 Task: Look for space in Banyo, Cameroon from 1st June, 2023 to 9th June, 2023 for 6 adults in price range Rs.6000 to Rs.12000. Place can be entire place with 3 bedrooms having 3 beds and 3 bathrooms. Property type can be house, flat, guest house. Booking option can be shelf check-in. Required host language is English.
Action: Mouse moved to (278, 204)
Screenshot: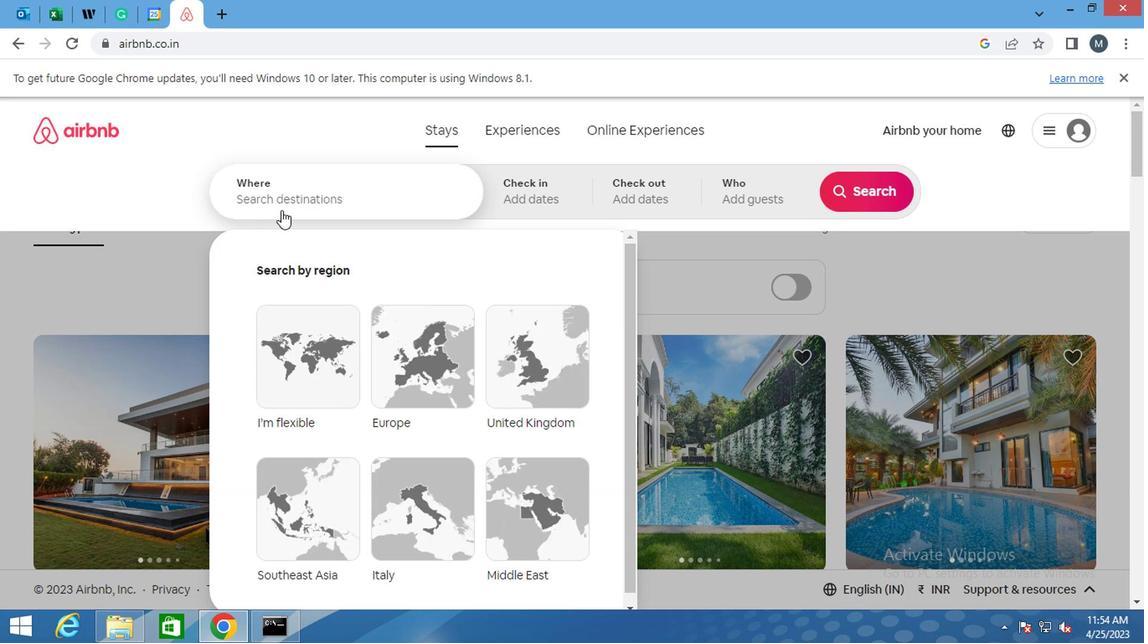 
Action: Mouse pressed left at (278, 204)
Screenshot: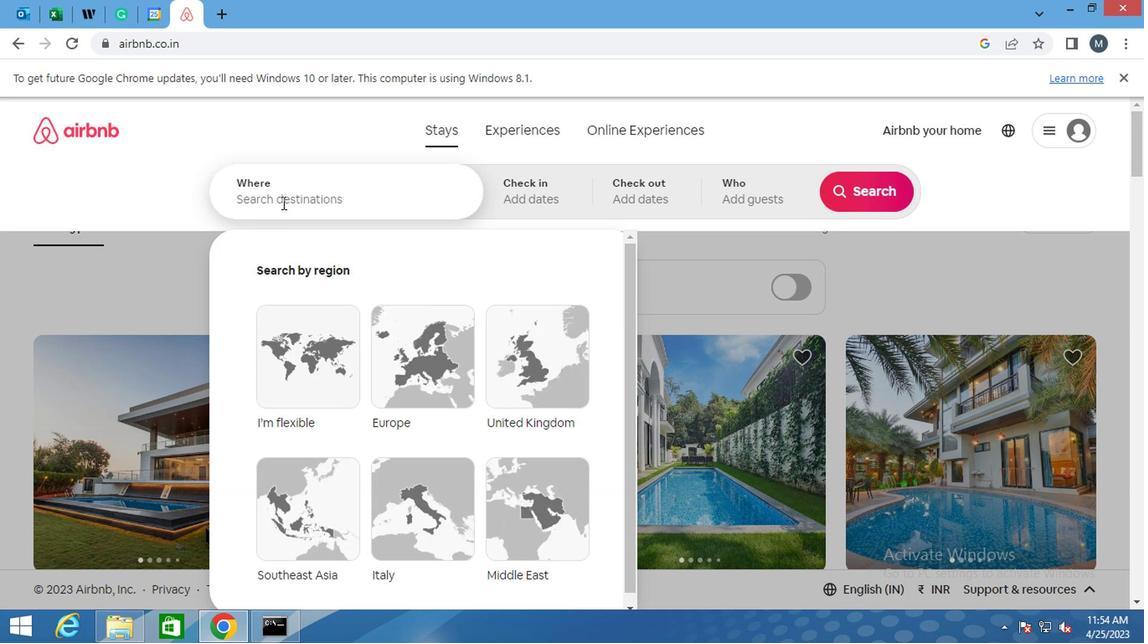 
Action: Mouse moved to (277, 202)
Screenshot: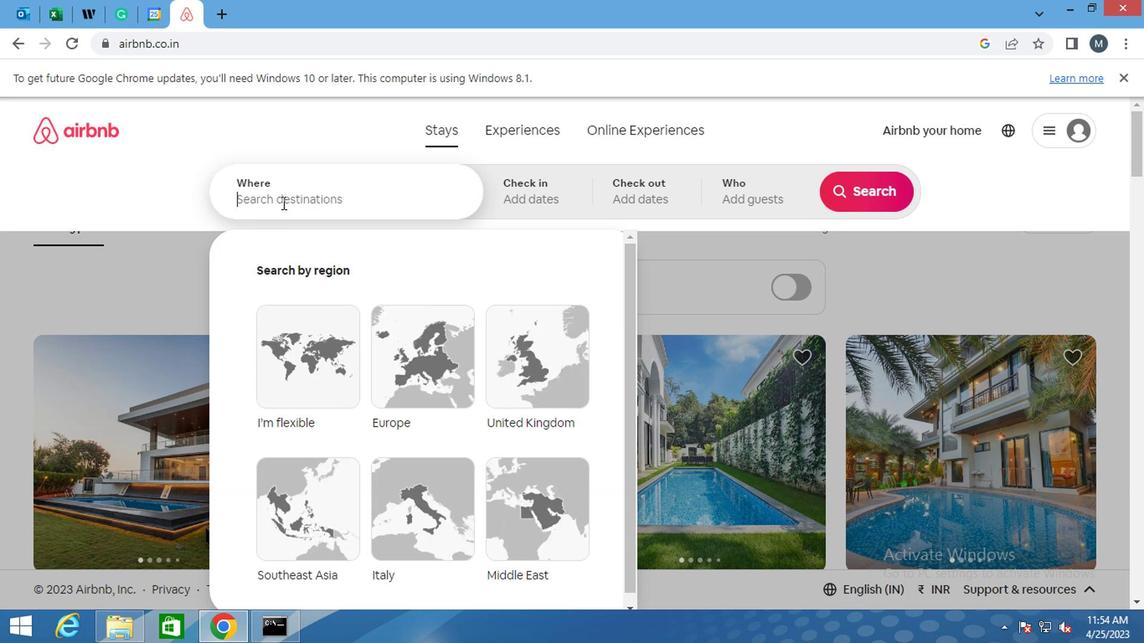 
Action: Key pressed <Key.shift>BANYO,<Key.shift>V<Key.backspace><Key.shift><Key.shift><Key.shift><Key.shift><Key.shift><Key.shift>CAMEROON
Screenshot: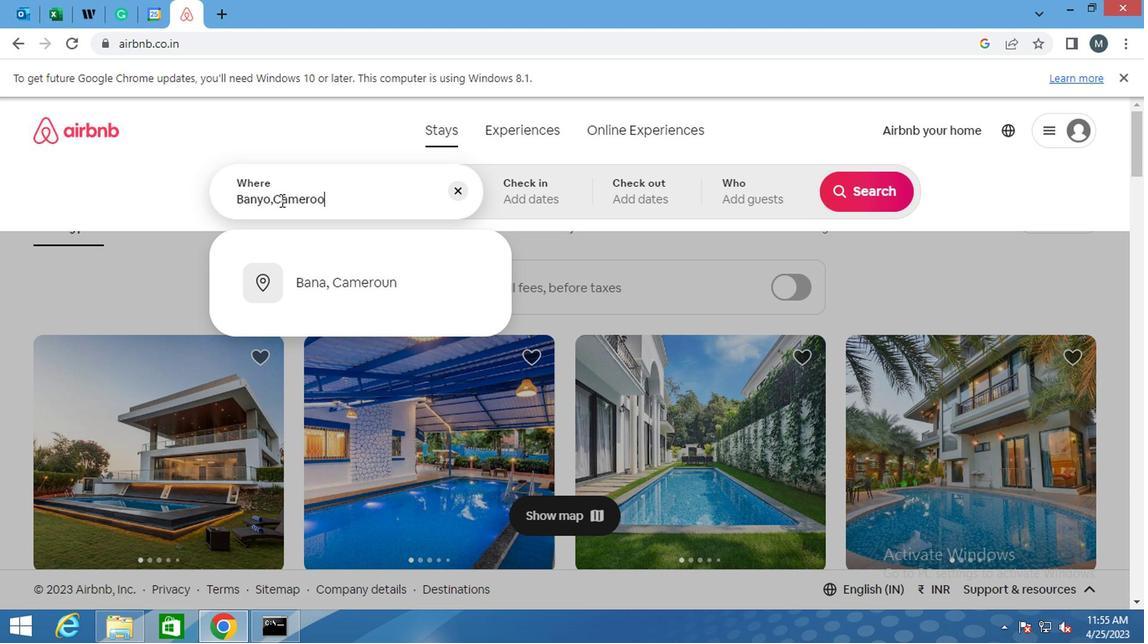 
Action: Mouse moved to (336, 299)
Screenshot: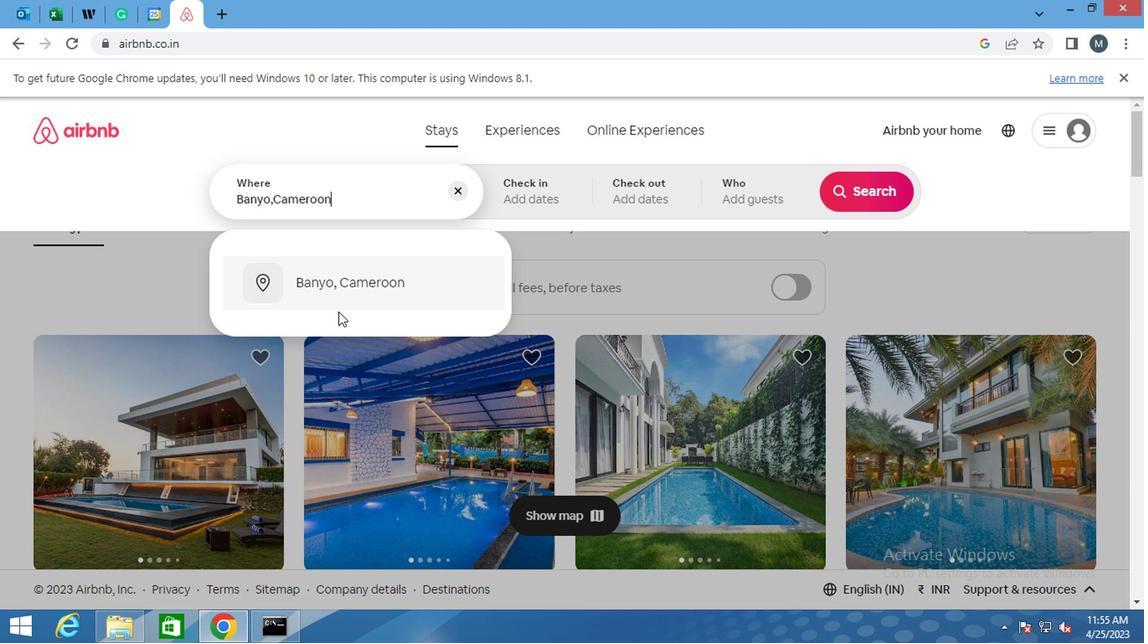 
Action: Mouse pressed left at (336, 299)
Screenshot: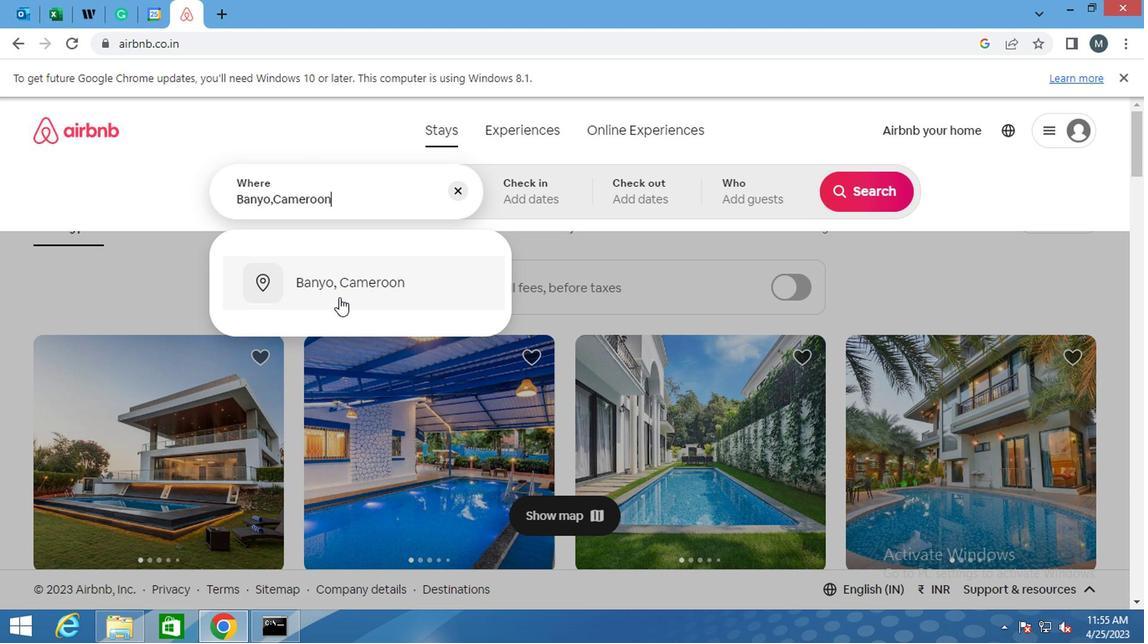
Action: Mouse moved to (851, 328)
Screenshot: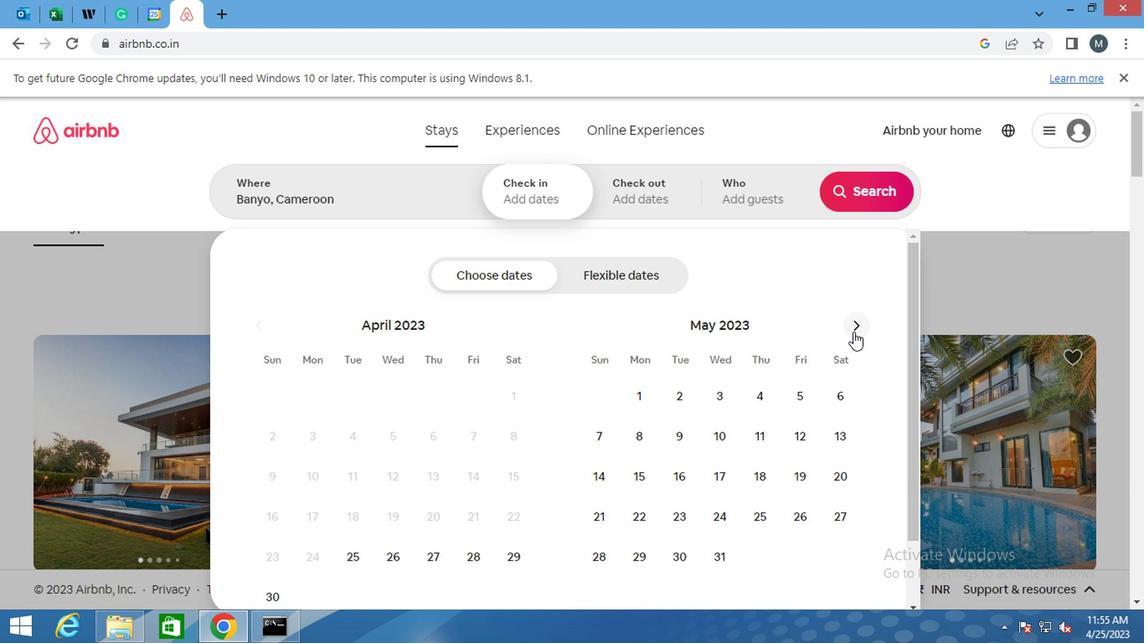 
Action: Mouse pressed left at (851, 328)
Screenshot: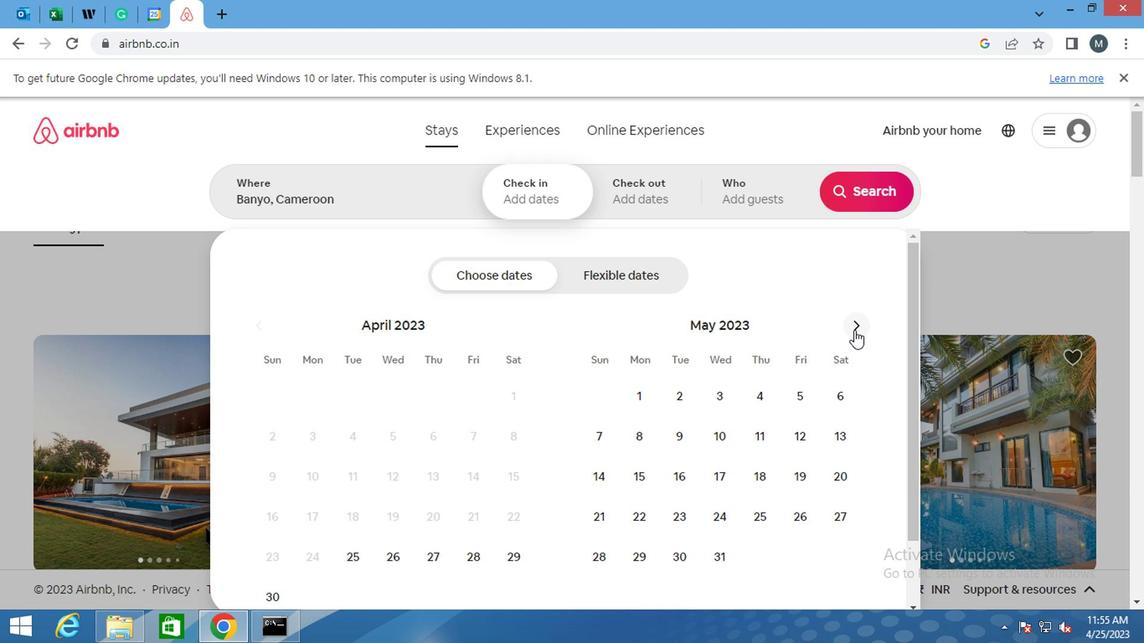 
Action: Mouse moved to (851, 328)
Screenshot: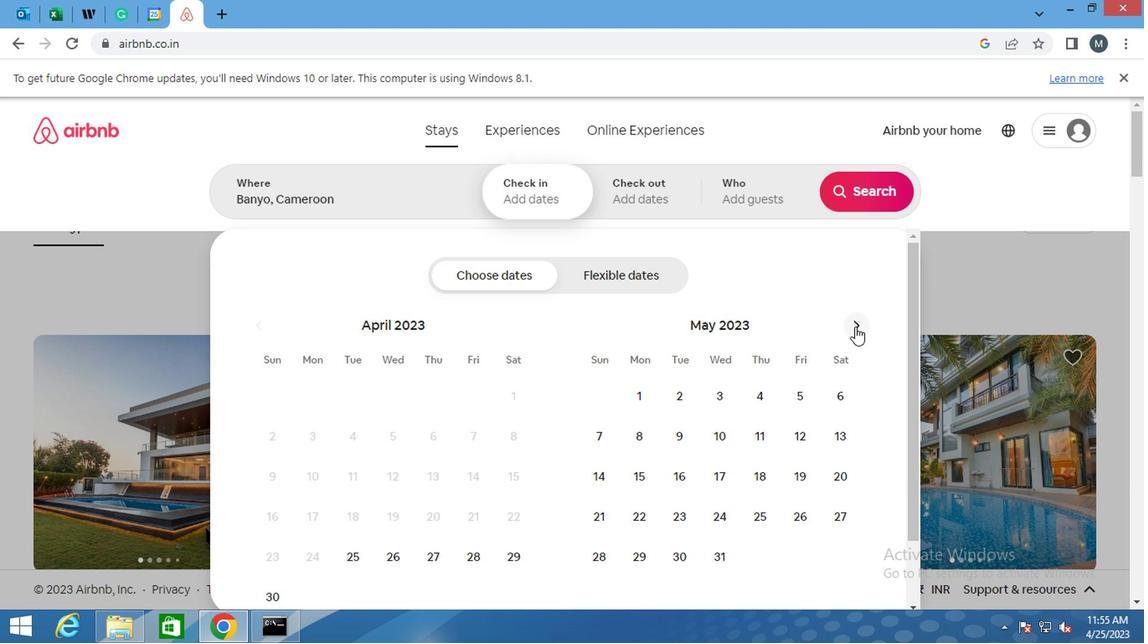 
Action: Mouse pressed left at (851, 328)
Screenshot: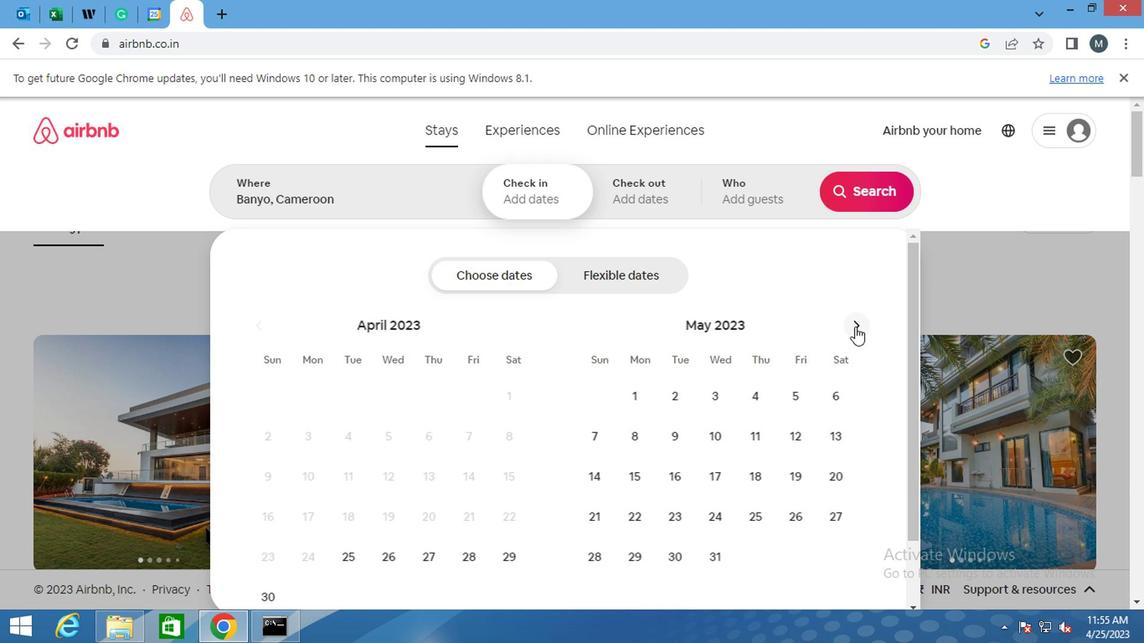 
Action: Mouse moved to (436, 394)
Screenshot: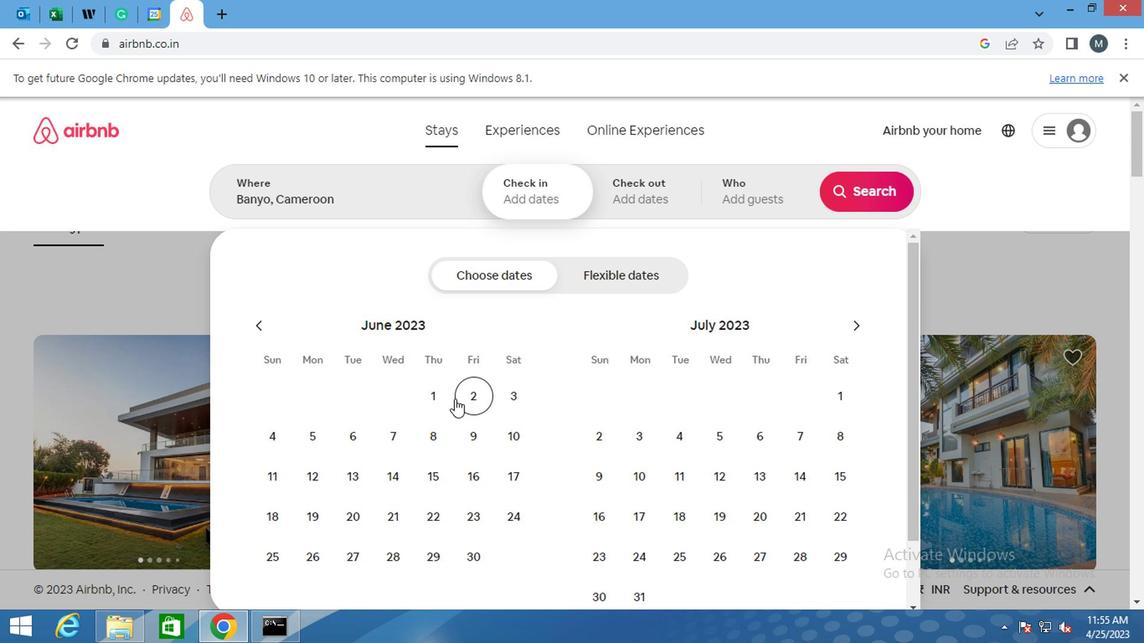 
Action: Mouse pressed left at (436, 394)
Screenshot: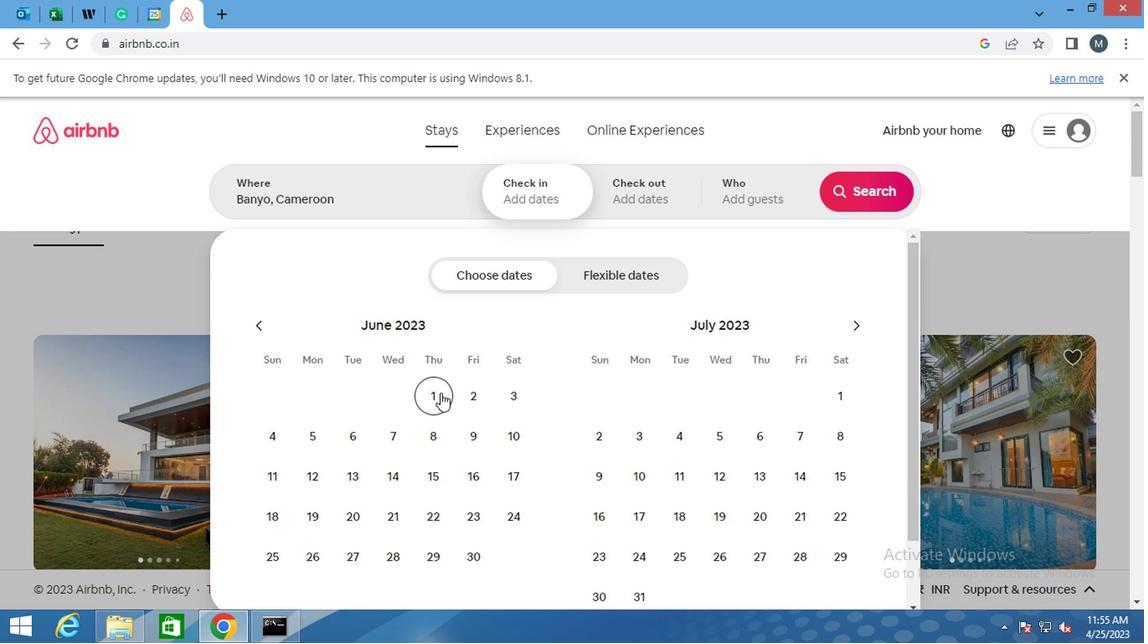 
Action: Mouse moved to (473, 444)
Screenshot: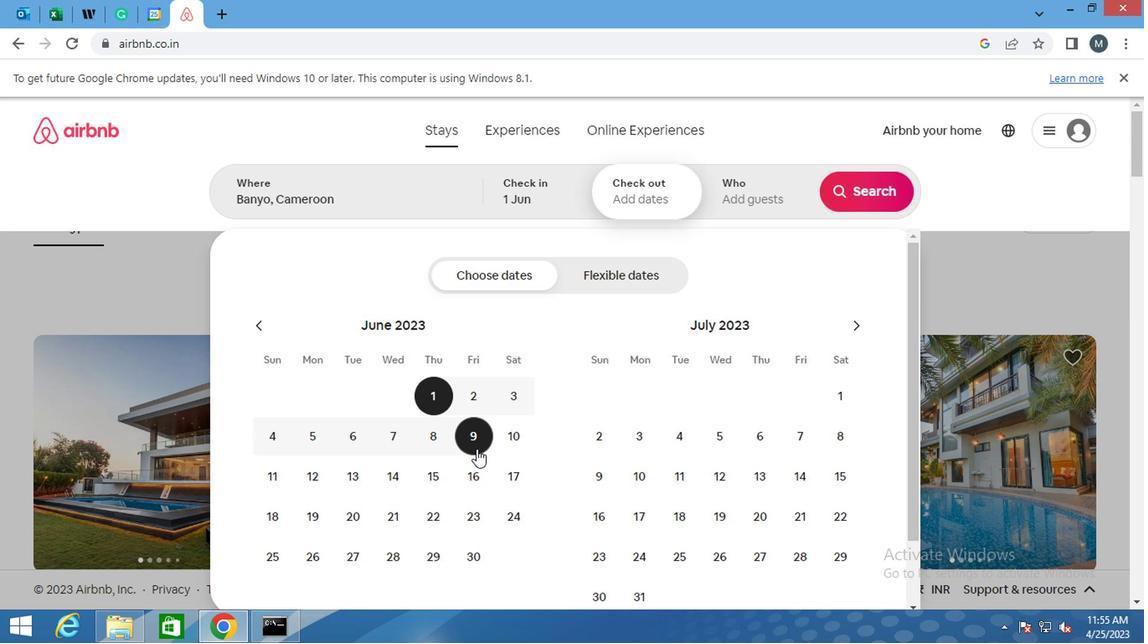 
Action: Mouse pressed left at (473, 444)
Screenshot: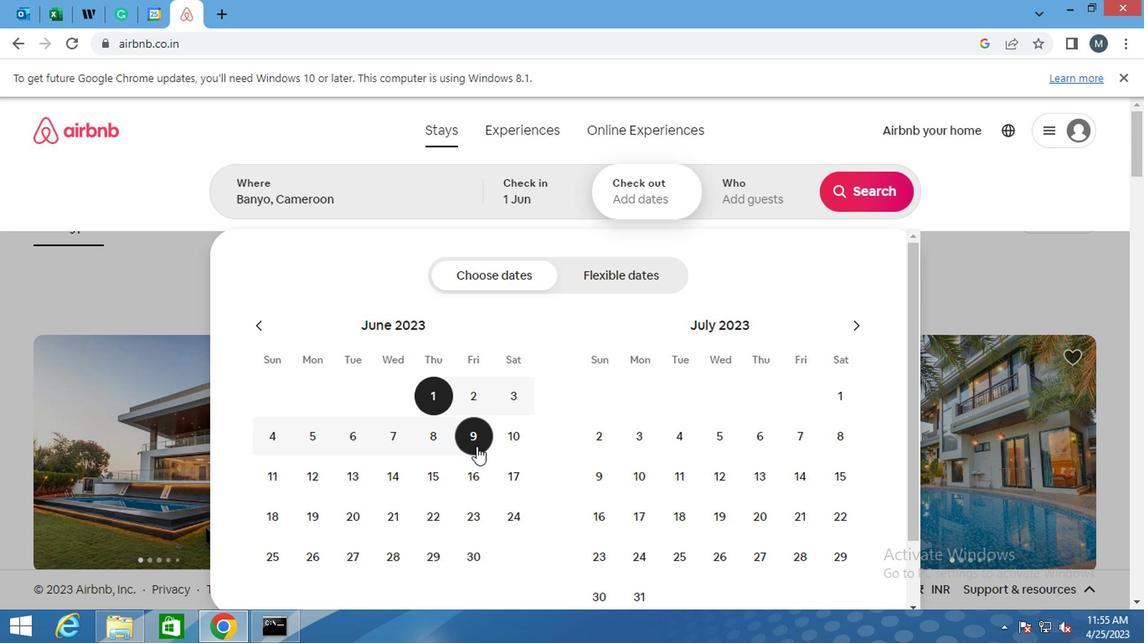 
Action: Mouse moved to (735, 202)
Screenshot: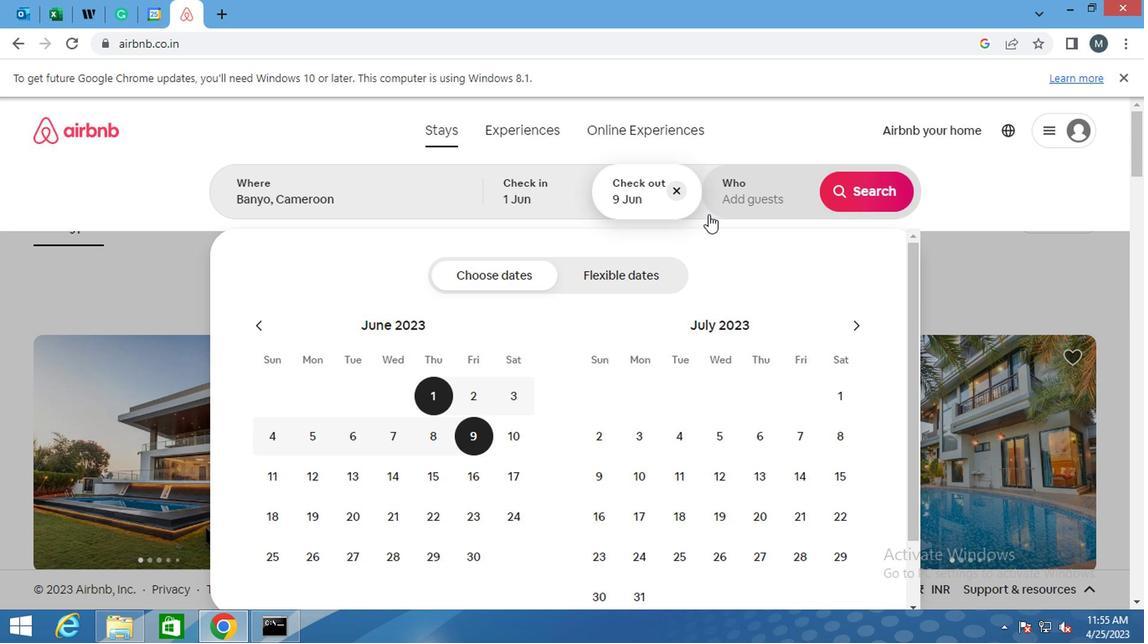
Action: Mouse pressed left at (735, 202)
Screenshot: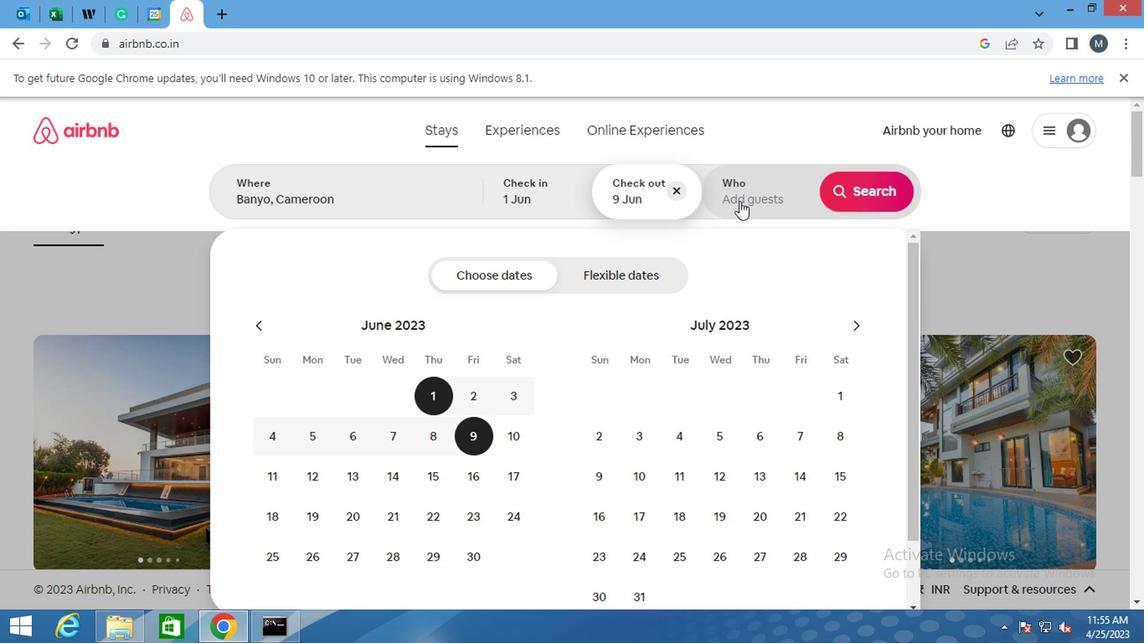 
Action: Mouse moved to (874, 285)
Screenshot: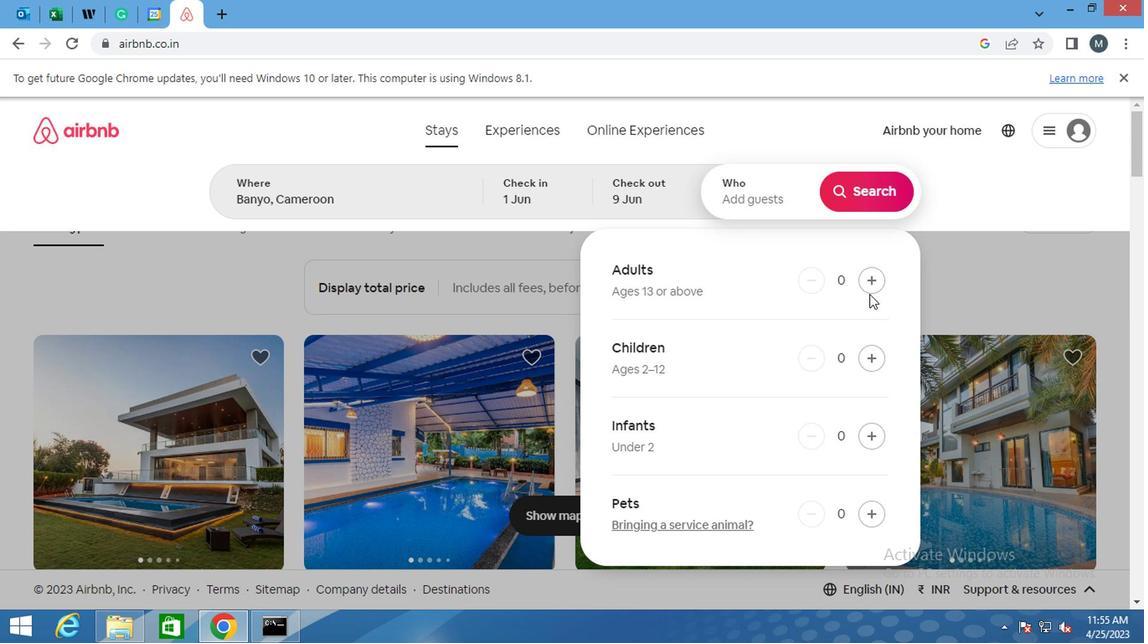 
Action: Mouse pressed left at (874, 285)
Screenshot: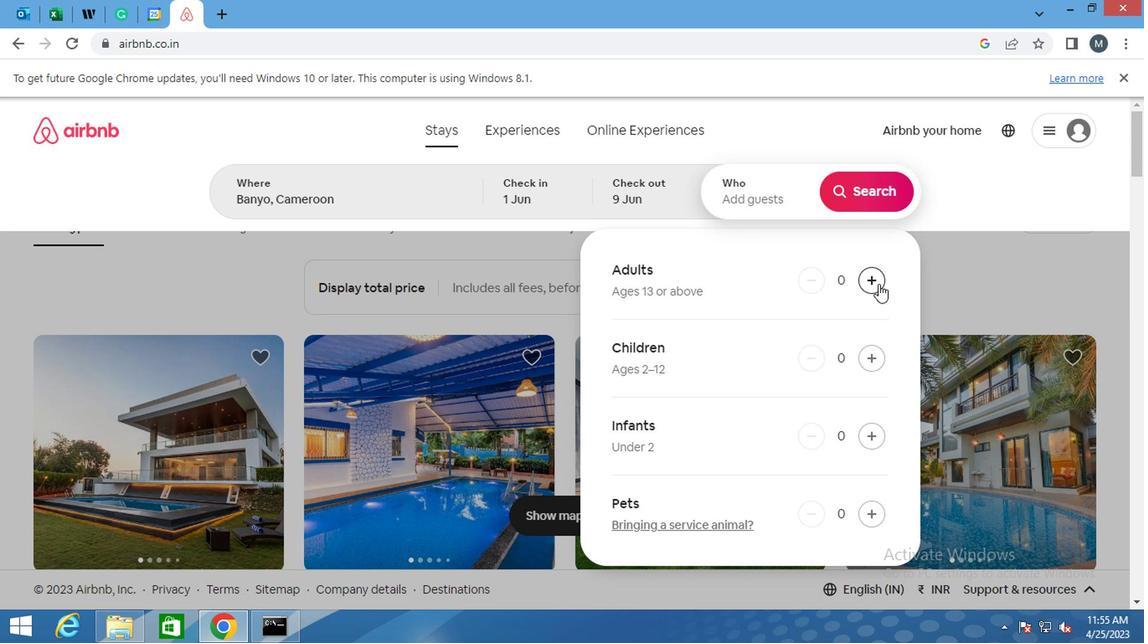 
Action: Mouse pressed left at (874, 285)
Screenshot: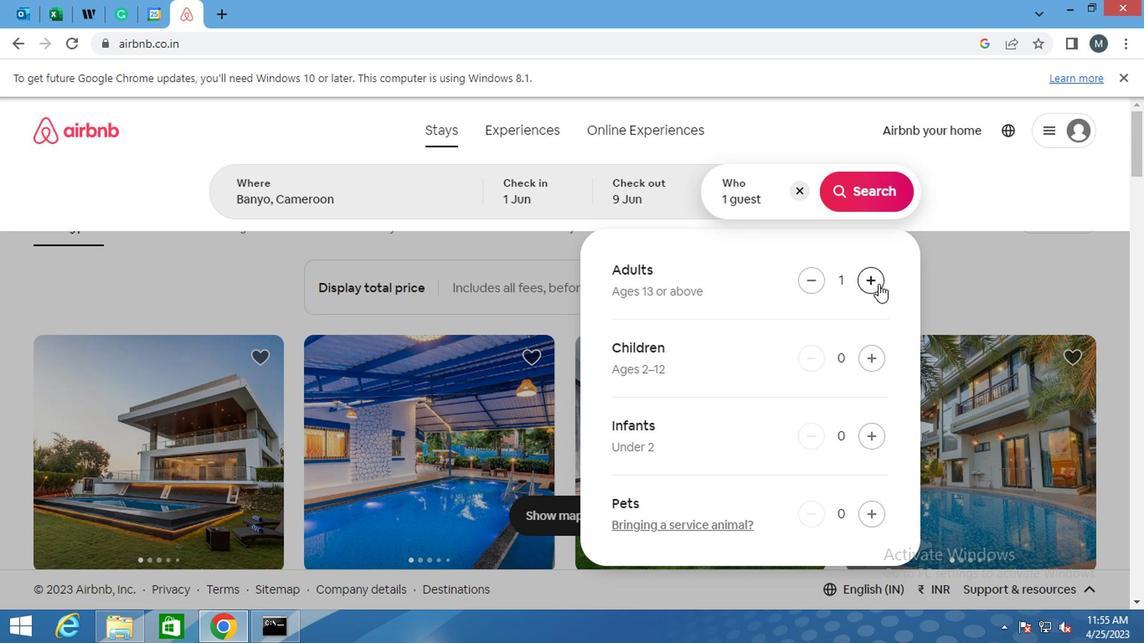 
Action: Mouse pressed left at (874, 285)
Screenshot: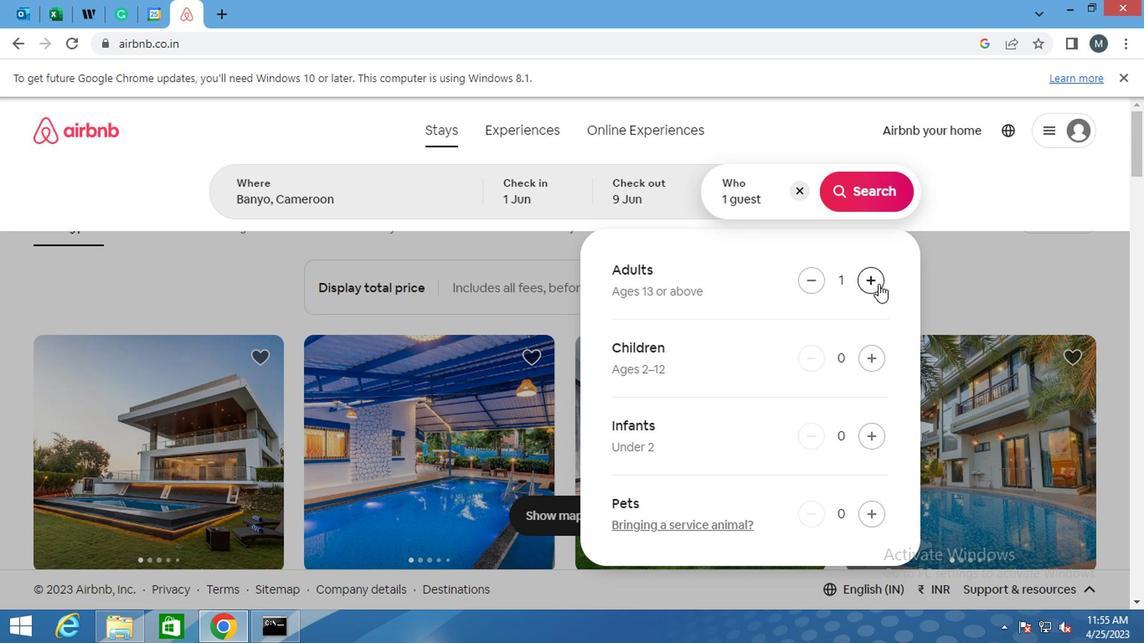 
Action: Mouse pressed left at (874, 285)
Screenshot: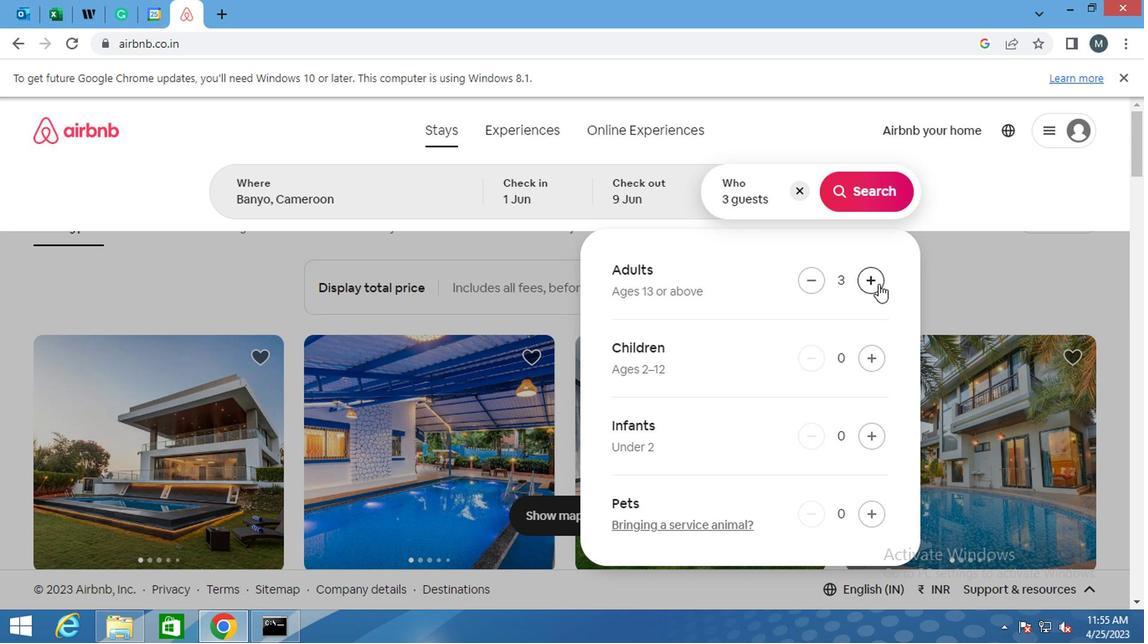 
Action: Mouse pressed left at (874, 285)
Screenshot: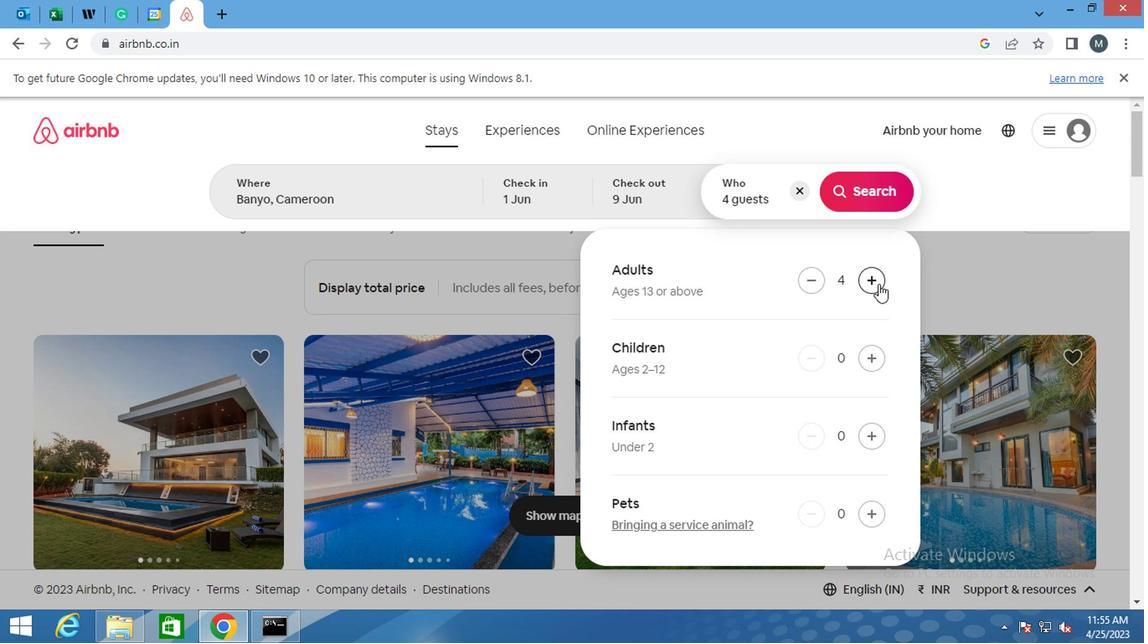 
Action: Mouse moved to (874, 283)
Screenshot: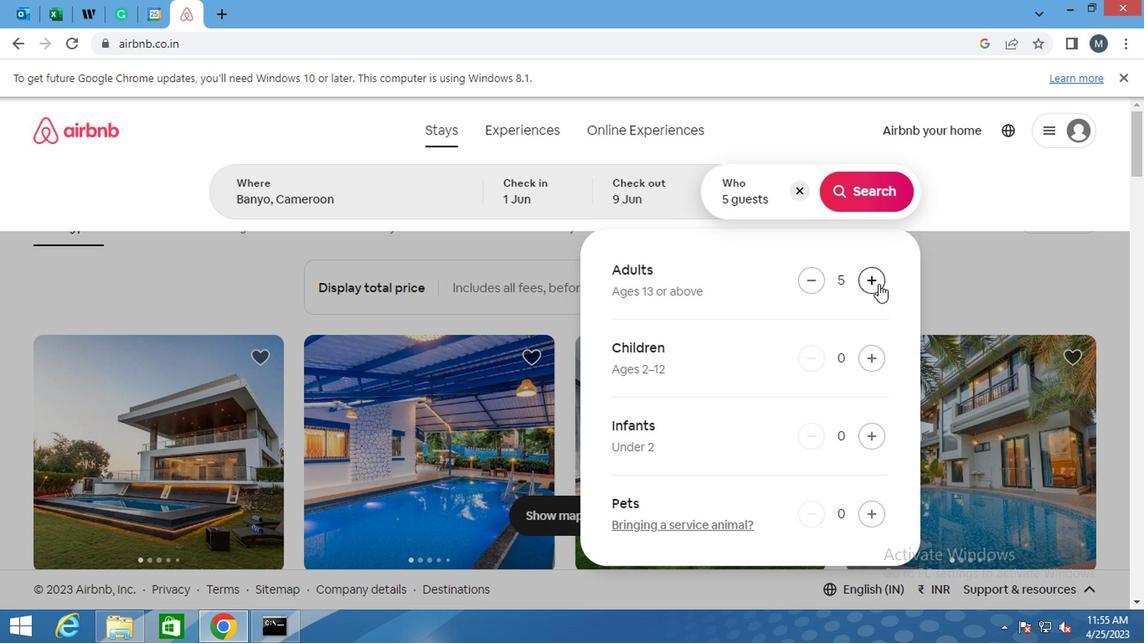 
Action: Mouse pressed left at (874, 283)
Screenshot: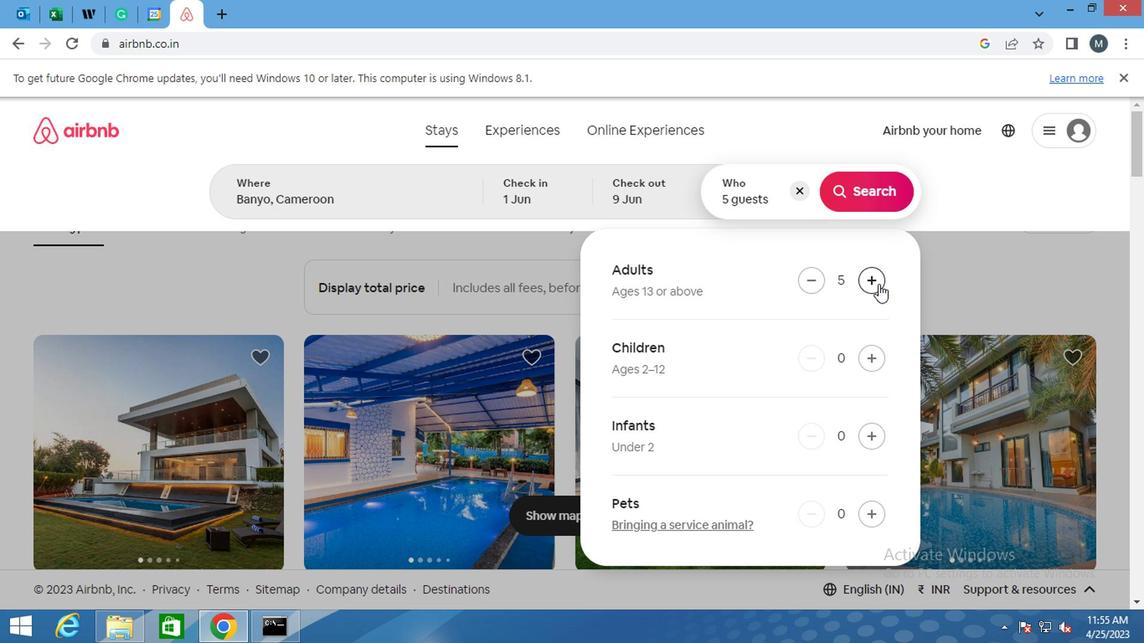 
Action: Mouse moved to (866, 196)
Screenshot: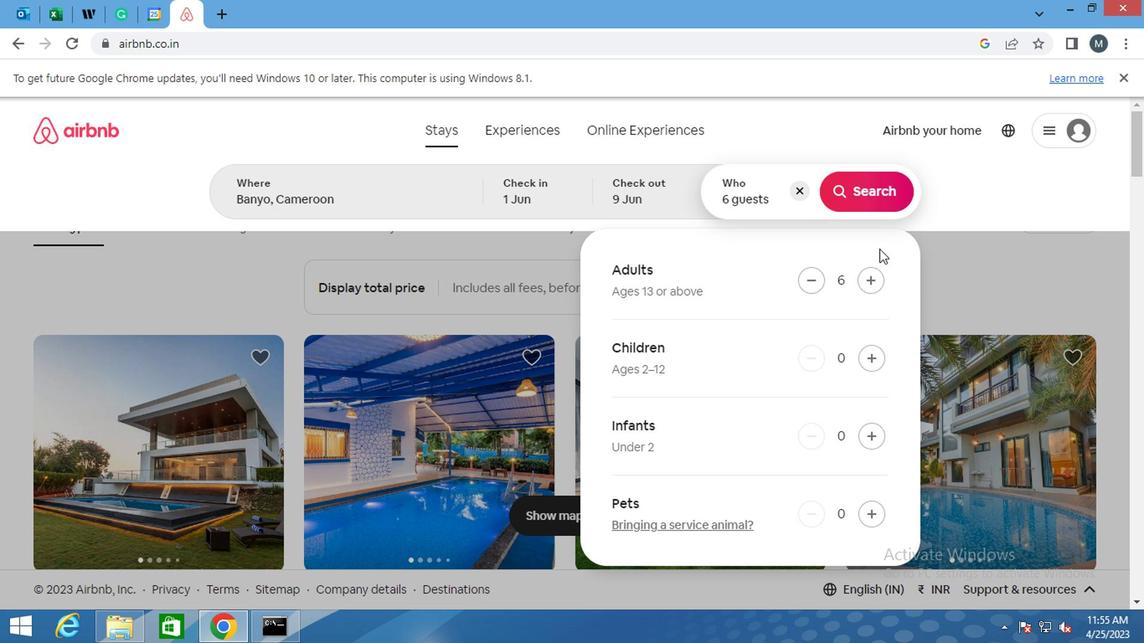 
Action: Mouse pressed left at (866, 196)
Screenshot: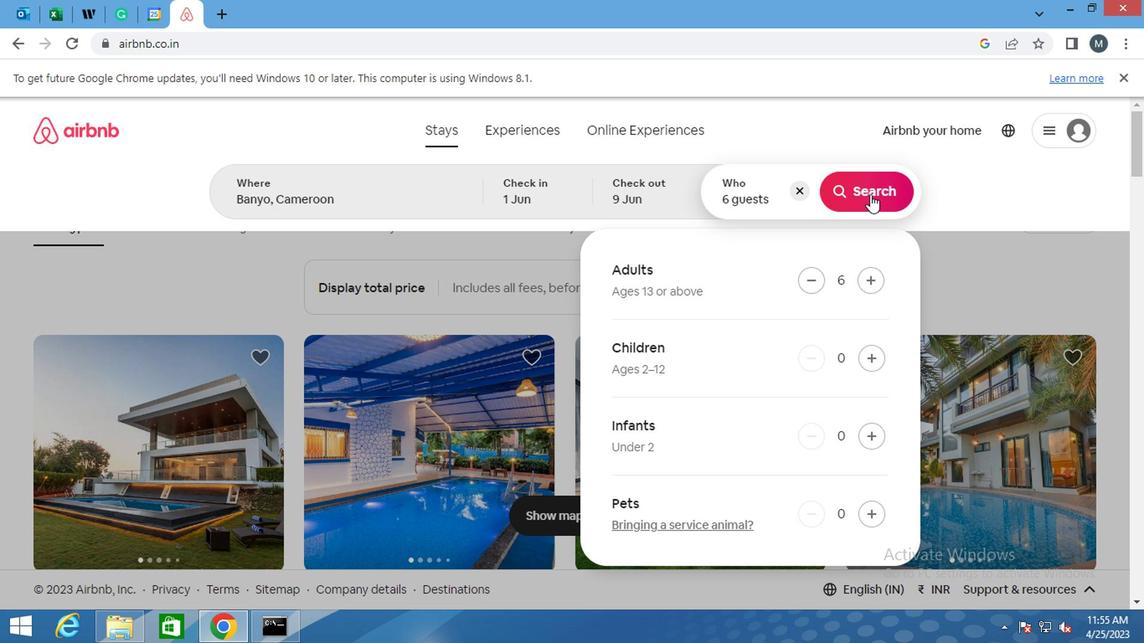 
Action: Mouse moved to (1045, 203)
Screenshot: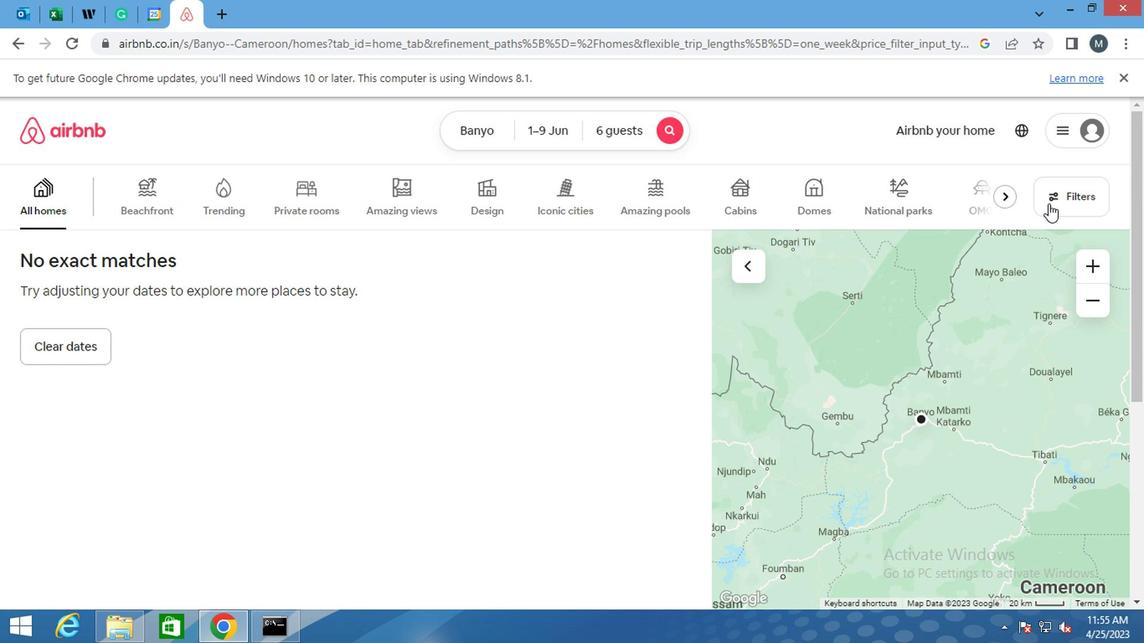 
Action: Mouse pressed left at (1045, 203)
Screenshot: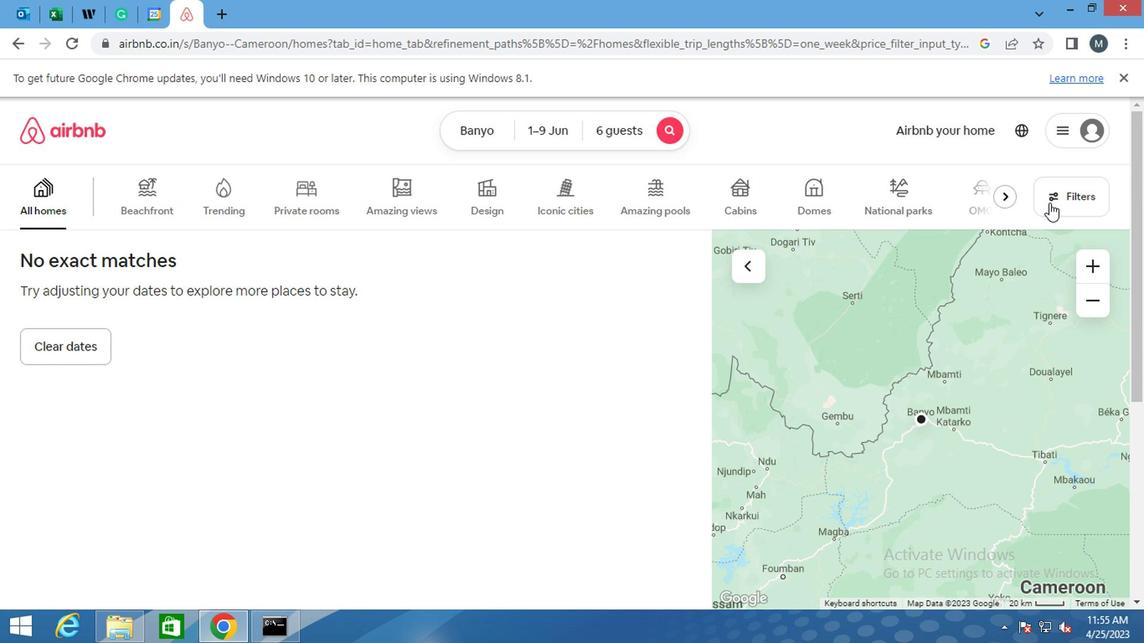 
Action: Mouse moved to (386, 303)
Screenshot: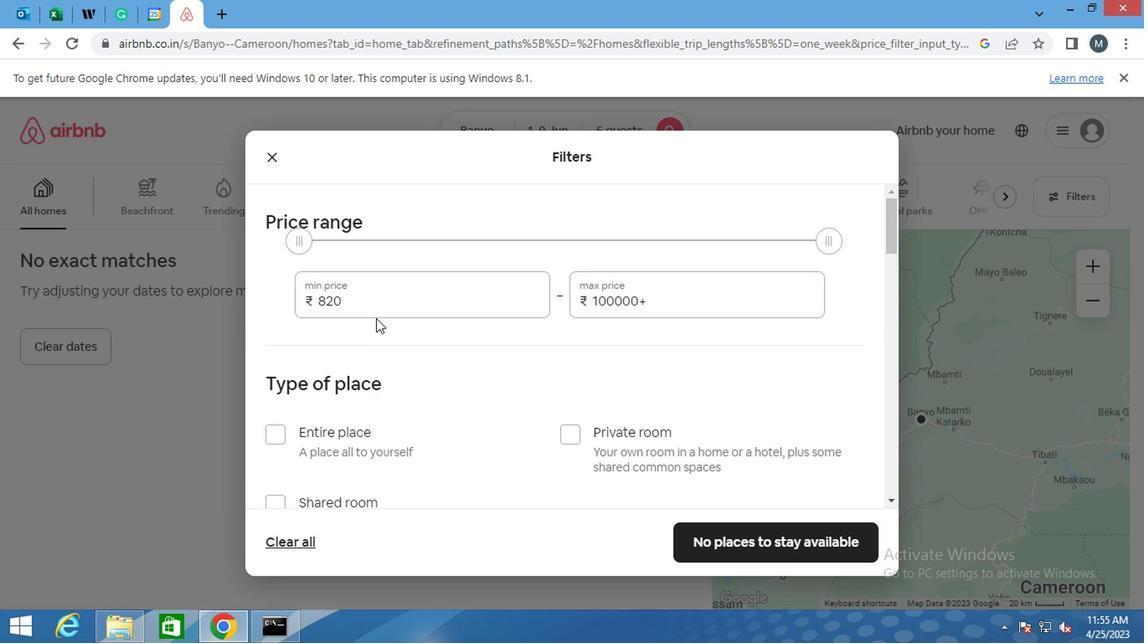 
Action: Mouse pressed left at (386, 303)
Screenshot: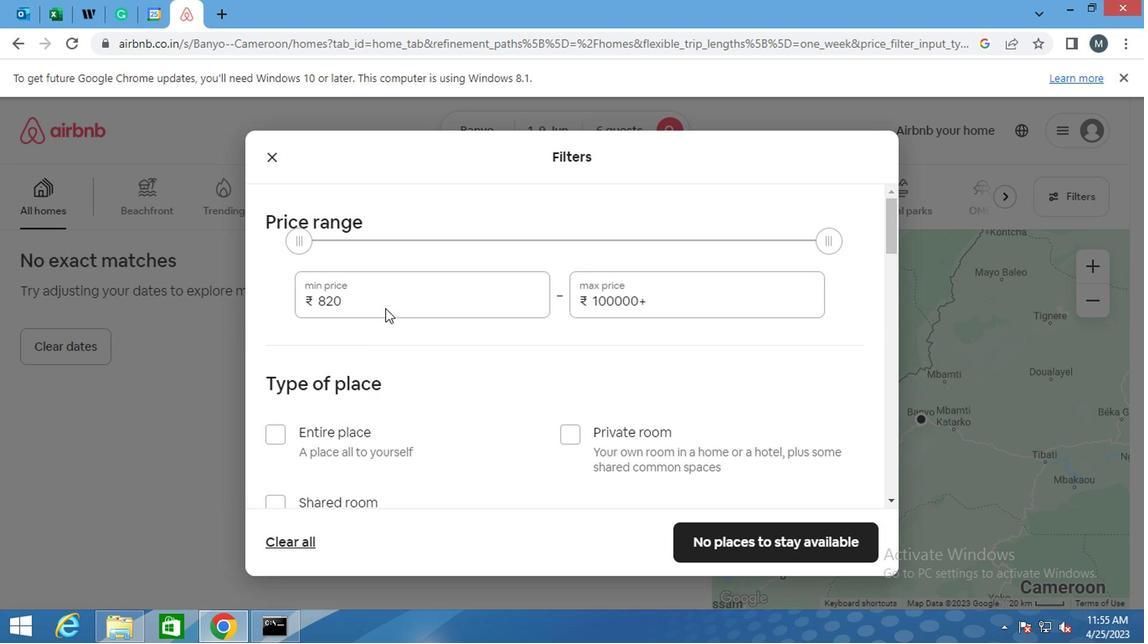 
Action: Mouse pressed left at (386, 303)
Screenshot: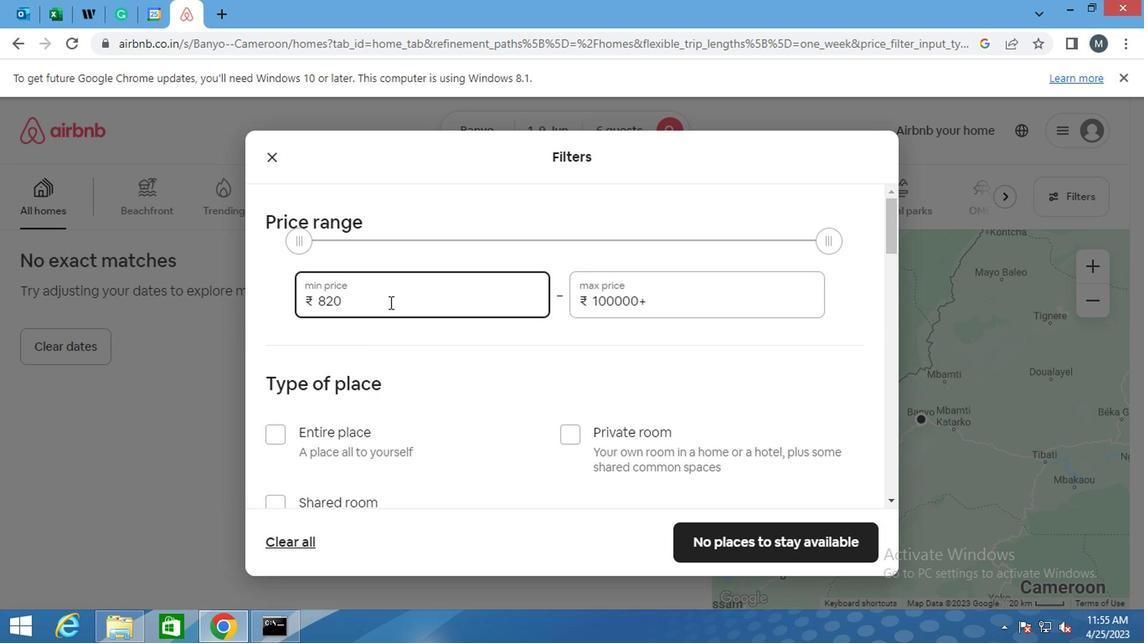 
Action: Mouse pressed left at (386, 303)
Screenshot: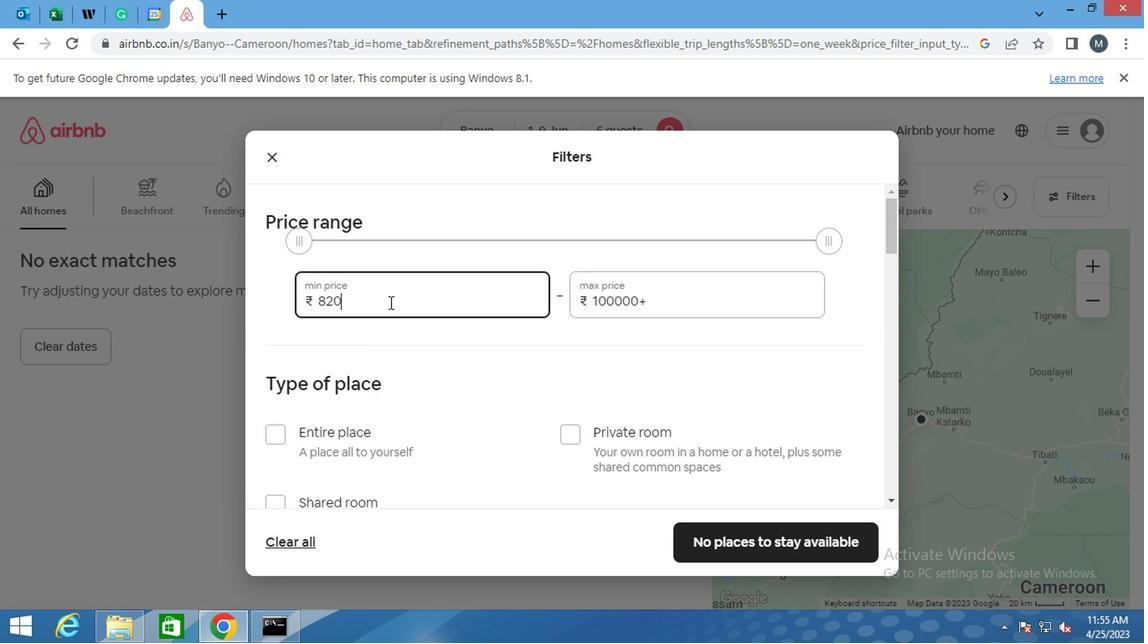 
Action: Key pressed <Key.backspace>6000
Screenshot: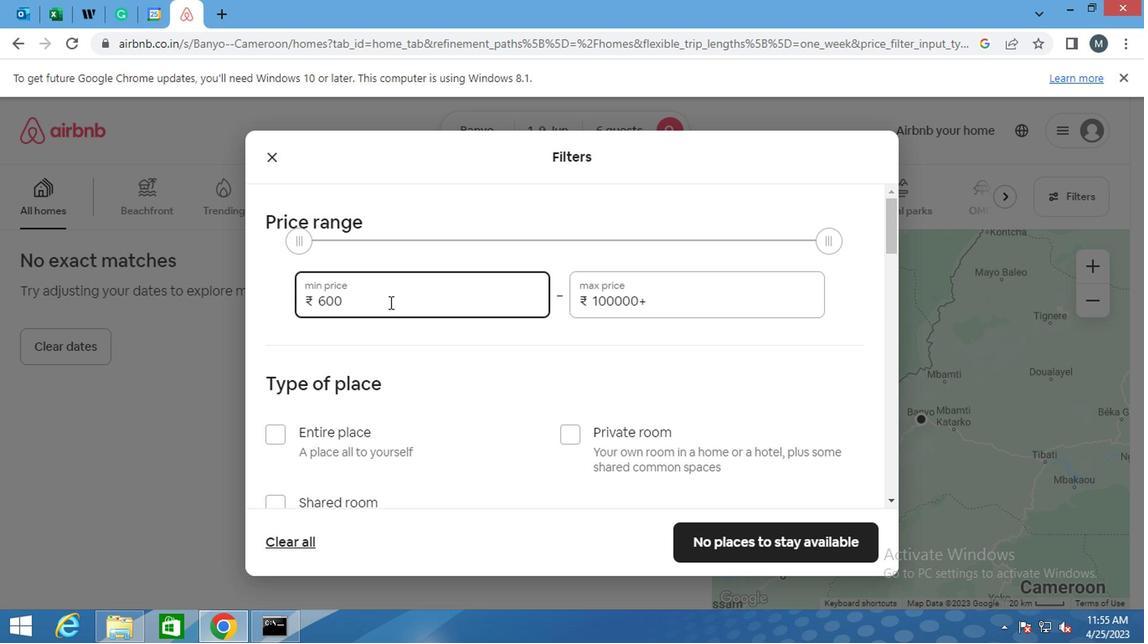 
Action: Mouse moved to (670, 309)
Screenshot: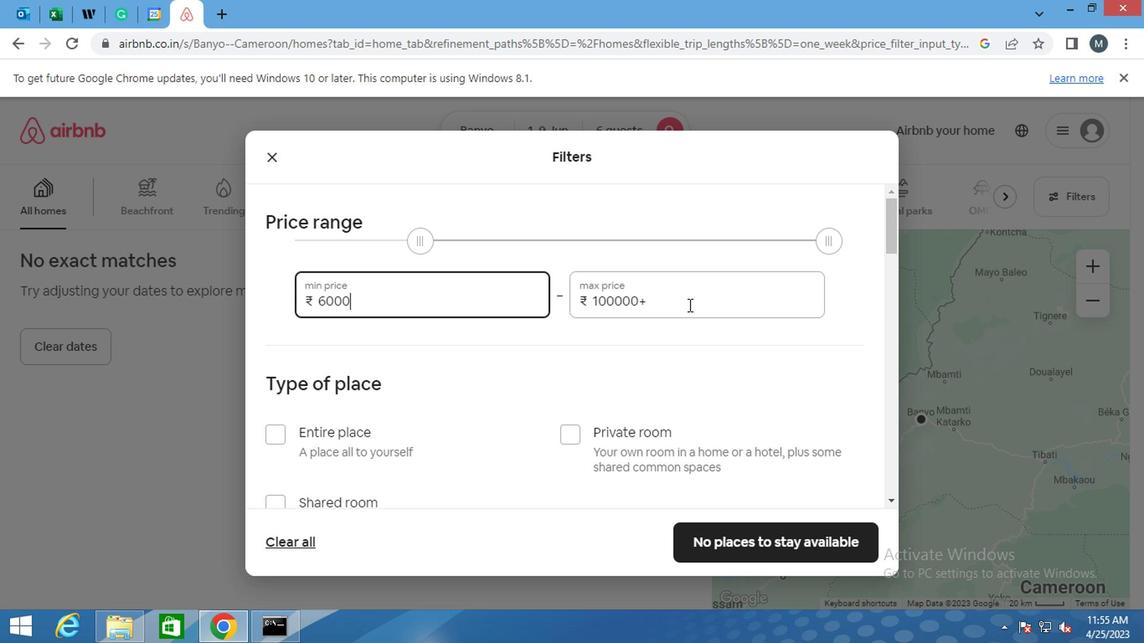 
Action: Mouse pressed left at (670, 309)
Screenshot: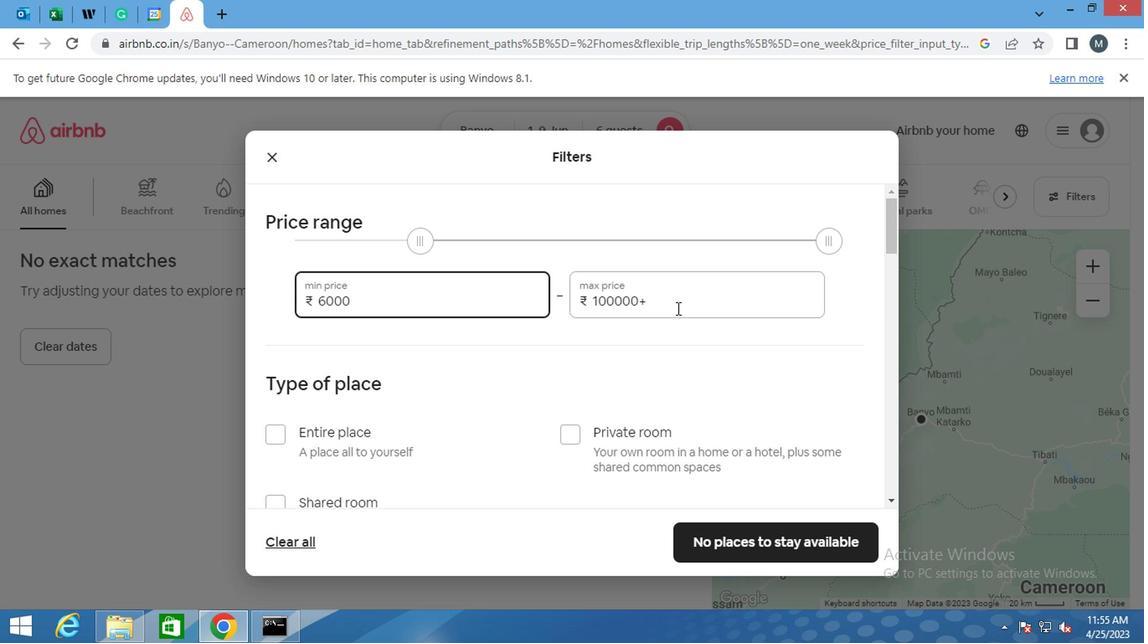
Action: Mouse pressed left at (670, 309)
Screenshot: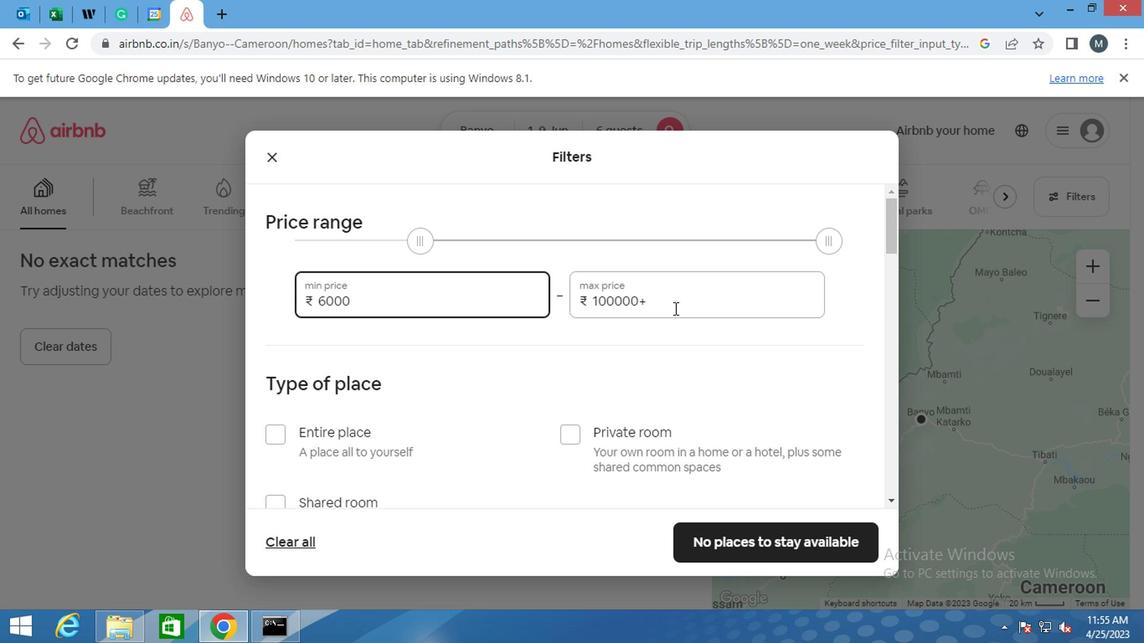 
Action: Mouse pressed left at (670, 309)
Screenshot: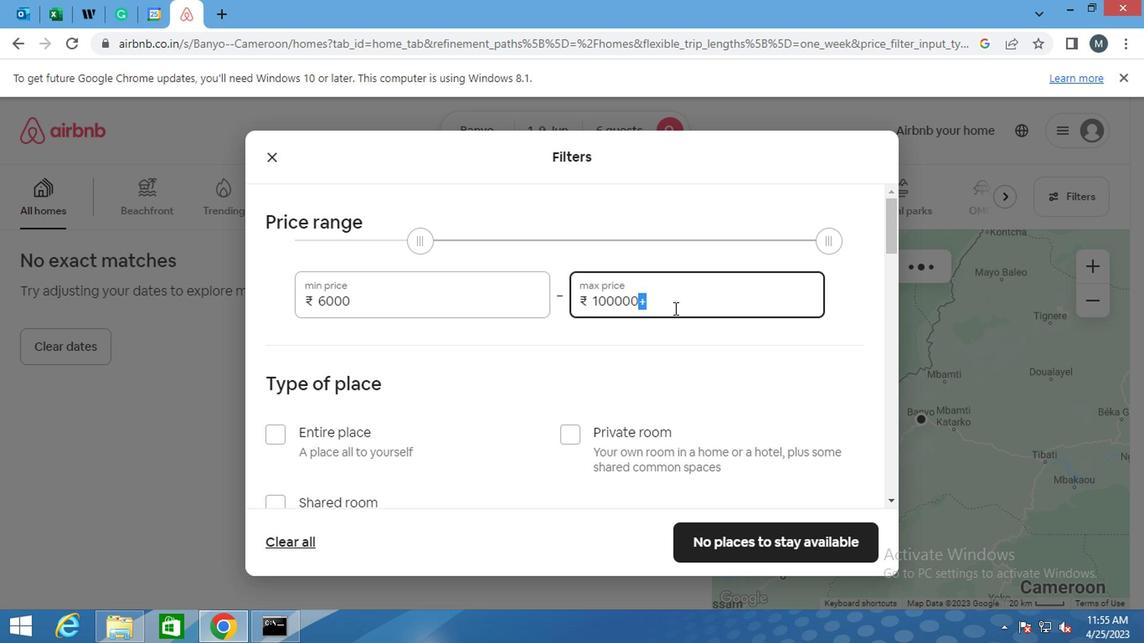 
Action: Key pressed 12000
Screenshot: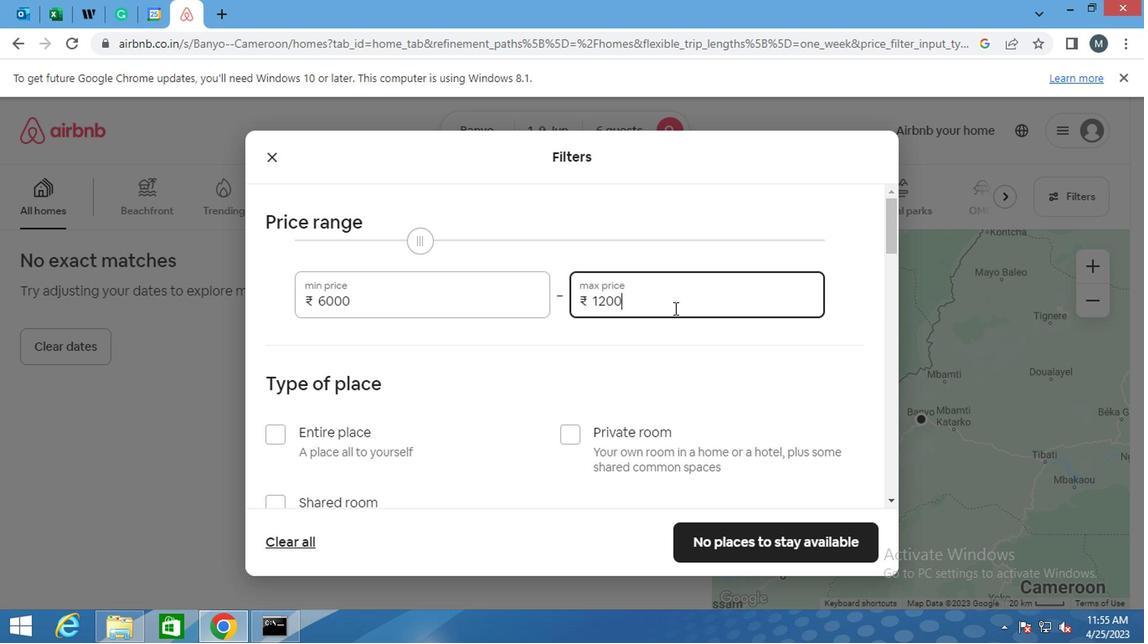 
Action: Mouse moved to (610, 303)
Screenshot: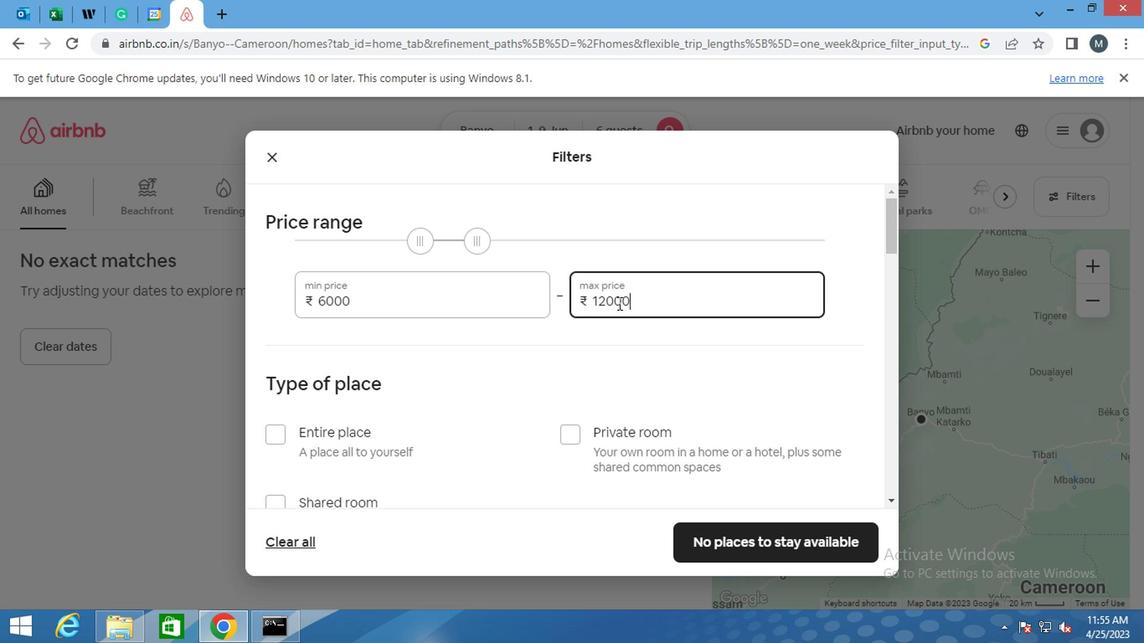 
Action: Mouse scrolled (610, 302) with delta (0, -1)
Screenshot: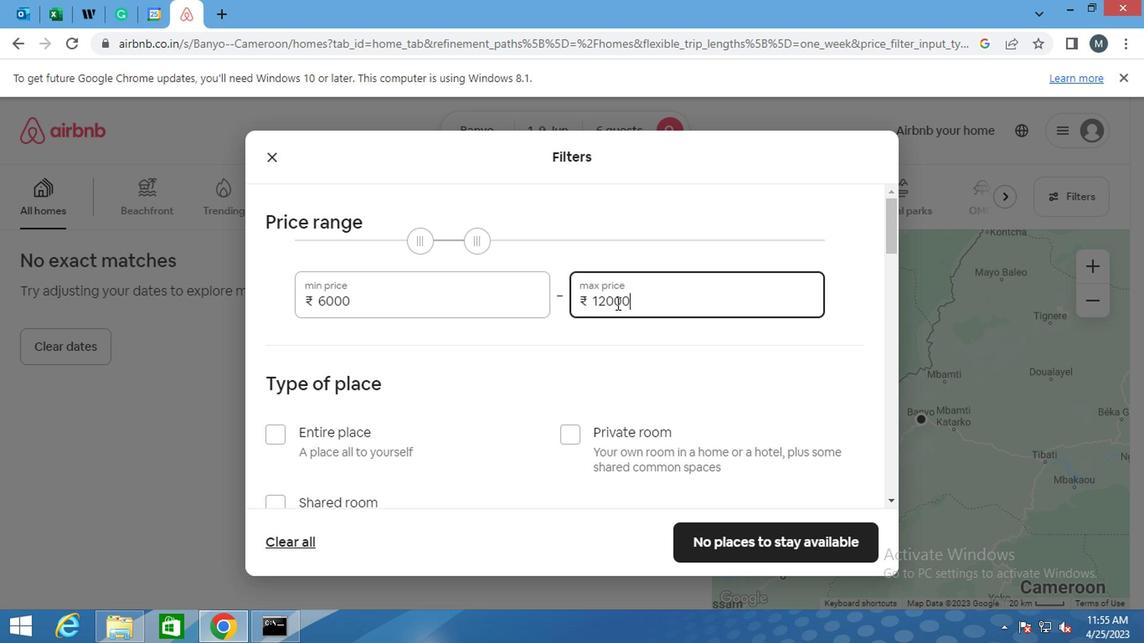 
Action: Mouse moved to (340, 363)
Screenshot: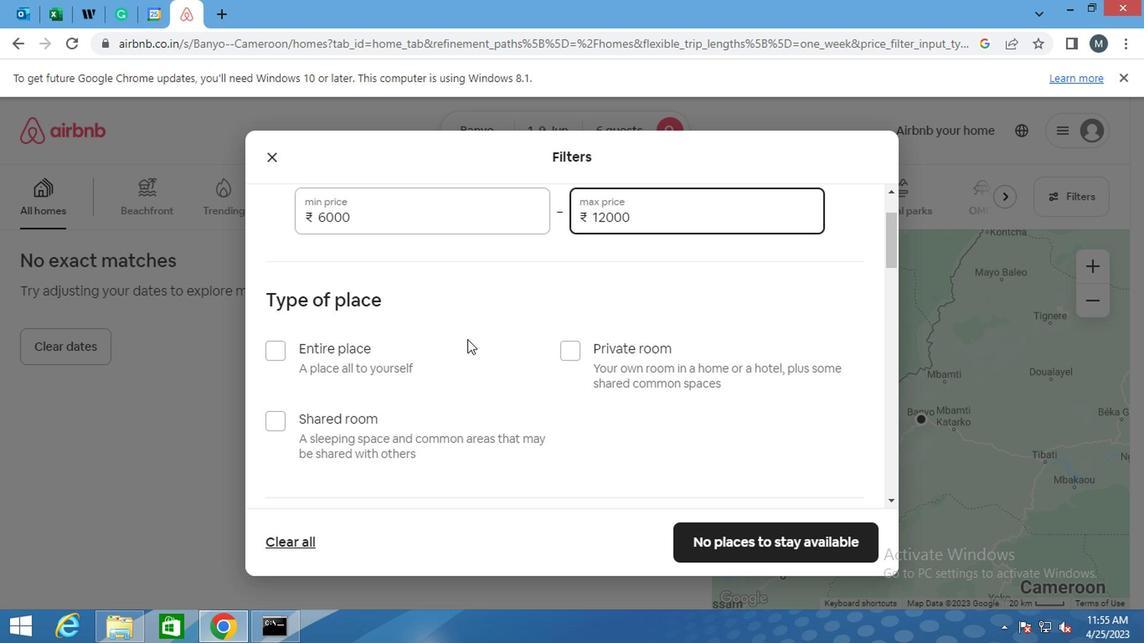 
Action: Mouse scrolled (340, 362) with delta (0, -1)
Screenshot: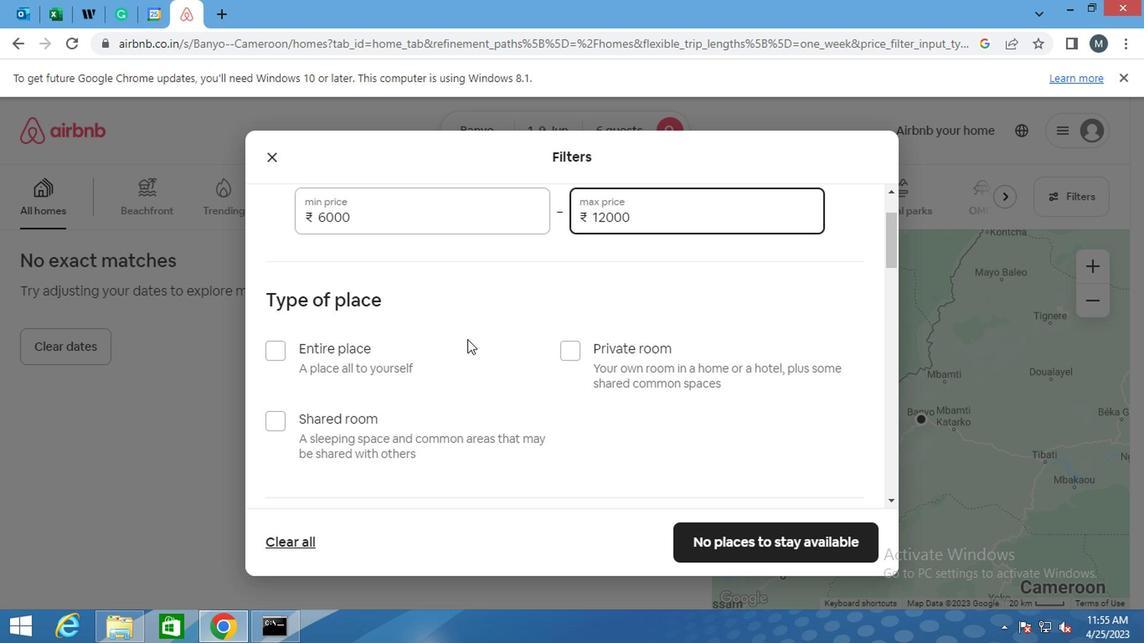 
Action: Mouse moved to (272, 269)
Screenshot: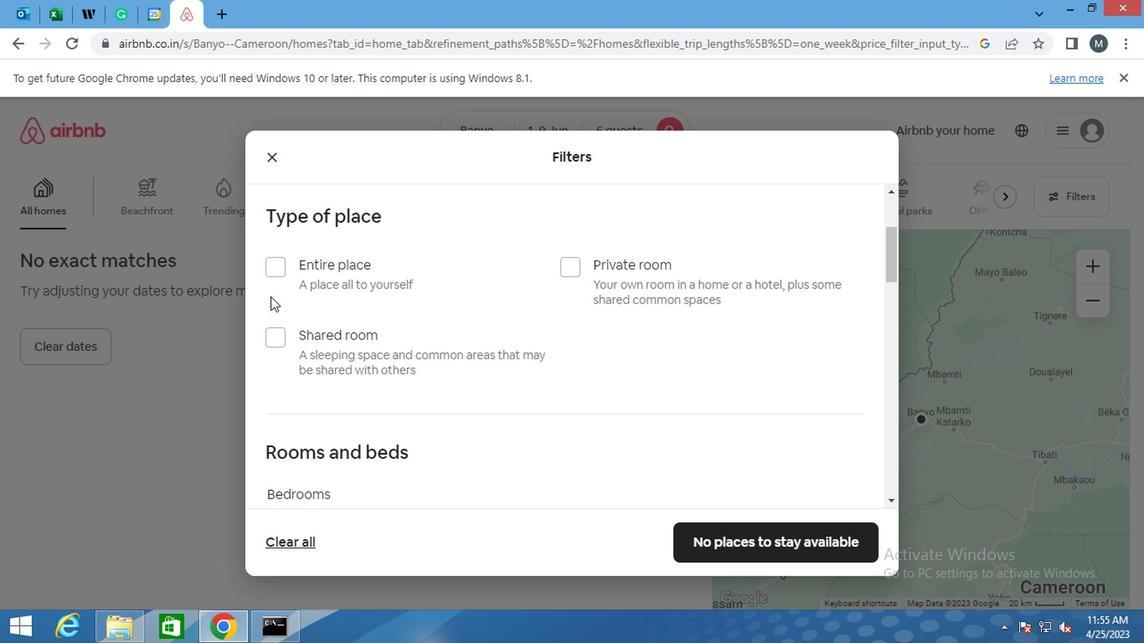 
Action: Mouse pressed left at (272, 269)
Screenshot: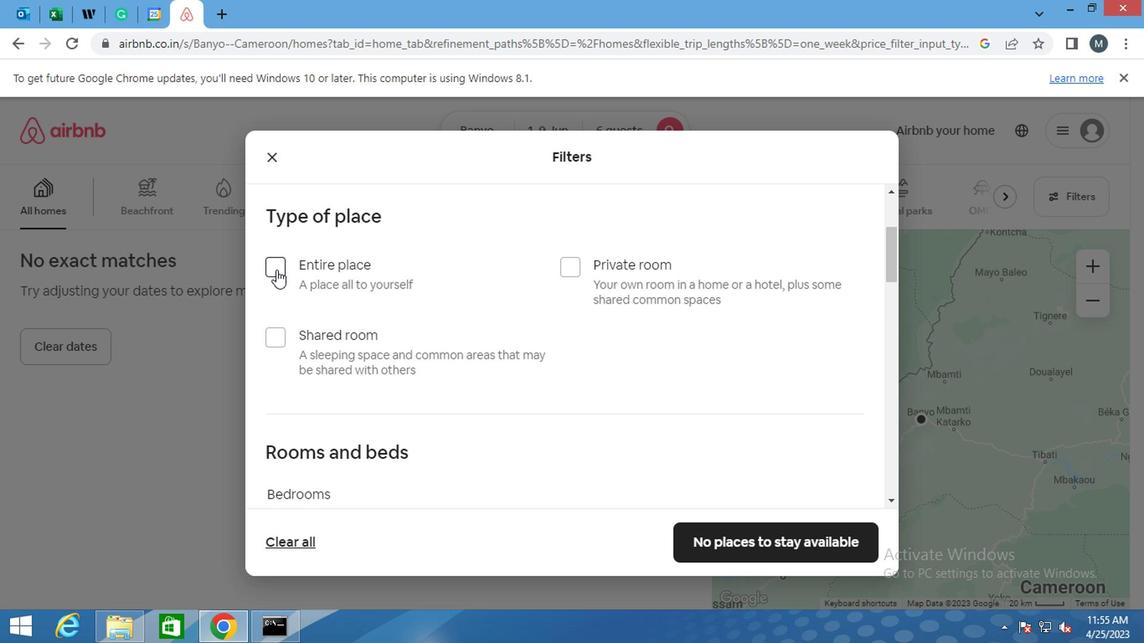 
Action: Mouse moved to (467, 312)
Screenshot: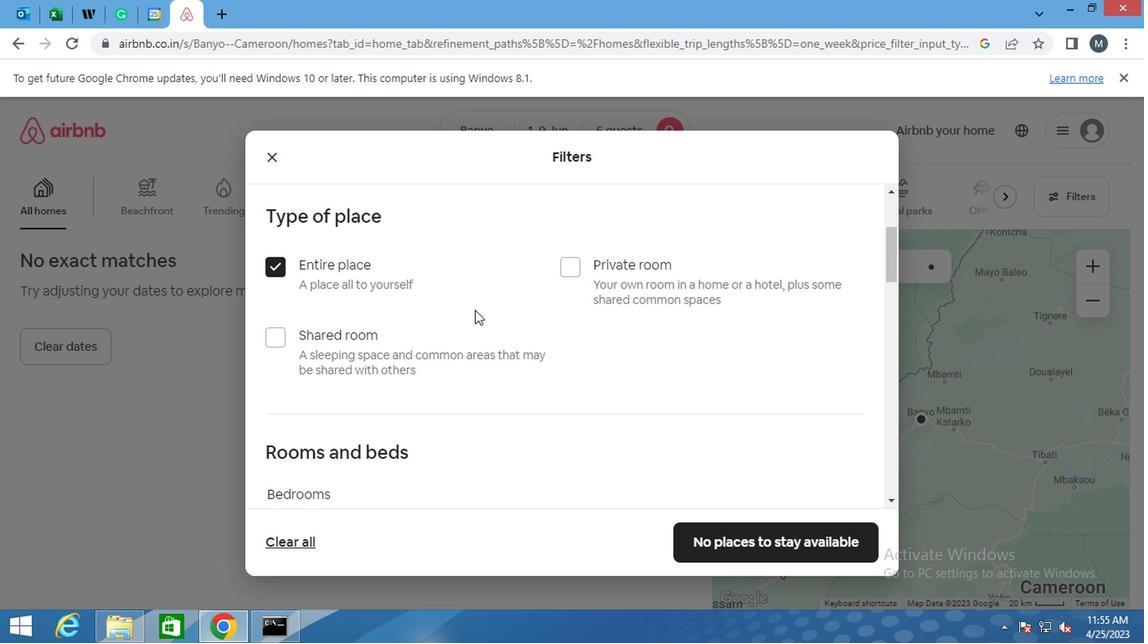 
Action: Mouse scrolled (467, 312) with delta (0, 0)
Screenshot: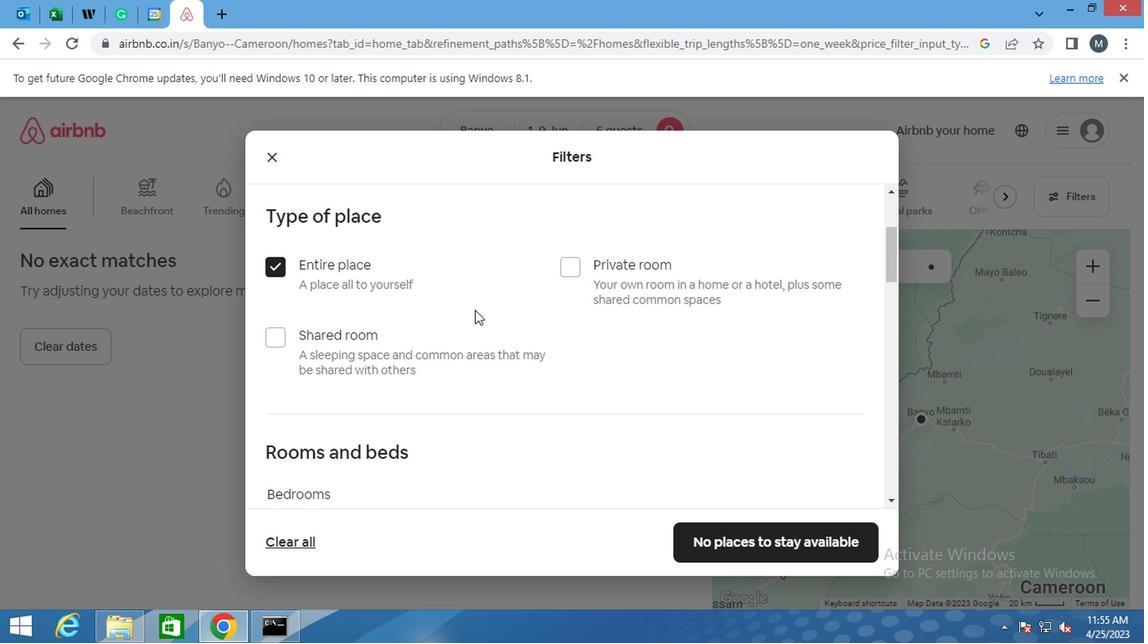 
Action: Mouse moved to (463, 314)
Screenshot: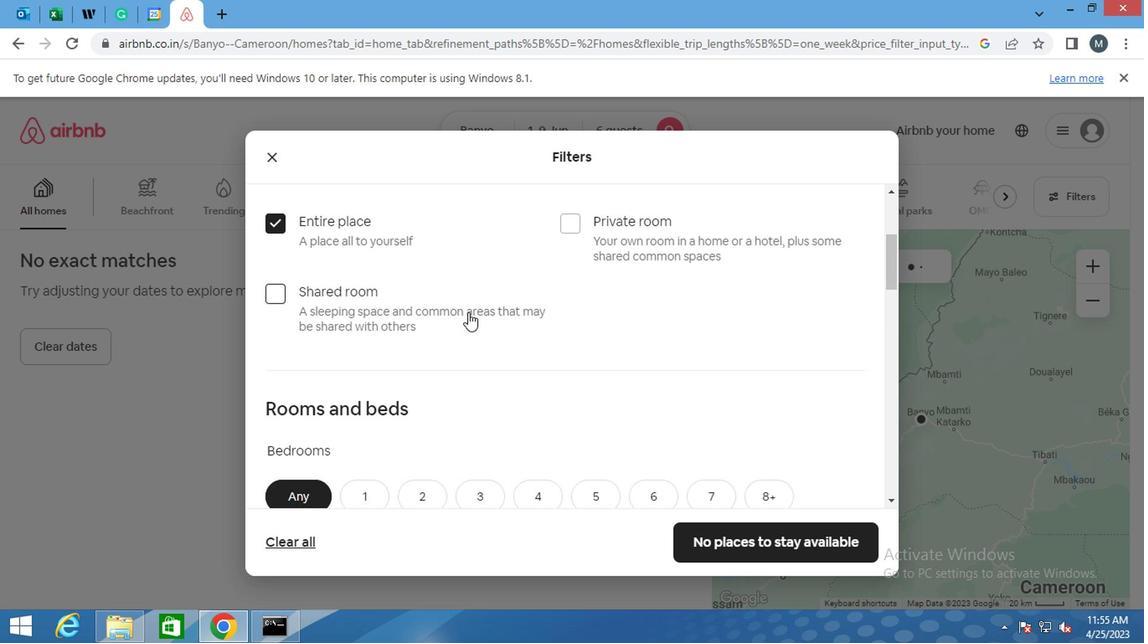 
Action: Mouse scrolled (463, 314) with delta (0, 0)
Screenshot: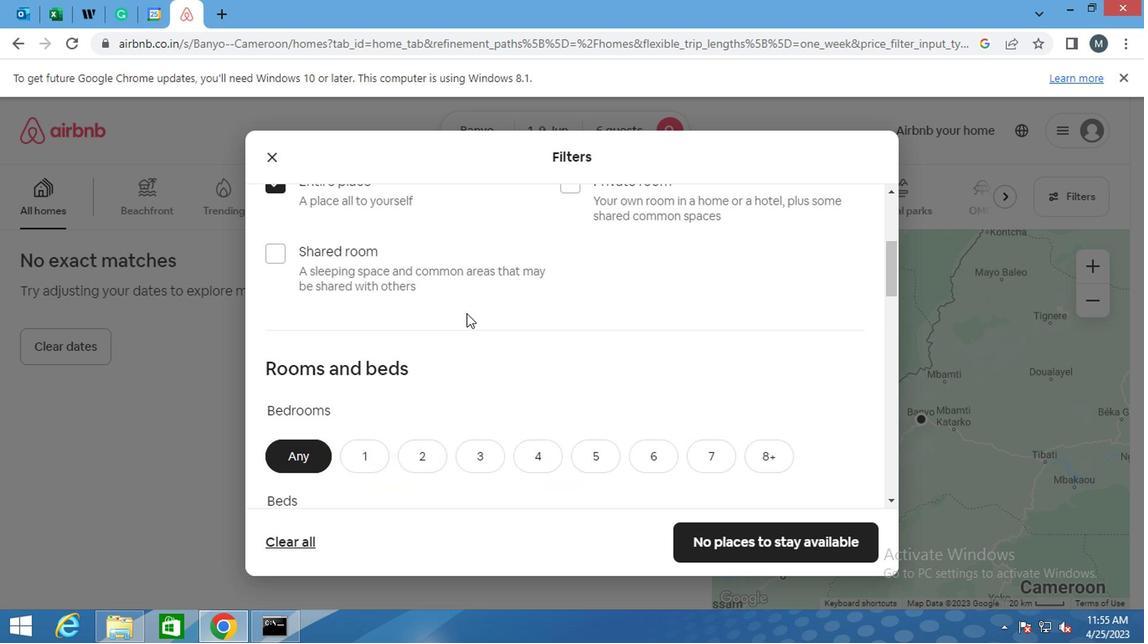 
Action: Mouse moved to (439, 338)
Screenshot: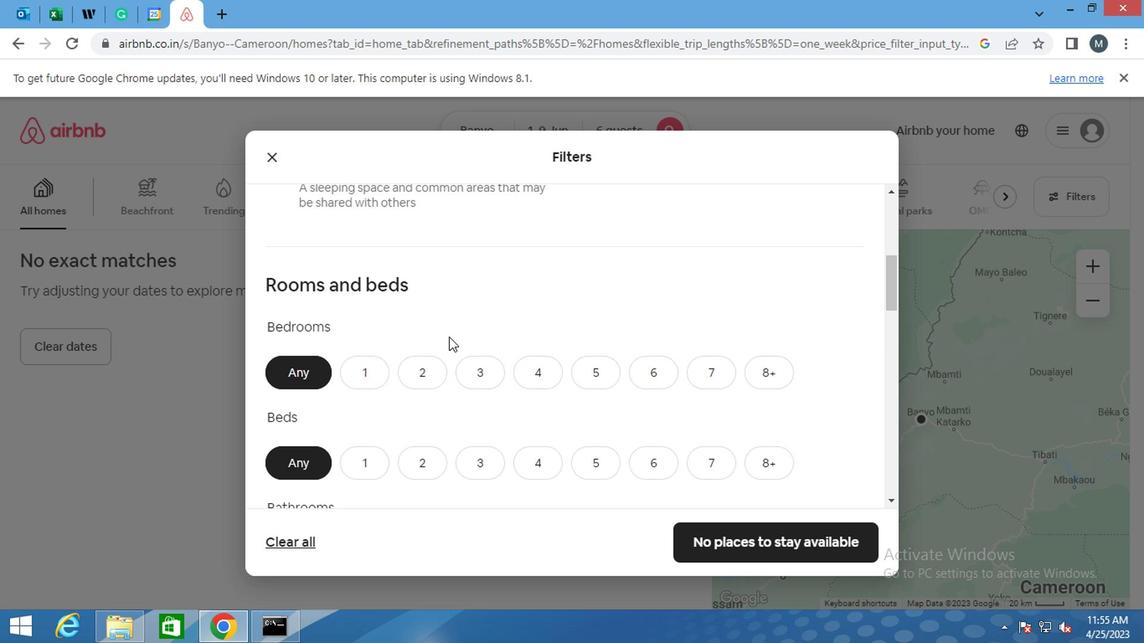 
Action: Mouse scrolled (439, 337) with delta (0, -1)
Screenshot: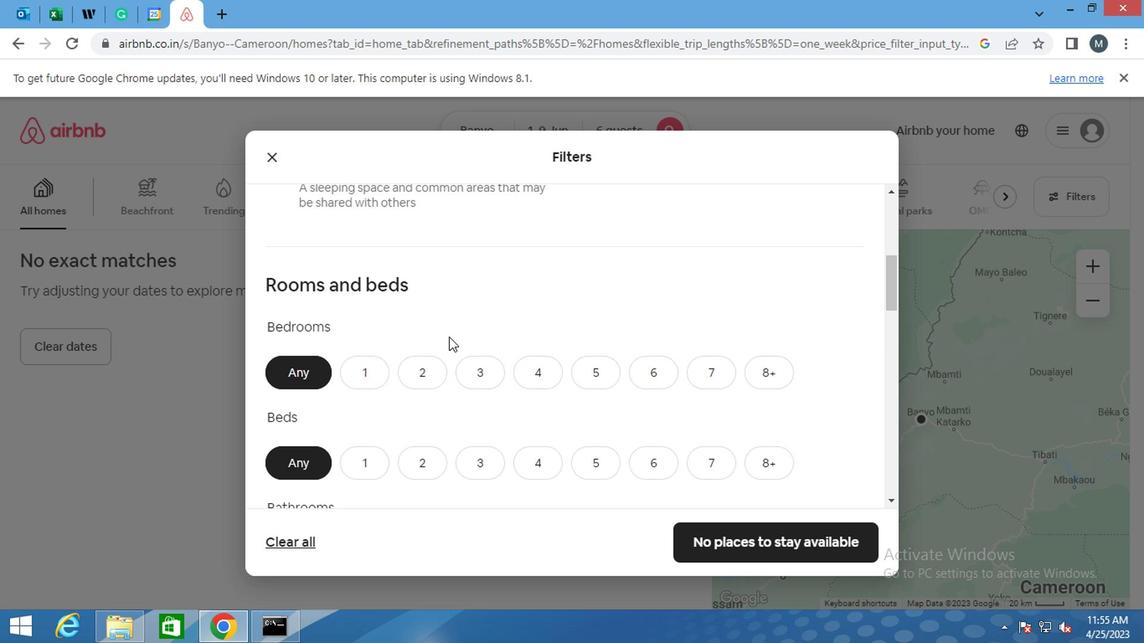 
Action: Mouse moved to (427, 346)
Screenshot: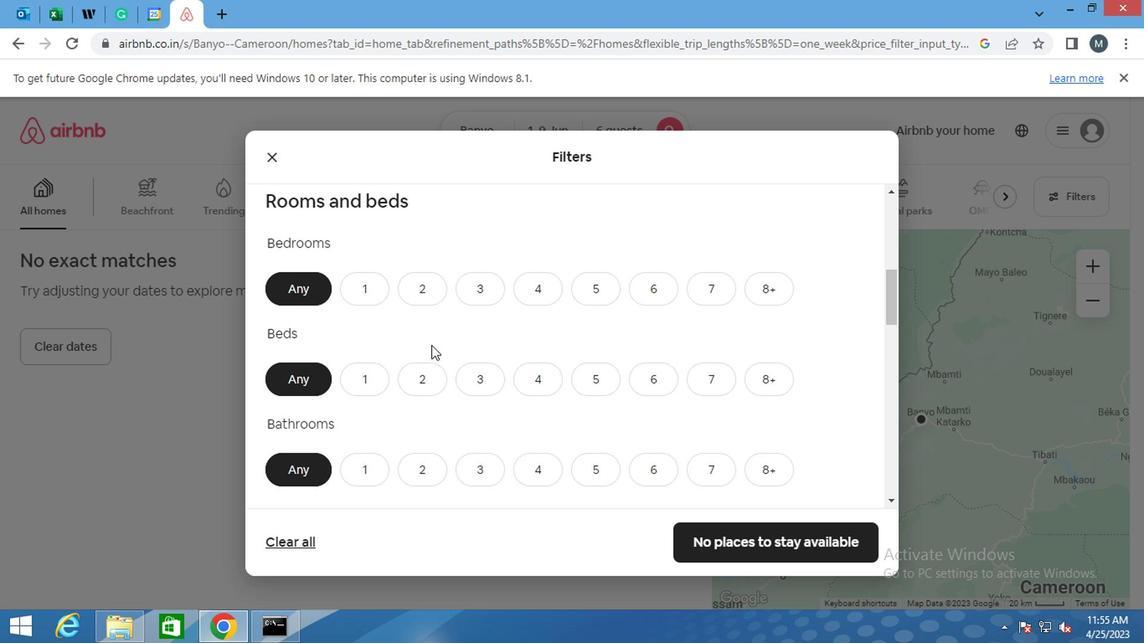 
Action: Mouse scrolled (427, 345) with delta (0, -1)
Screenshot: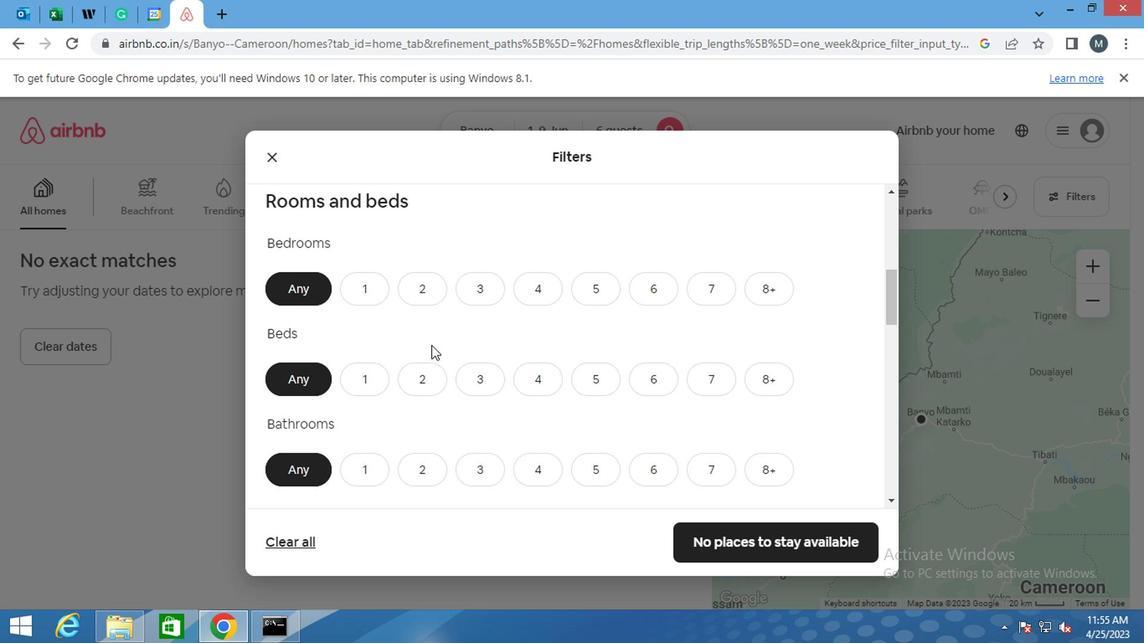 
Action: Mouse moved to (464, 212)
Screenshot: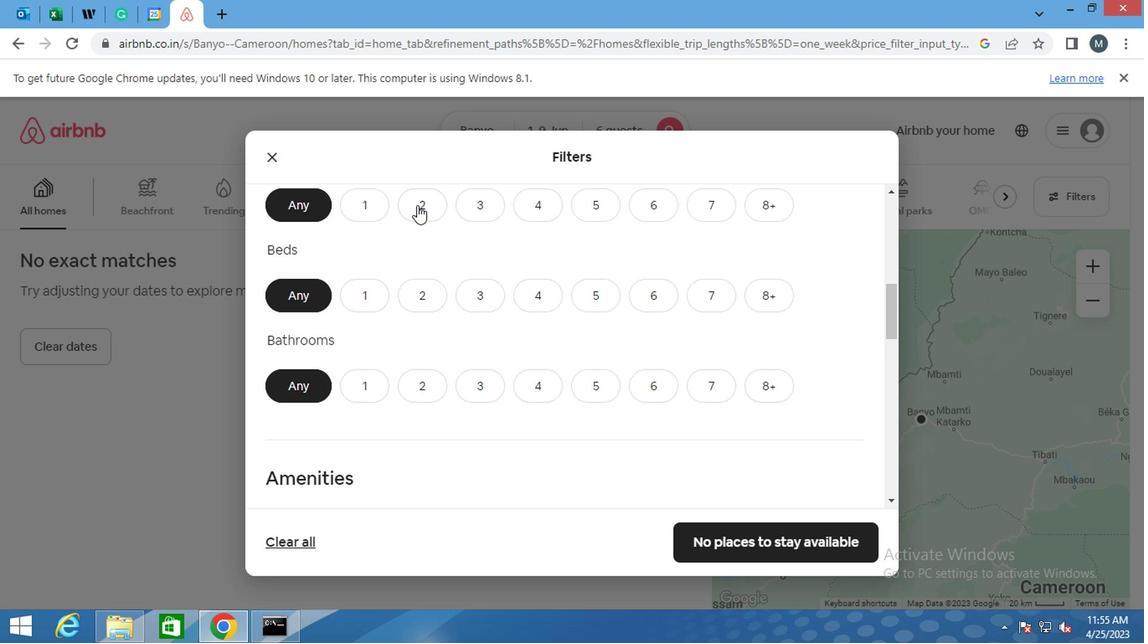 
Action: Mouse pressed left at (464, 212)
Screenshot: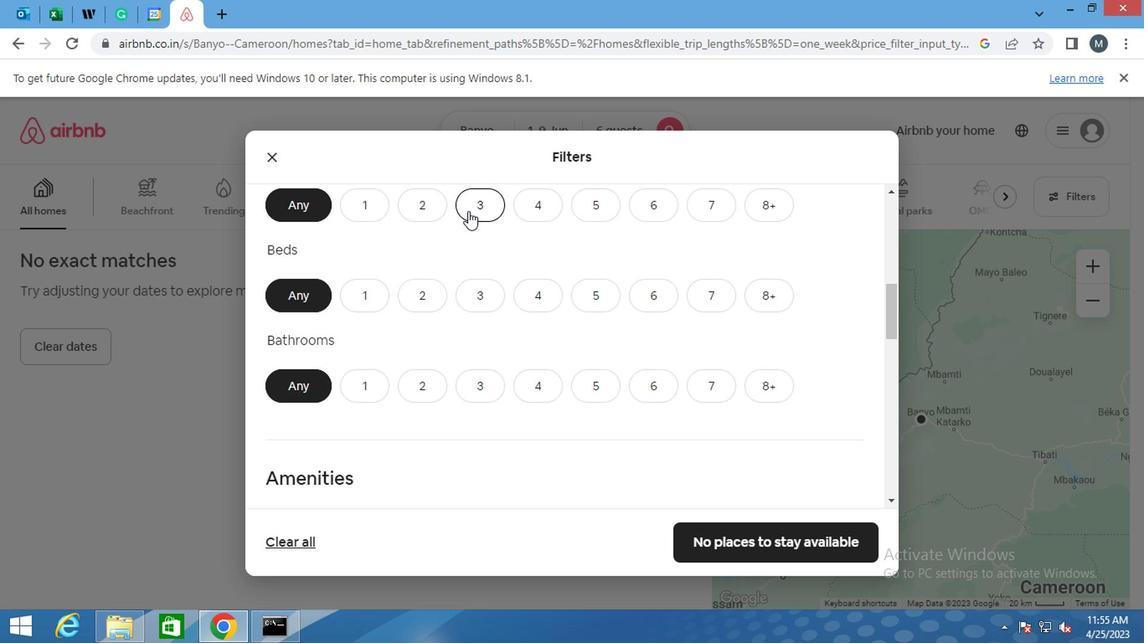 
Action: Mouse moved to (474, 303)
Screenshot: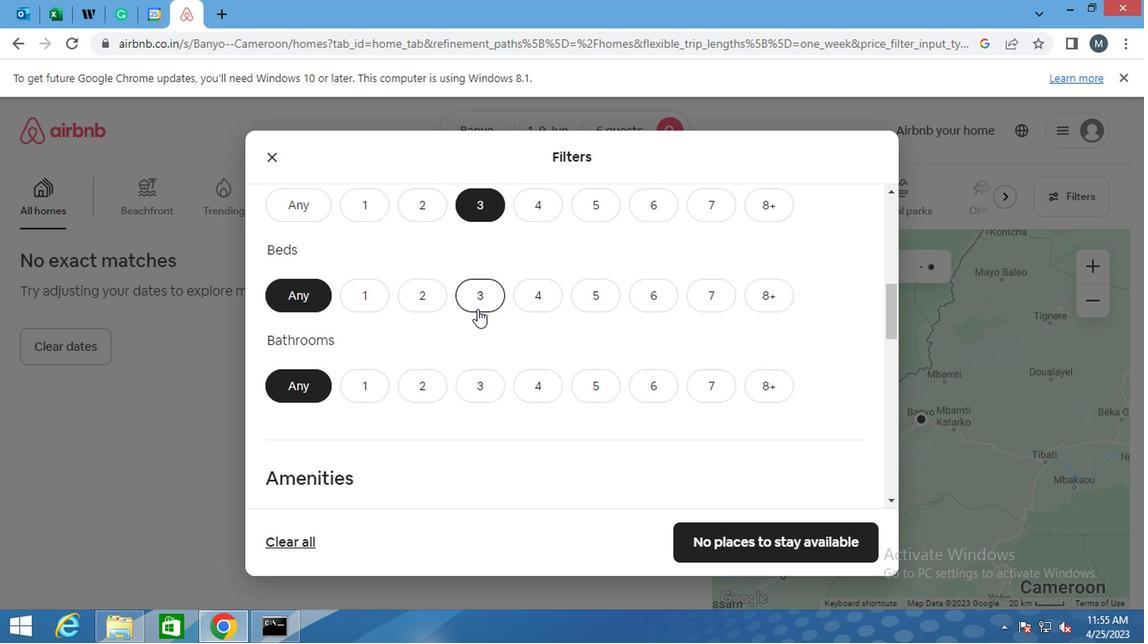 
Action: Mouse pressed left at (474, 303)
Screenshot: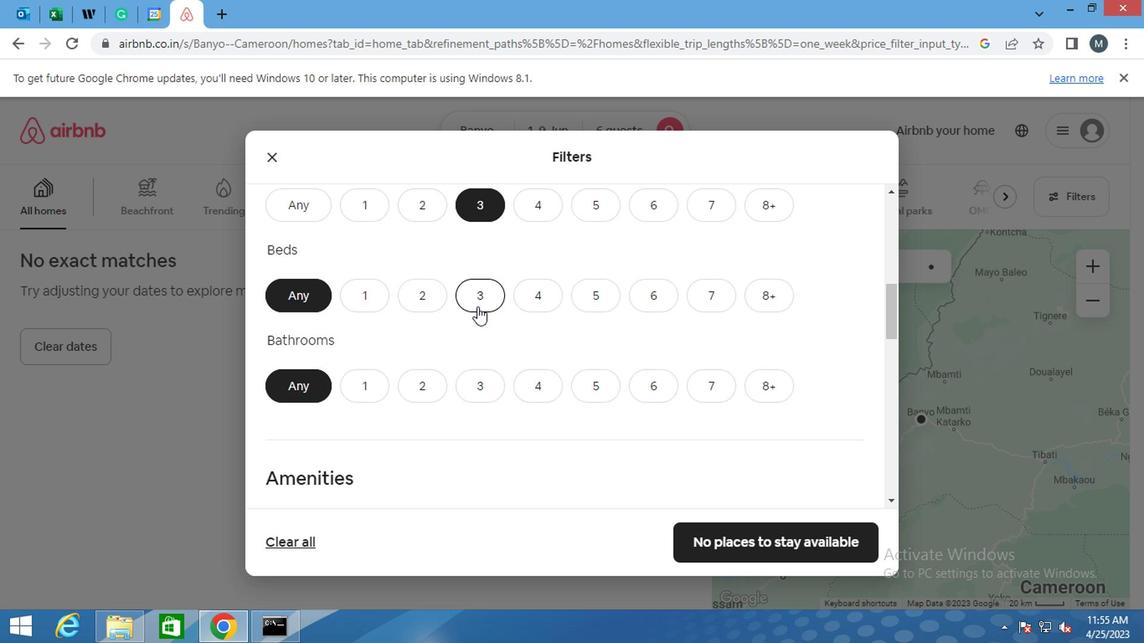 
Action: Mouse moved to (464, 384)
Screenshot: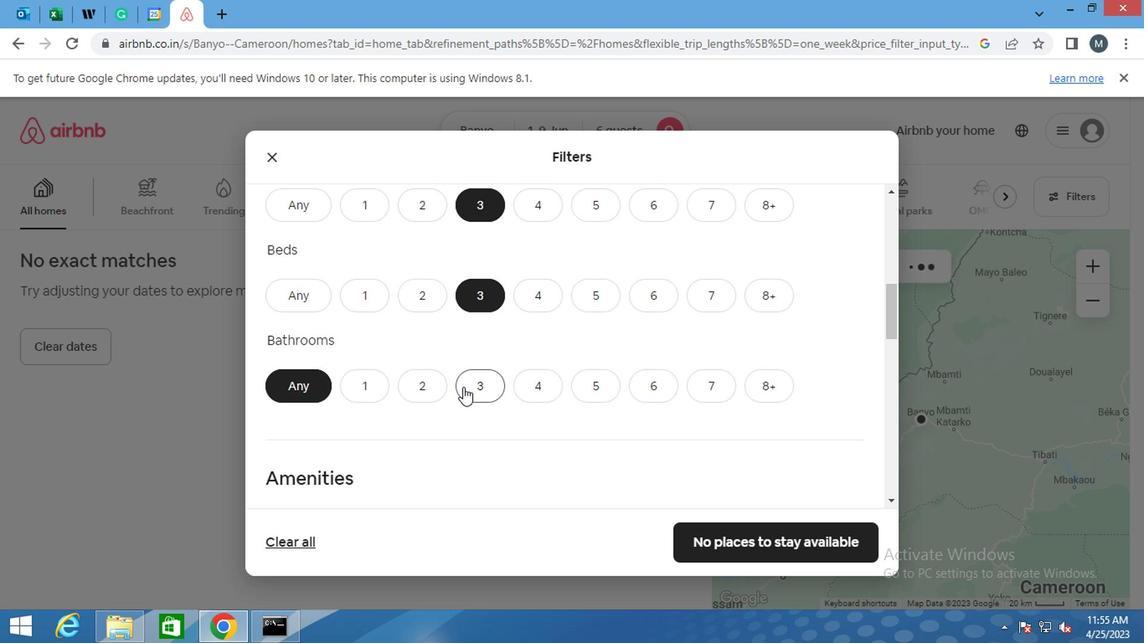 
Action: Mouse pressed left at (464, 384)
Screenshot: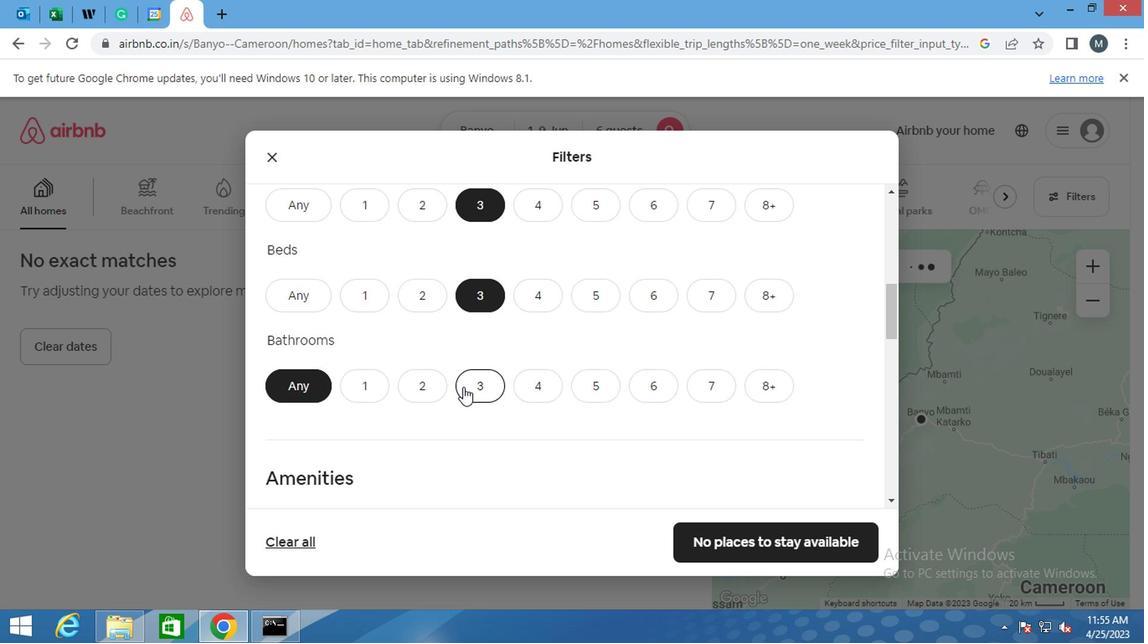 
Action: Mouse moved to (382, 384)
Screenshot: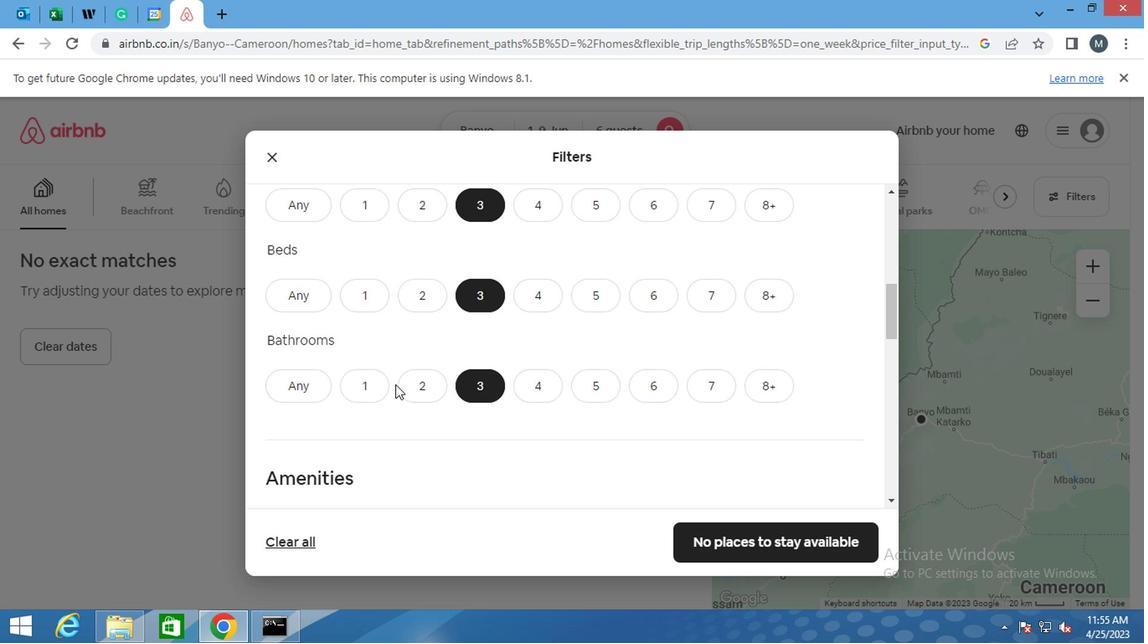 
Action: Mouse scrolled (382, 384) with delta (0, 0)
Screenshot: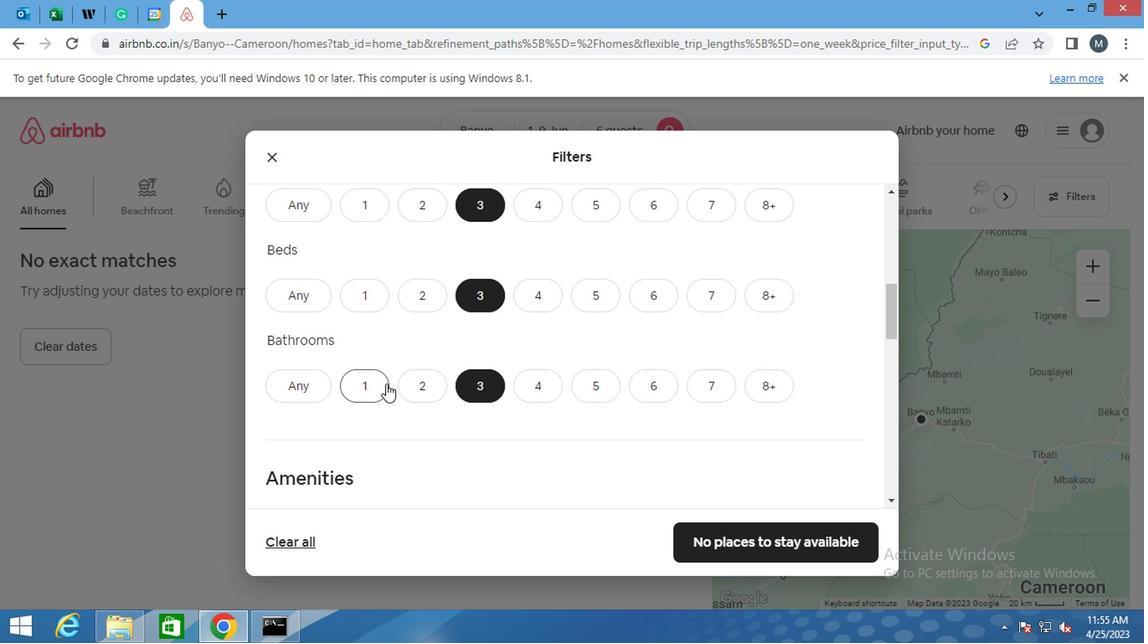 
Action: Mouse moved to (382, 390)
Screenshot: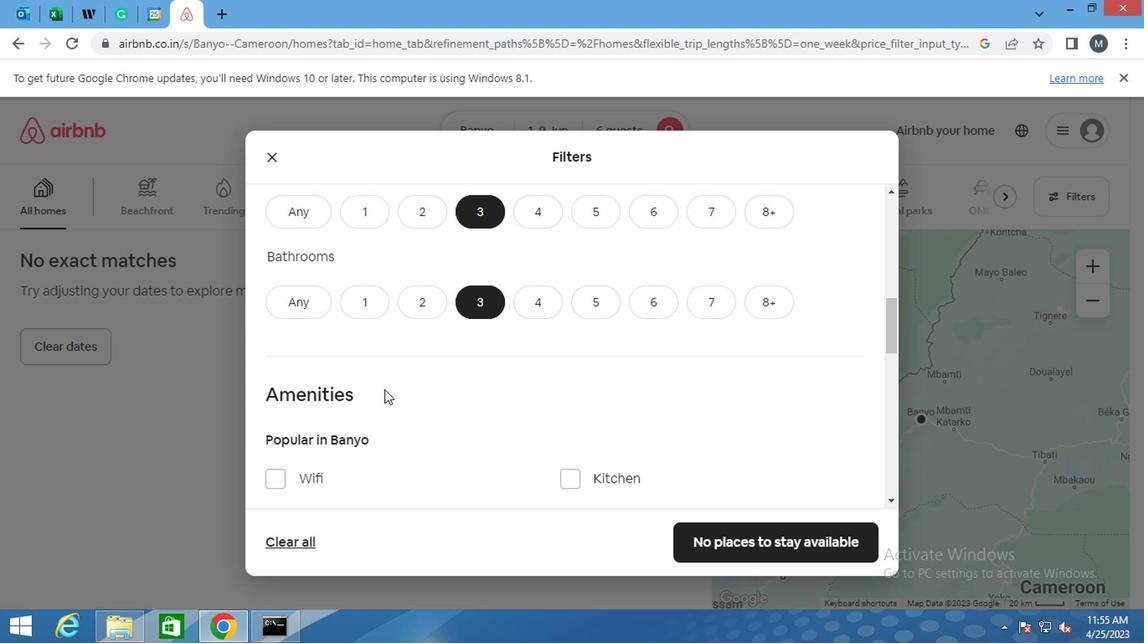
Action: Mouse scrolled (382, 390) with delta (0, 0)
Screenshot: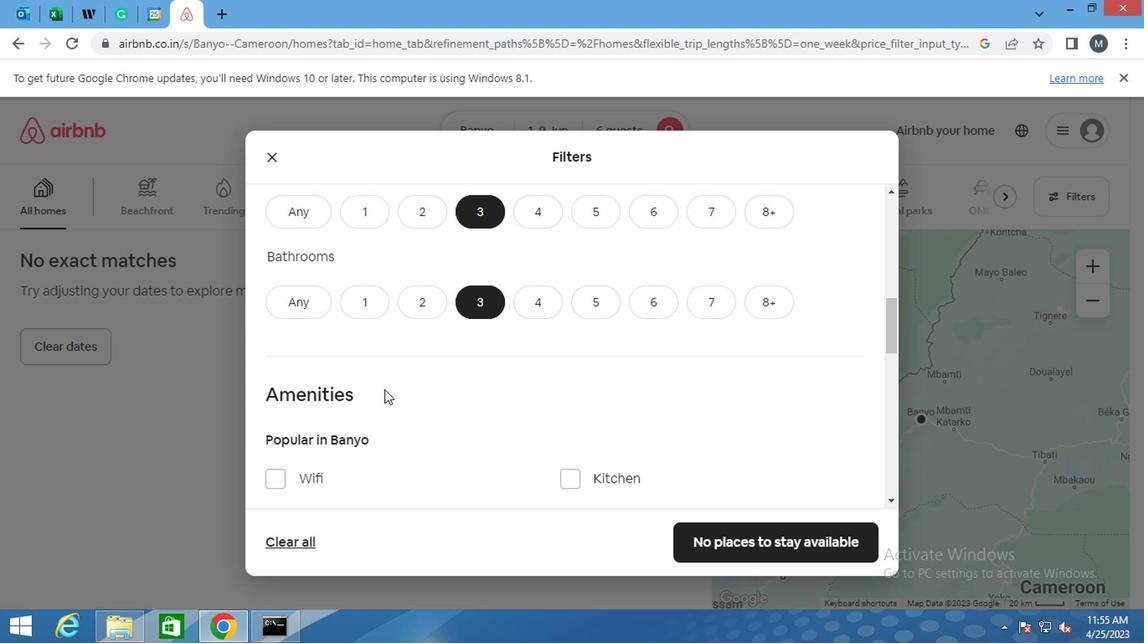 
Action: Mouse moved to (297, 334)
Screenshot: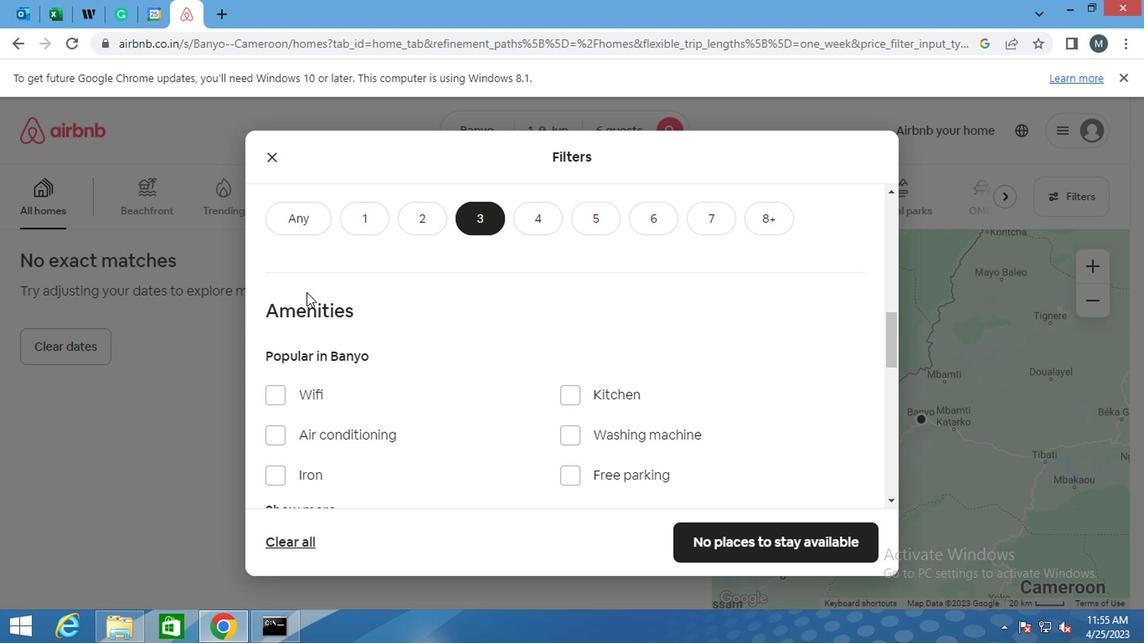 
Action: Mouse scrolled (297, 334) with delta (0, 0)
Screenshot: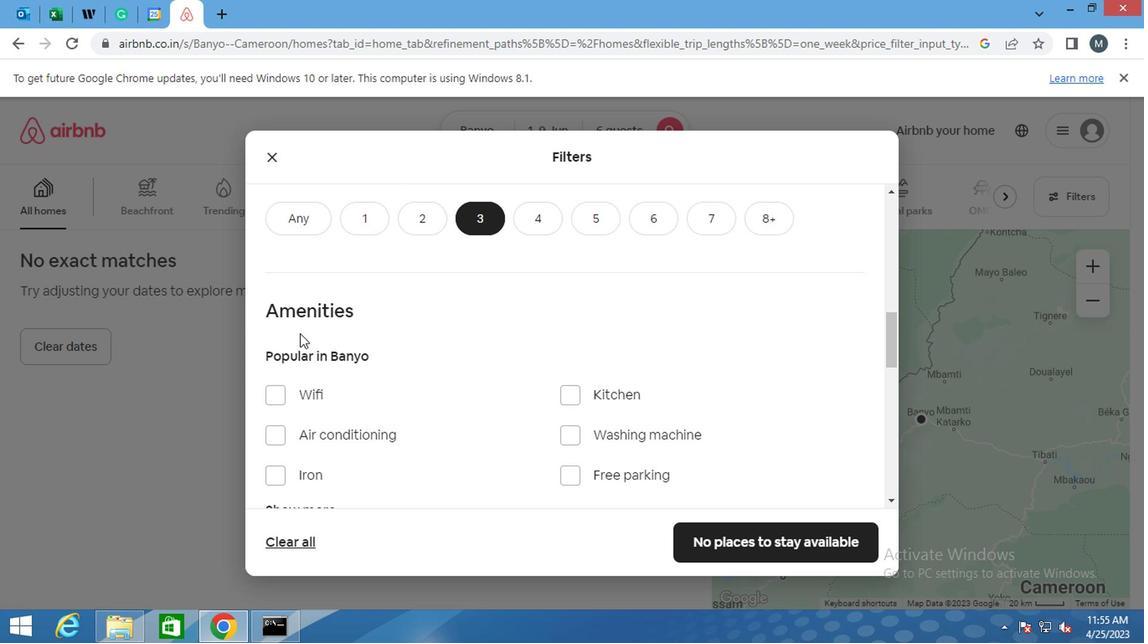 
Action: Mouse moved to (299, 336)
Screenshot: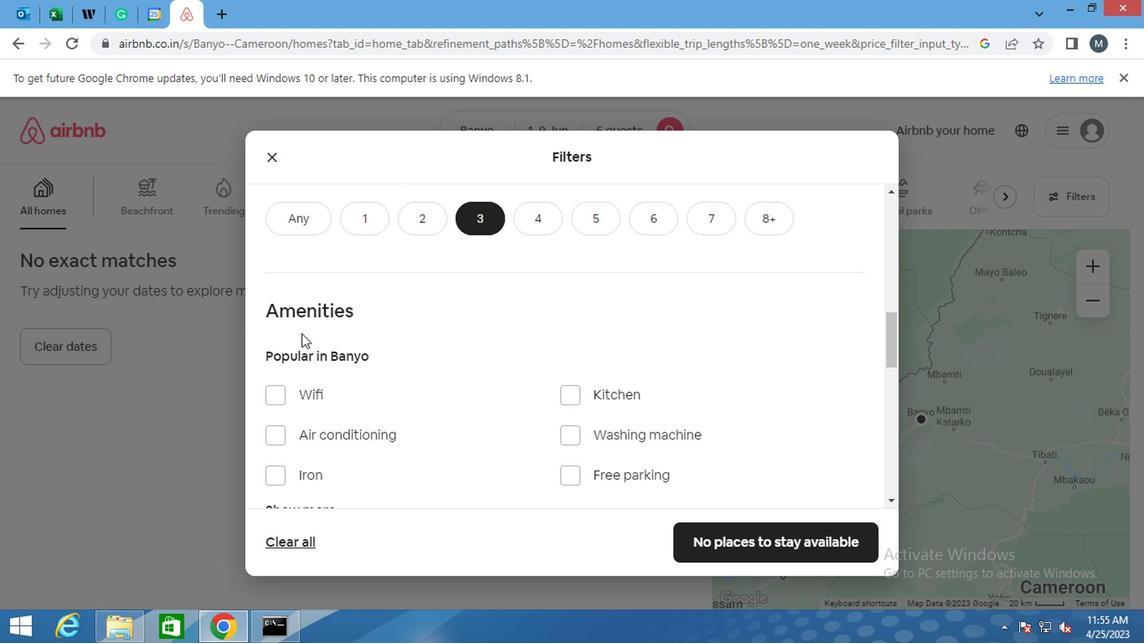 
Action: Mouse scrolled (299, 335) with delta (0, -1)
Screenshot: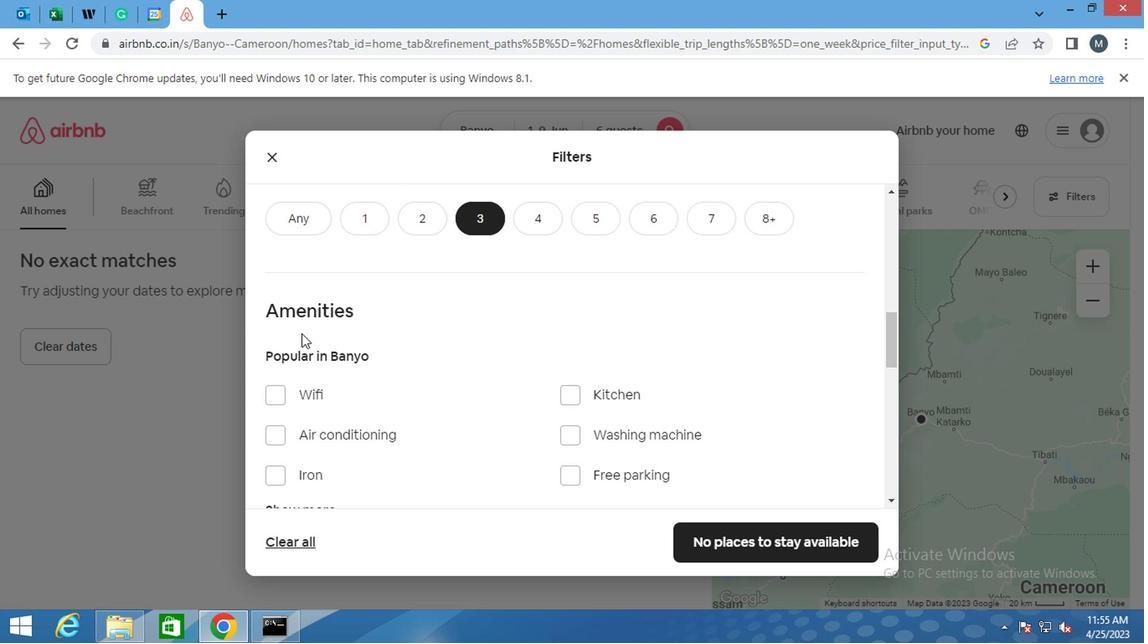 
Action: Mouse moved to (311, 361)
Screenshot: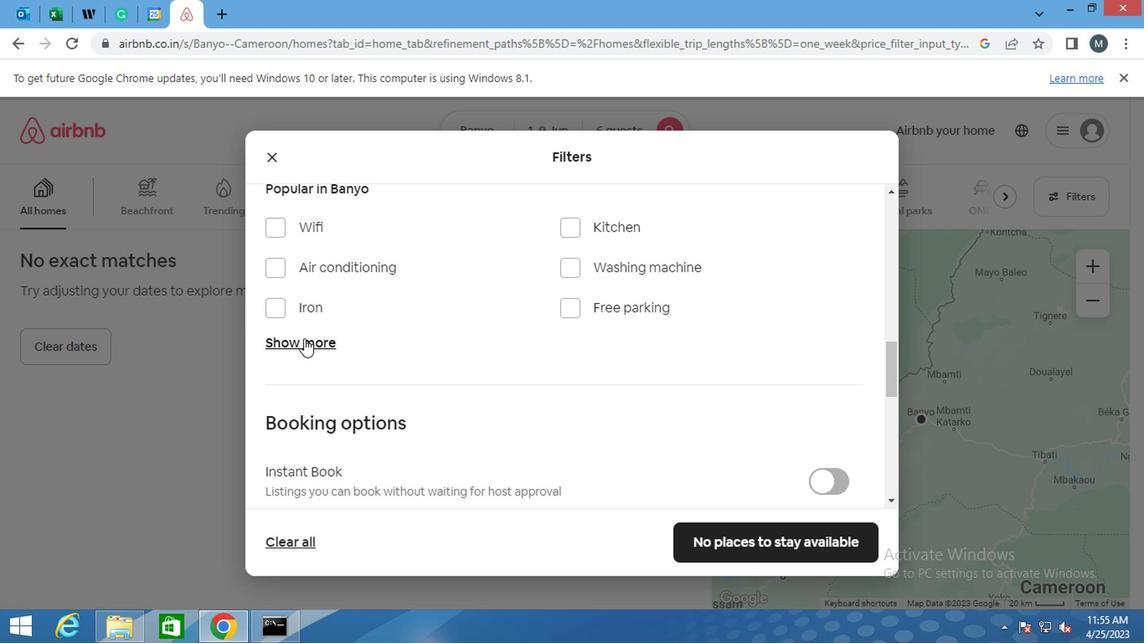 
Action: Mouse scrolled (311, 362) with delta (0, 0)
Screenshot: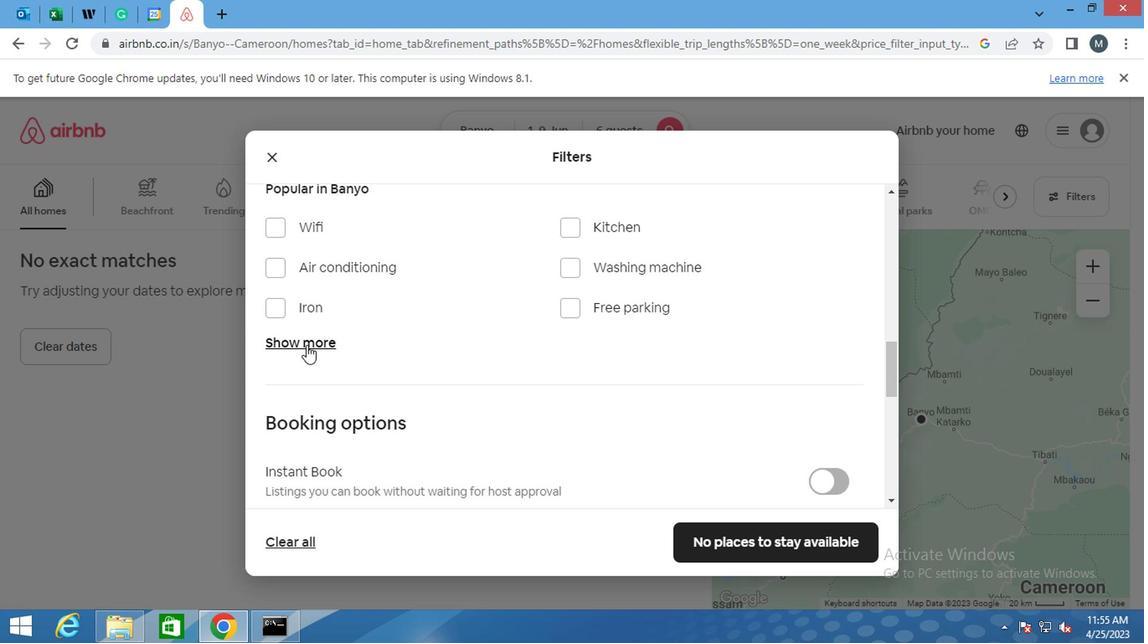 
Action: Mouse scrolled (311, 362) with delta (0, 0)
Screenshot: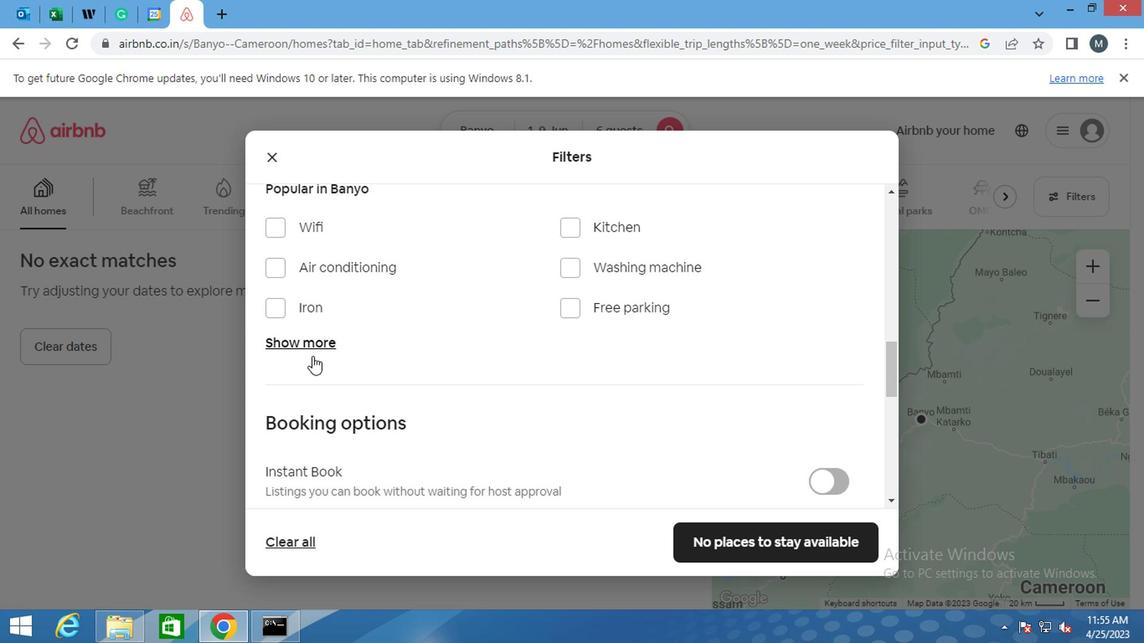 
Action: Mouse moved to (328, 360)
Screenshot: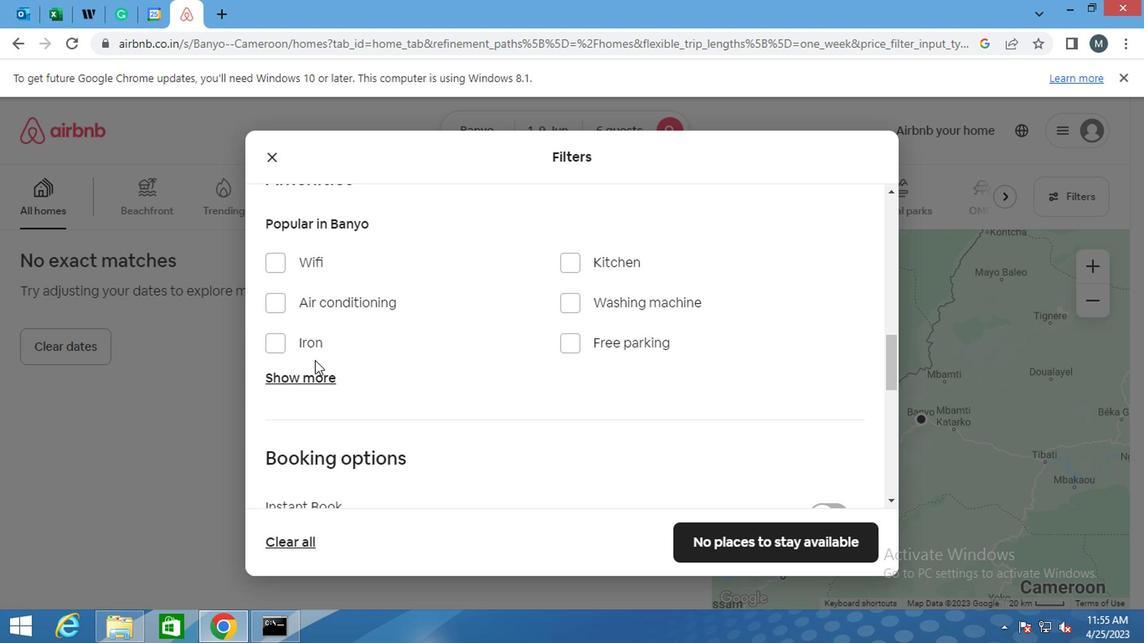 
Action: Mouse scrolled (328, 361) with delta (0, 1)
Screenshot: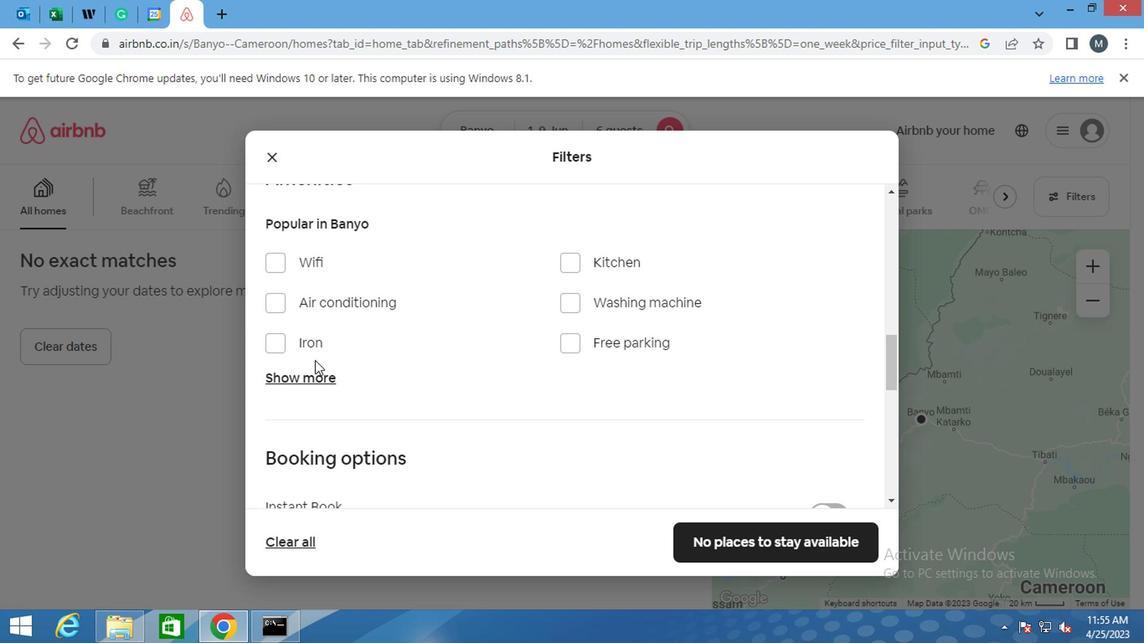 
Action: Mouse moved to (330, 360)
Screenshot: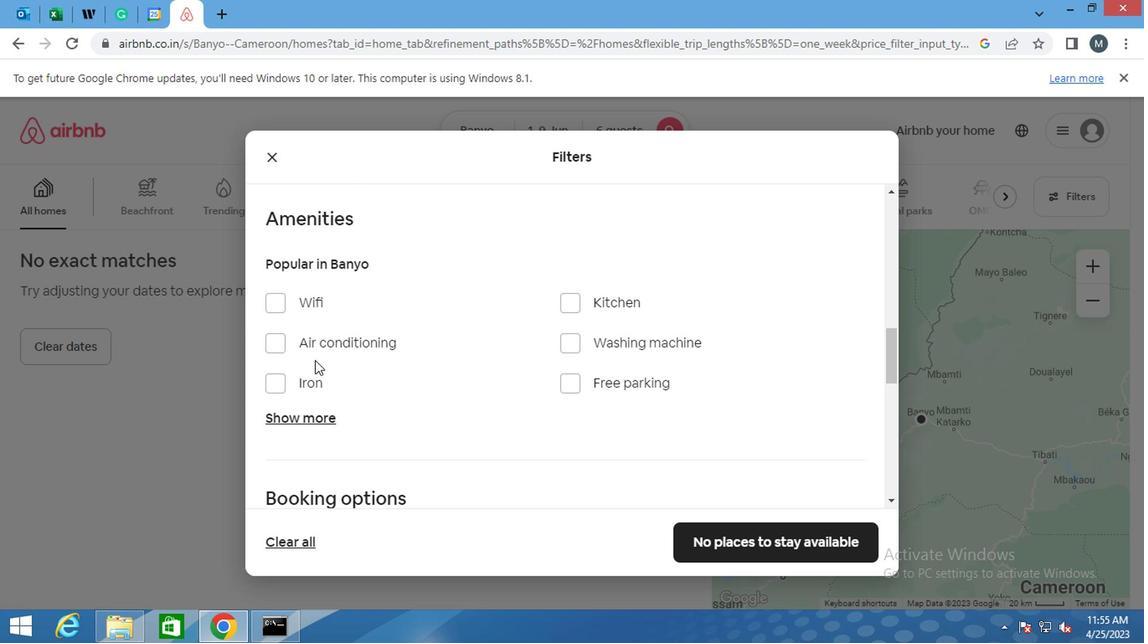 
Action: Mouse scrolled (330, 361) with delta (0, 1)
Screenshot: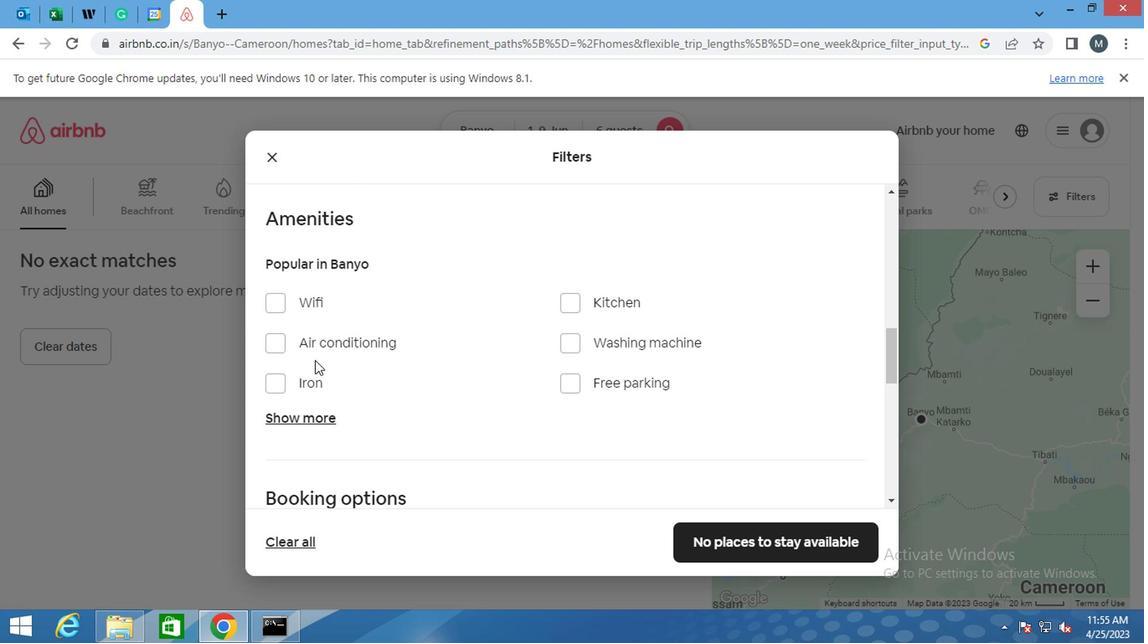 
Action: Mouse moved to (330, 360)
Screenshot: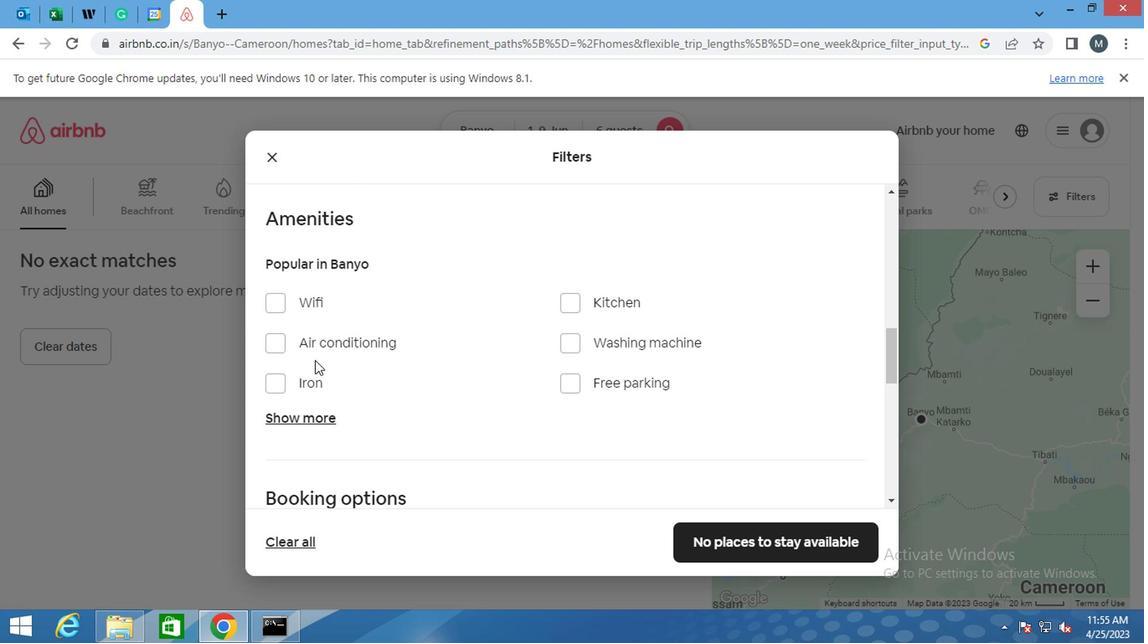 
Action: Mouse scrolled (330, 361) with delta (0, 1)
Screenshot: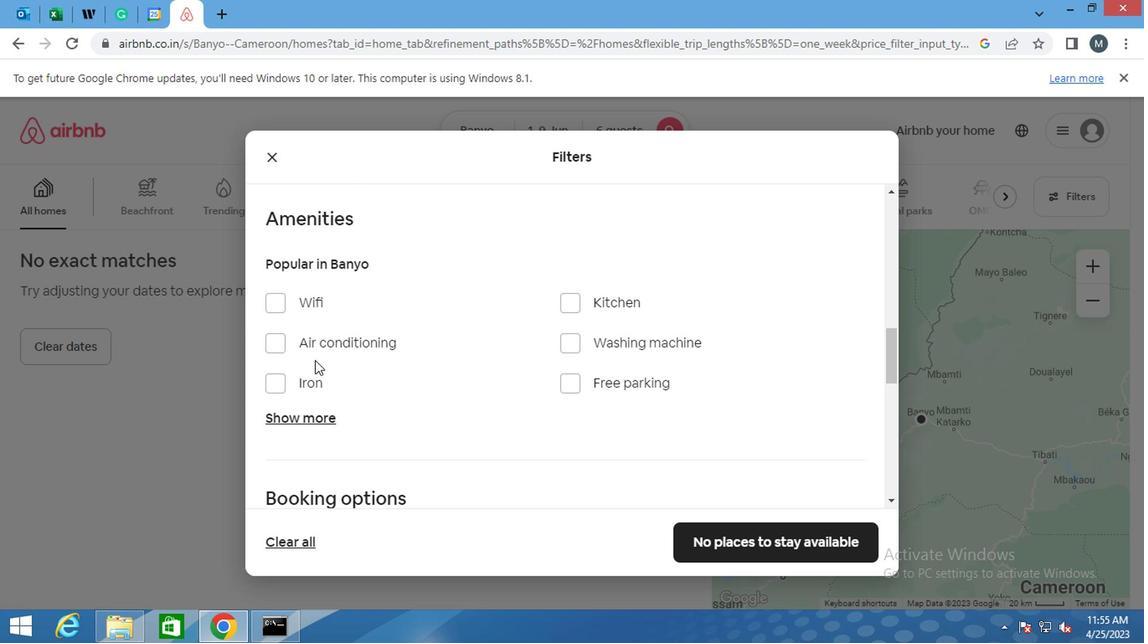 
Action: Mouse moved to (334, 355)
Screenshot: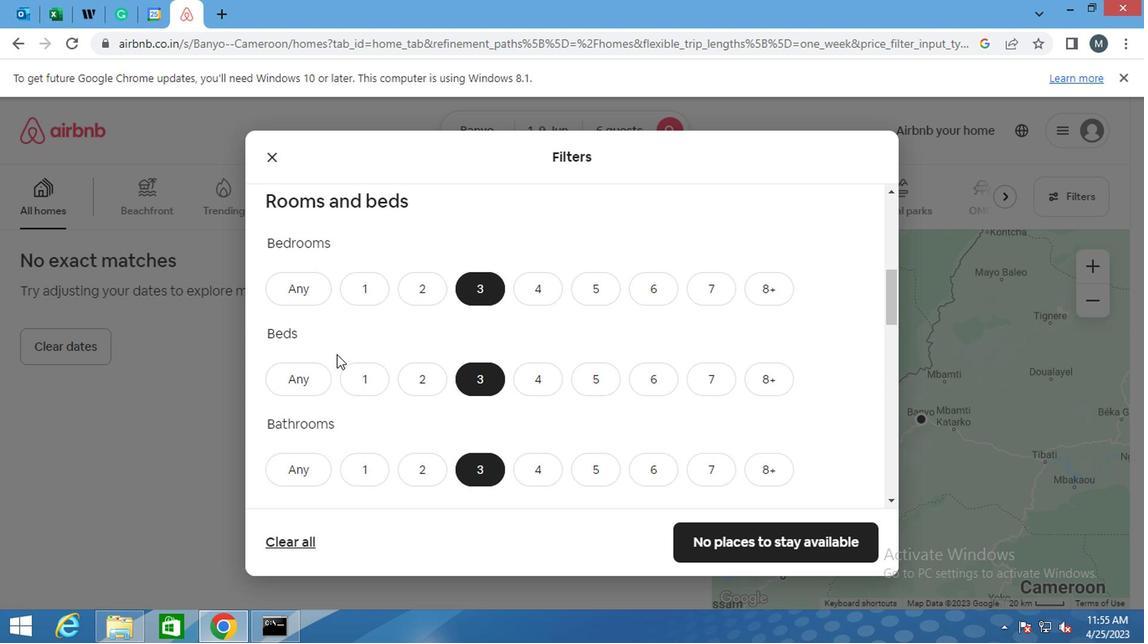 
Action: Mouse scrolled (334, 353) with delta (0, -1)
Screenshot: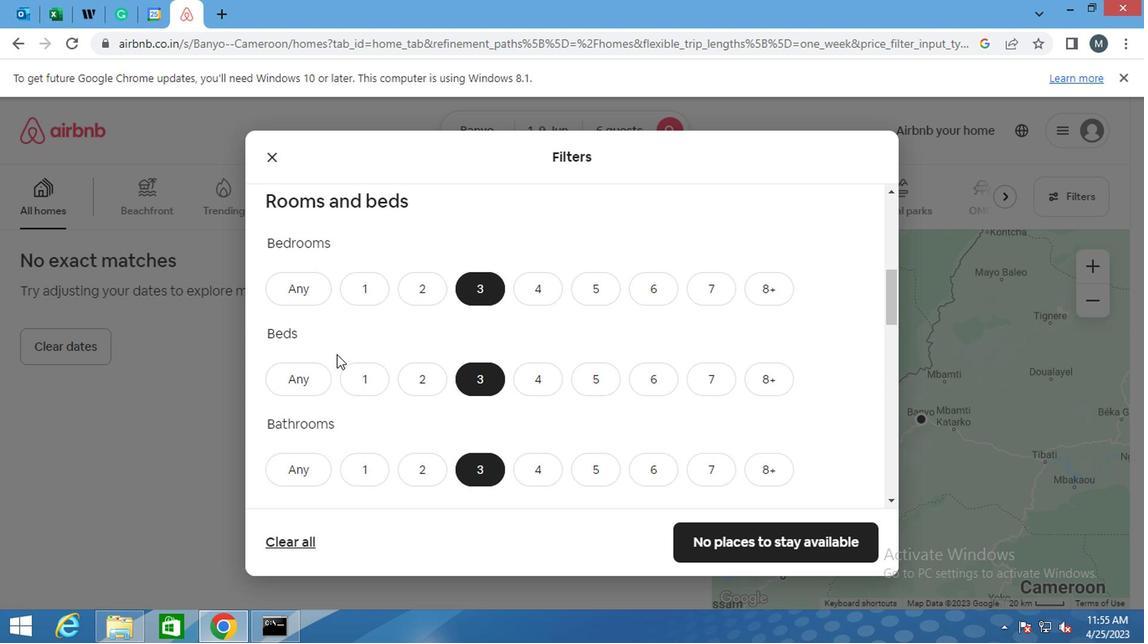 
Action: Mouse moved to (336, 355)
Screenshot: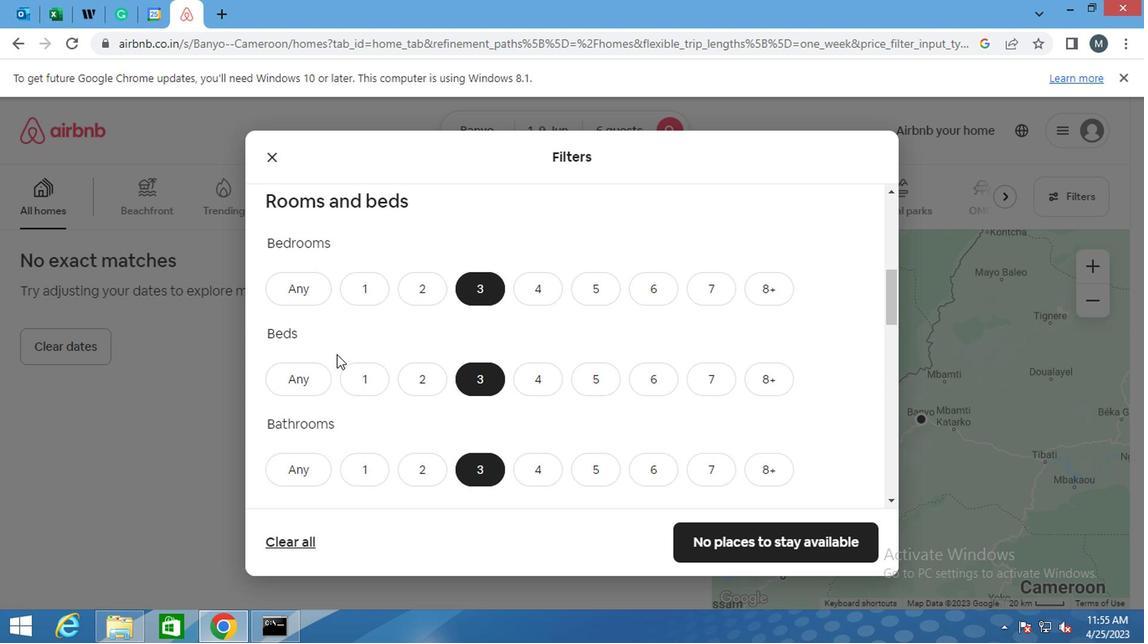 
Action: Mouse scrolled (336, 353) with delta (0, -1)
Screenshot: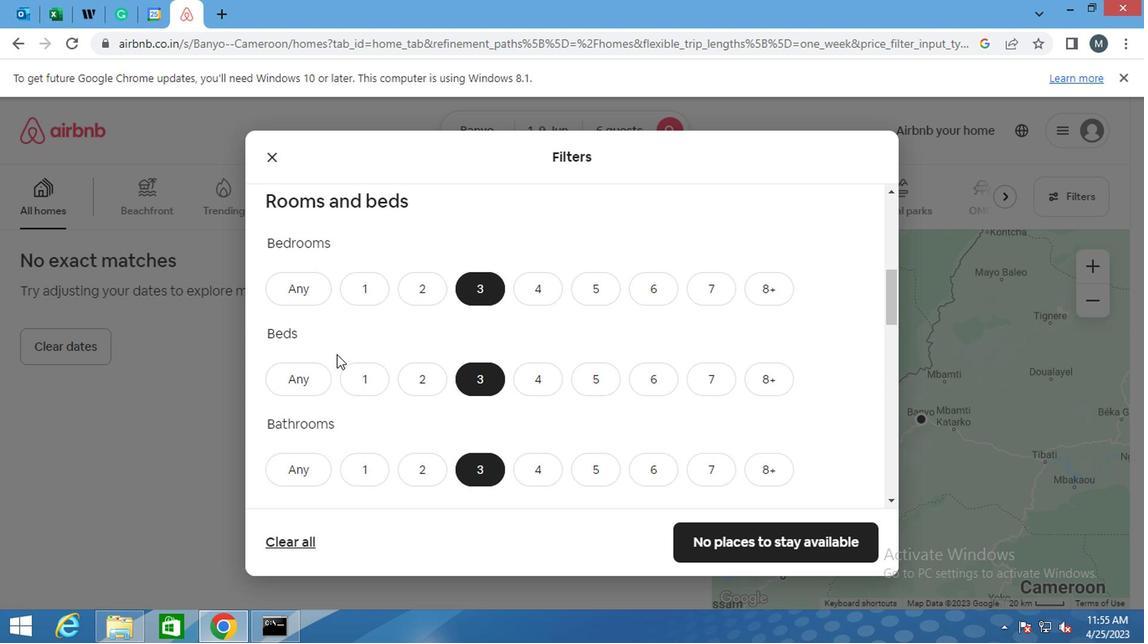 
Action: Mouse moved to (336, 355)
Screenshot: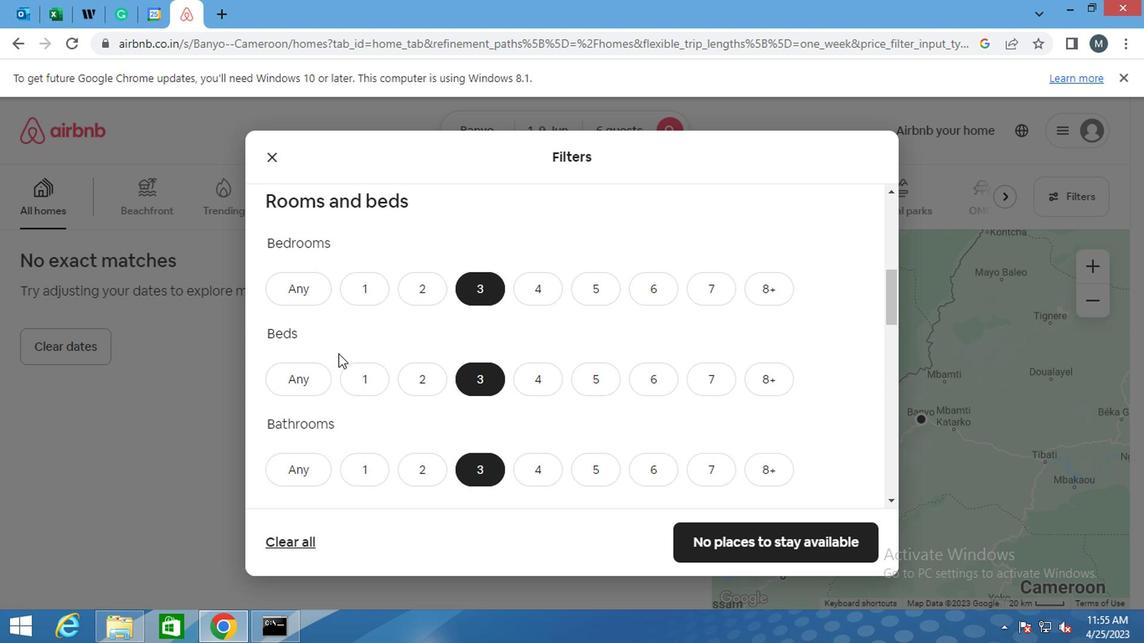 
Action: Mouse scrolled (336, 355) with delta (0, 0)
Screenshot: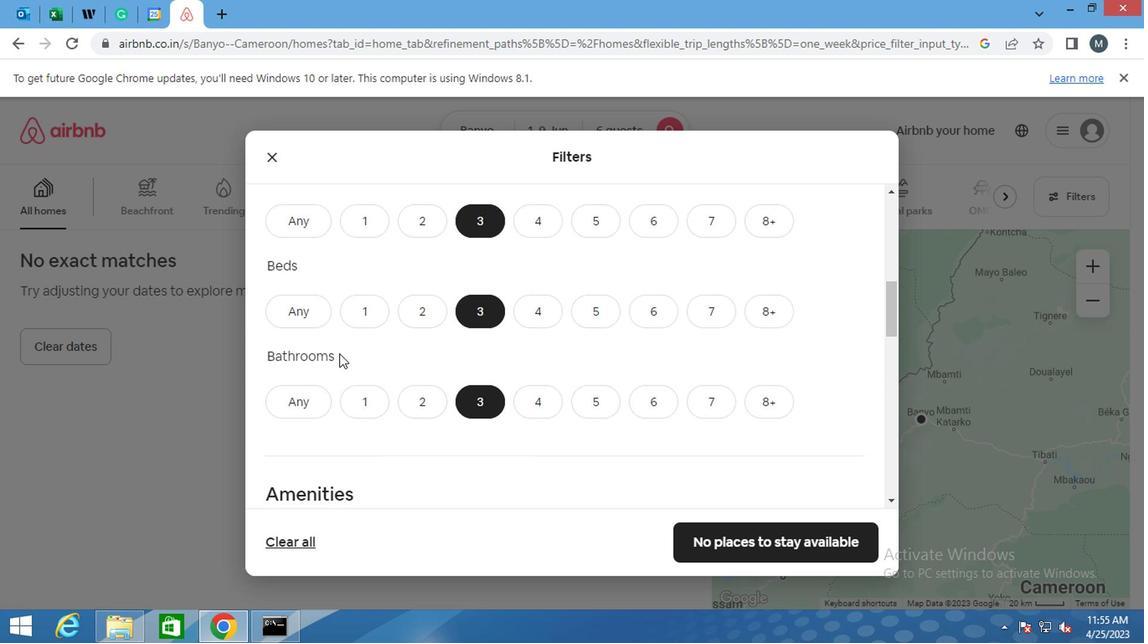 
Action: Mouse scrolled (336, 355) with delta (0, 0)
Screenshot: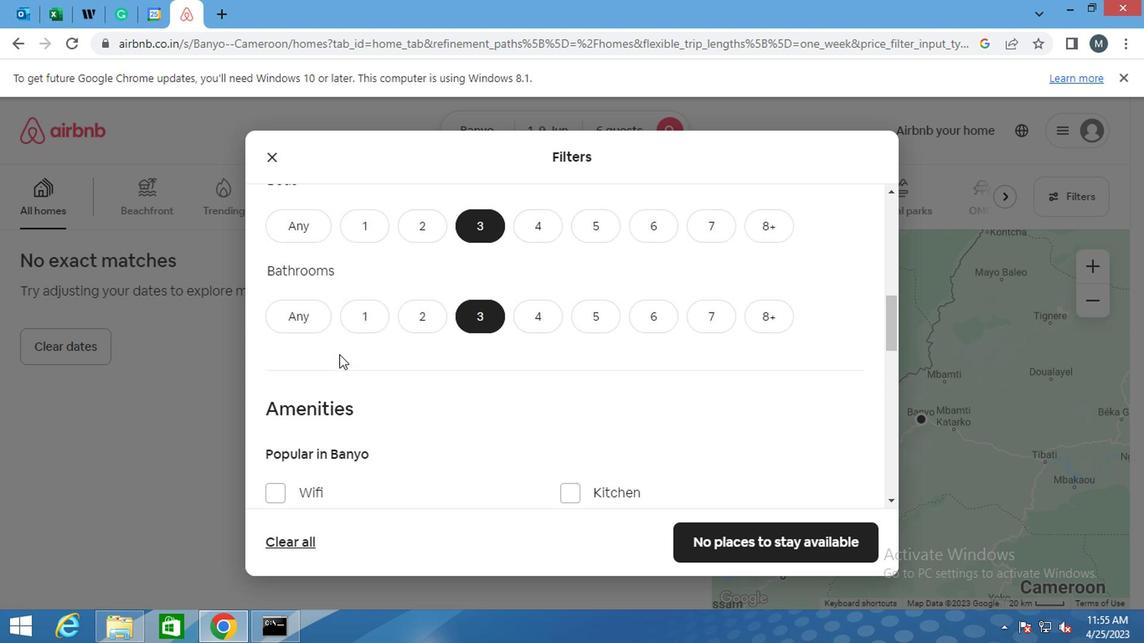 
Action: Mouse moved to (359, 339)
Screenshot: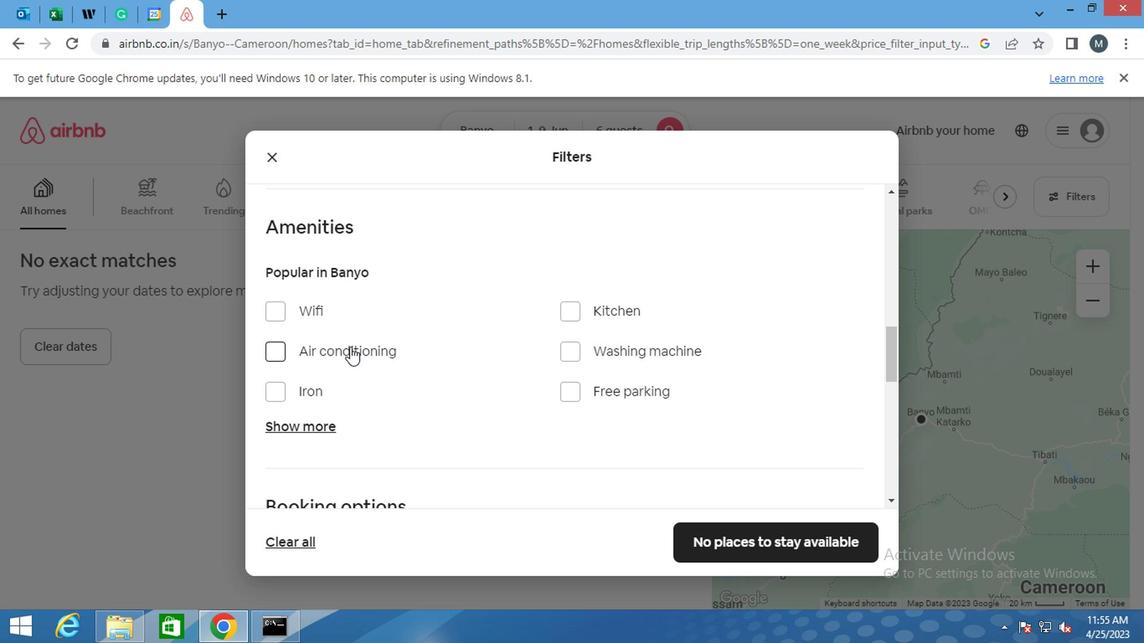 
Action: Mouse scrolled (359, 338) with delta (0, 0)
Screenshot: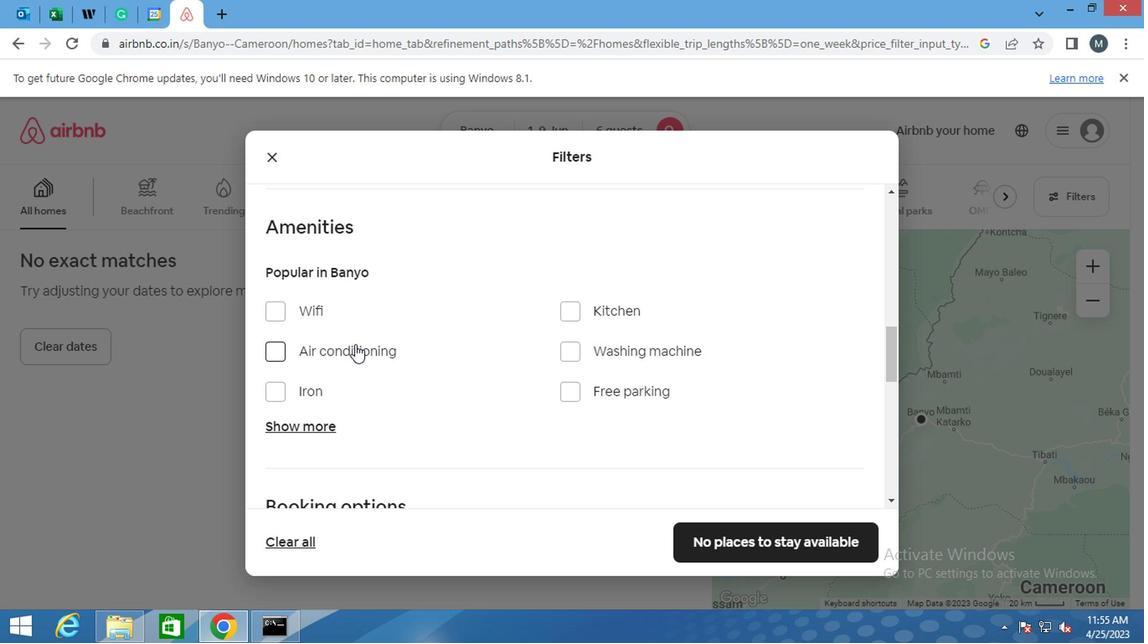 
Action: Mouse scrolled (359, 338) with delta (0, 0)
Screenshot: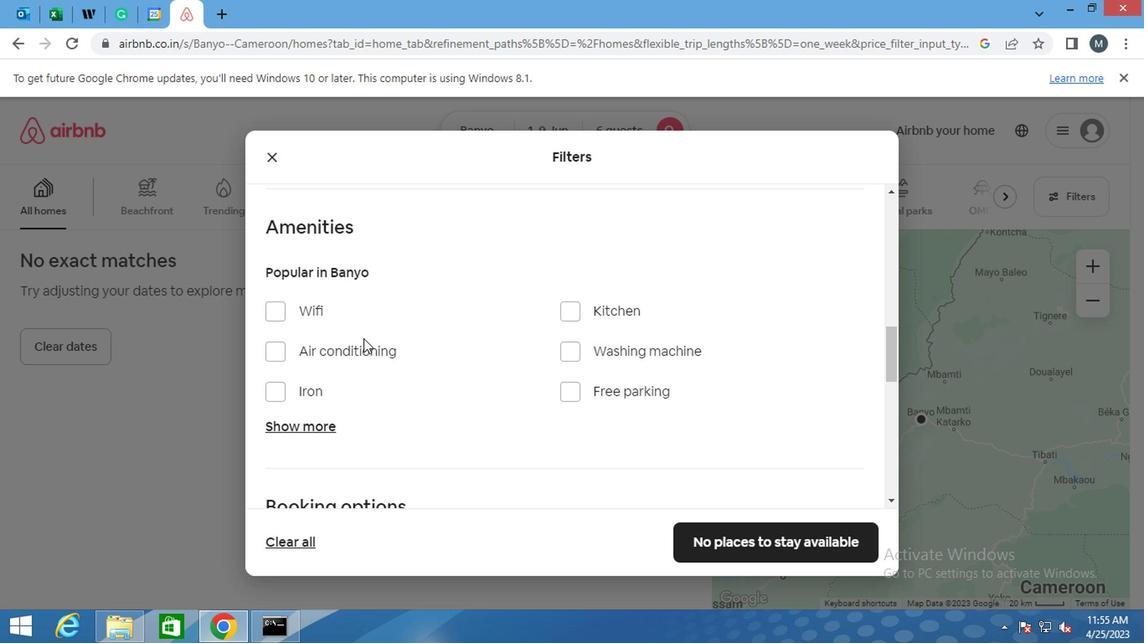 
Action: Mouse moved to (363, 345)
Screenshot: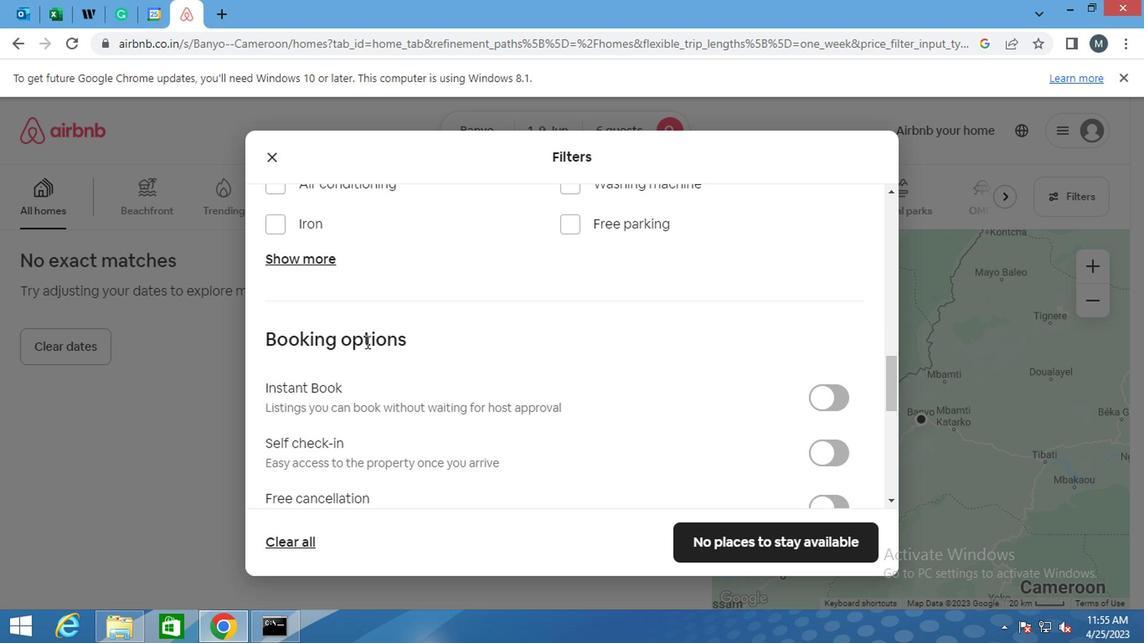 
Action: Mouse scrolled (363, 345) with delta (0, 0)
Screenshot: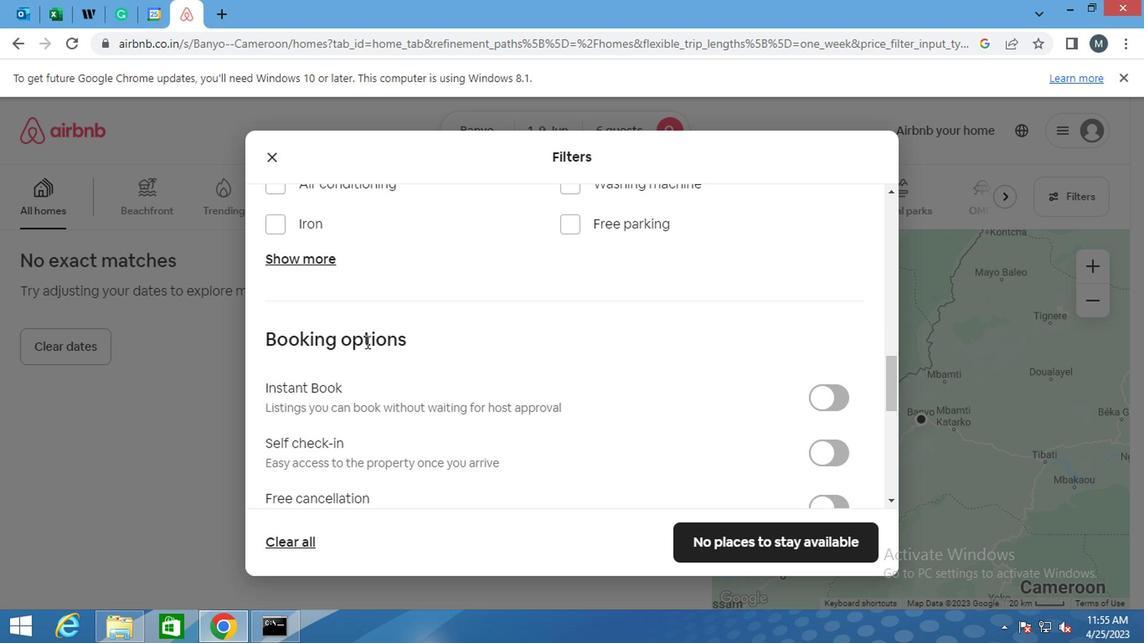 
Action: Mouse moved to (815, 368)
Screenshot: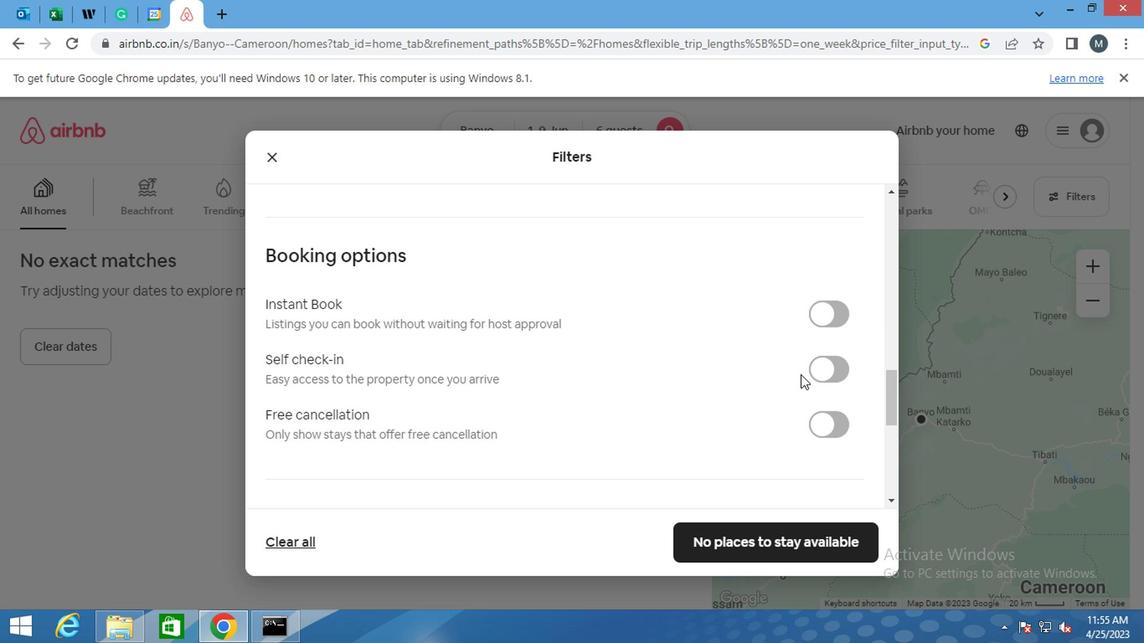 
Action: Mouse pressed left at (815, 368)
Screenshot: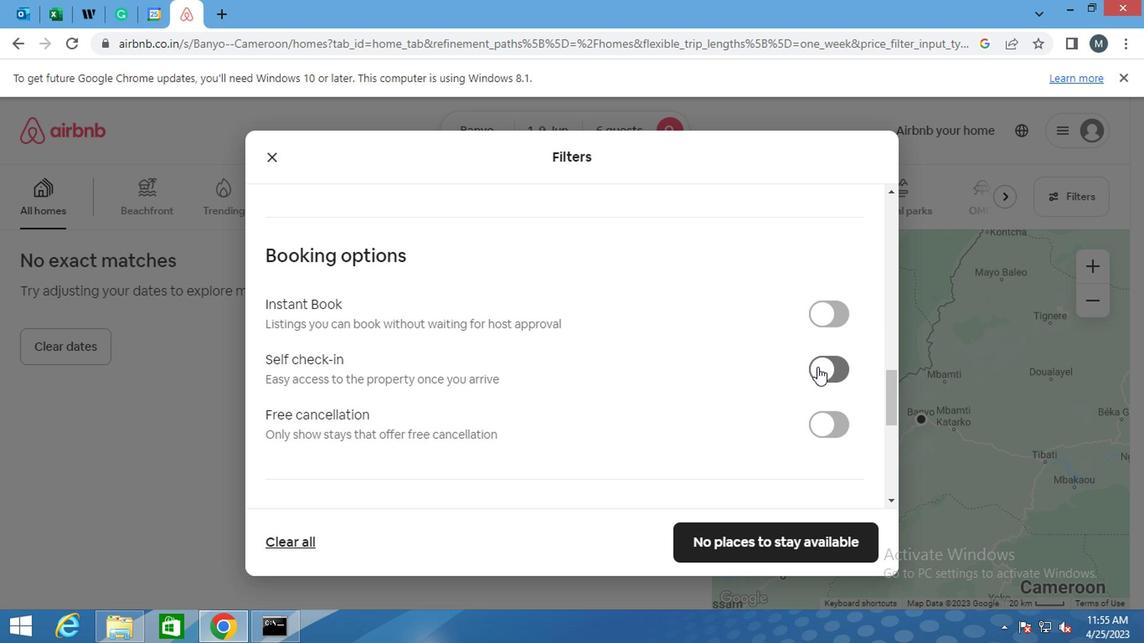 
Action: Mouse moved to (656, 355)
Screenshot: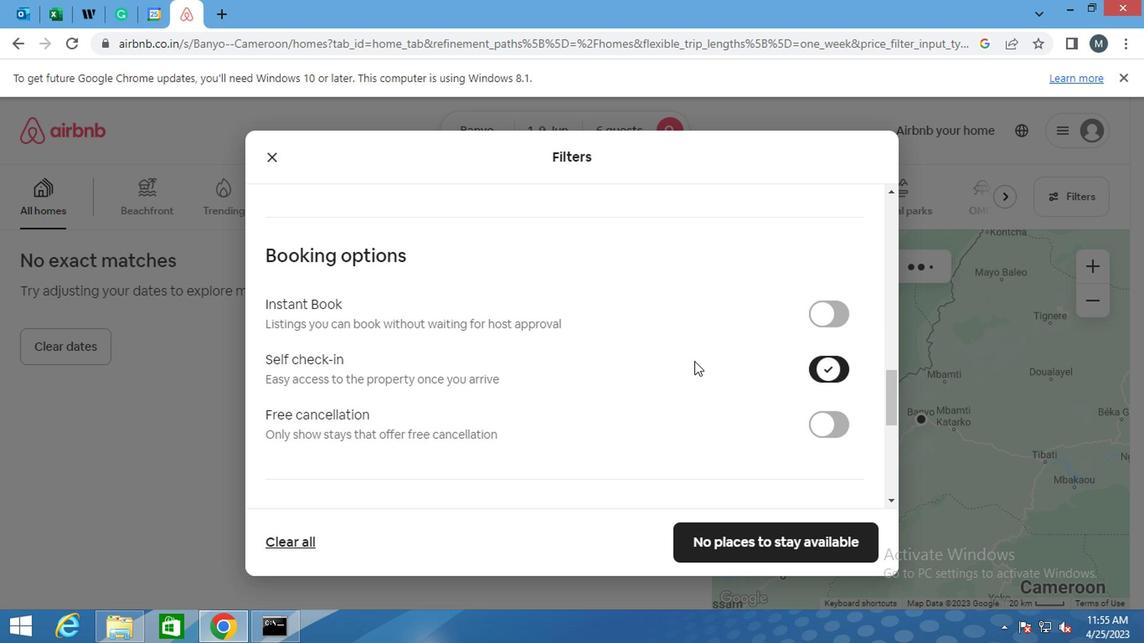 
Action: Mouse scrolled (656, 353) with delta (0, -1)
Screenshot: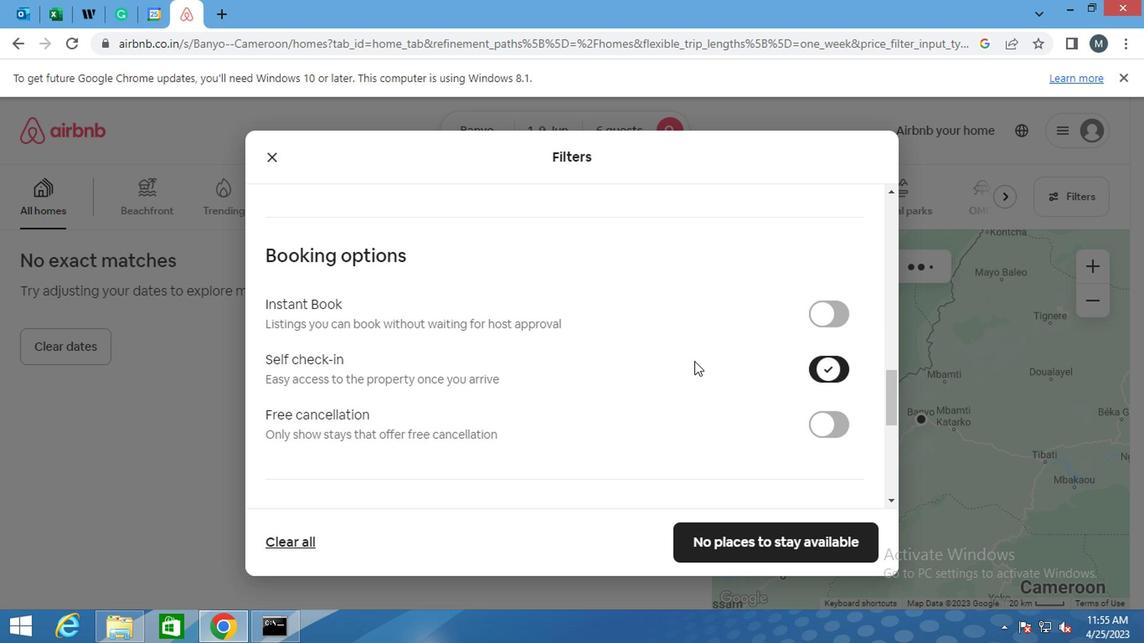 
Action: Mouse moved to (653, 356)
Screenshot: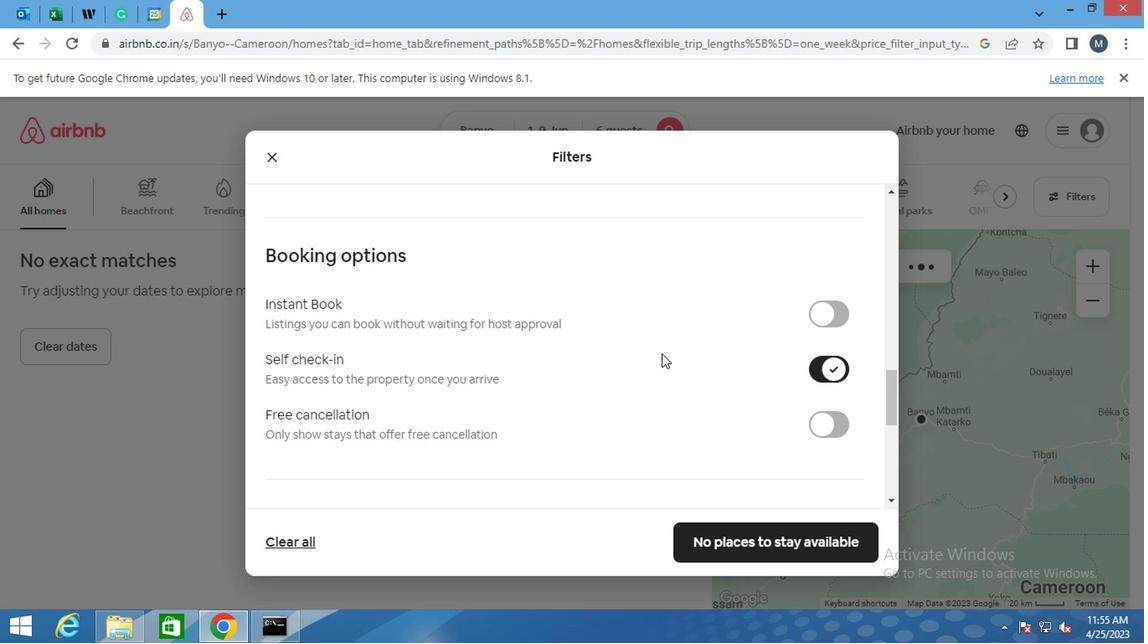 
Action: Mouse scrolled (653, 355) with delta (0, 0)
Screenshot: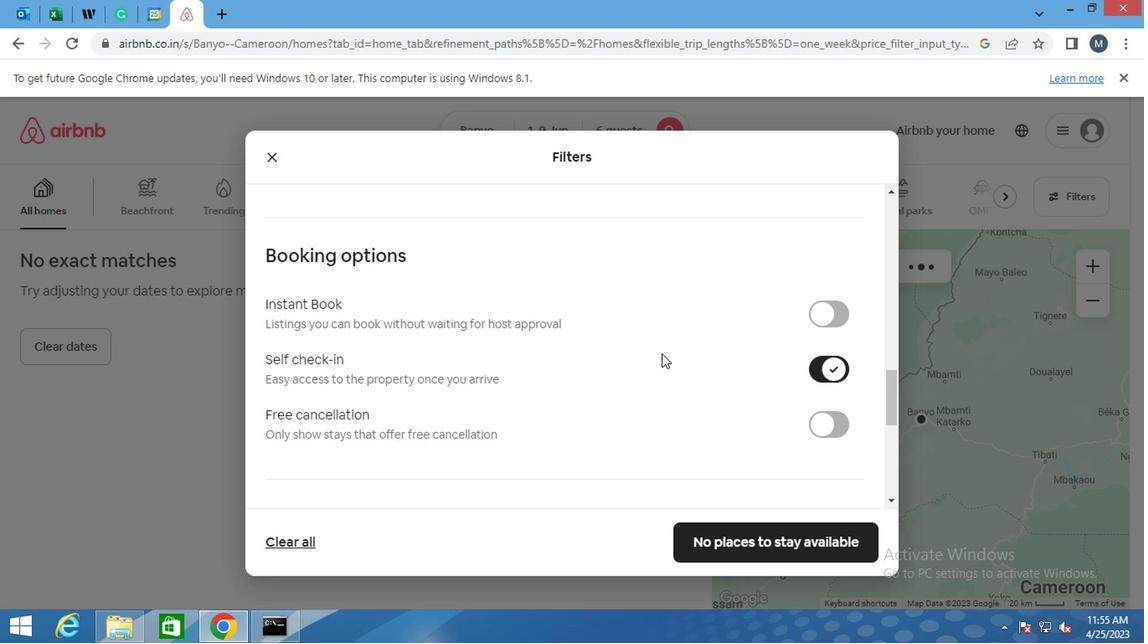 
Action: Mouse moved to (626, 368)
Screenshot: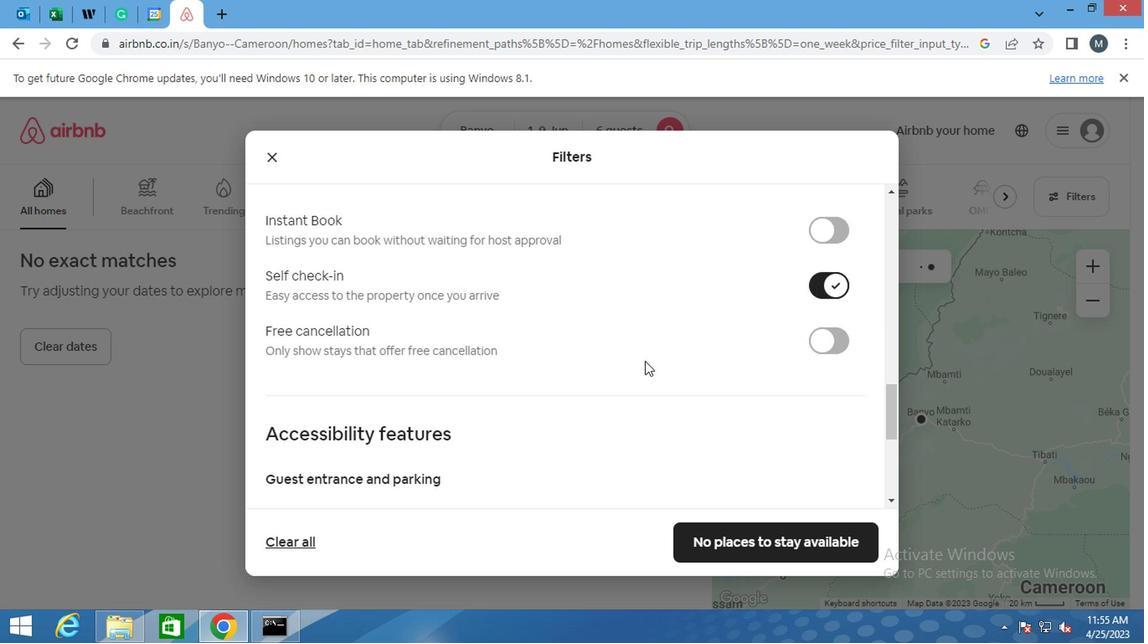 
Action: Mouse scrolled (626, 367) with delta (0, 0)
Screenshot: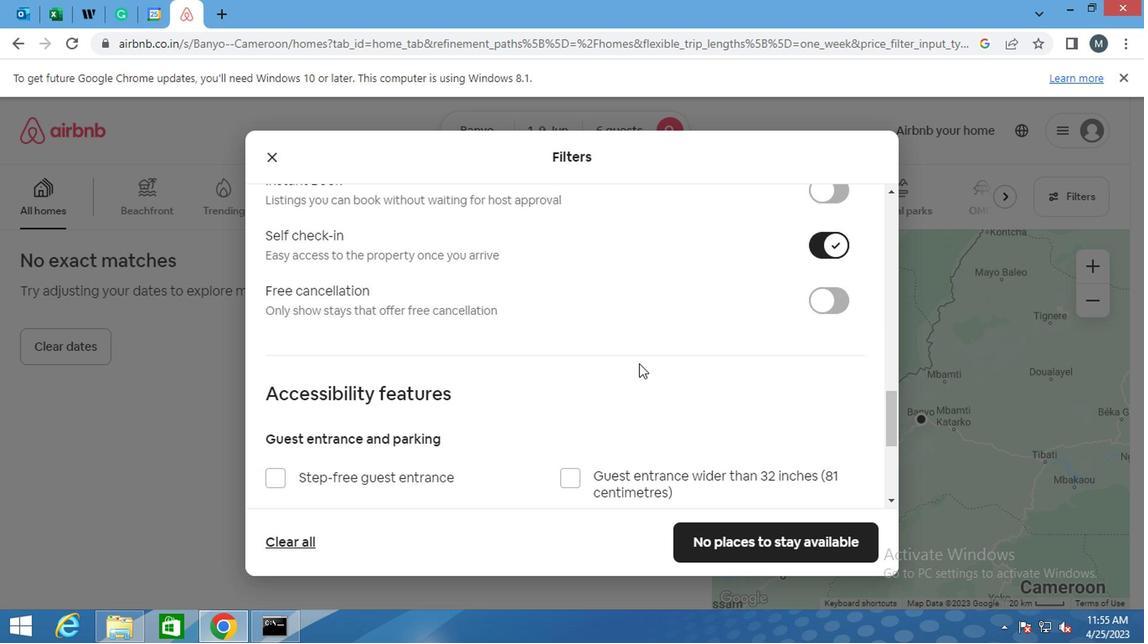 
Action: Mouse moved to (608, 361)
Screenshot: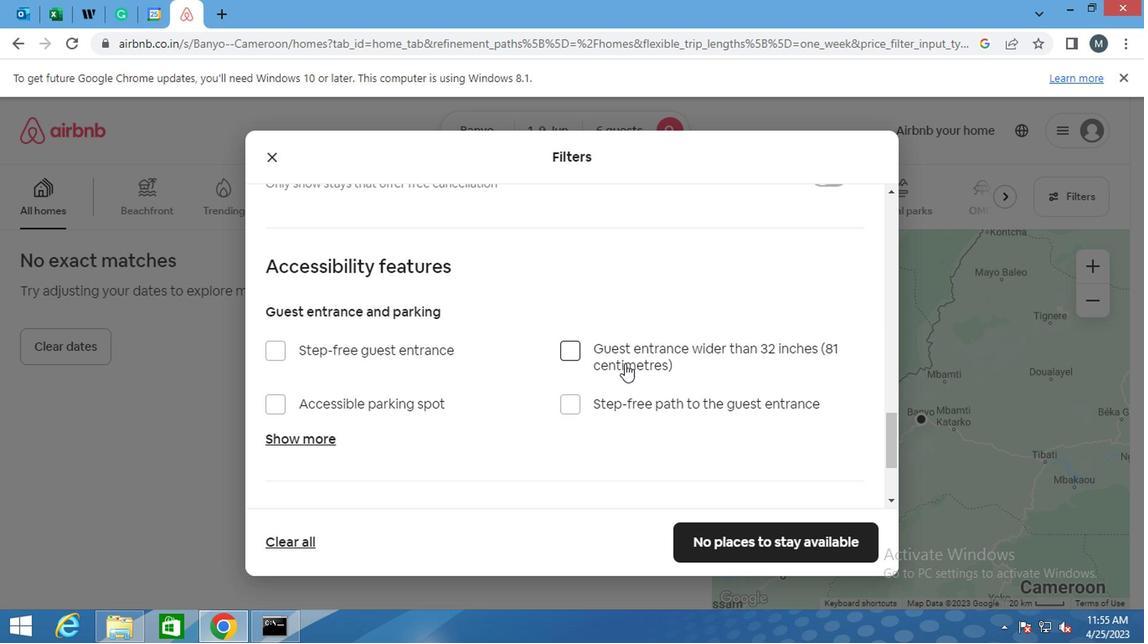 
Action: Mouse scrolled (608, 360) with delta (0, -1)
Screenshot: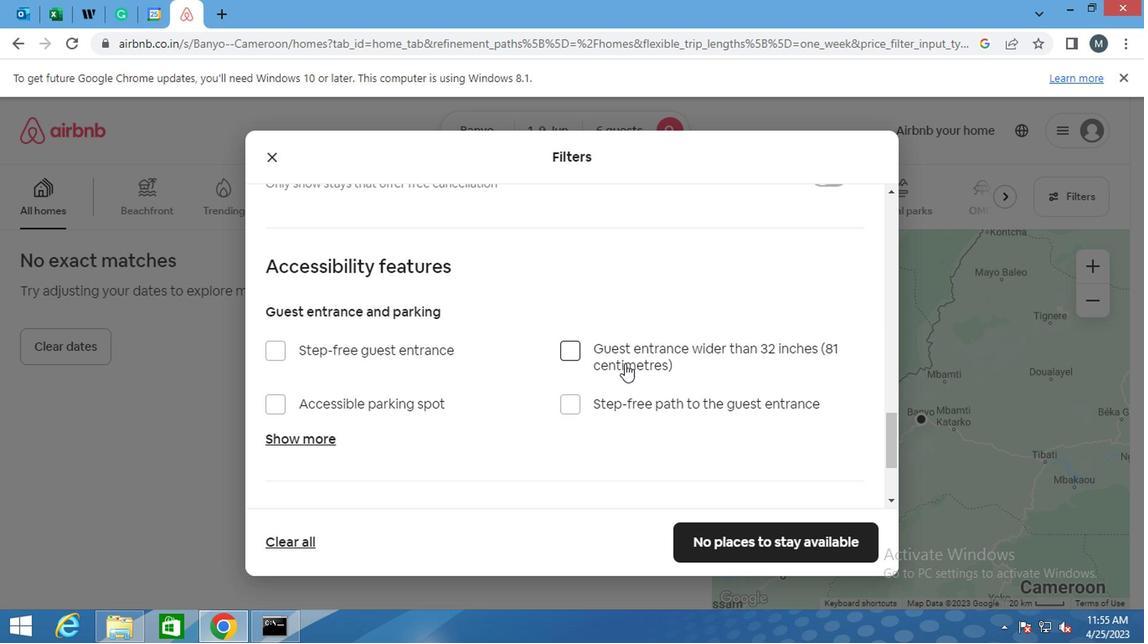 
Action: Mouse moved to (607, 361)
Screenshot: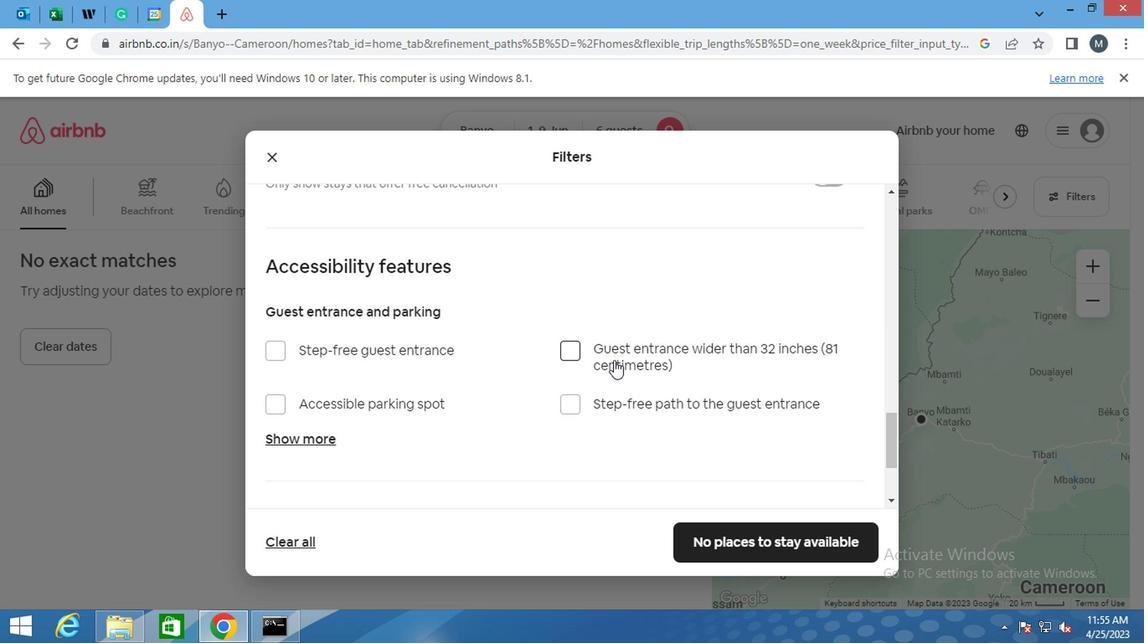 
Action: Mouse scrolled (607, 360) with delta (0, -1)
Screenshot: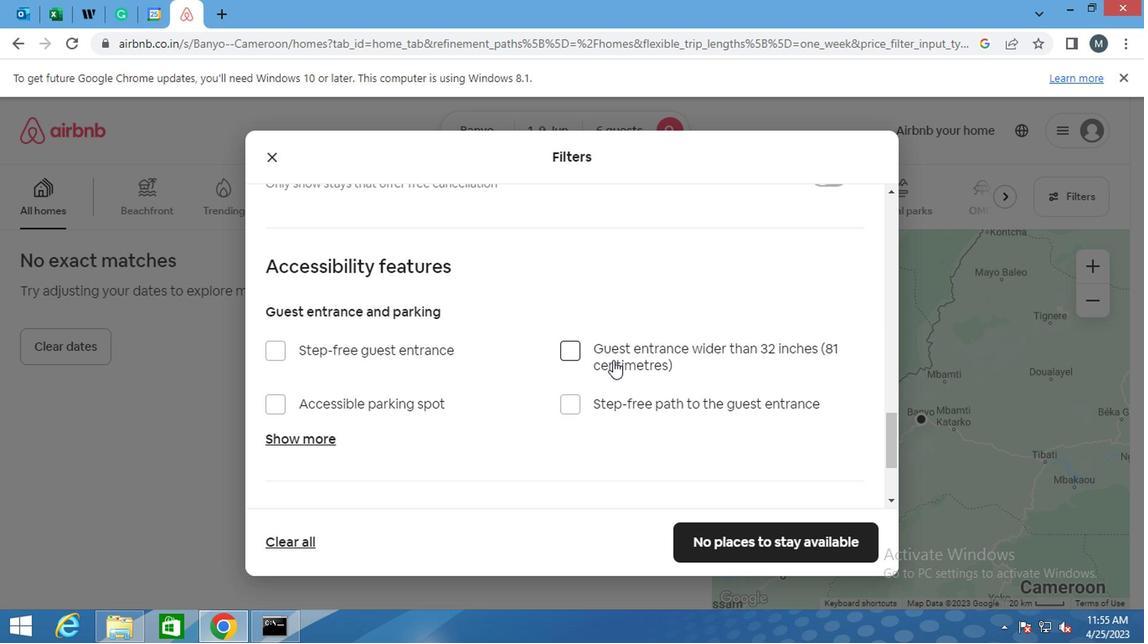 
Action: Mouse moved to (601, 362)
Screenshot: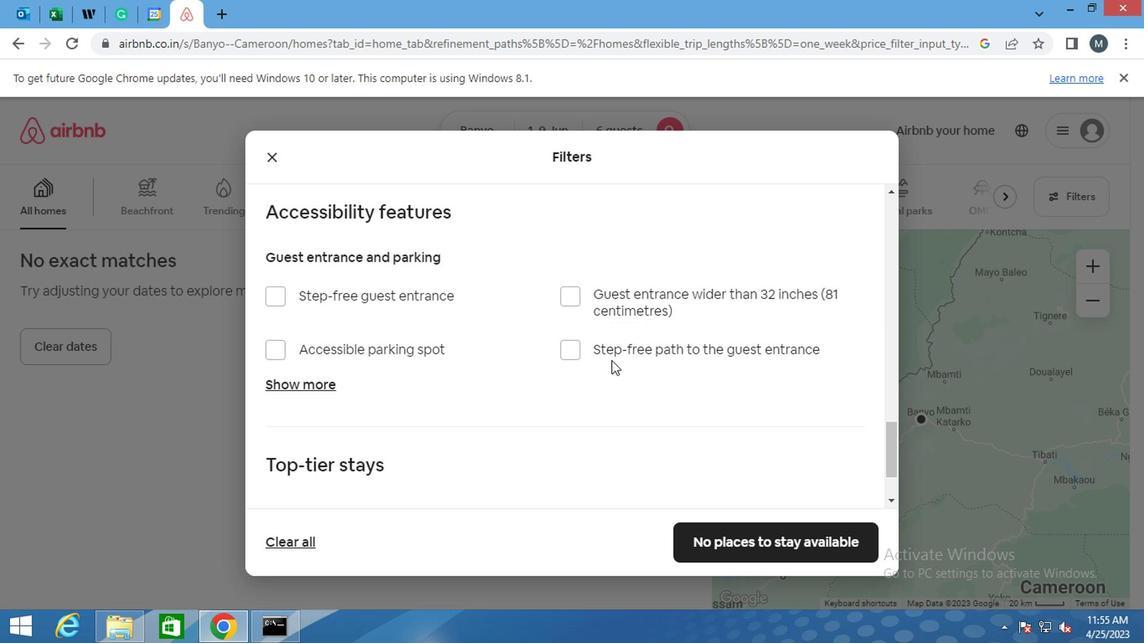 
Action: Mouse scrolled (601, 361) with delta (0, 0)
Screenshot: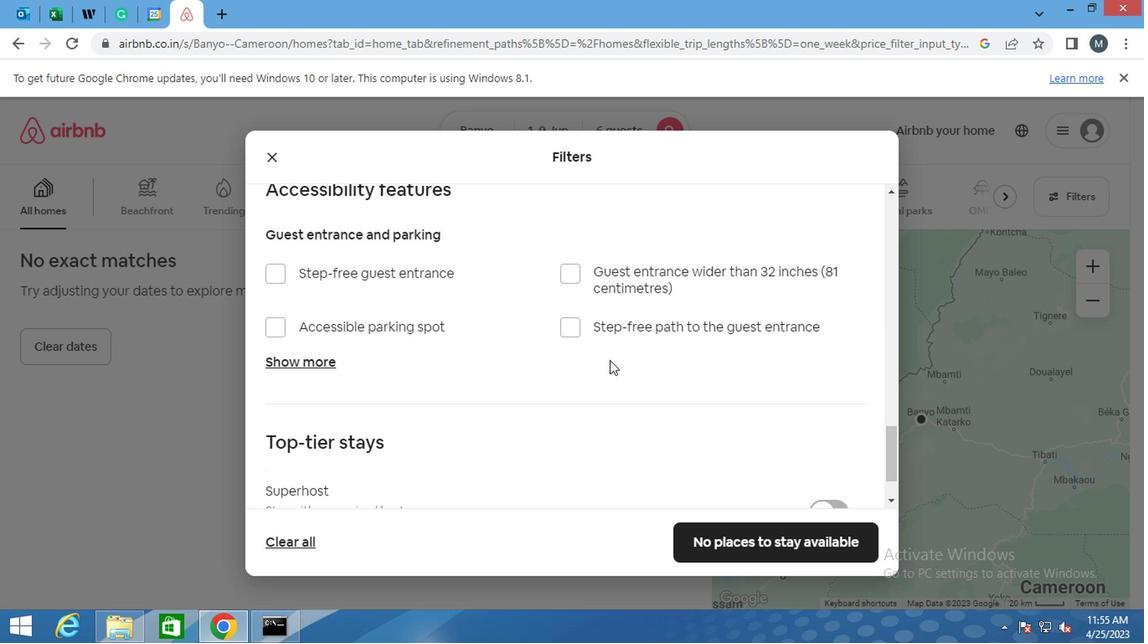 
Action: Mouse moved to (545, 380)
Screenshot: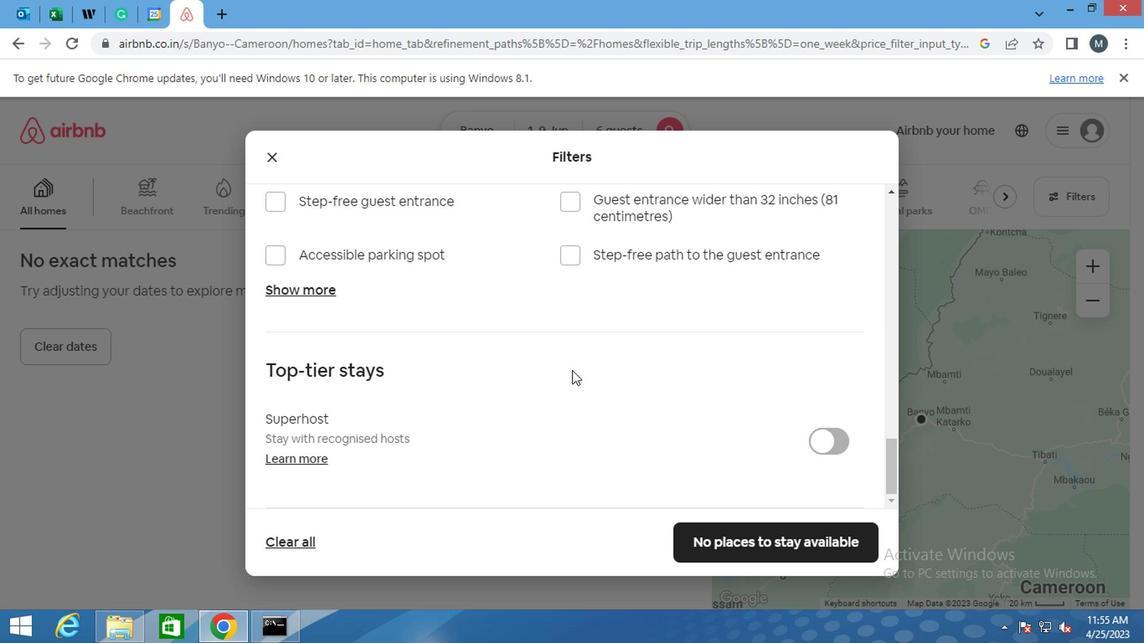 
Action: Mouse scrolled (545, 380) with delta (0, 0)
Screenshot: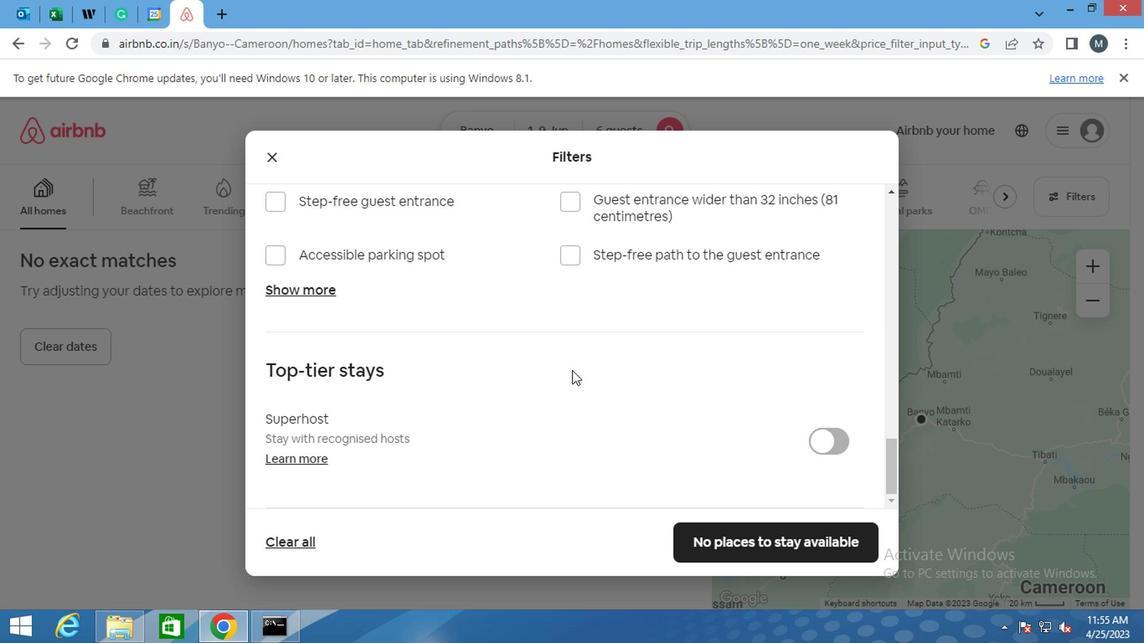 
Action: Mouse moved to (401, 414)
Screenshot: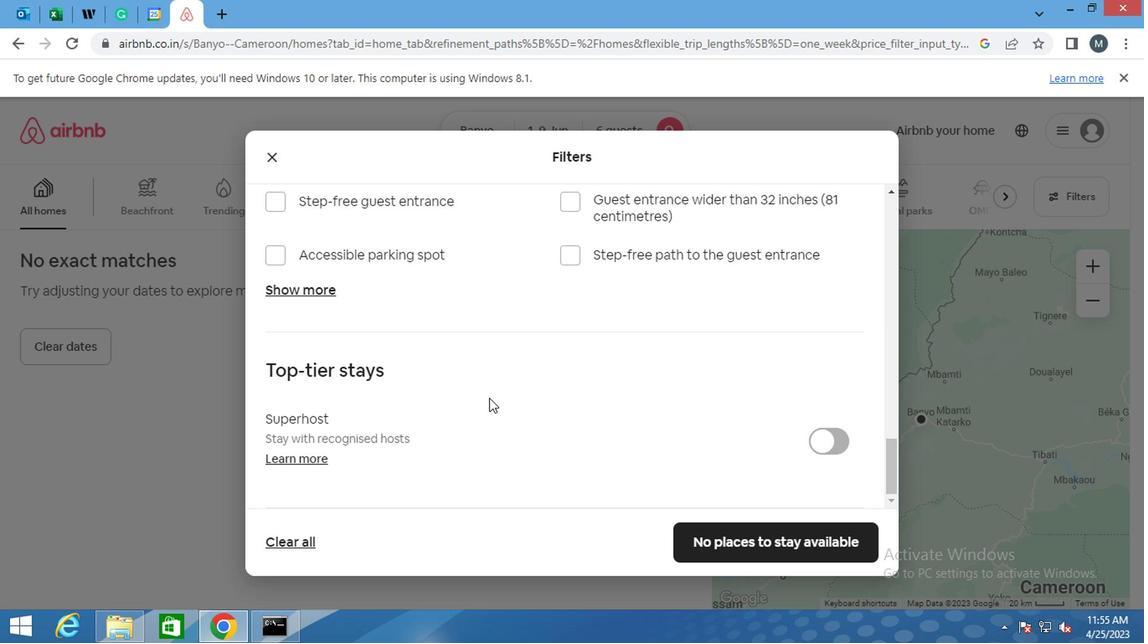 
Action: Mouse scrolled (401, 413) with delta (0, 0)
Screenshot: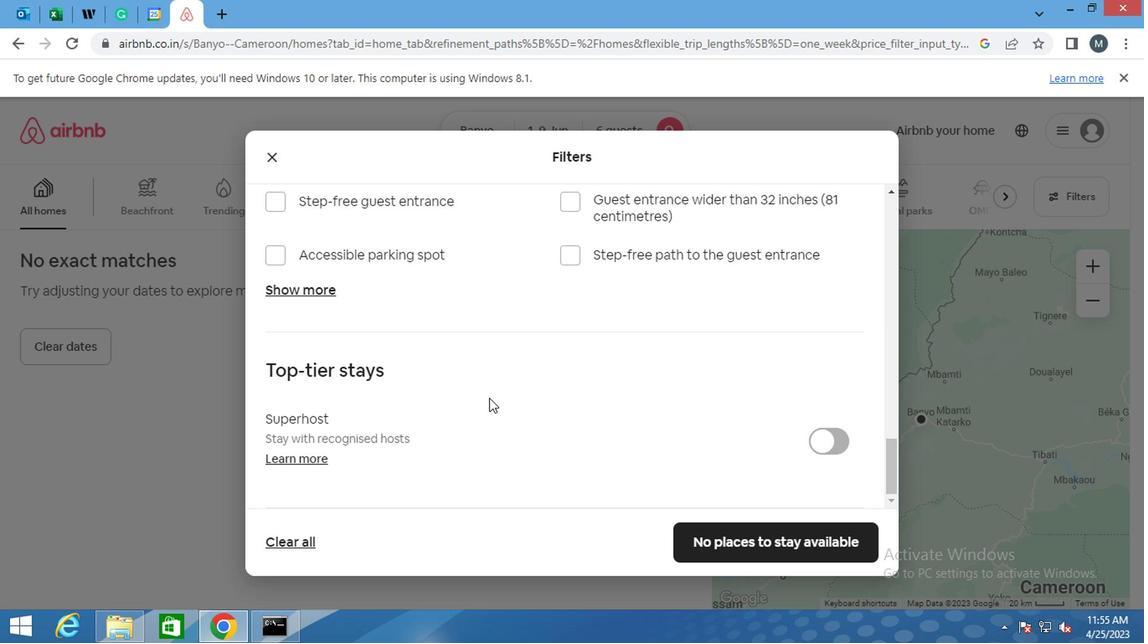 
Action: Mouse moved to (396, 423)
Screenshot: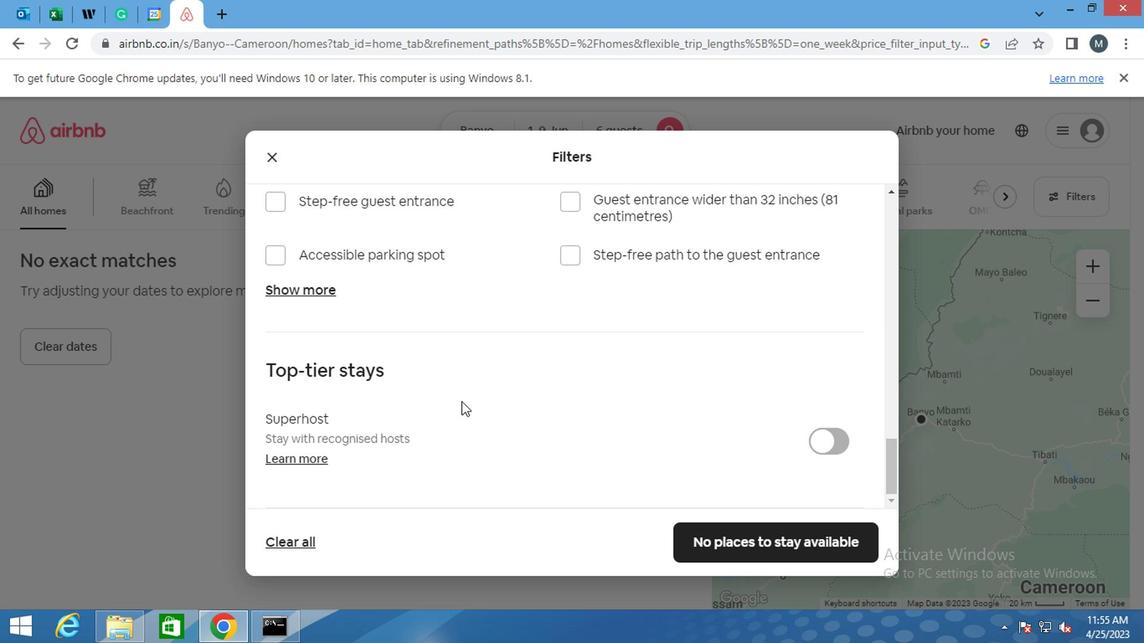 
Action: Mouse scrolled (396, 422) with delta (0, -1)
Screenshot: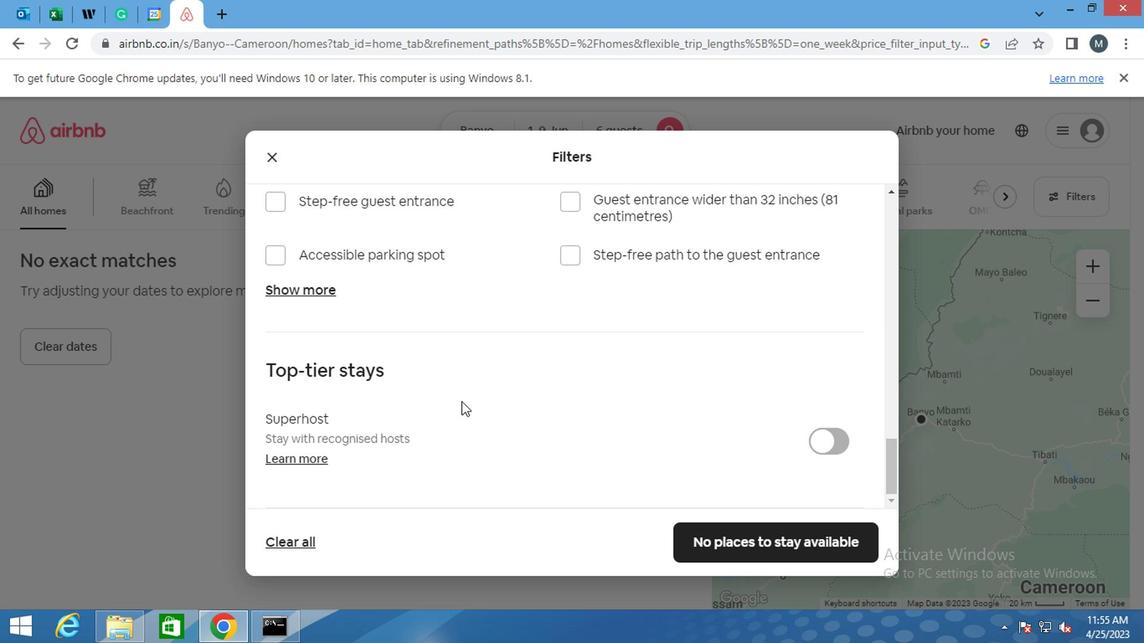 
Action: Mouse moved to (394, 426)
Screenshot: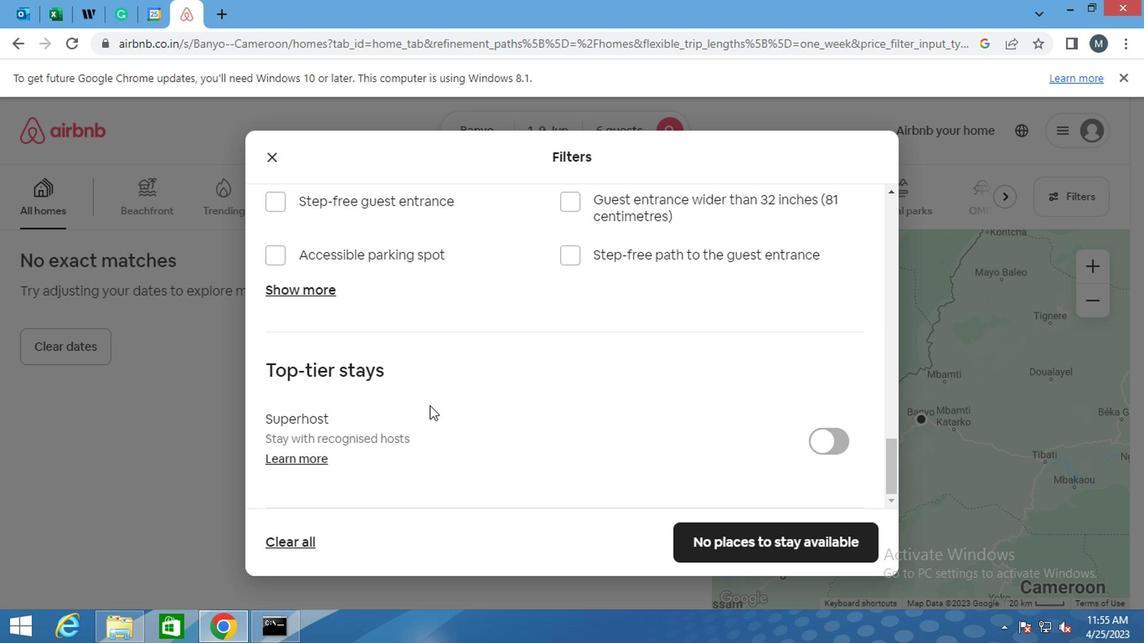 
Action: Mouse scrolled (394, 426) with delta (0, 0)
Screenshot: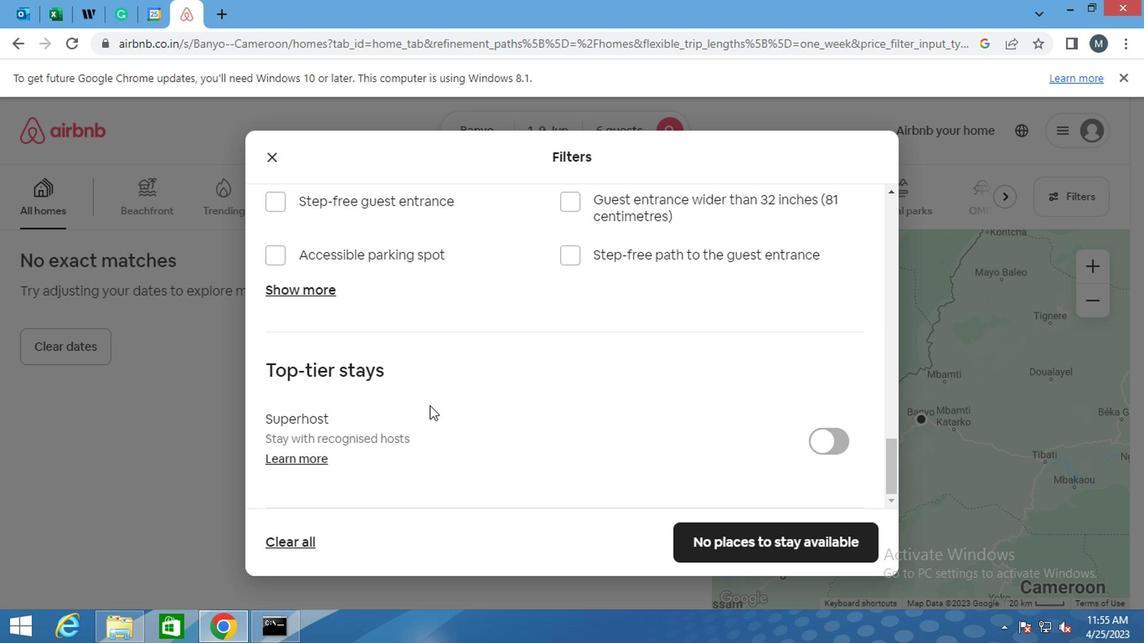 
Action: Mouse moved to (345, 387)
Screenshot: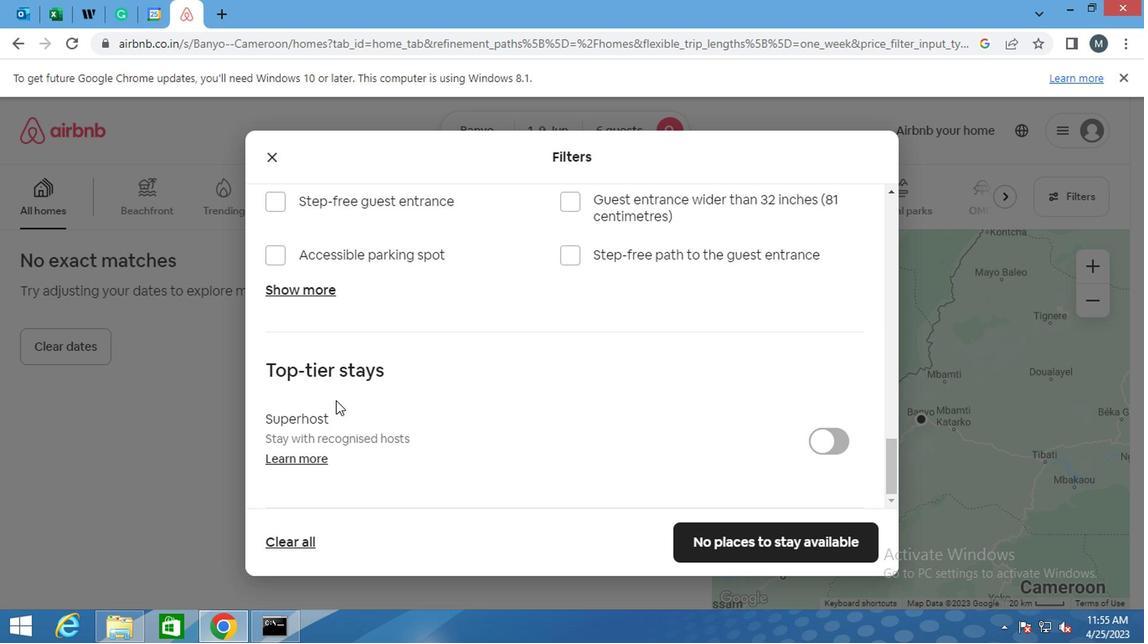 
Action: Mouse scrolled (345, 388) with delta (0, 1)
Screenshot: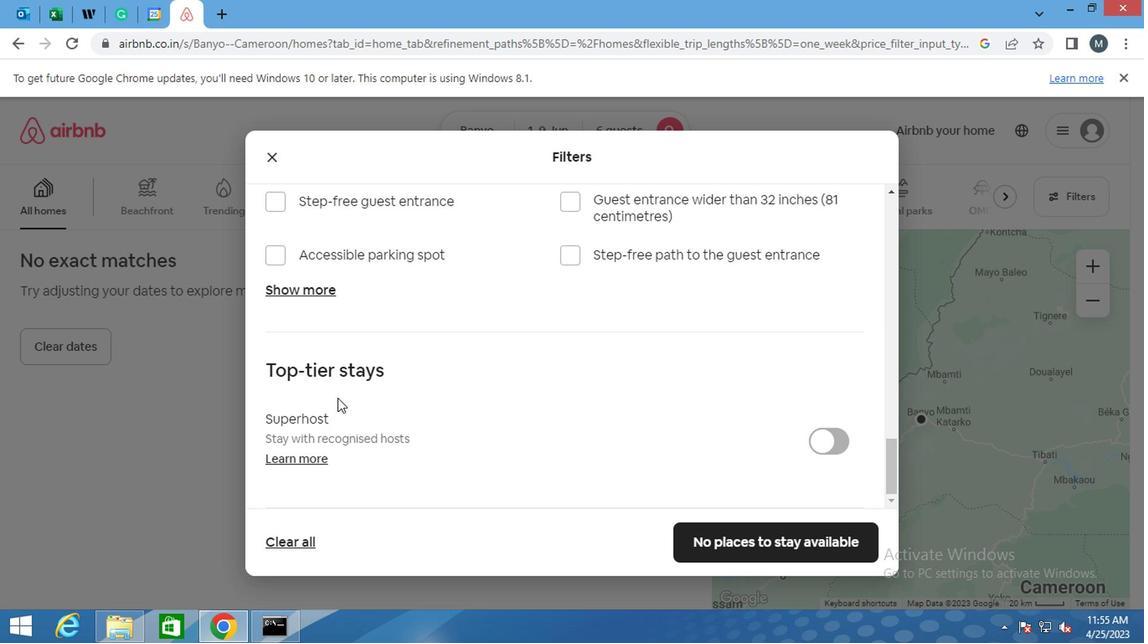
Action: Mouse moved to (346, 386)
Screenshot: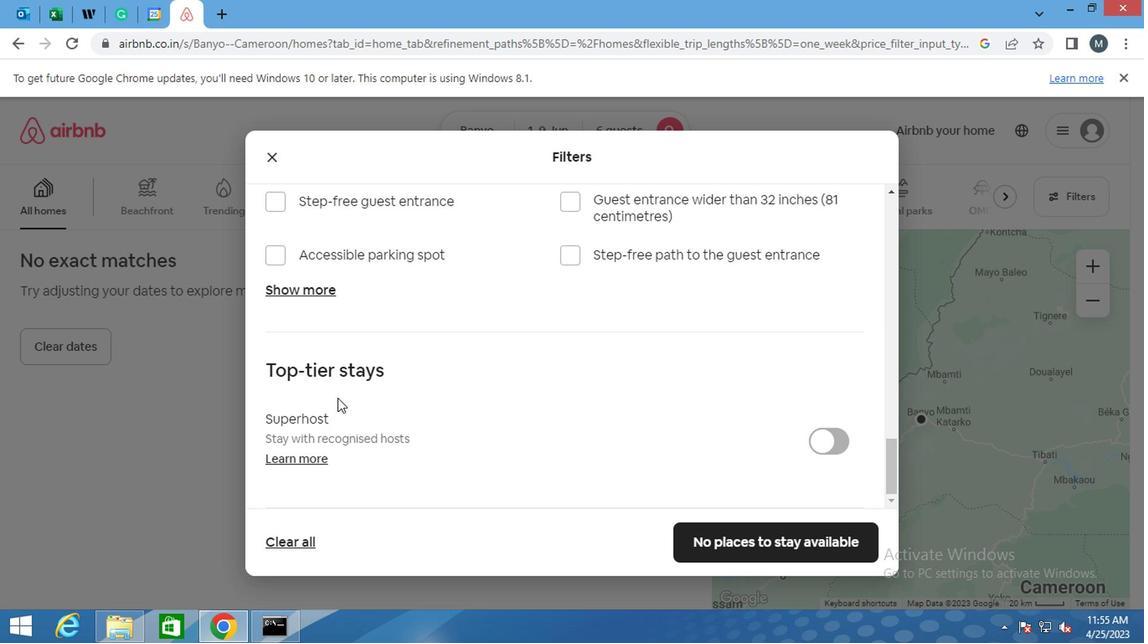 
Action: Mouse scrolled (346, 387) with delta (0, 0)
Screenshot: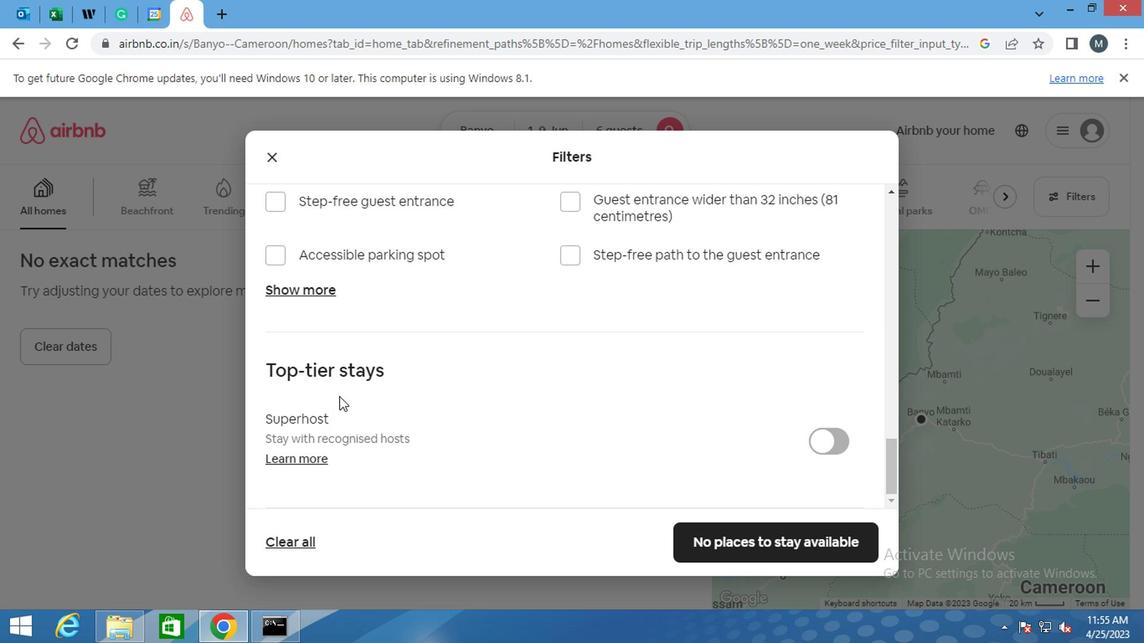 
Action: Mouse moved to (355, 384)
Screenshot: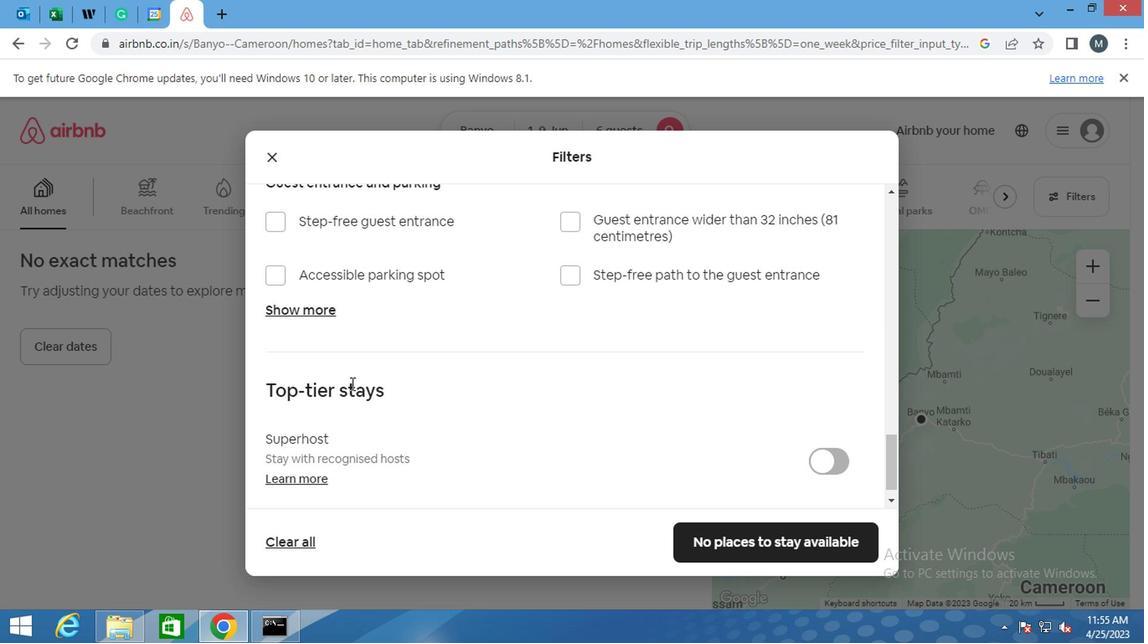 
Action: Mouse scrolled (355, 383) with delta (0, -1)
Screenshot: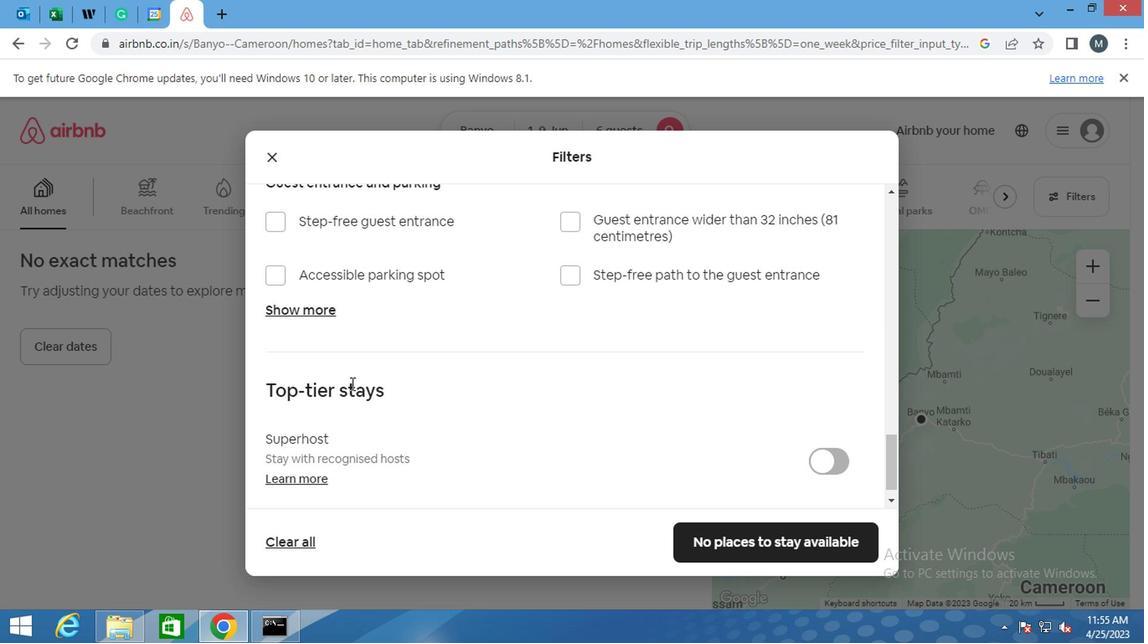 
Action: Mouse moved to (376, 376)
Screenshot: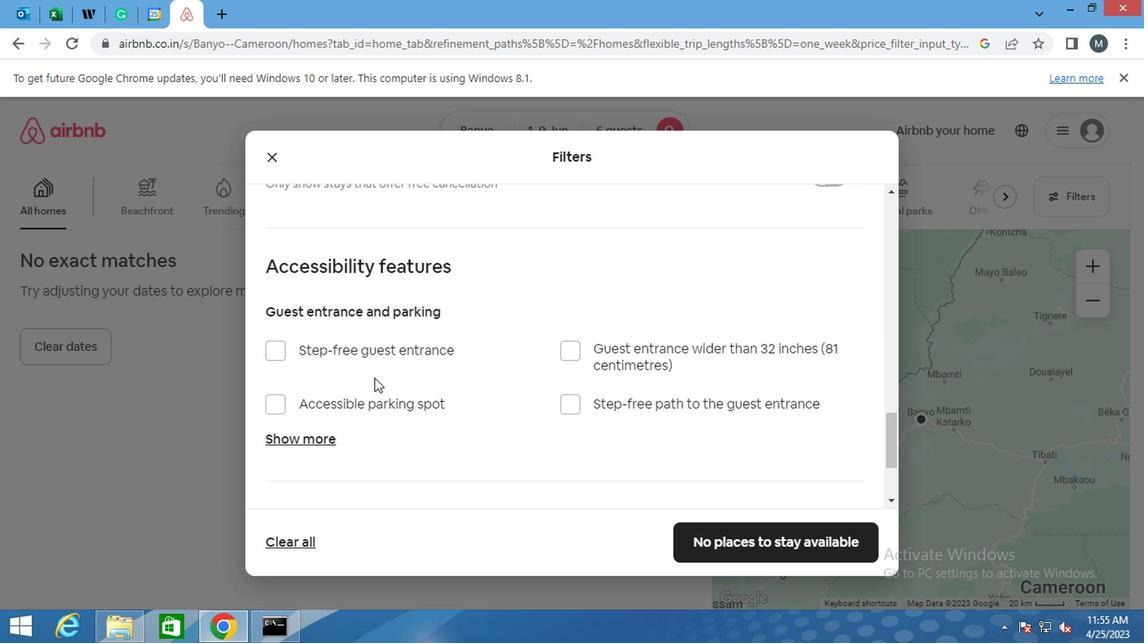 
Action: Mouse scrolled (376, 376) with delta (0, 0)
Screenshot: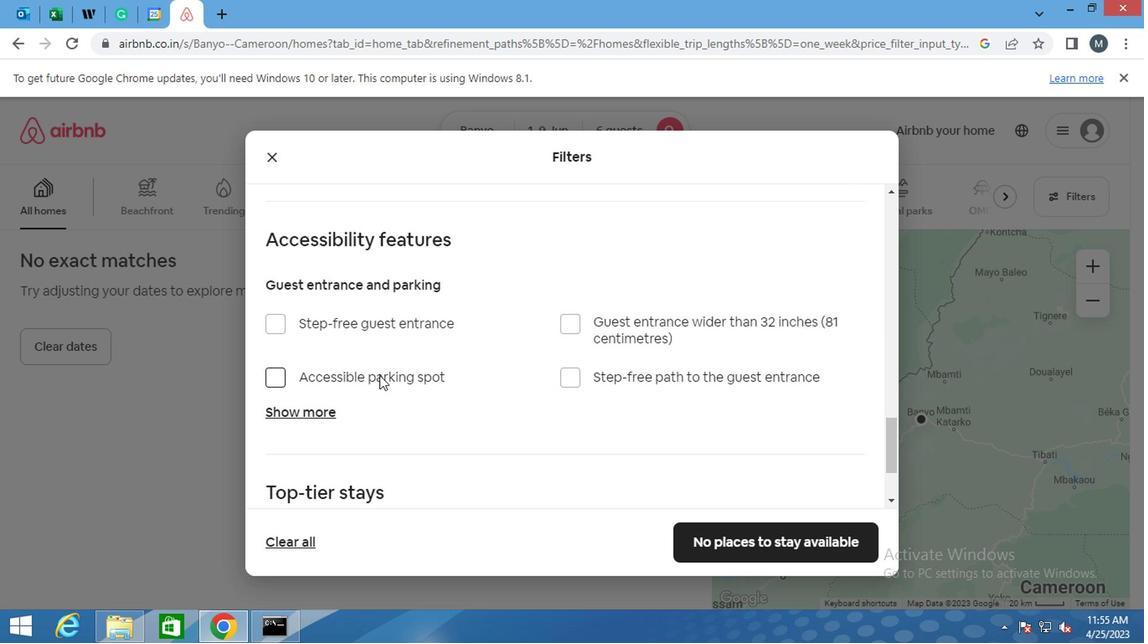 
Action: Mouse moved to (376, 379)
Screenshot: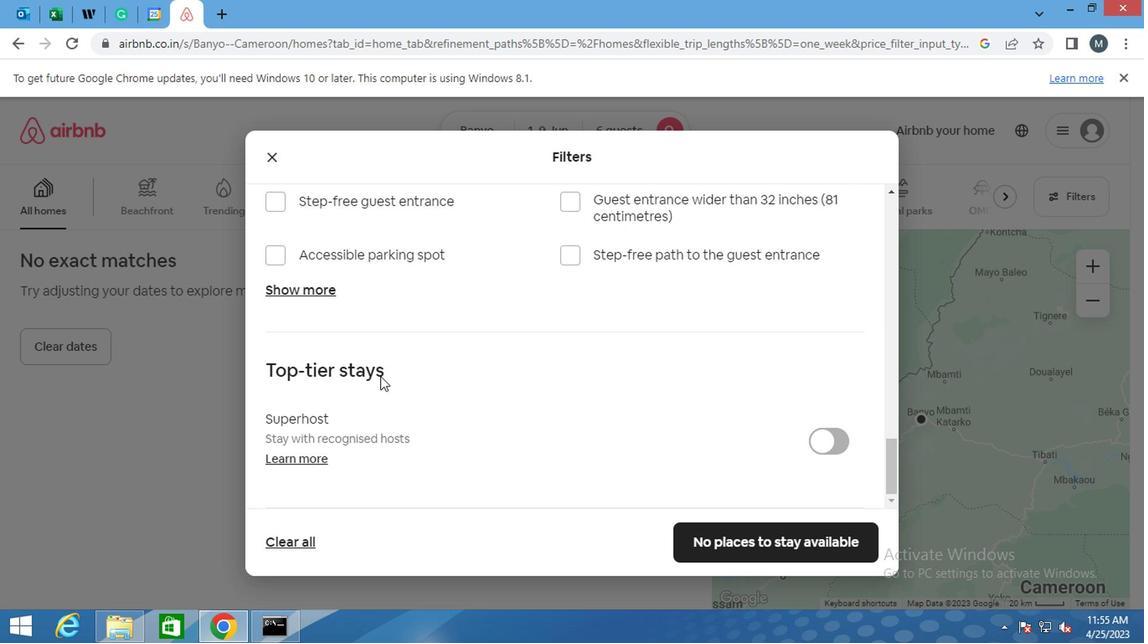 
Action: Mouse scrolled (376, 380) with delta (0, 1)
Screenshot: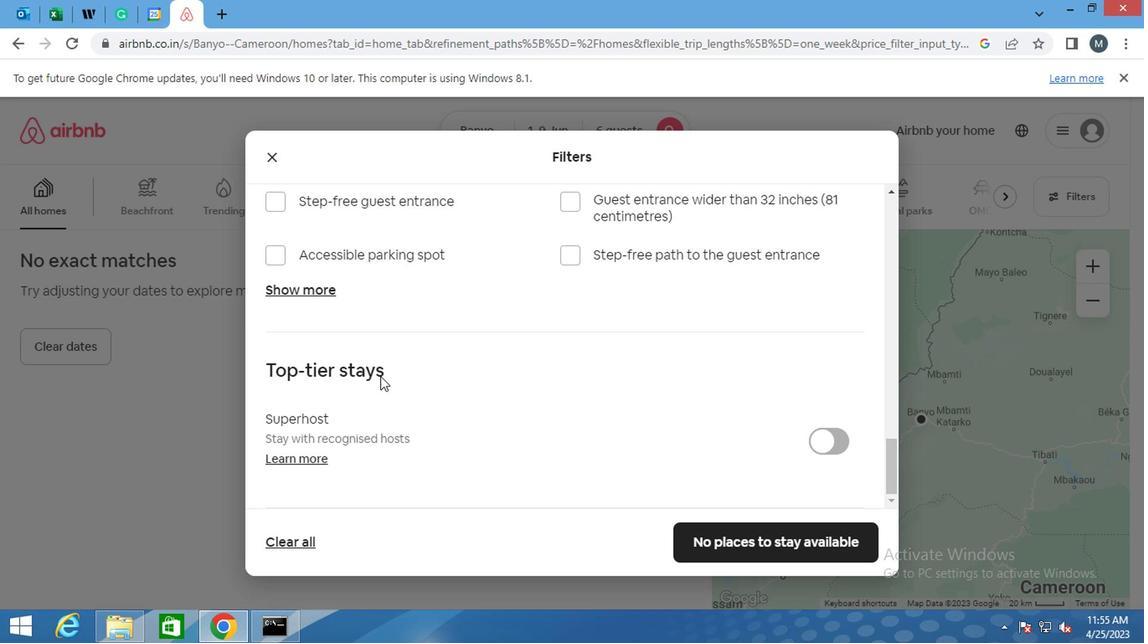 
Action: Mouse moved to (376, 379)
Screenshot: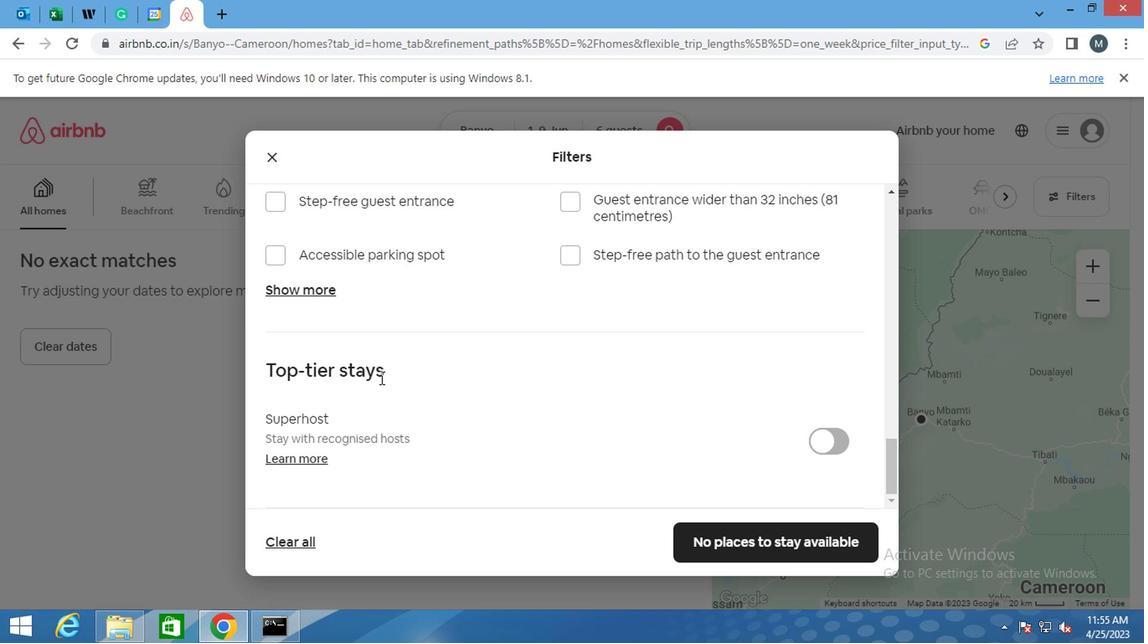 
Action: Mouse scrolled (376, 380) with delta (0, 1)
Screenshot: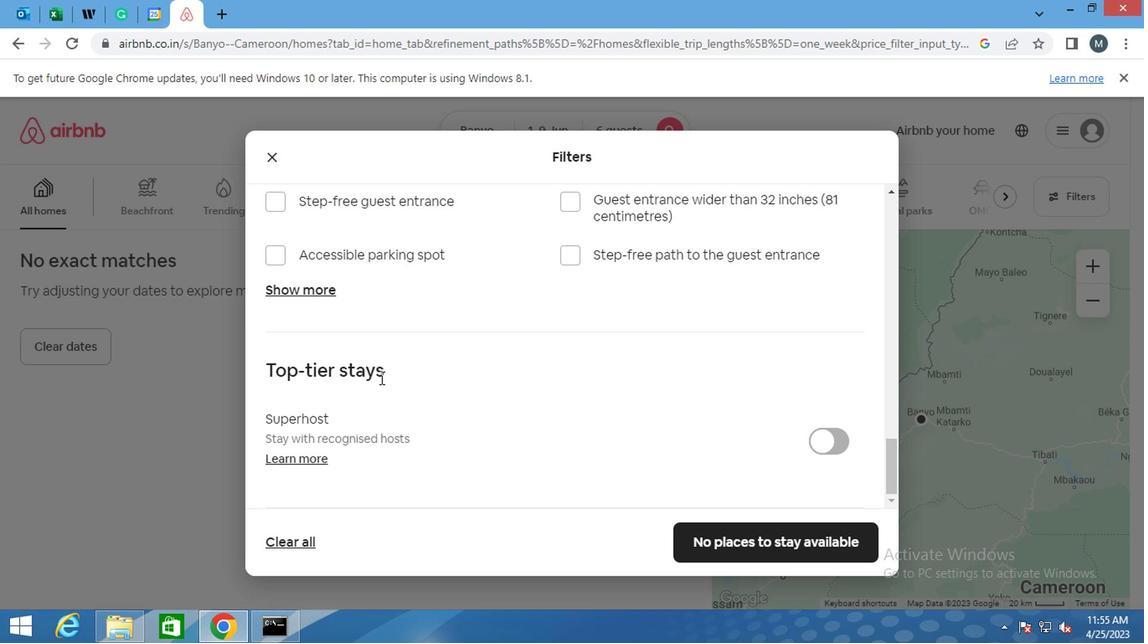
Action: Mouse moved to (376, 380)
Screenshot: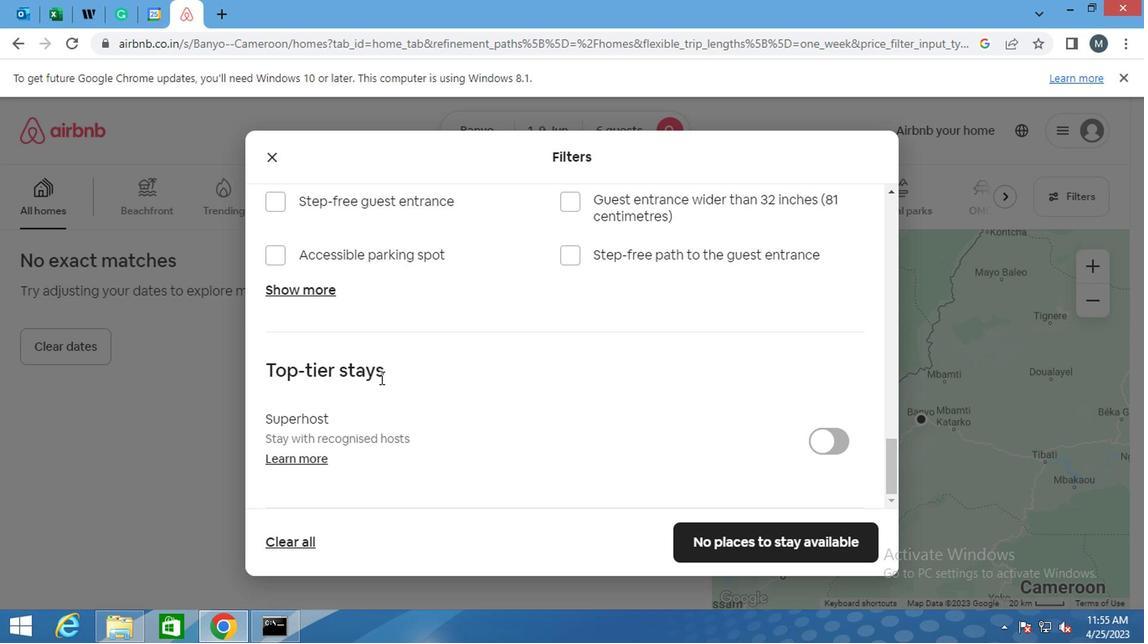 
Action: Mouse scrolled (376, 379) with delta (0, -1)
Screenshot: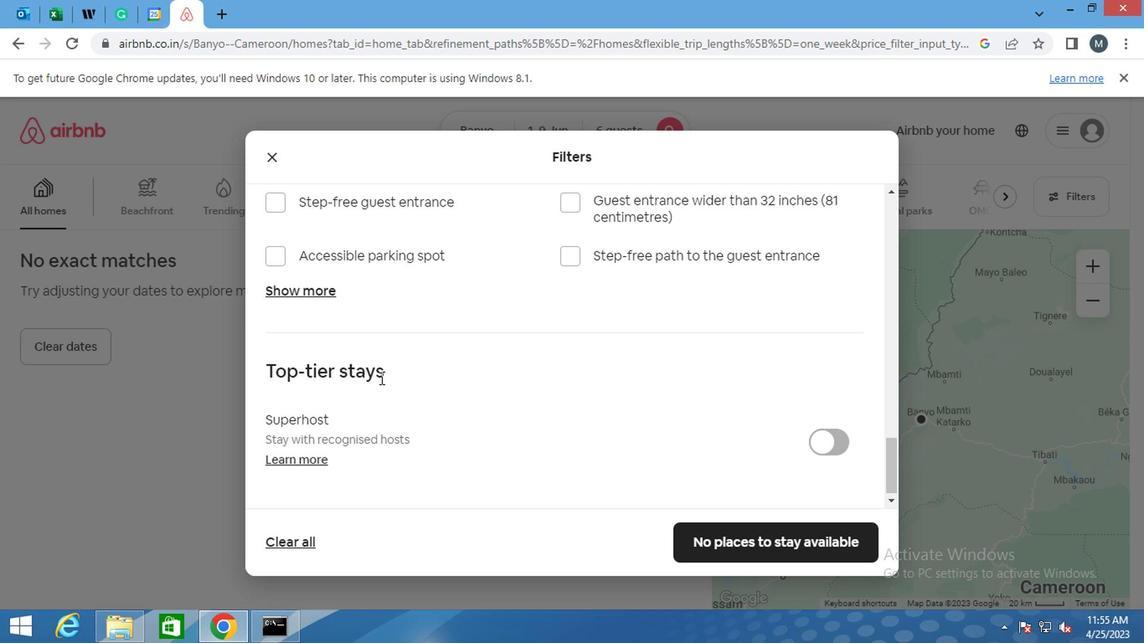 
Action: Mouse moved to (378, 380)
Screenshot: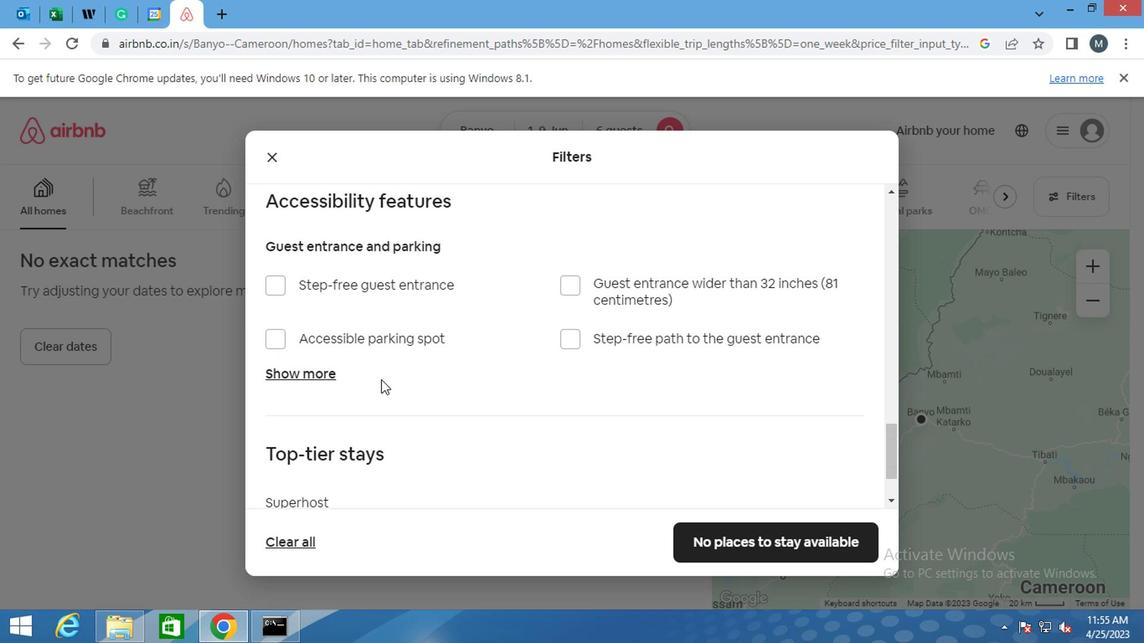 
Action: Mouse scrolled (378, 380) with delta (0, 0)
Screenshot: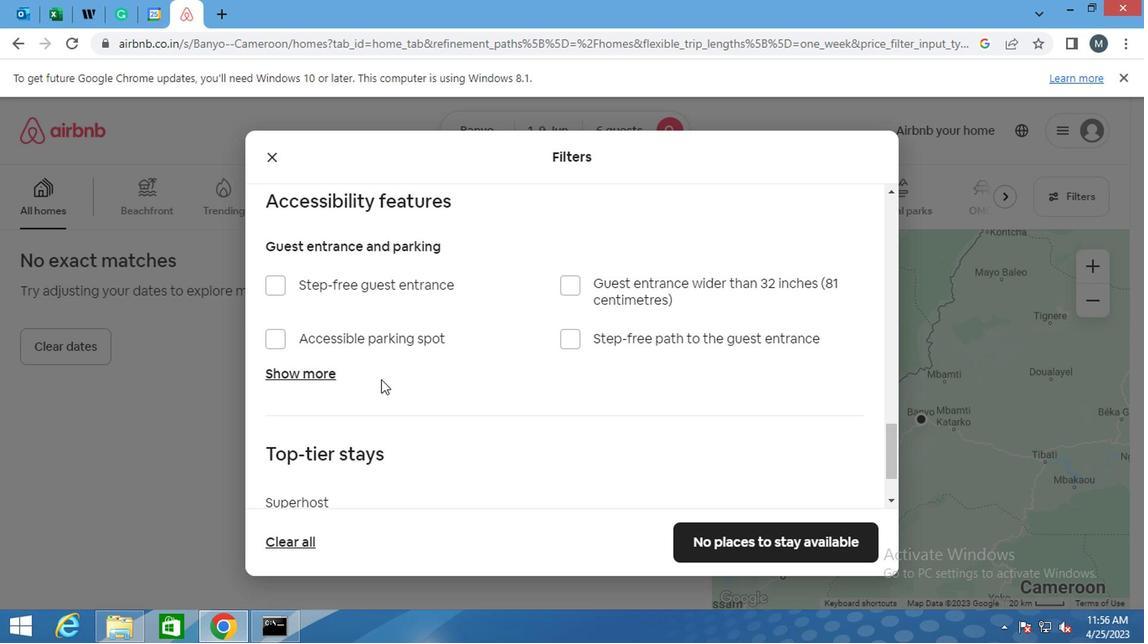 
Action: Mouse moved to (378, 384)
Screenshot: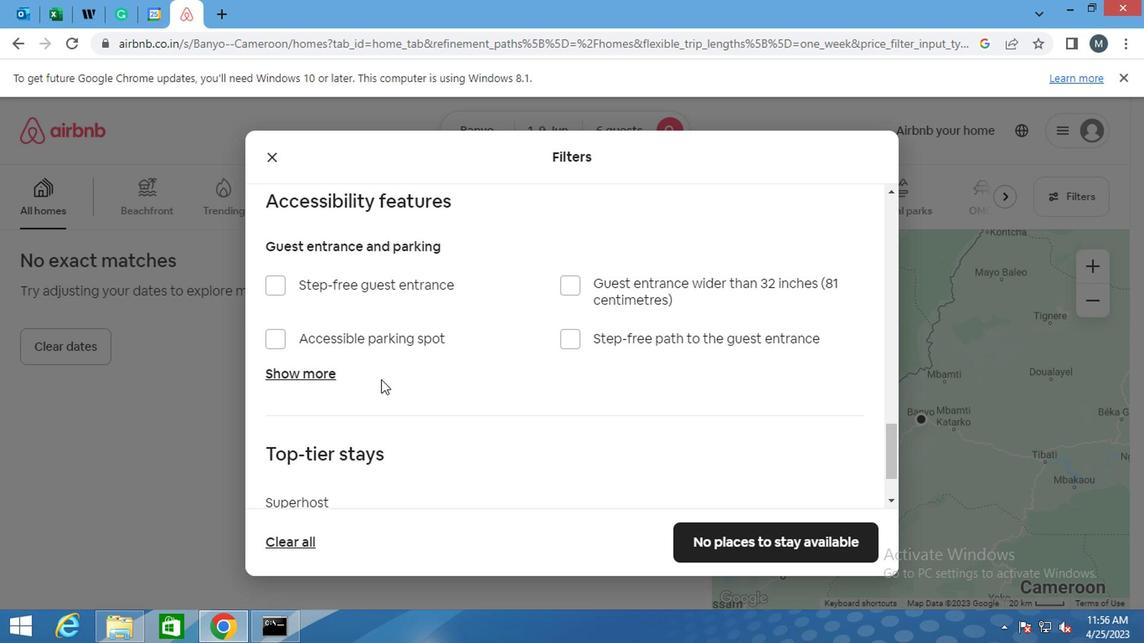 
Action: Mouse scrolled (378, 383) with delta (0, -1)
Screenshot: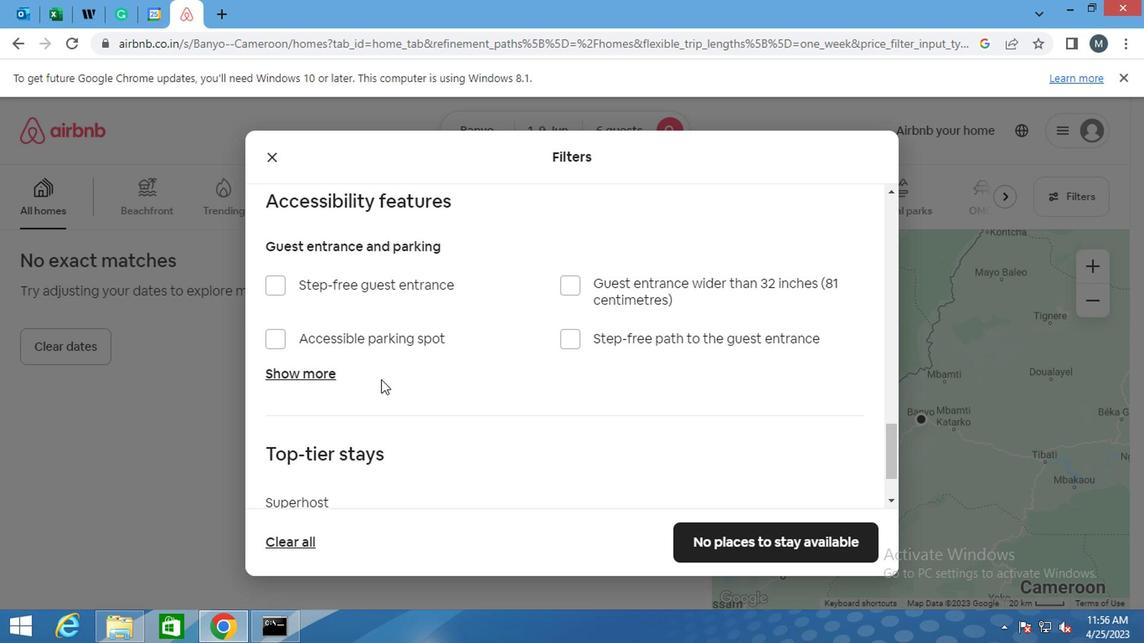 
Action: Mouse moved to (379, 387)
Screenshot: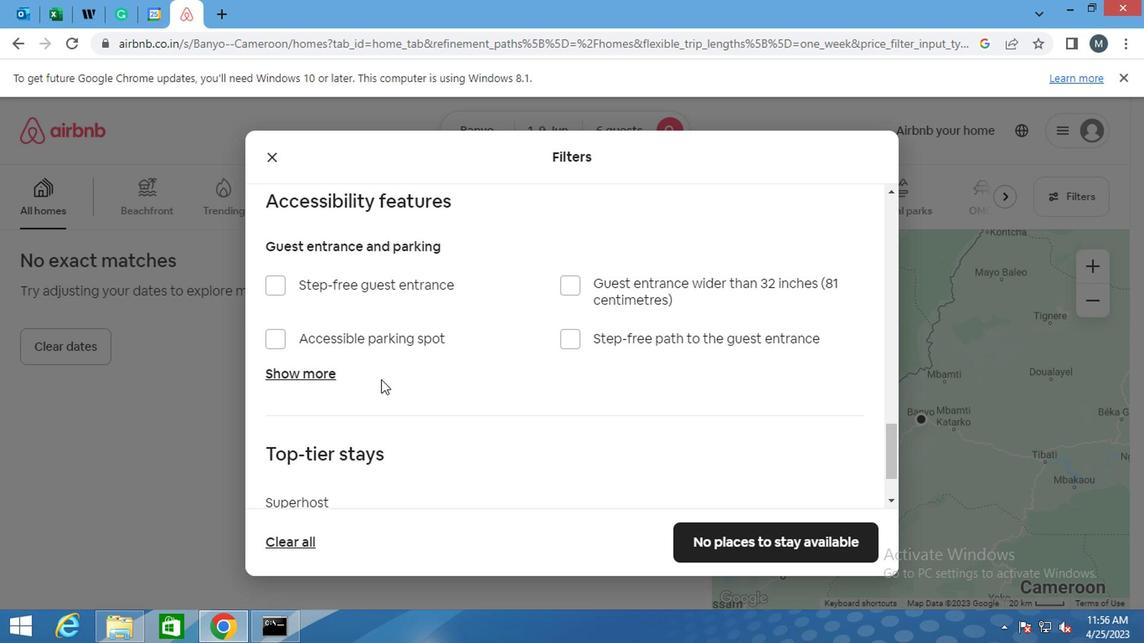 
Action: Mouse scrolled (379, 386) with delta (0, 0)
Screenshot: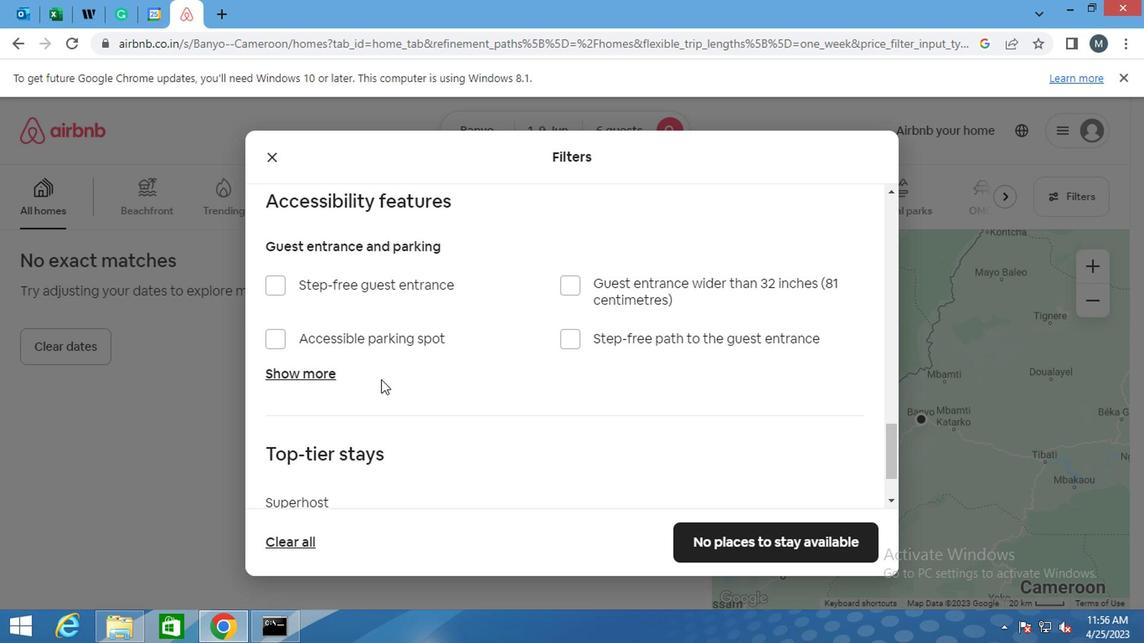 
Action: Mouse moved to (379, 389)
Screenshot: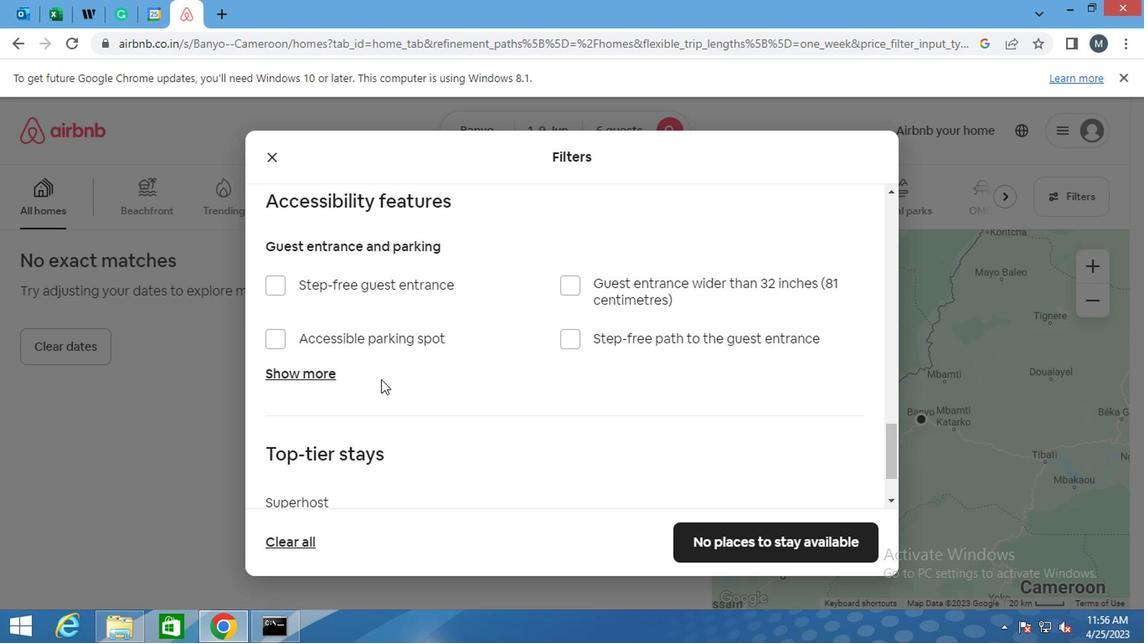 
Action: Mouse scrolled (379, 388) with delta (0, 0)
Screenshot: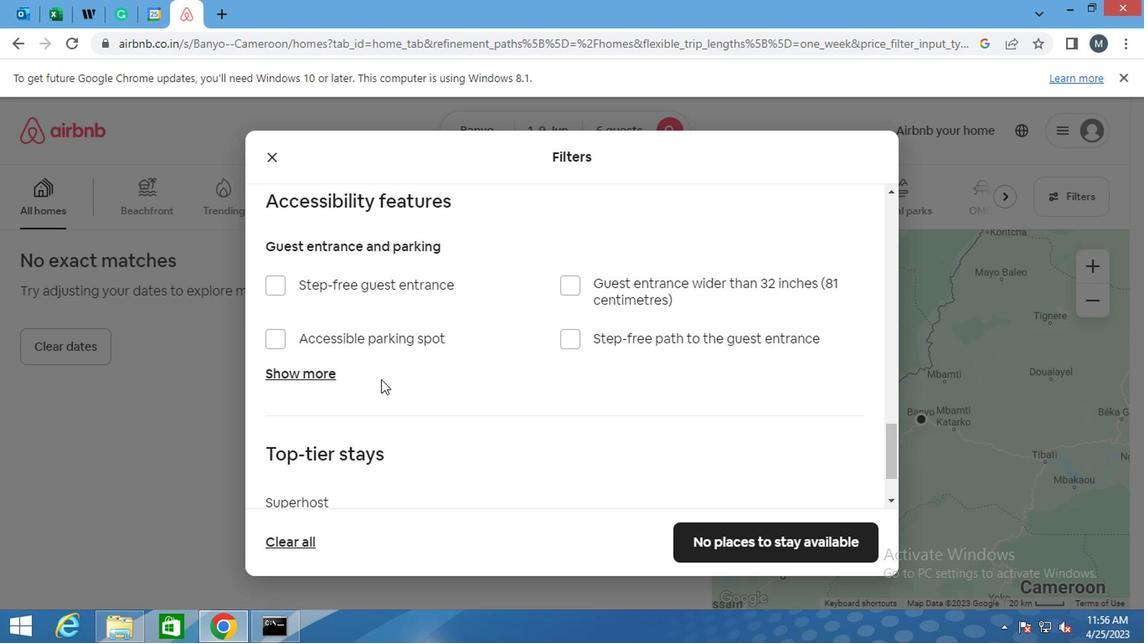 
Action: Mouse moved to (379, 393)
Screenshot: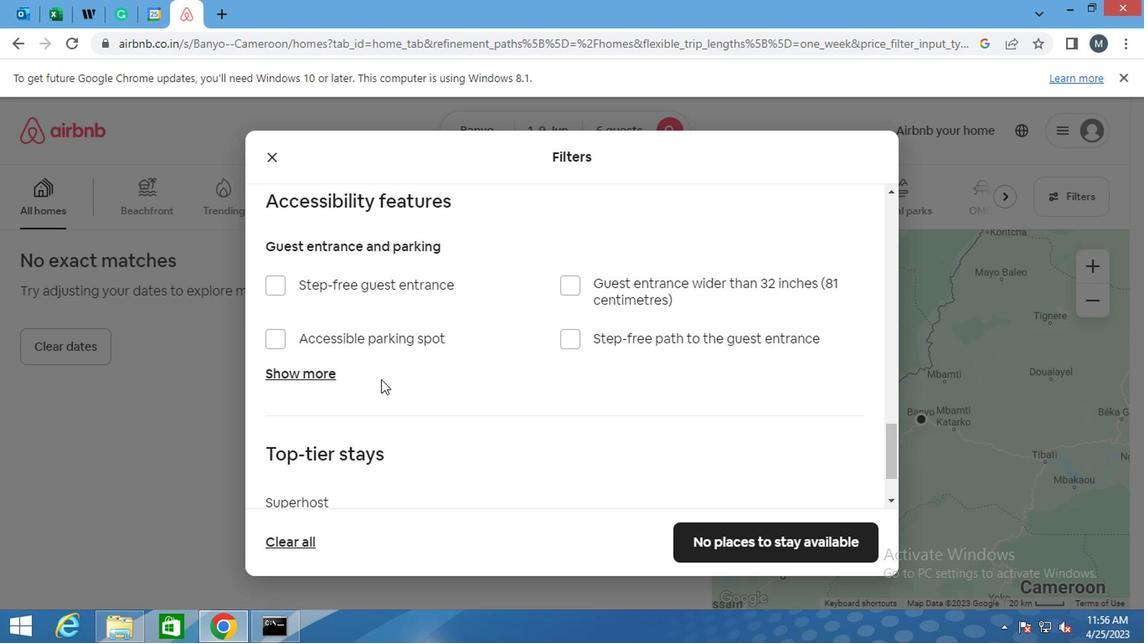 
Action: Mouse scrolled (379, 392) with delta (0, 0)
Screenshot: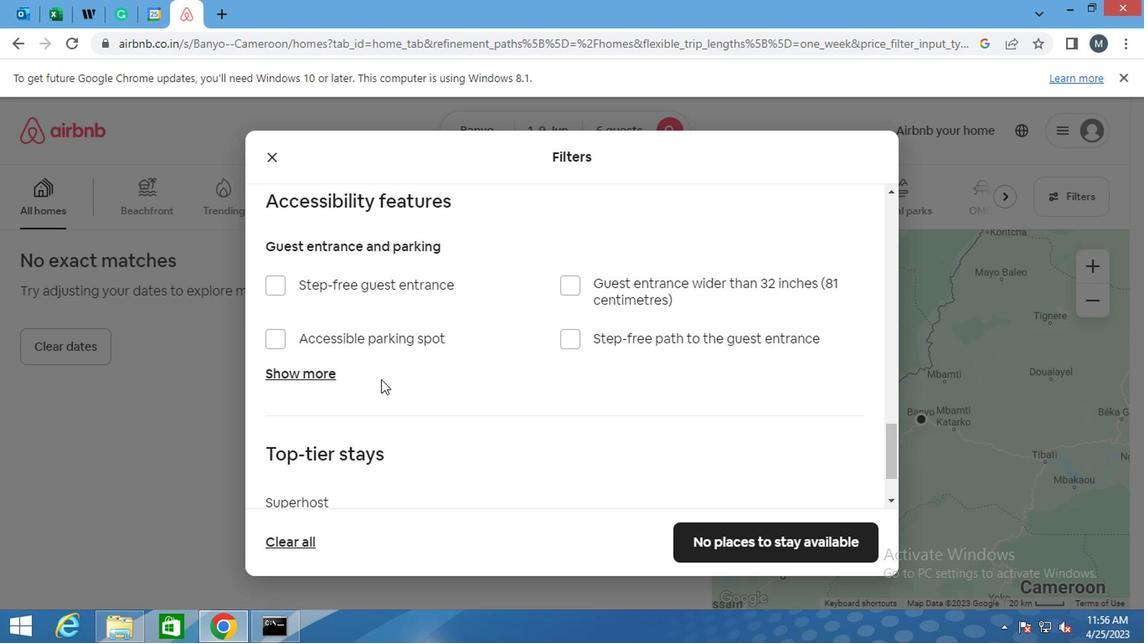 
Action: Mouse moved to (379, 408)
Screenshot: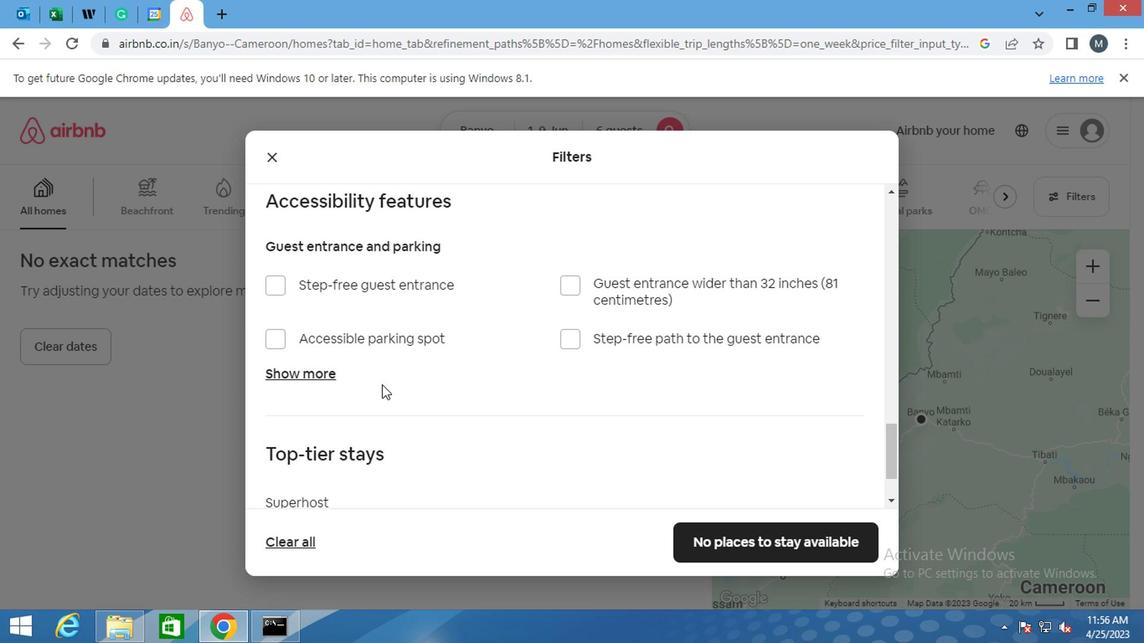 
Action: Mouse scrolled (379, 407) with delta (0, -1)
Screenshot: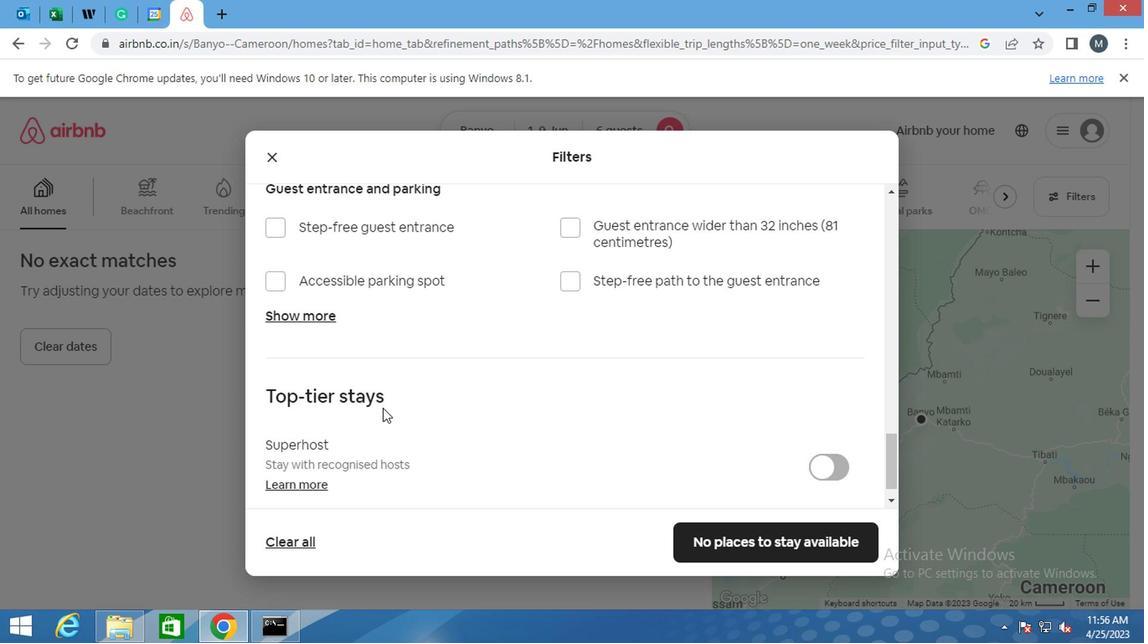 
Action: Mouse moved to (379, 409)
Screenshot: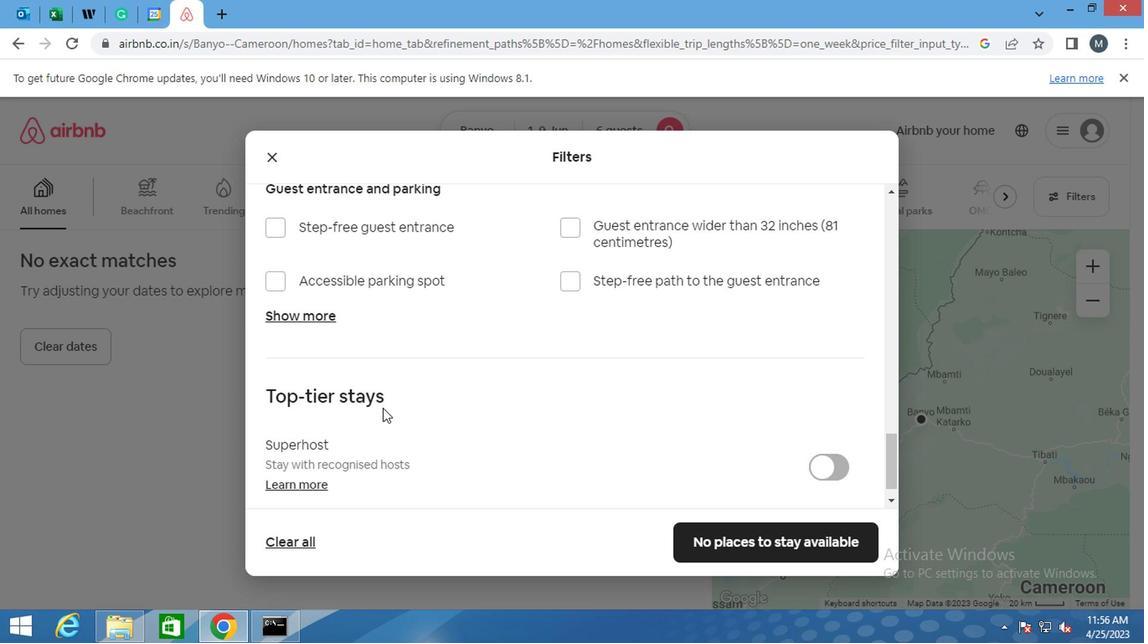 
Action: Mouse scrolled (379, 408) with delta (0, 0)
Screenshot: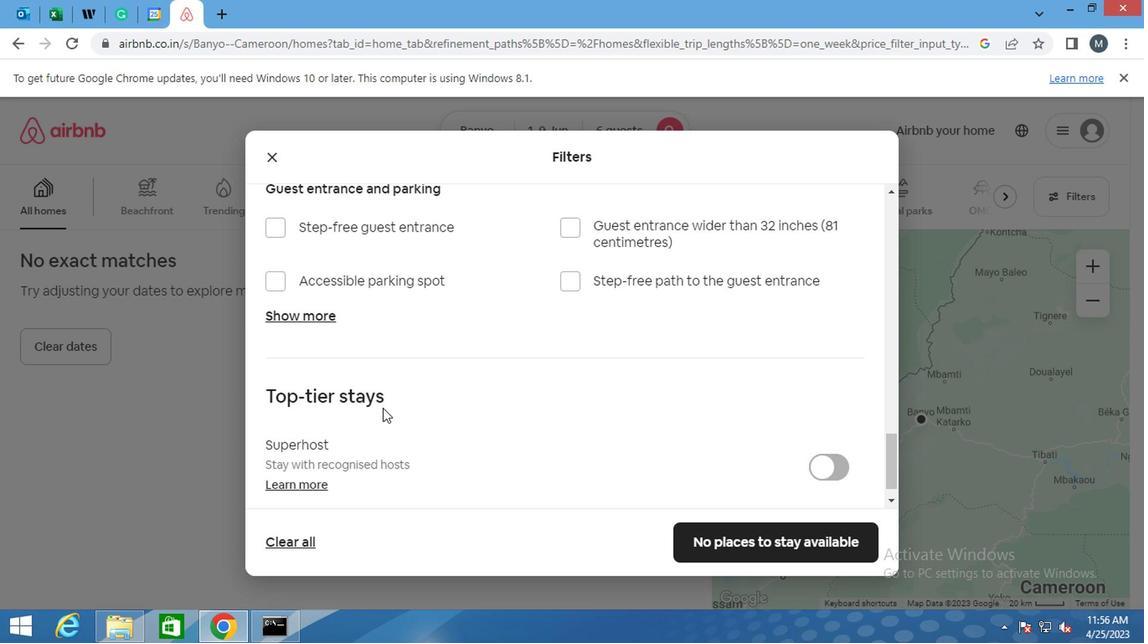 
Action: Mouse moved to (380, 413)
Screenshot: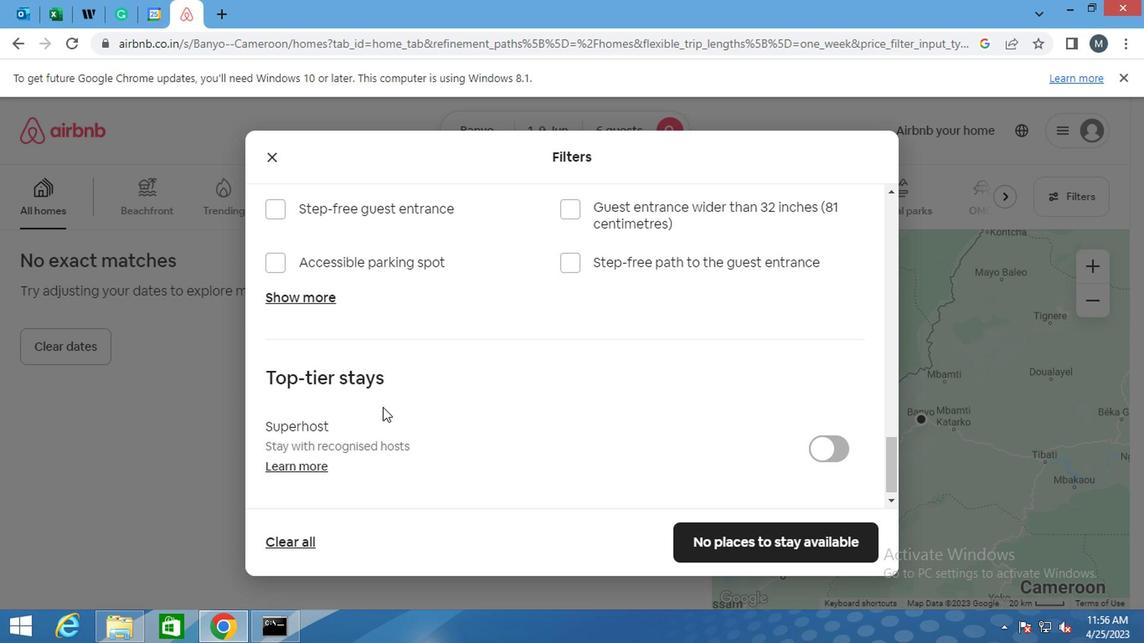 
Action: Mouse scrolled (380, 412) with delta (0, 0)
Screenshot: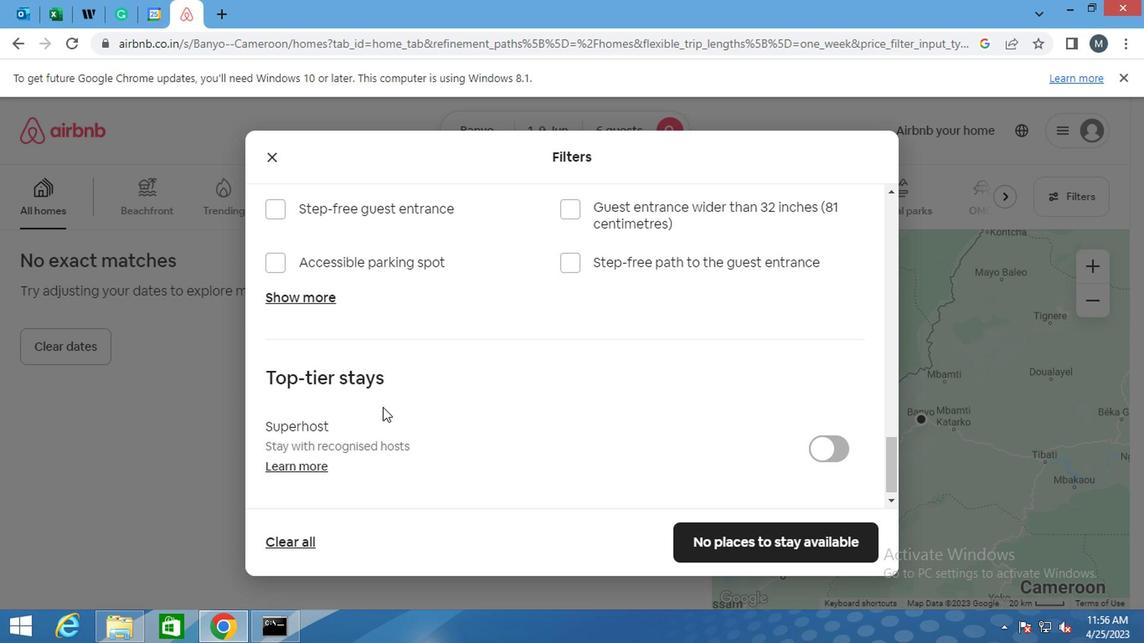 
Action: Mouse moved to (380, 414)
Screenshot: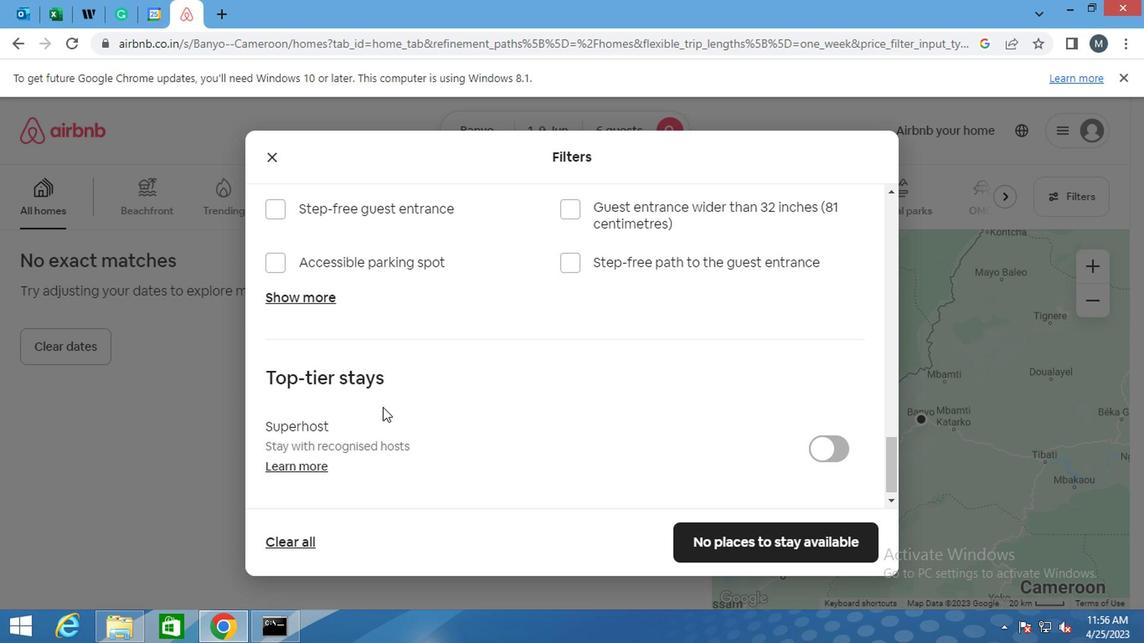 
Action: Mouse scrolled (380, 413) with delta (0, 0)
Screenshot: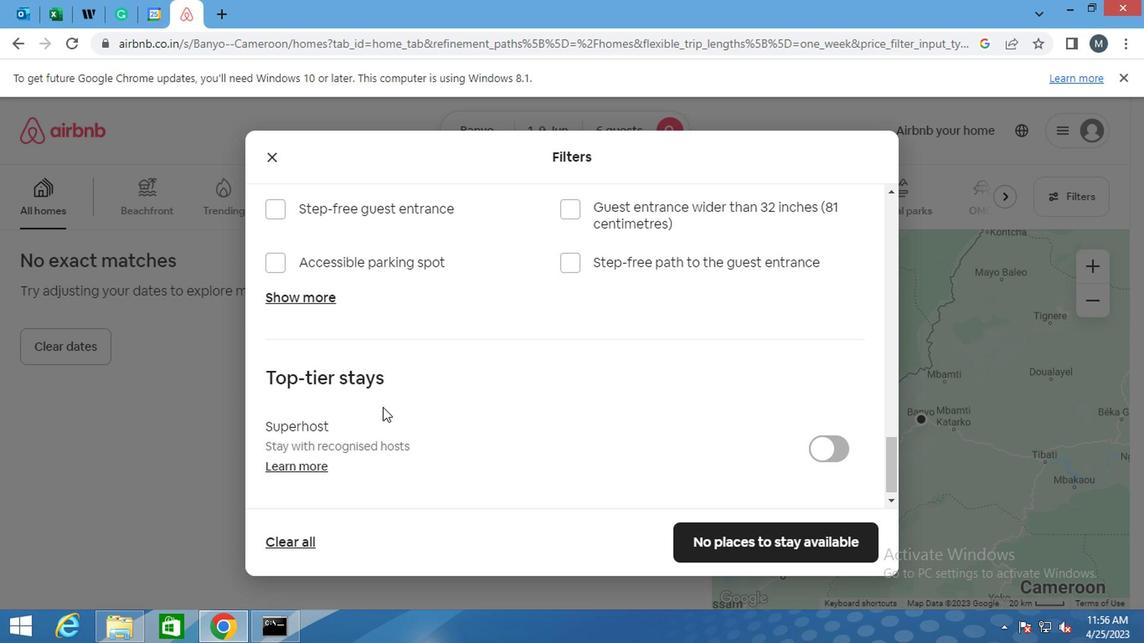 
Action: Mouse moved to (382, 420)
Screenshot: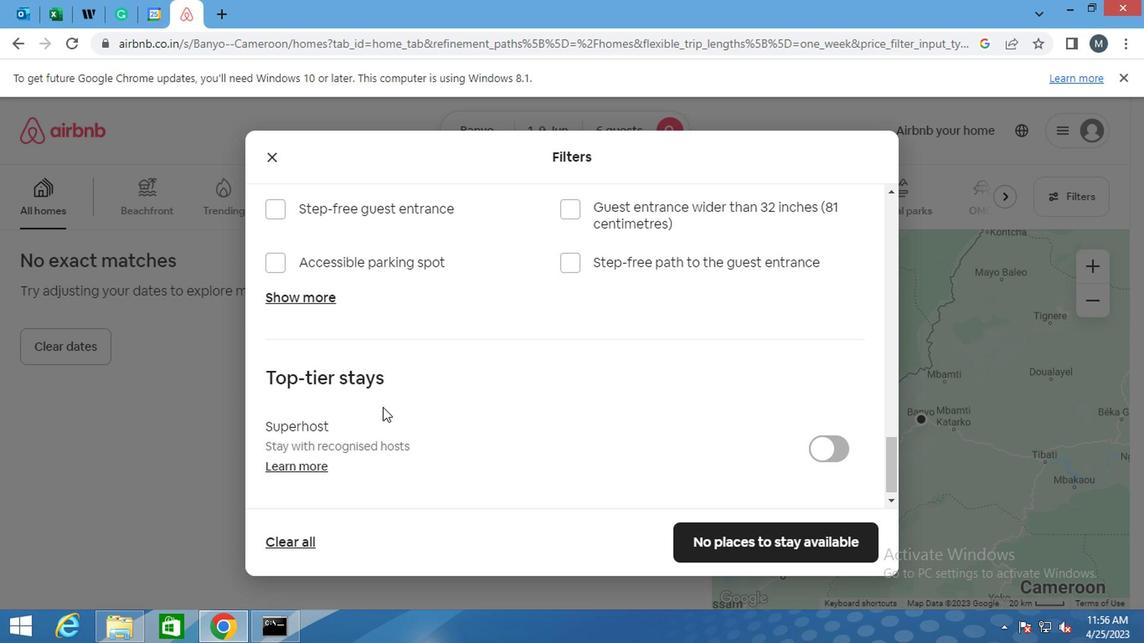
Action: Mouse scrolled (382, 419) with delta (0, 0)
Screenshot: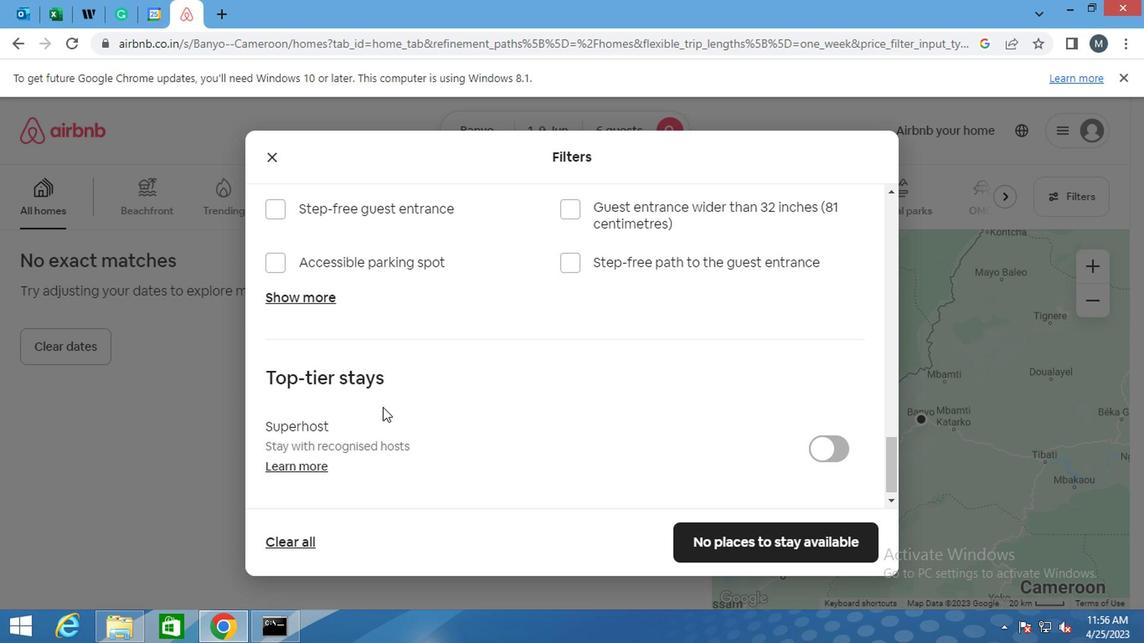
Action: Mouse moved to (371, 436)
Screenshot: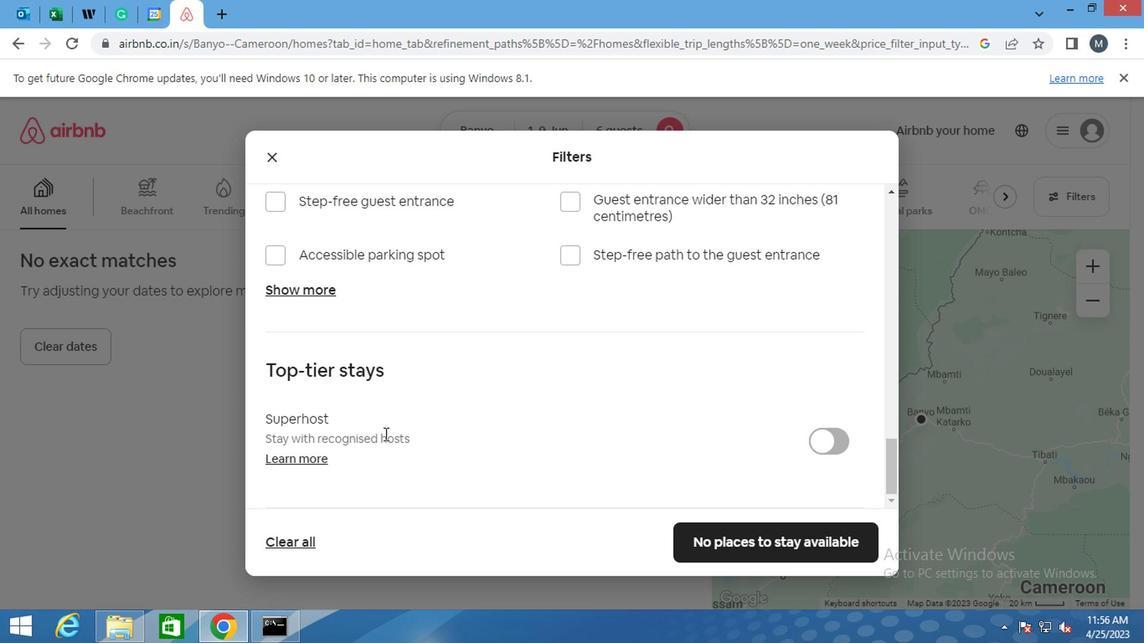 
Action: Mouse scrolled (371, 438) with delta (0, 1)
Screenshot: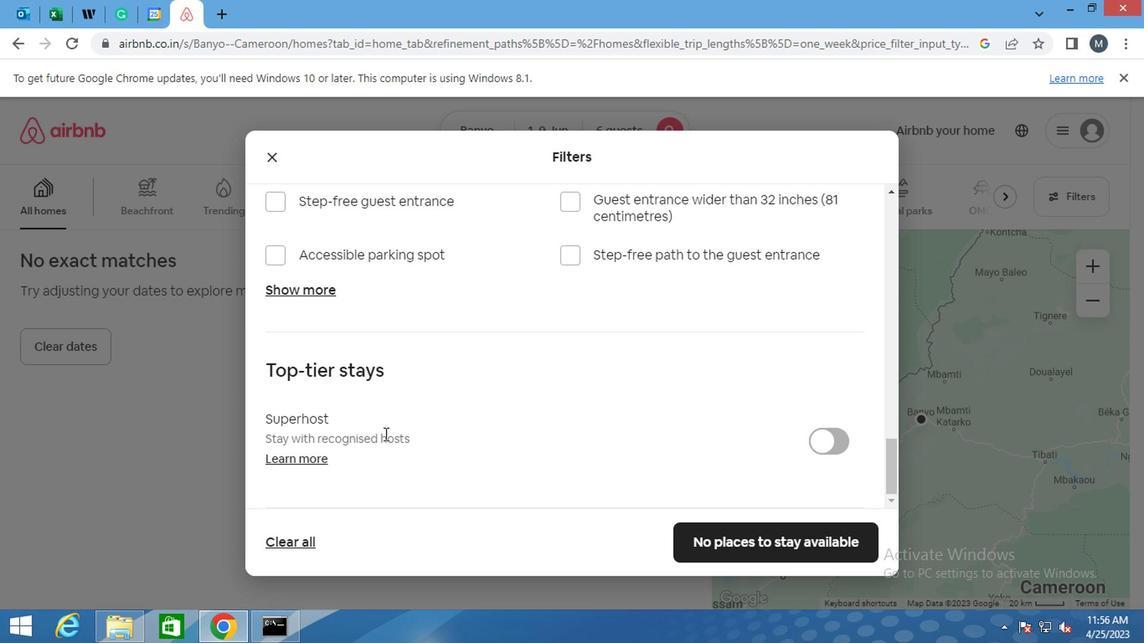 
Action: Mouse moved to (371, 432)
Screenshot: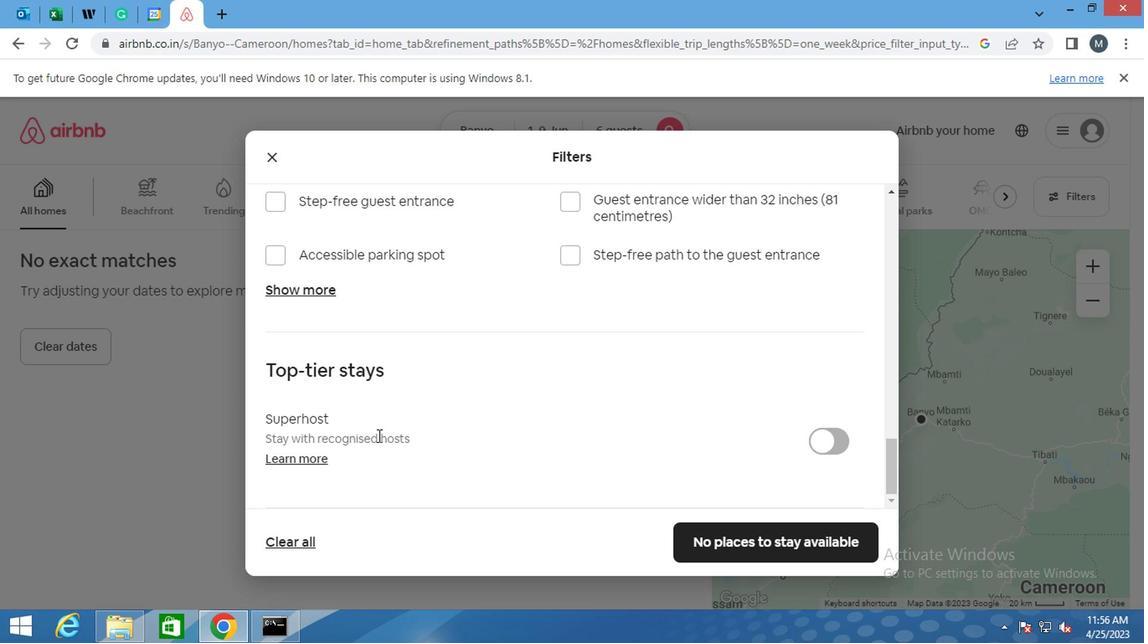 
Action: Mouse scrolled (371, 433) with delta (0, 1)
Screenshot: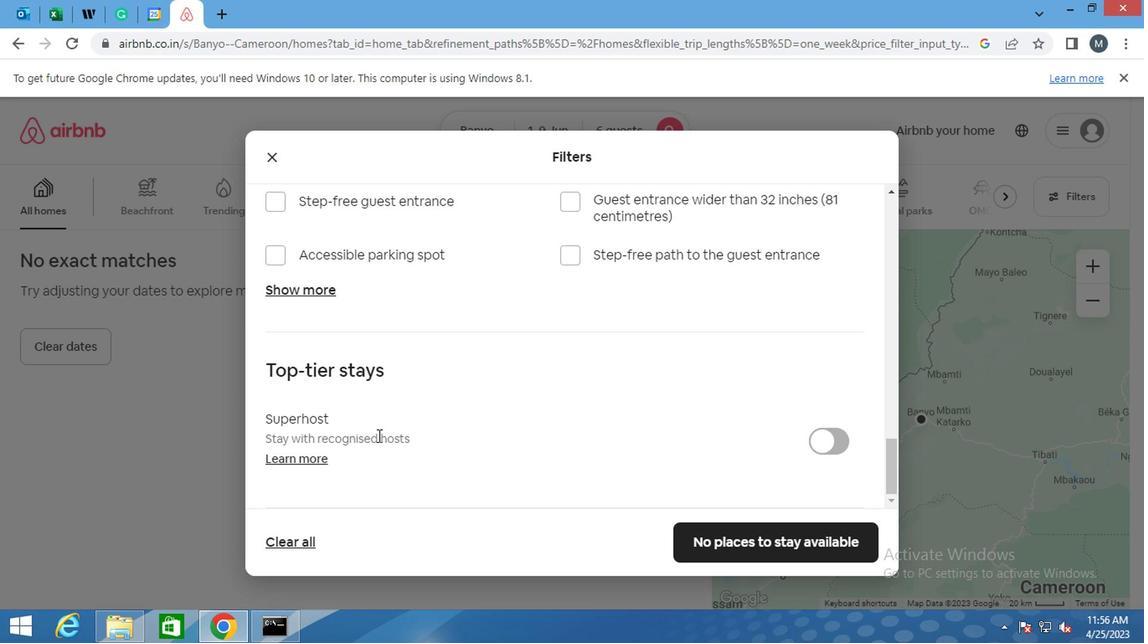 
Action: Mouse moved to (371, 430)
Screenshot: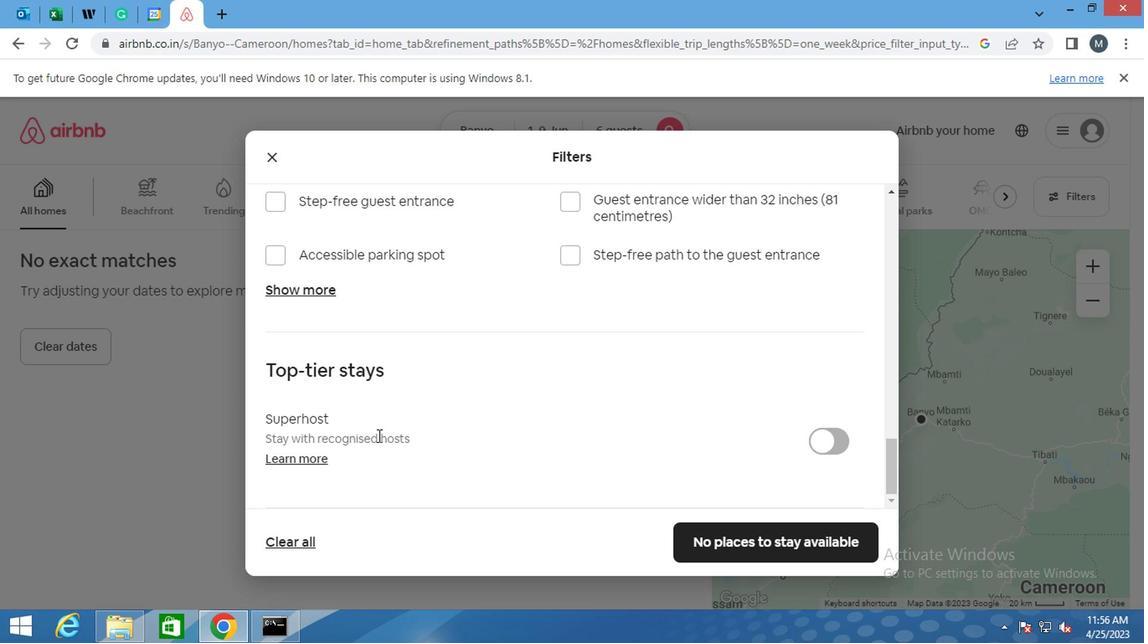 
Action: Mouse scrolled (371, 432) with delta (0, 1)
Screenshot: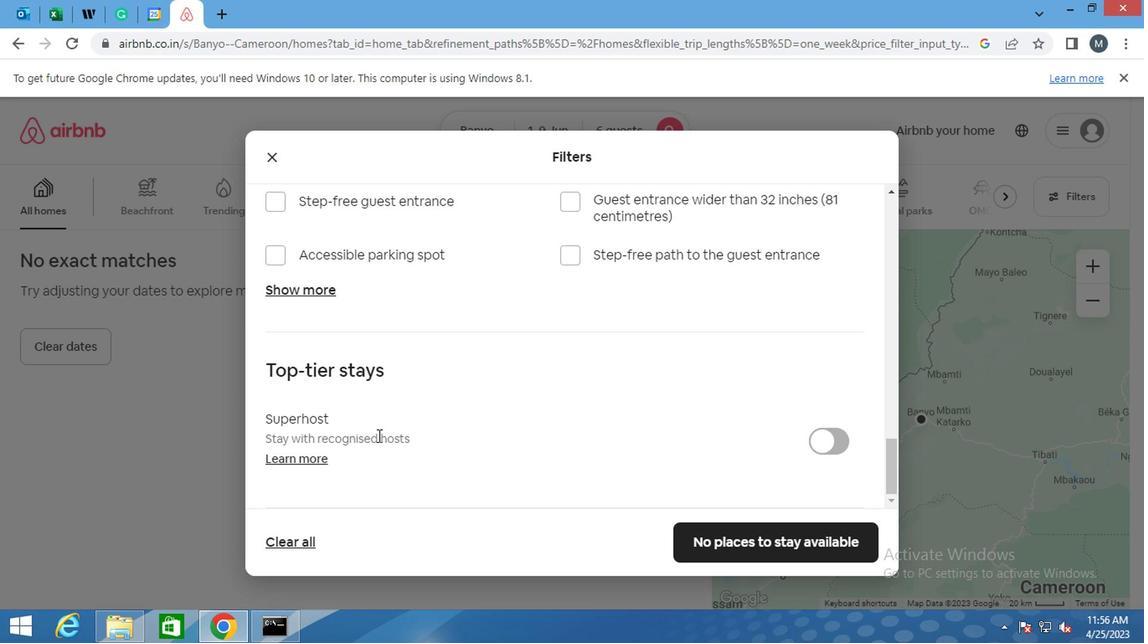 
Action: Mouse moved to (370, 426)
Screenshot: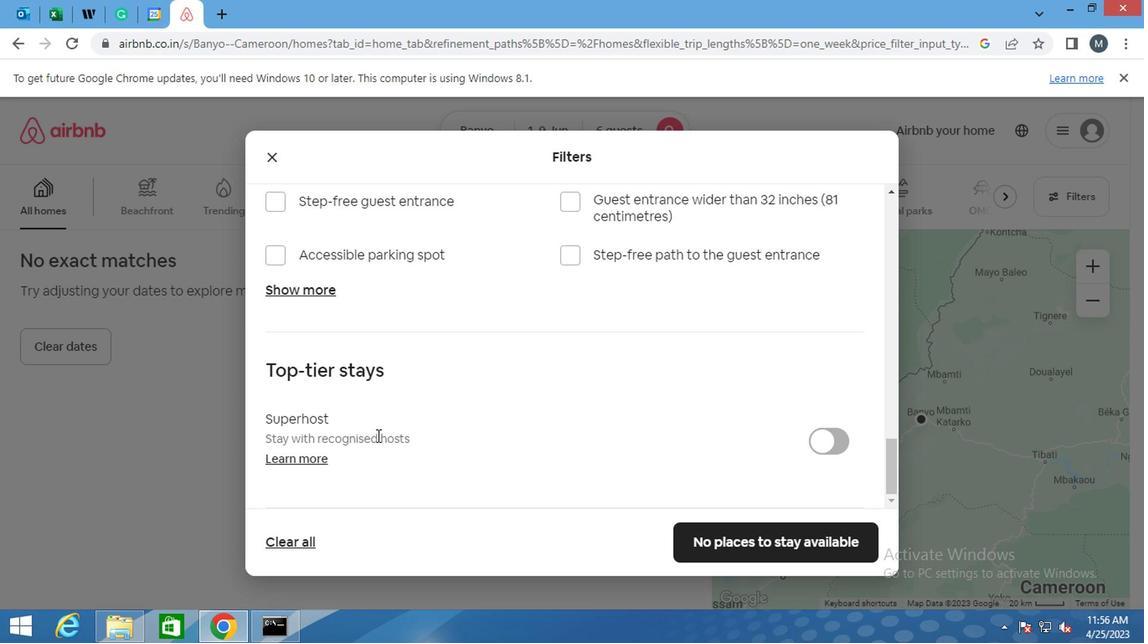 
Action: Mouse scrolled (370, 426) with delta (0, 0)
Screenshot: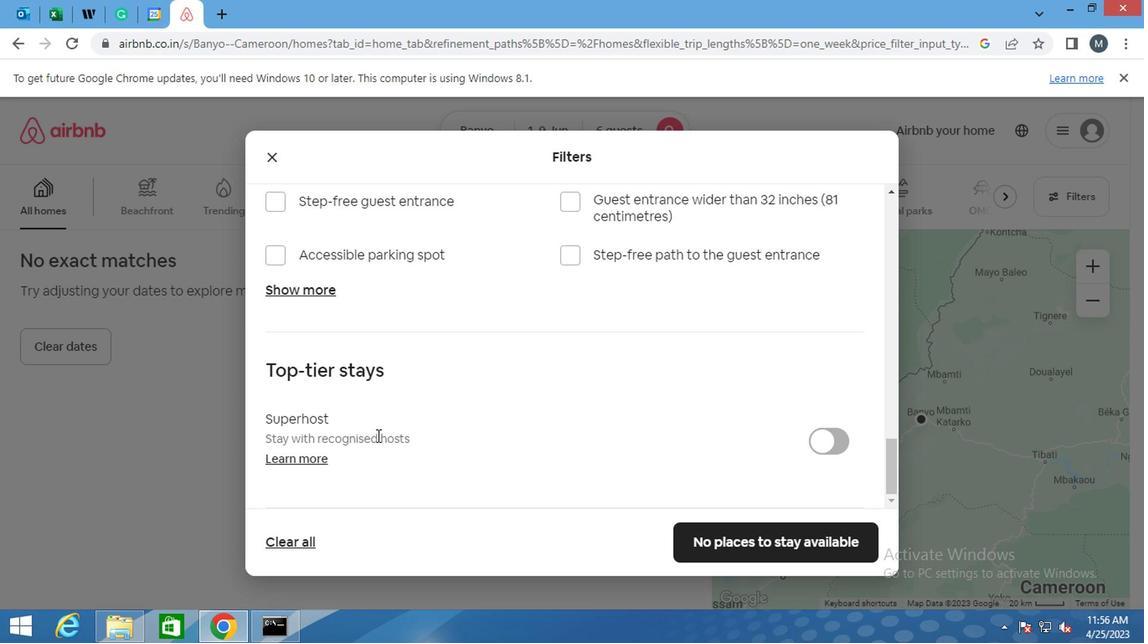 
Action: Mouse moved to (372, 420)
Screenshot: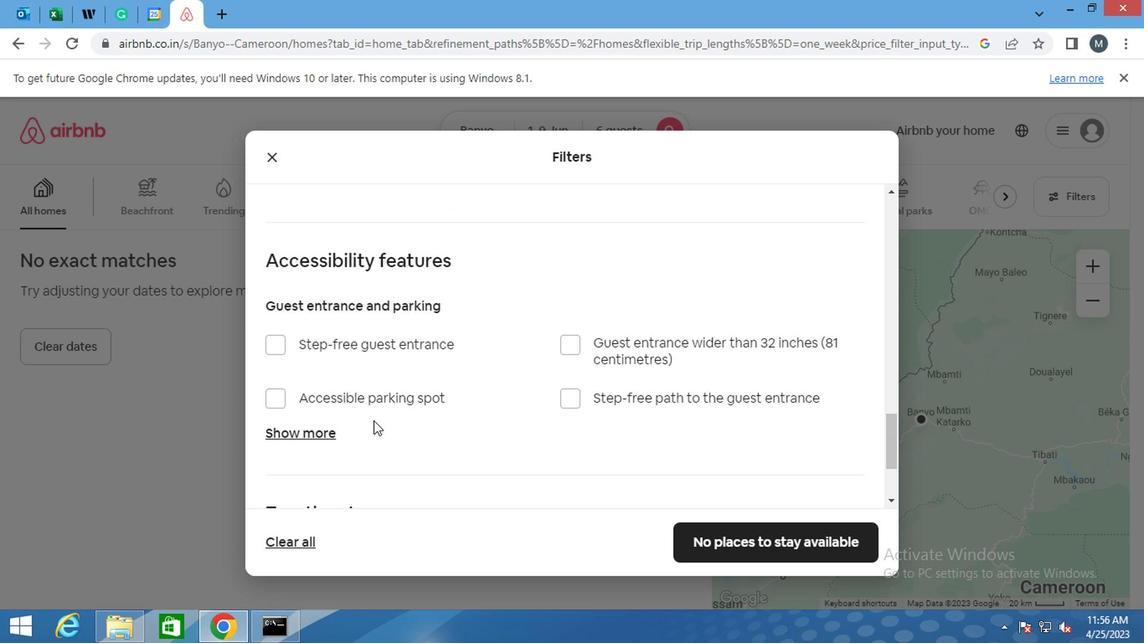 
Action: Mouse scrolled (372, 421) with delta (0, 1)
Screenshot: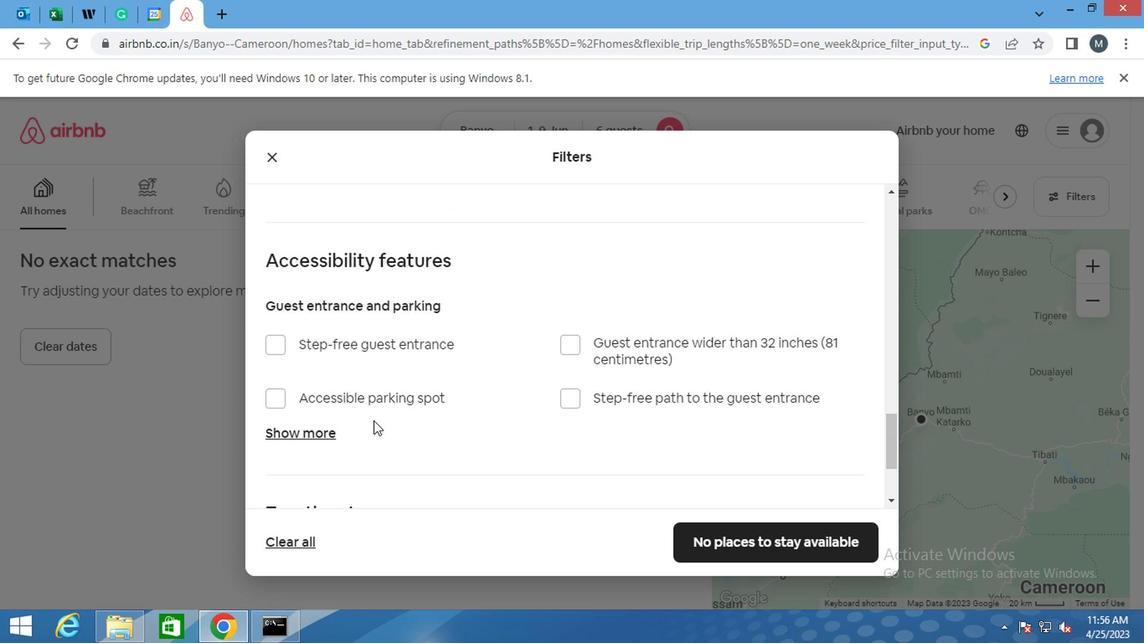 
Action: Mouse moved to (372, 418)
Screenshot: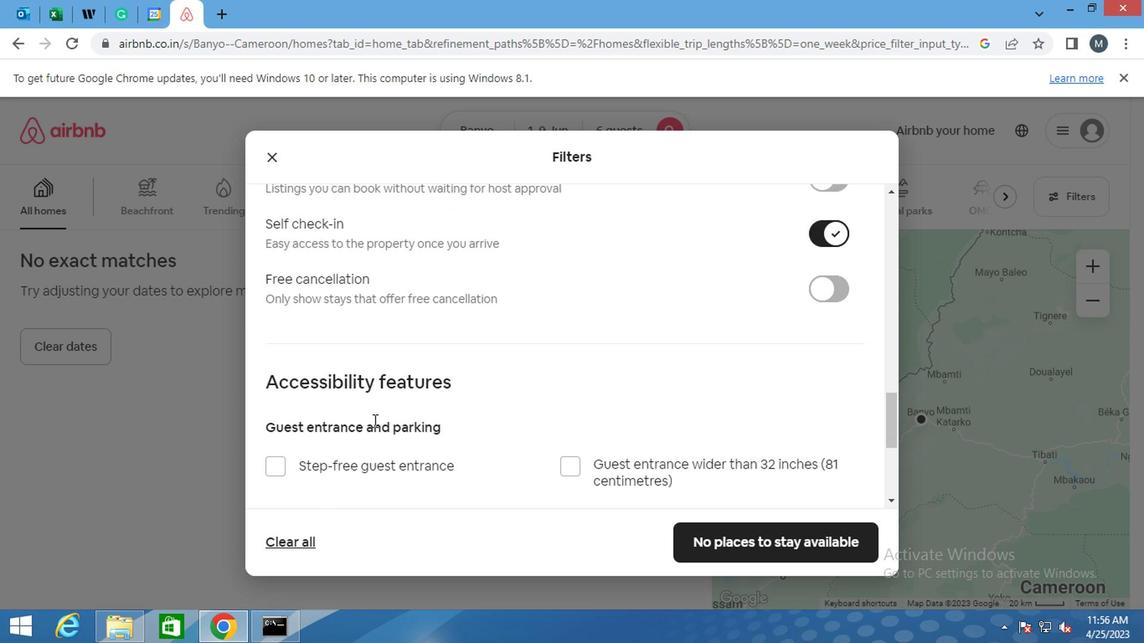 
Action: Mouse scrolled (372, 419) with delta (0, 1)
Screenshot: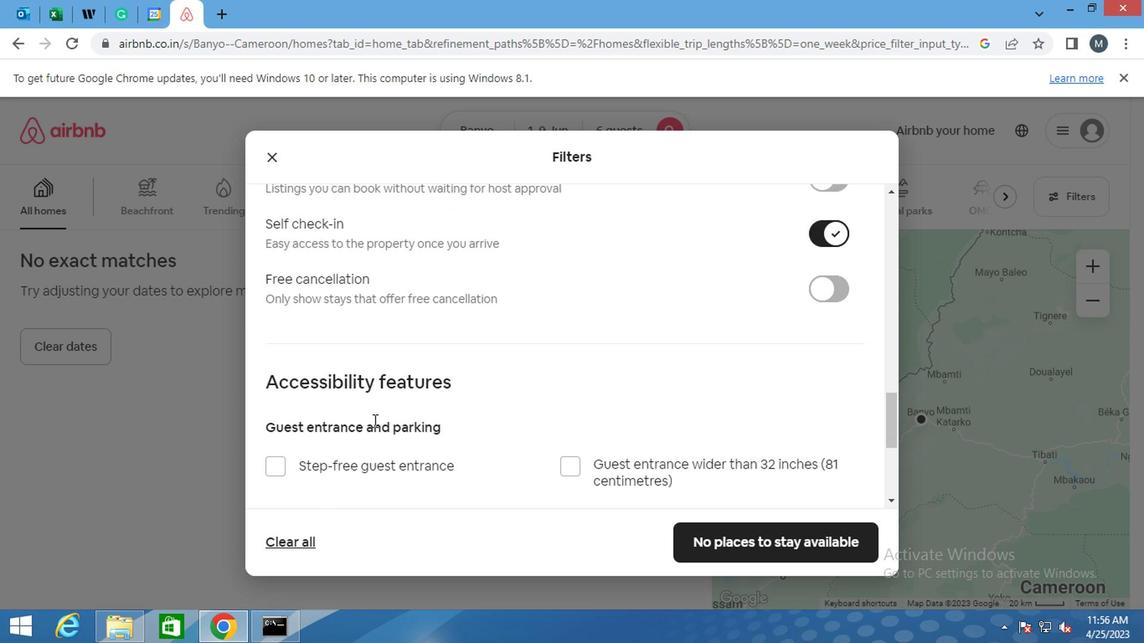 
Action: Mouse scrolled (372, 419) with delta (0, 1)
Screenshot: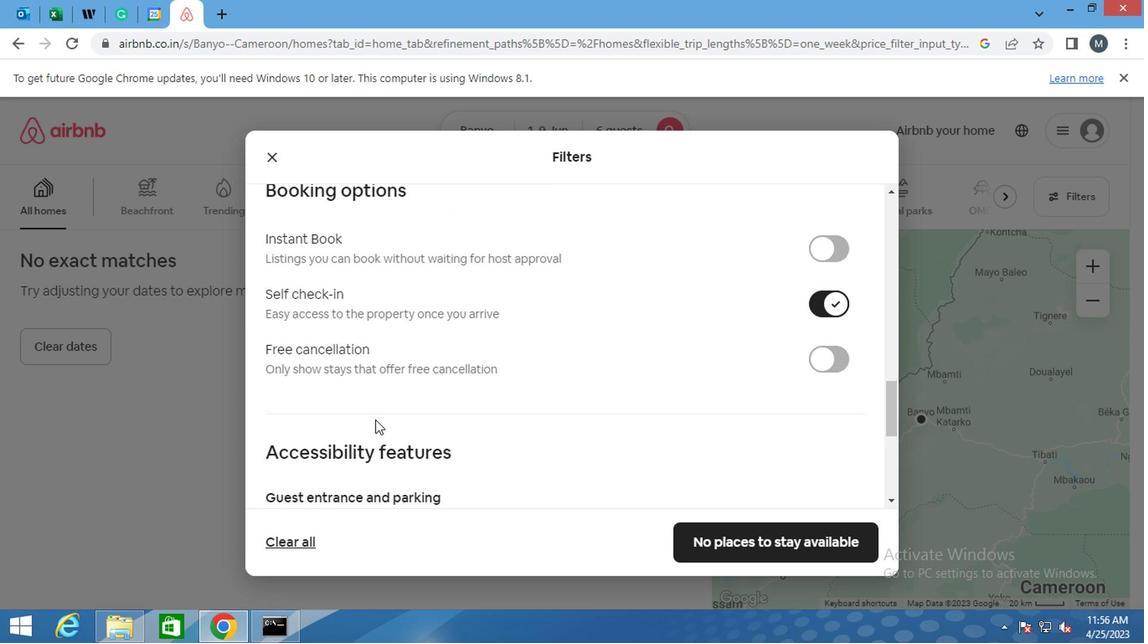 
Action: Mouse moved to (384, 417)
Screenshot: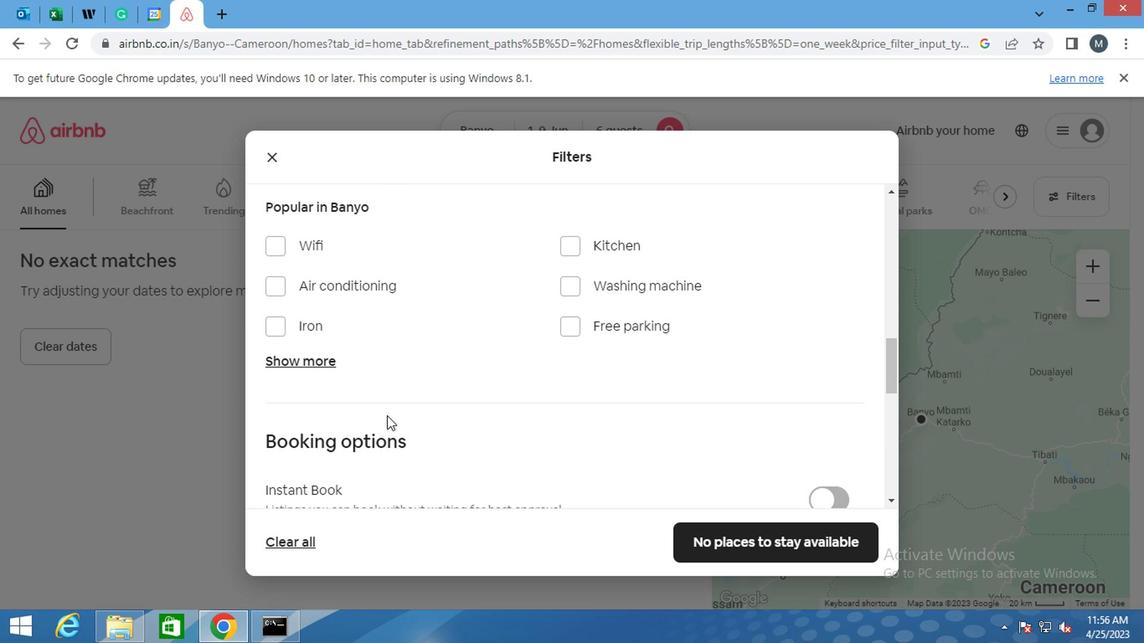 
Action: Mouse scrolled (384, 417) with delta (0, 0)
Screenshot: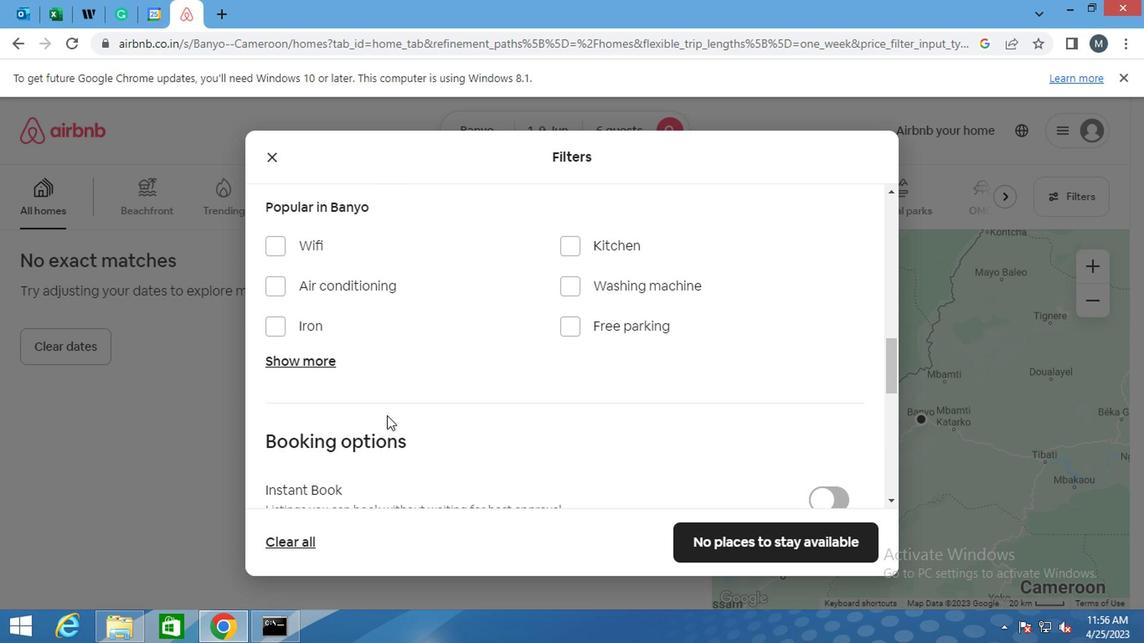 
Action: Mouse scrolled (384, 417) with delta (0, 0)
Screenshot: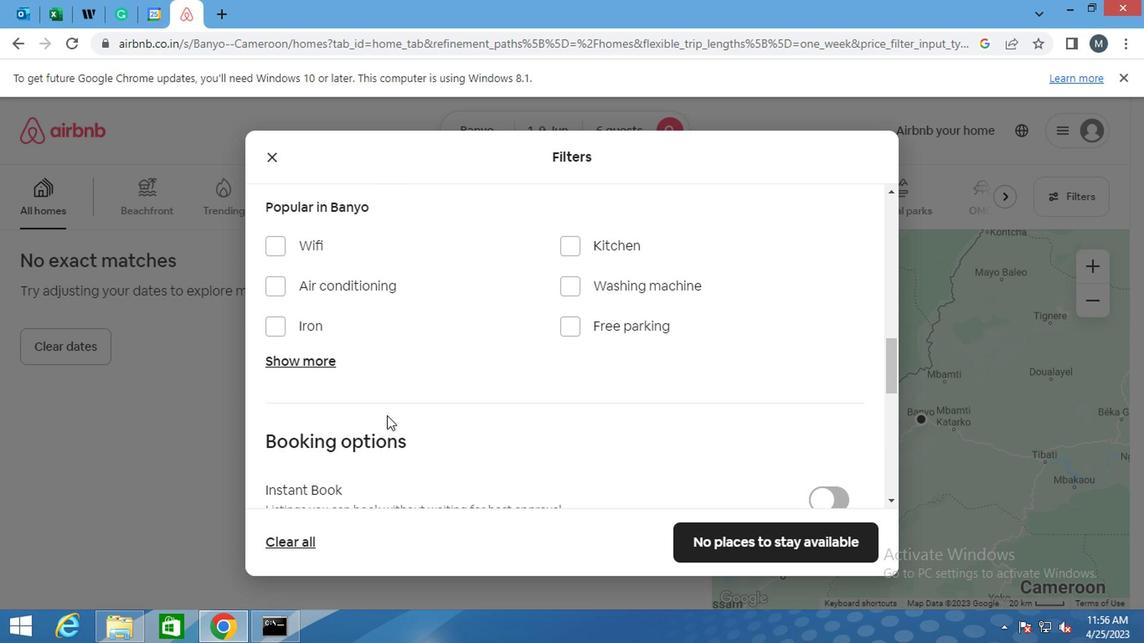 
Action: Mouse scrolled (384, 417) with delta (0, 0)
Screenshot: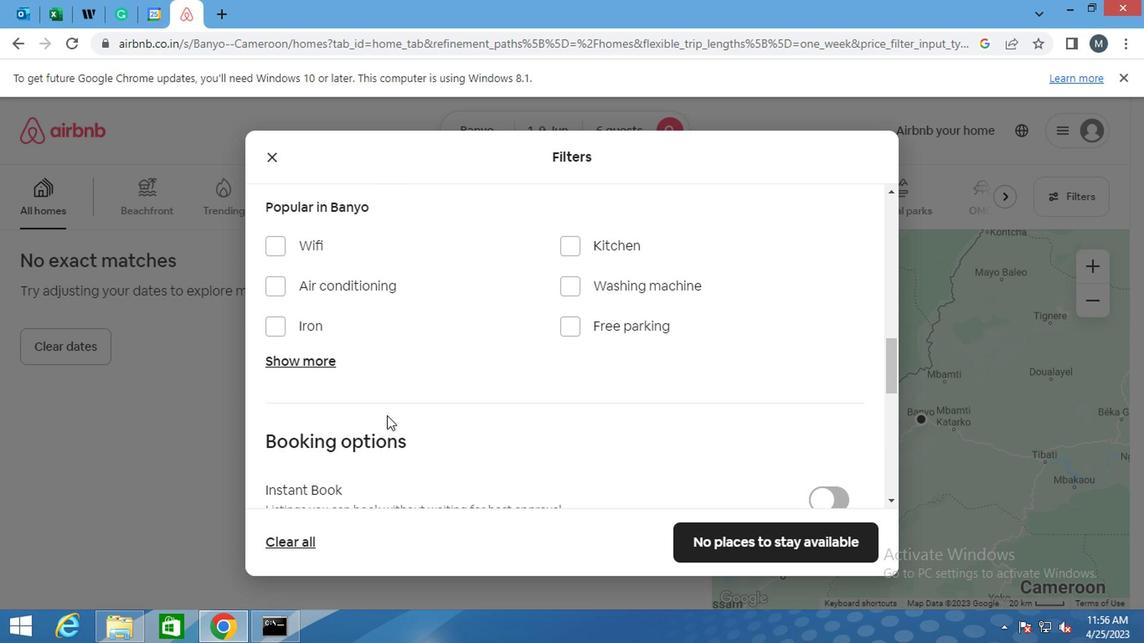 
Action: Mouse scrolled (384, 417) with delta (0, 0)
Screenshot: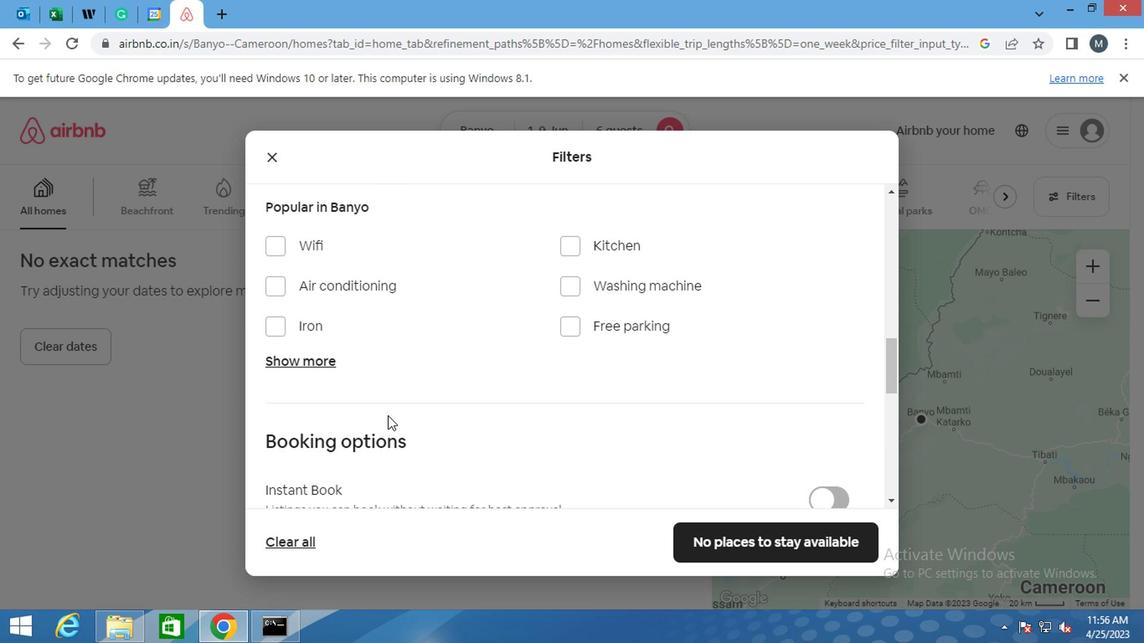 
Action: Mouse moved to (390, 414)
Screenshot: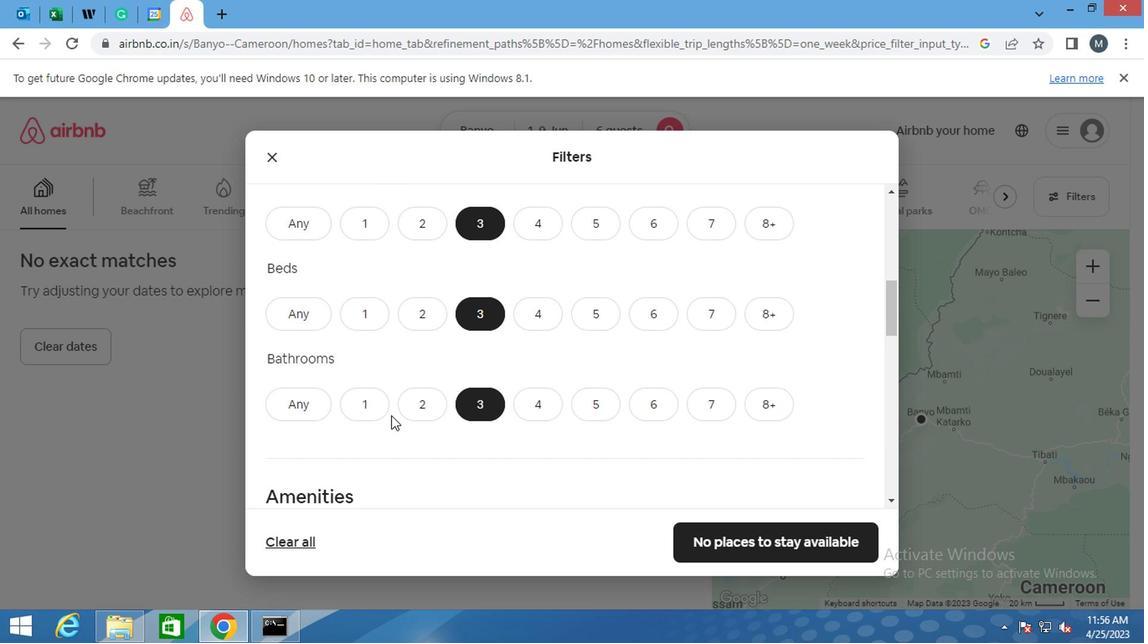 
Action: Mouse scrolled (390, 413) with delta (0, 0)
Screenshot: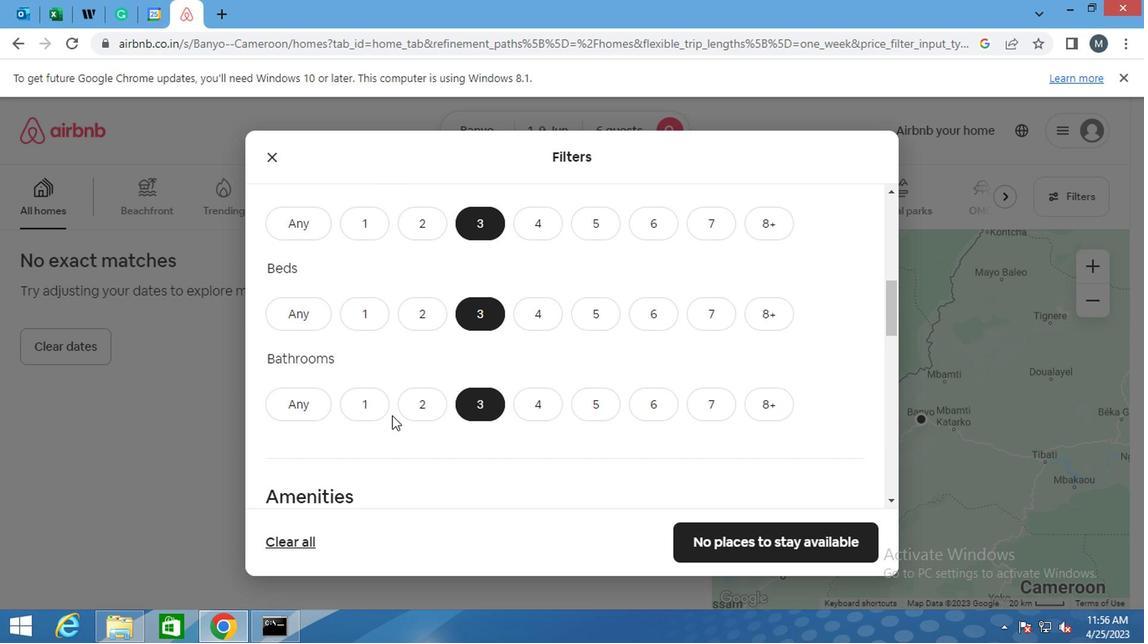 
Action: Mouse moved to (390, 414)
Screenshot: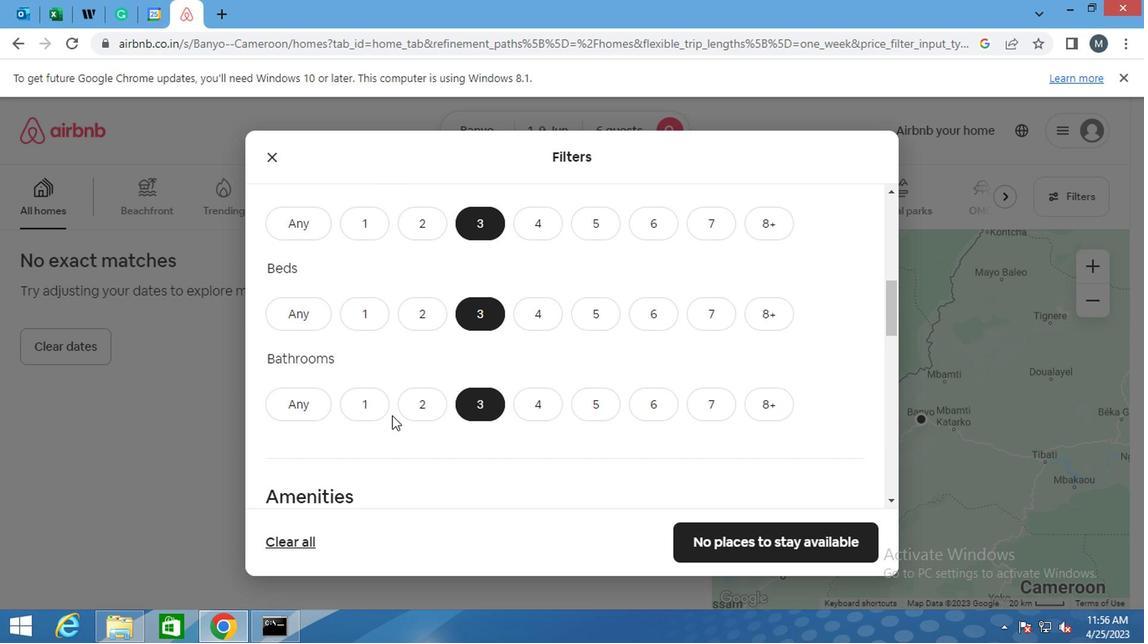 
Action: Mouse scrolled (390, 413) with delta (0, 0)
Screenshot: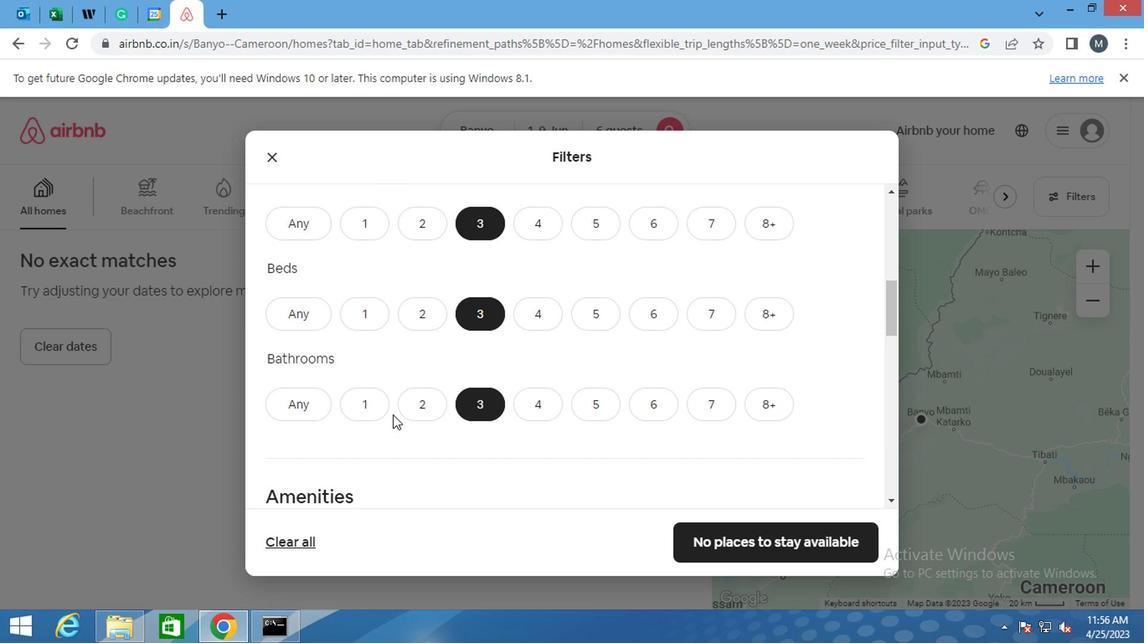 
Action: Mouse moved to (390, 415)
Screenshot: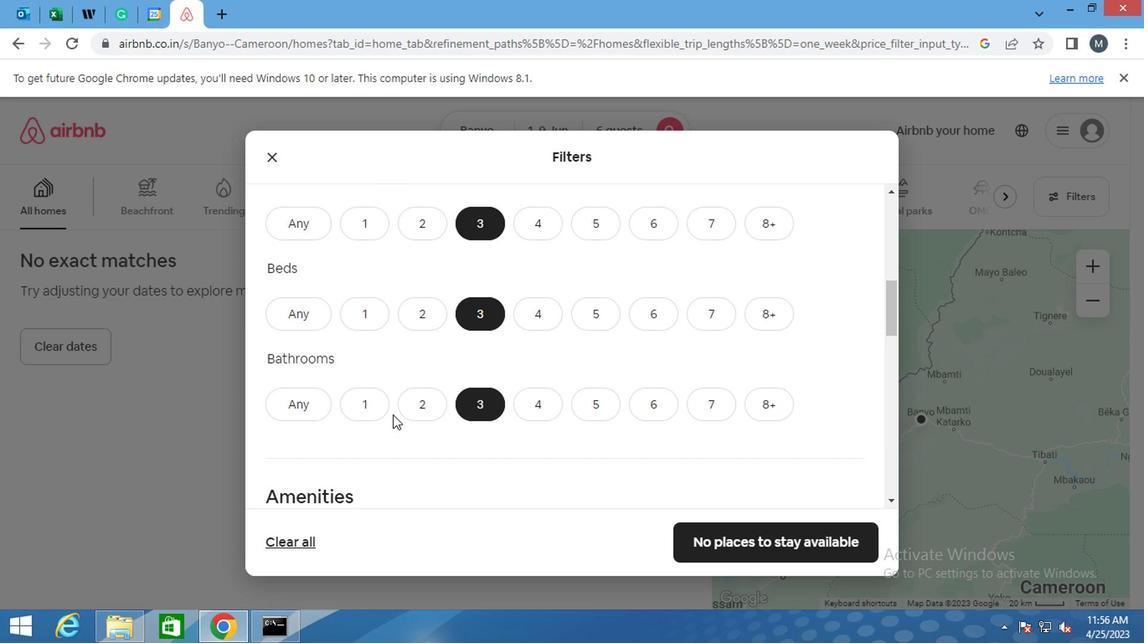 
Action: Mouse scrolled (390, 415) with delta (0, 0)
Screenshot: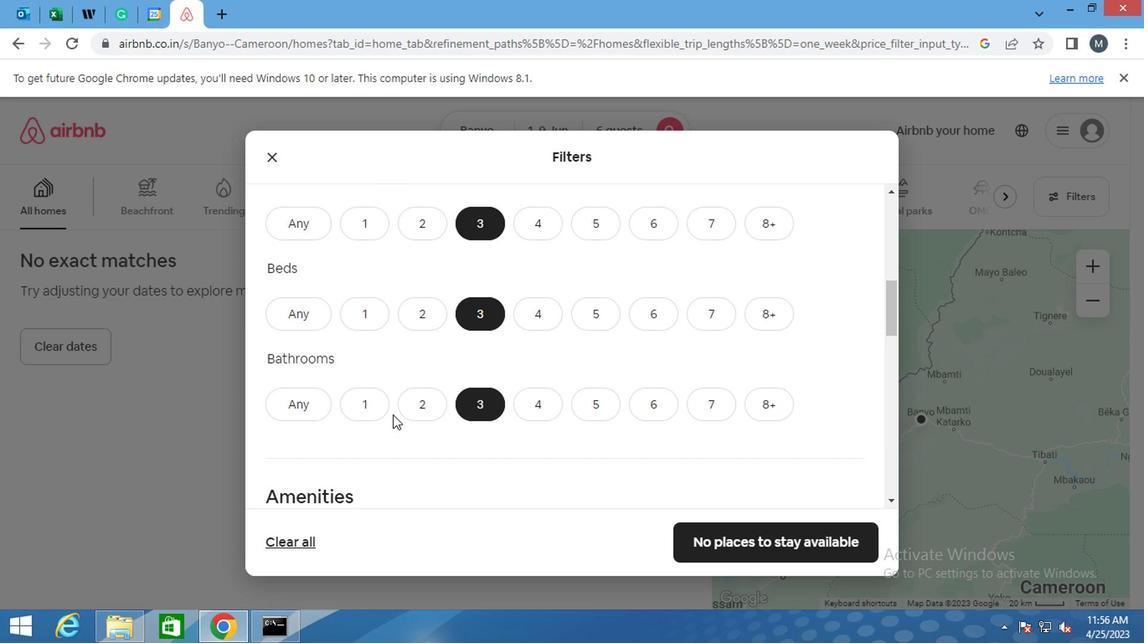 
Action: Mouse moved to (390, 417)
Screenshot: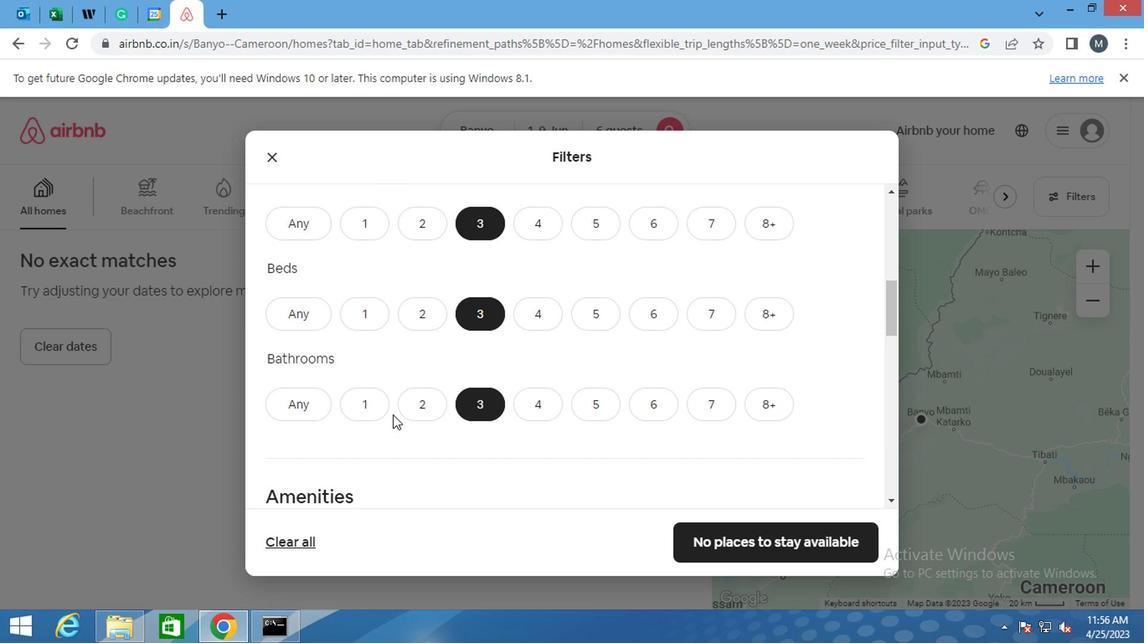 
Action: Mouse scrolled (390, 417) with delta (0, 0)
Screenshot: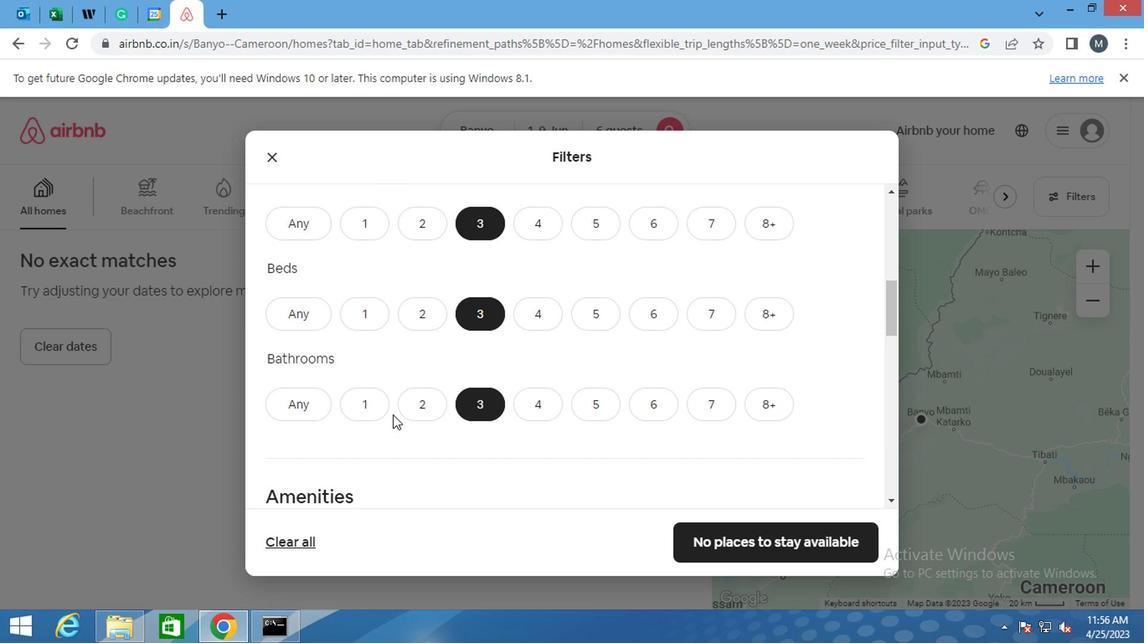 
Action: Mouse moved to (390, 420)
Screenshot: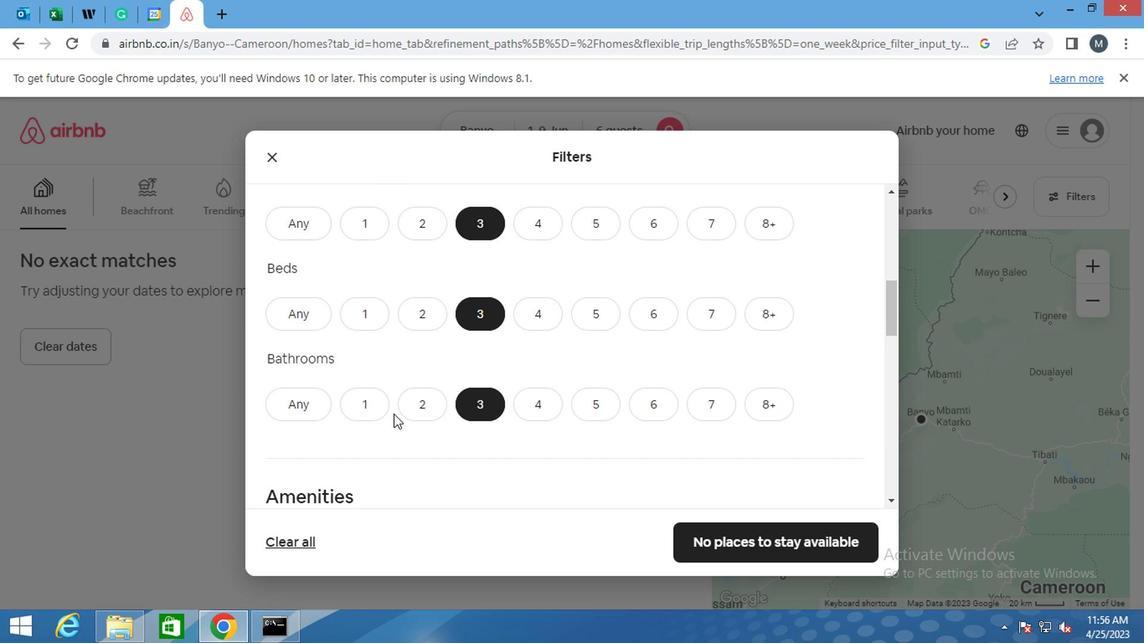 
Action: Mouse scrolled (390, 419) with delta (0, 0)
Screenshot: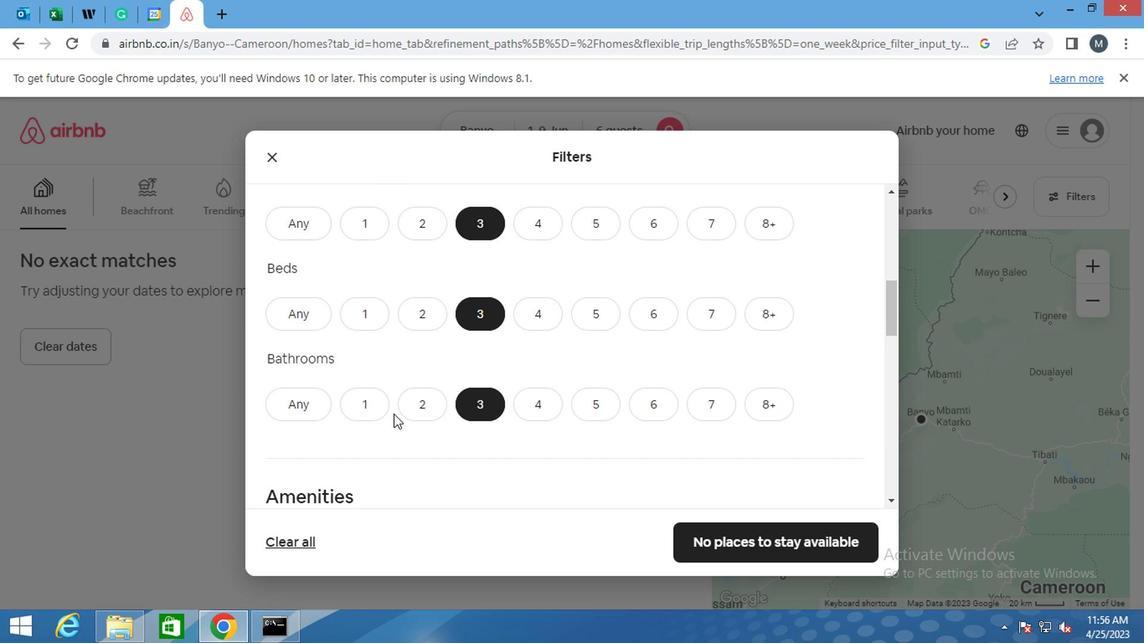 
Action: Mouse moved to (387, 425)
Screenshot: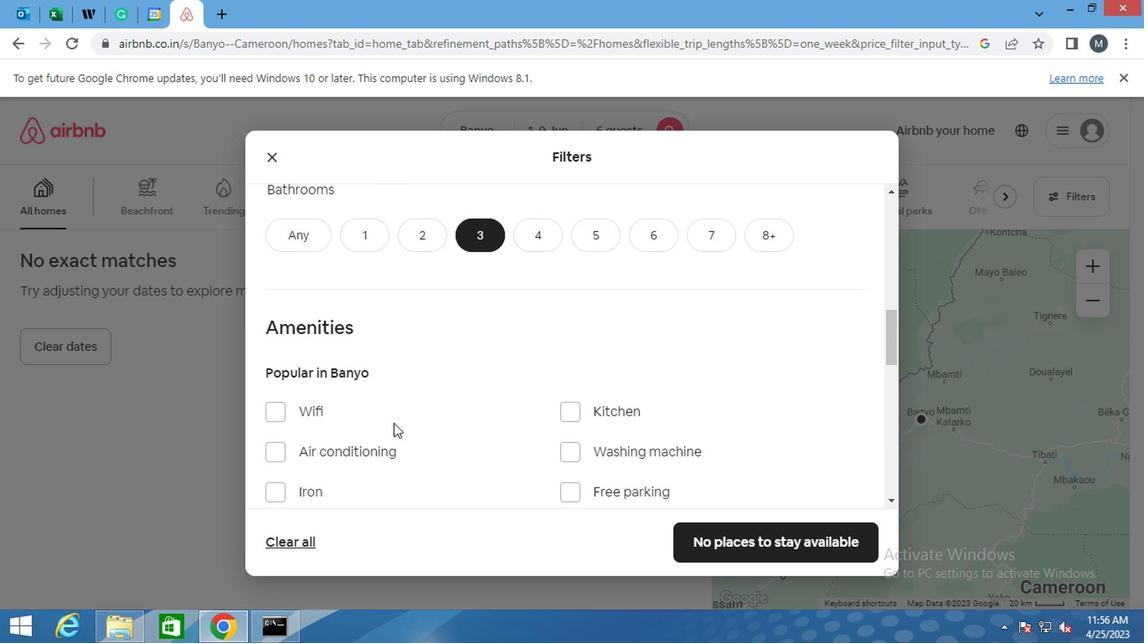 
Action: Mouse scrolled (387, 424) with delta (0, -1)
Screenshot: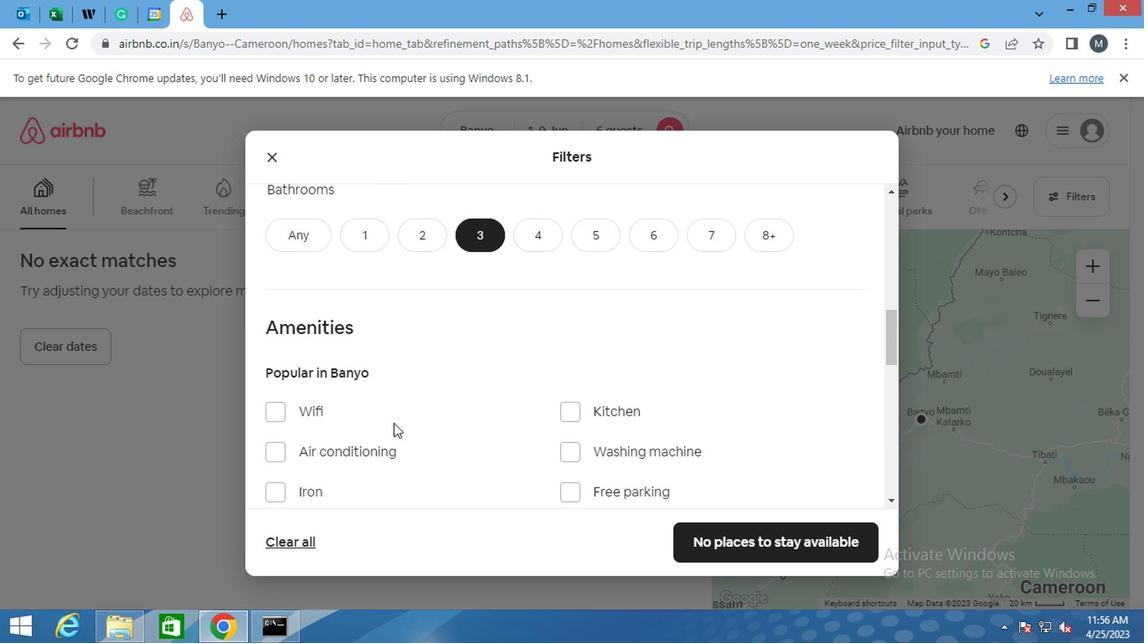 
Action: Mouse moved to (387, 426)
Screenshot: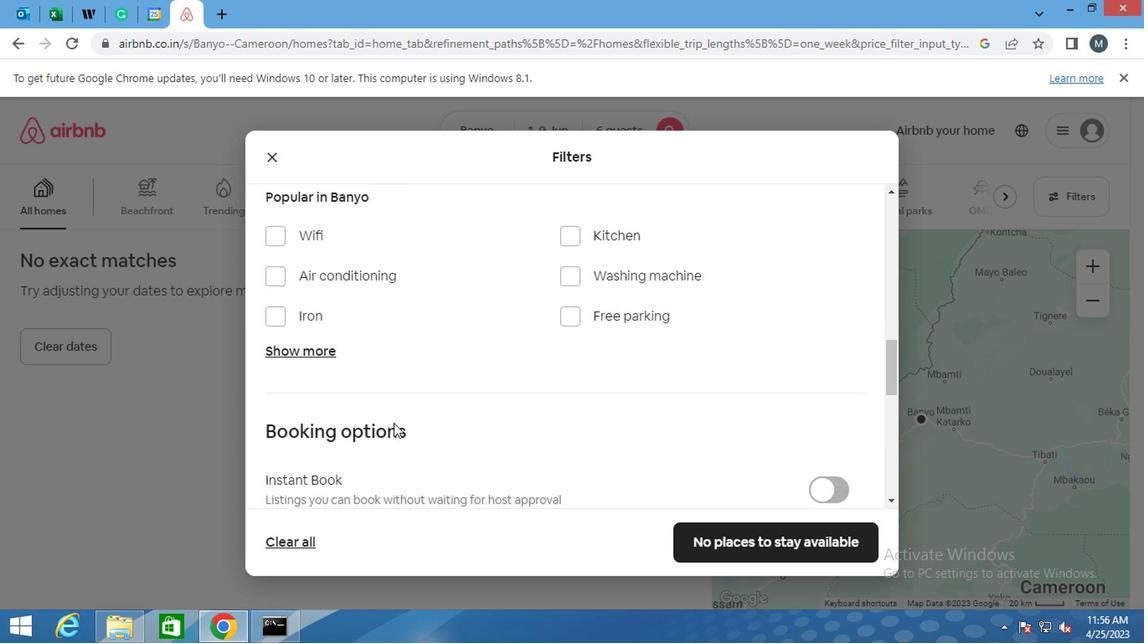
Action: Mouse scrolled (387, 426) with delta (0, 0)
Screenshot: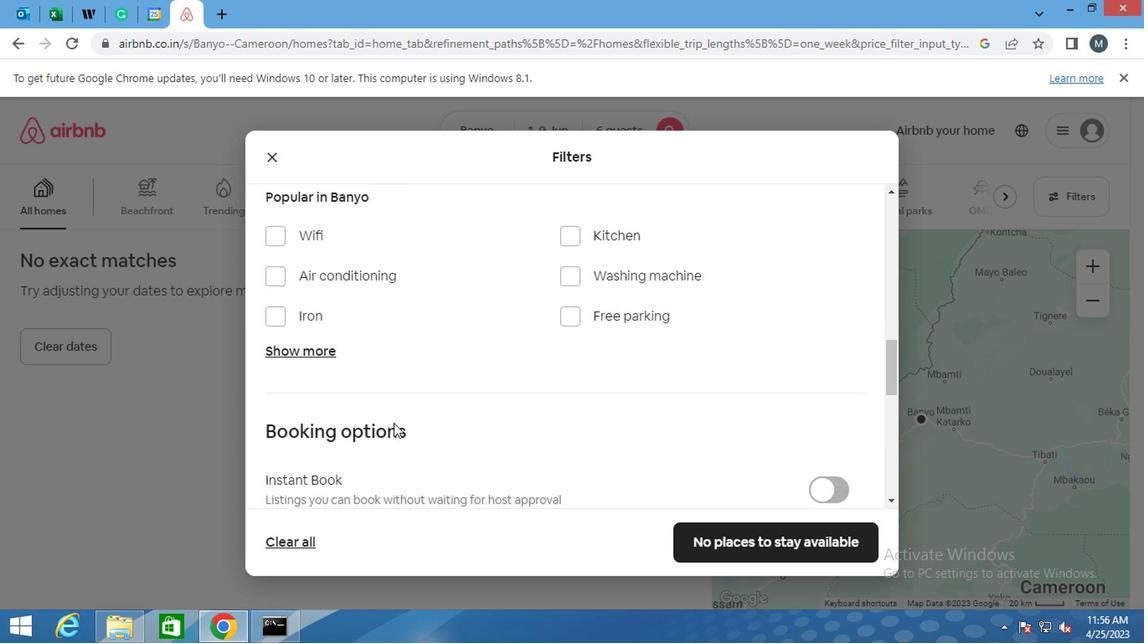 
Action: Mouse scrolled (387, 426) with delta (0, 0)
Screenshot: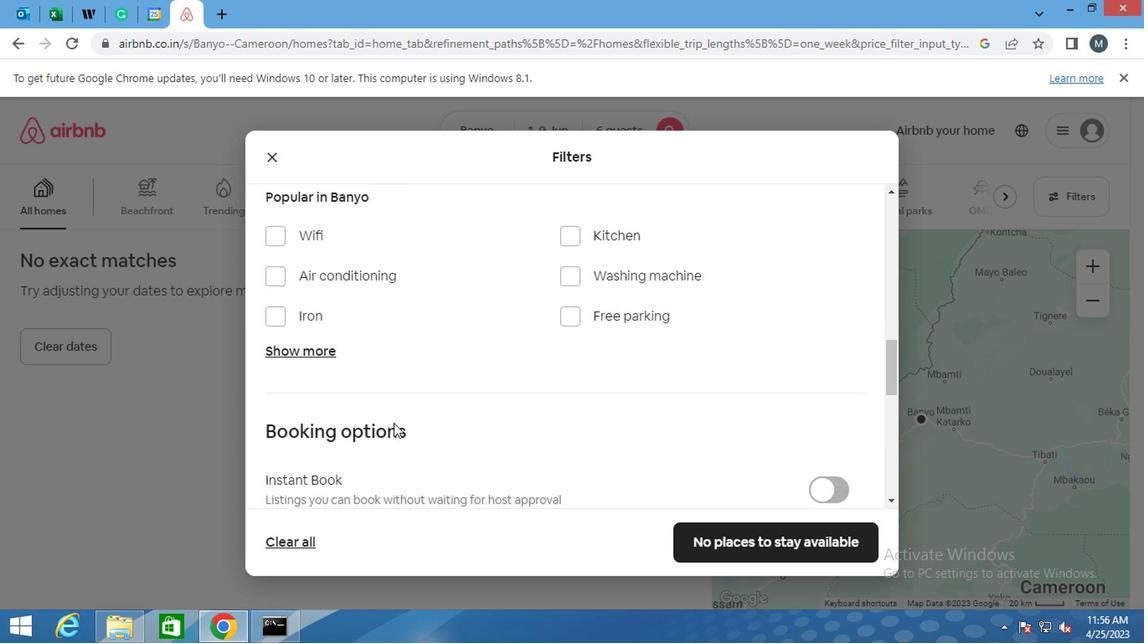 
Action: Mouse moved to (387, 430)
Screenshot: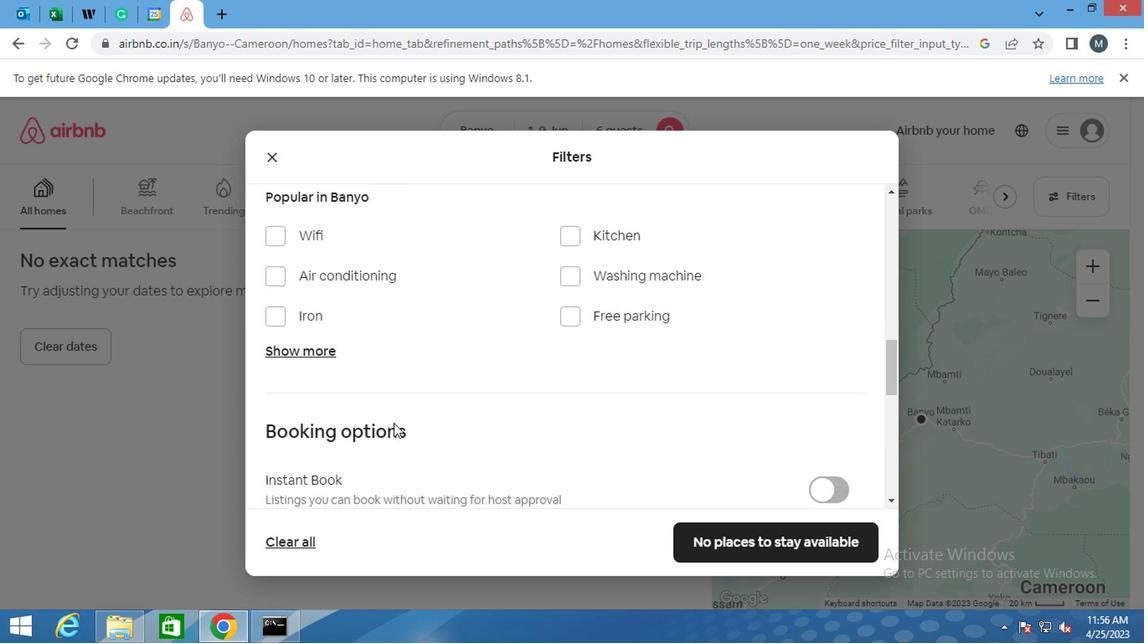 
Action: Mouse scrolled (387, 429) with delta (0, 0)
Screenshot: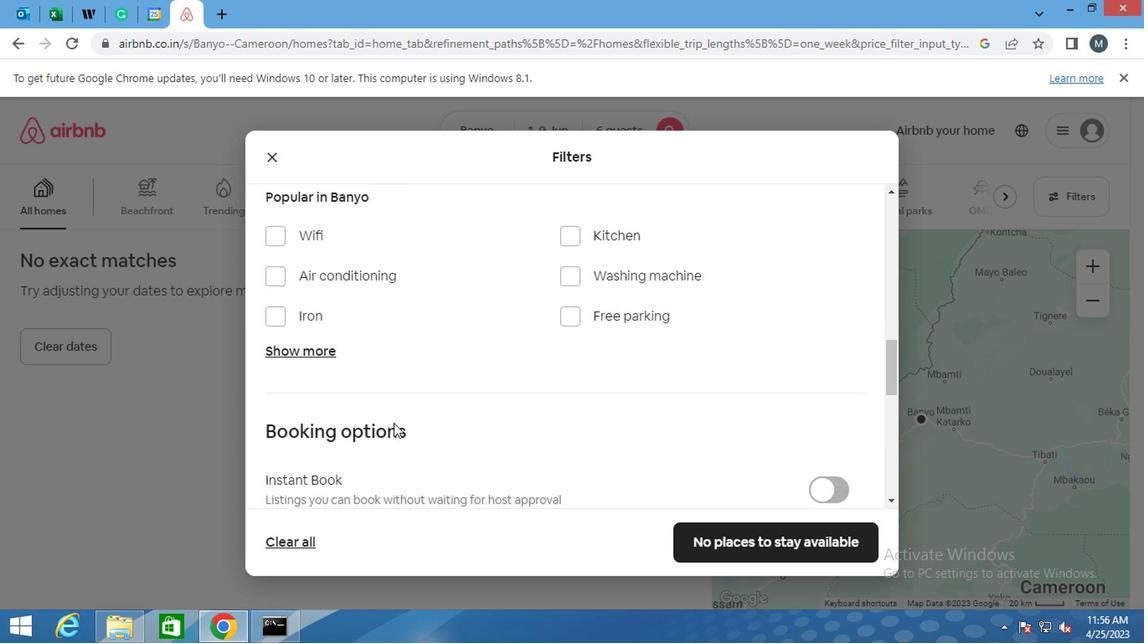
Action: Mouse moved to (387, 434)
Screenshot: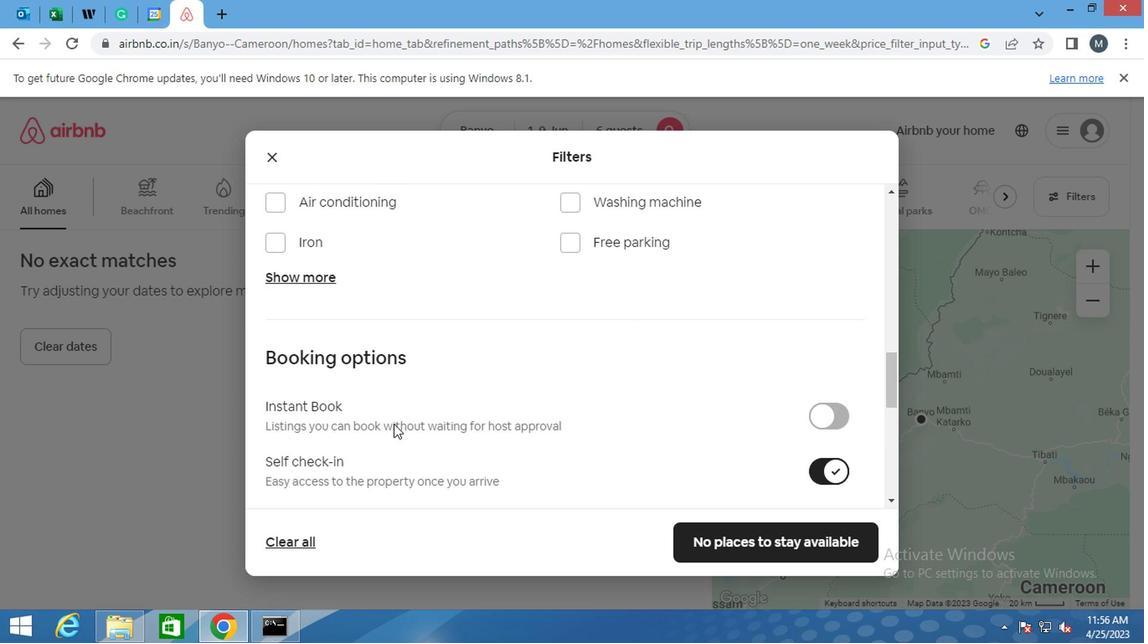 
Action: Mouse scrolled (387, 433) with delta (0, 0)
Screenshot: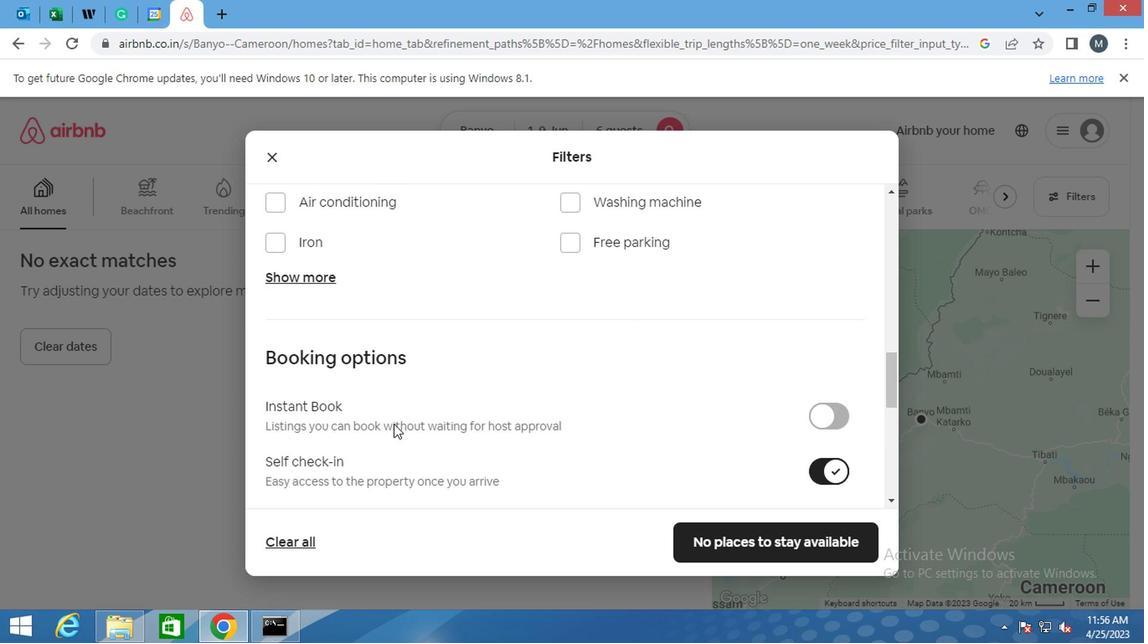 
Action: Mouse moved to (386, 438)
Screenshot: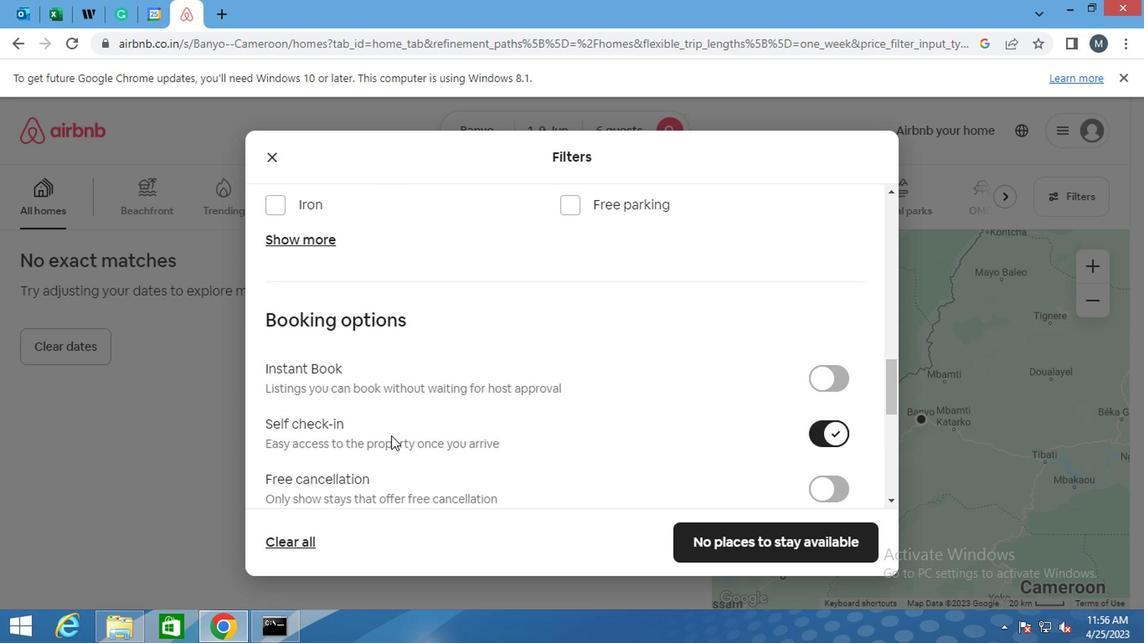 
Action: Mouse scrolled (386, 436) with delta (0, -1)
Screenshot: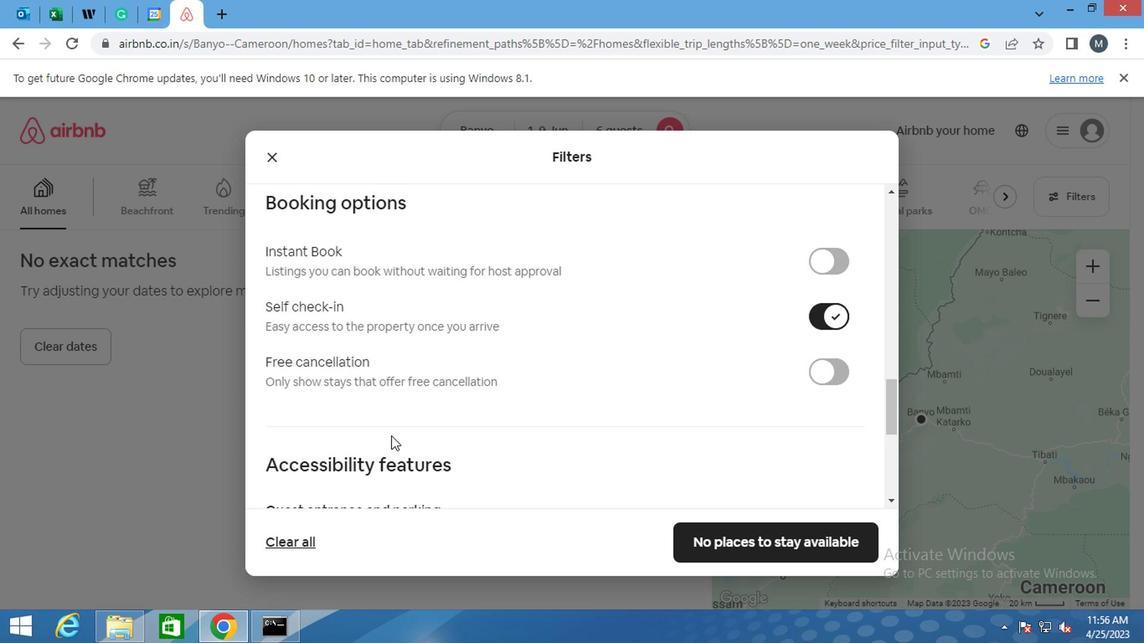 
Action: Mouse scrolled (386, 436) with delta (0, -1)
Screenshot: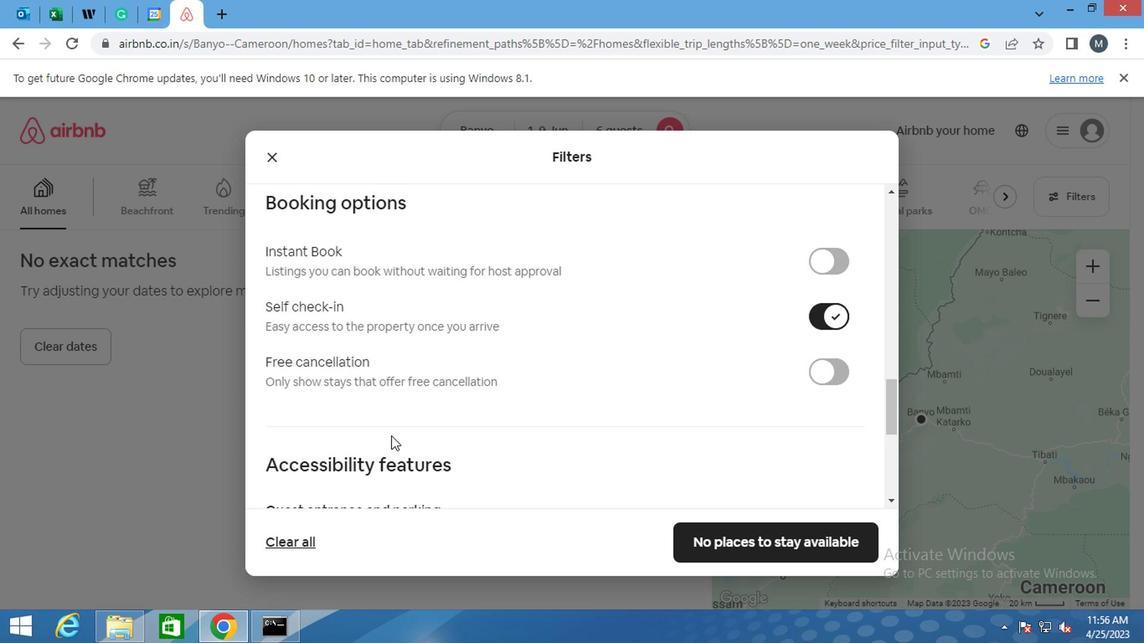 
Action: Mouse moved to (384, 438)
Screenshot: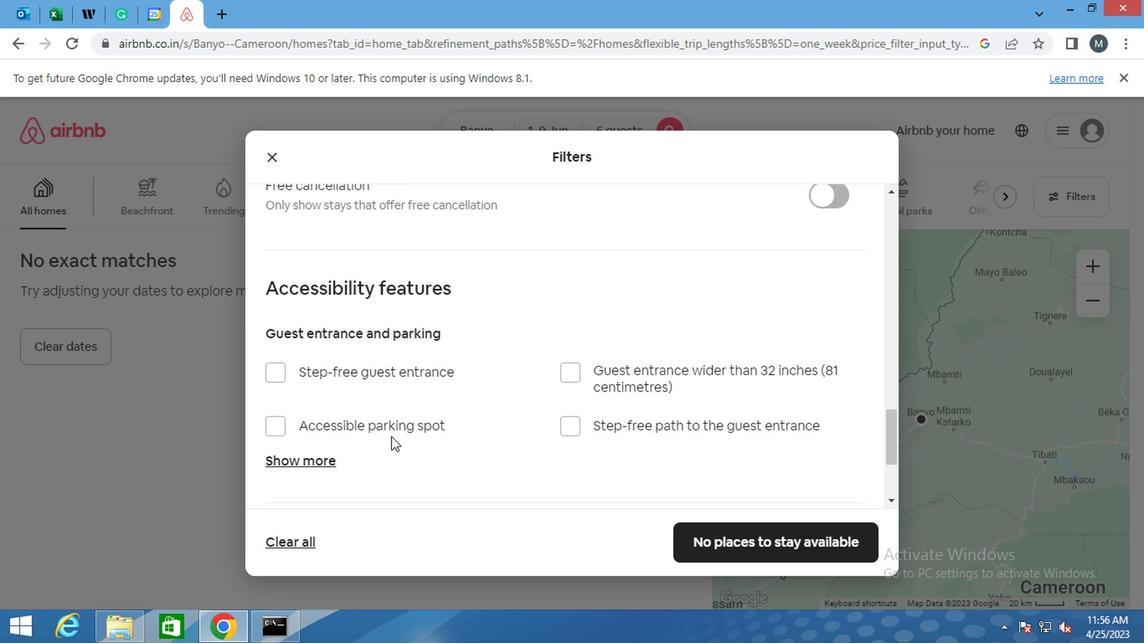 
Action: Mouse scrolled (384, 436) with delta (0, -1)
Screenshot: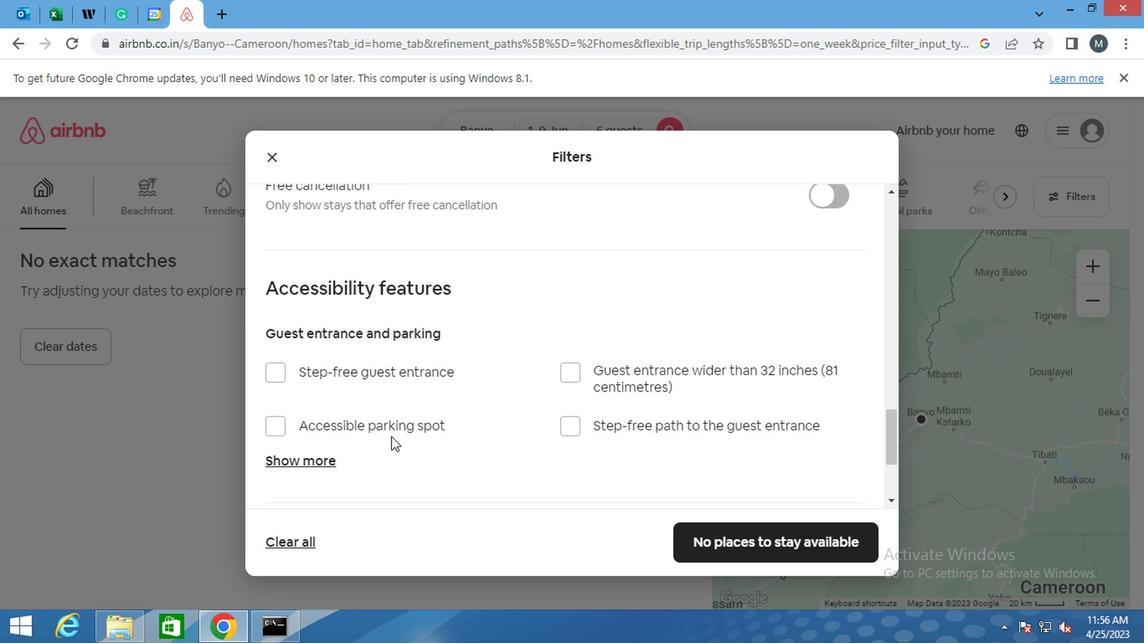 
Action: Mouse moved to (384, 441)
Screenshot: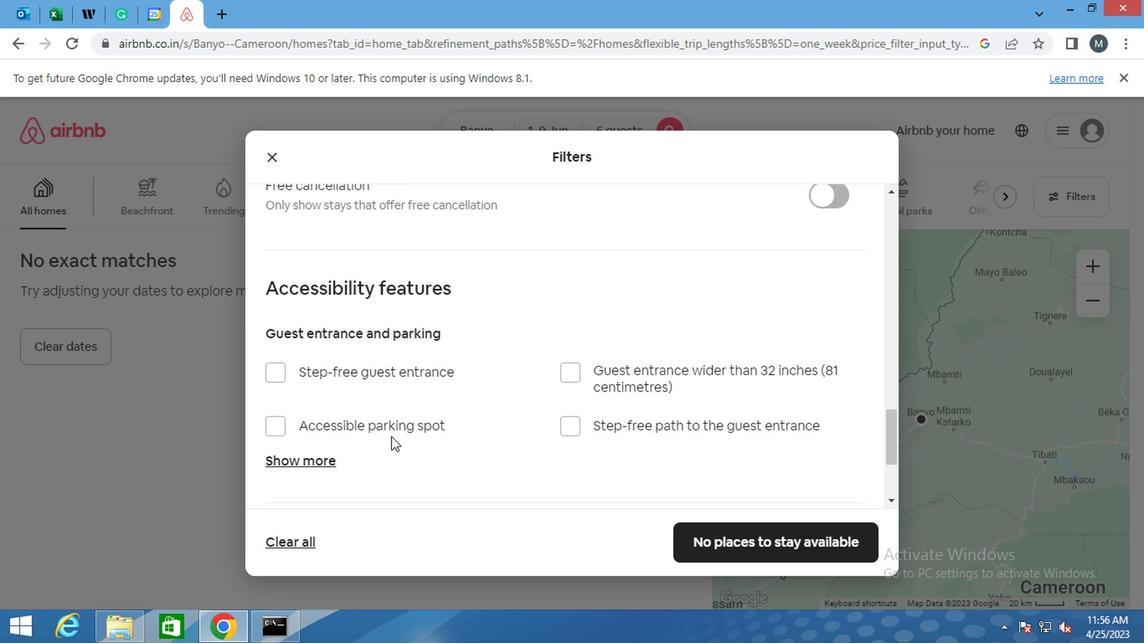 
Action: Mouse scrolled (384, 440) with delta (0, 0)
Screenshot: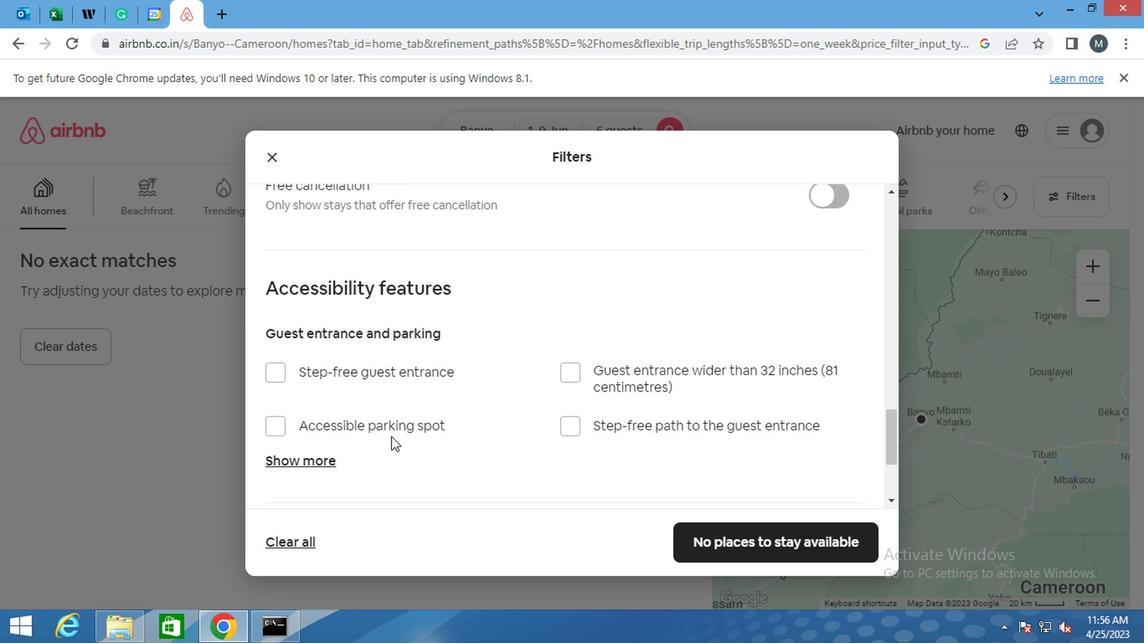 
Action: Mouse moved to (388, 445)
Screenshot: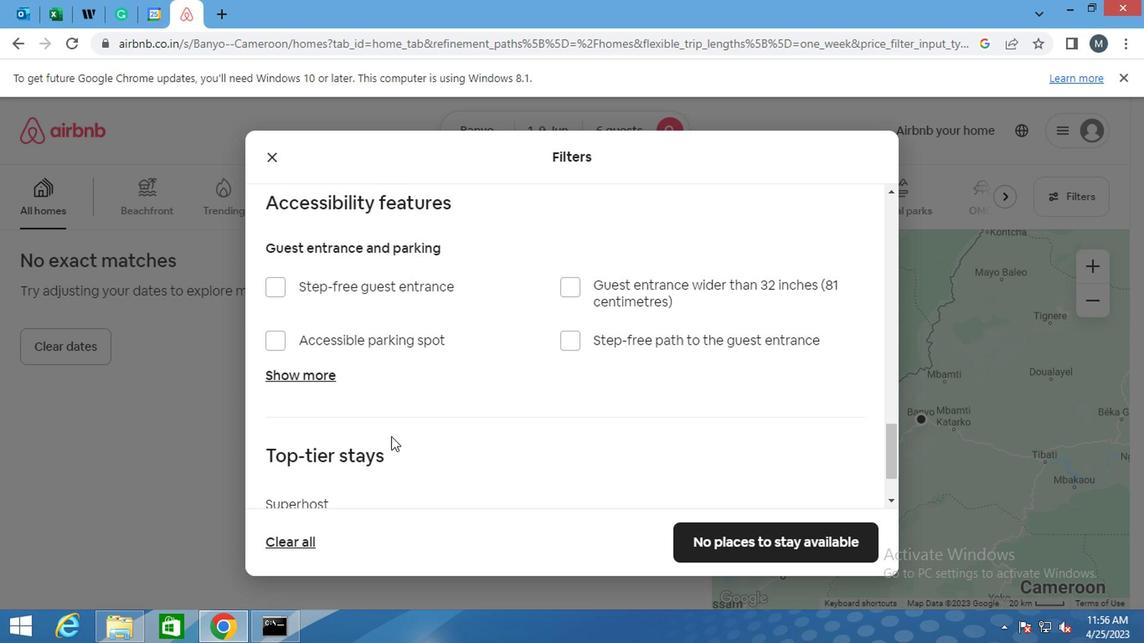 
Action: Mouse scrolled (388, 444) with delta (0, 0)
Screenshot: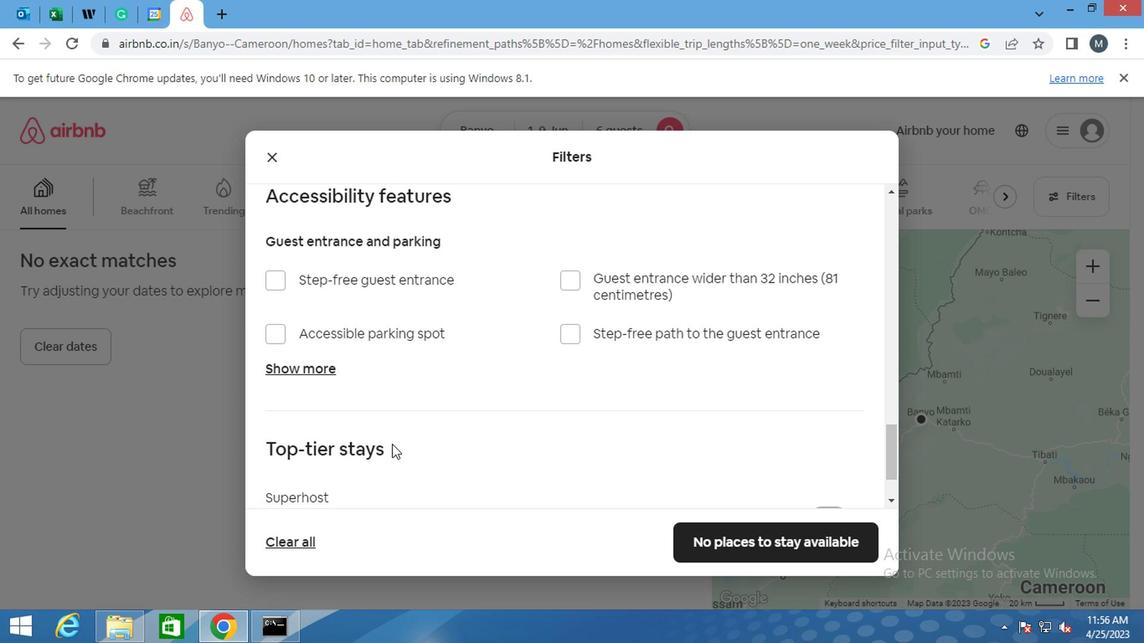 
Action: Mouse scrolled (388, 444) with delta (0, 0)
Screenshot: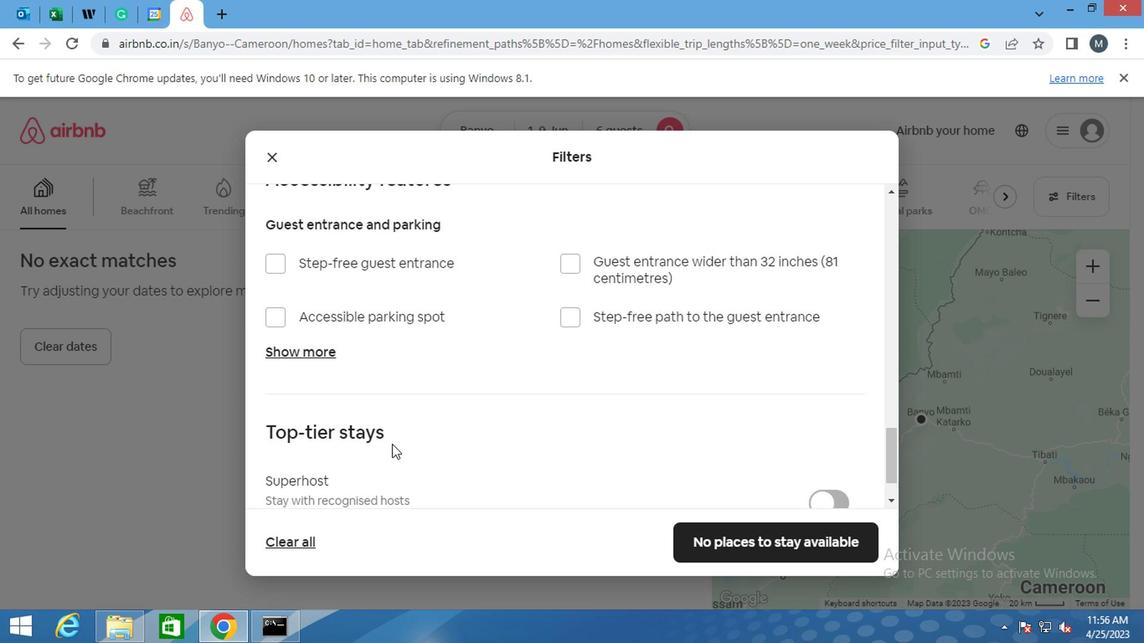 
Action: Mouse scrolled (388, 444) with delta (0, 0)
Screenshot: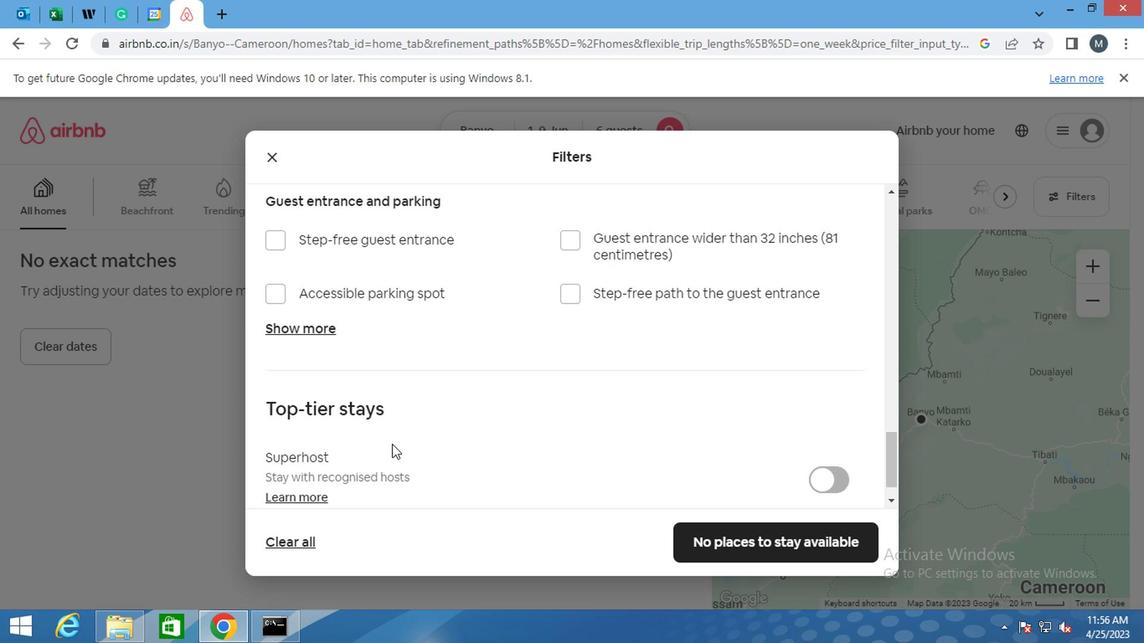 
Action: Mouse scrolled (388, 444) with delta (0, 0)
Screenshot: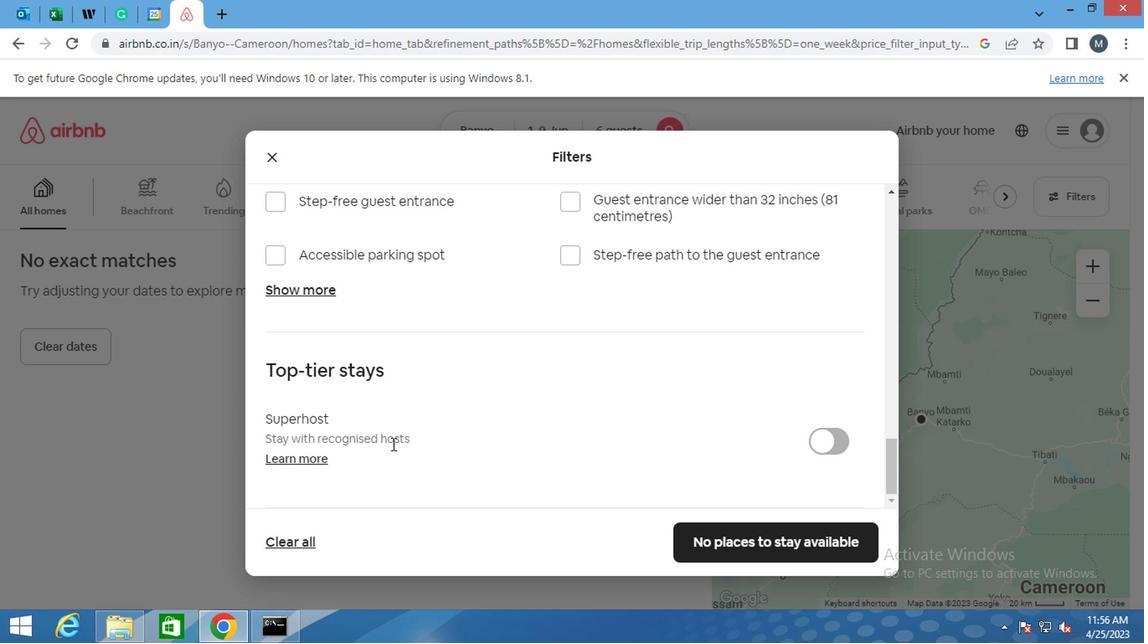 
Action: Mouse scrolled (388, 444) with delta (0, 0)
Screenshot: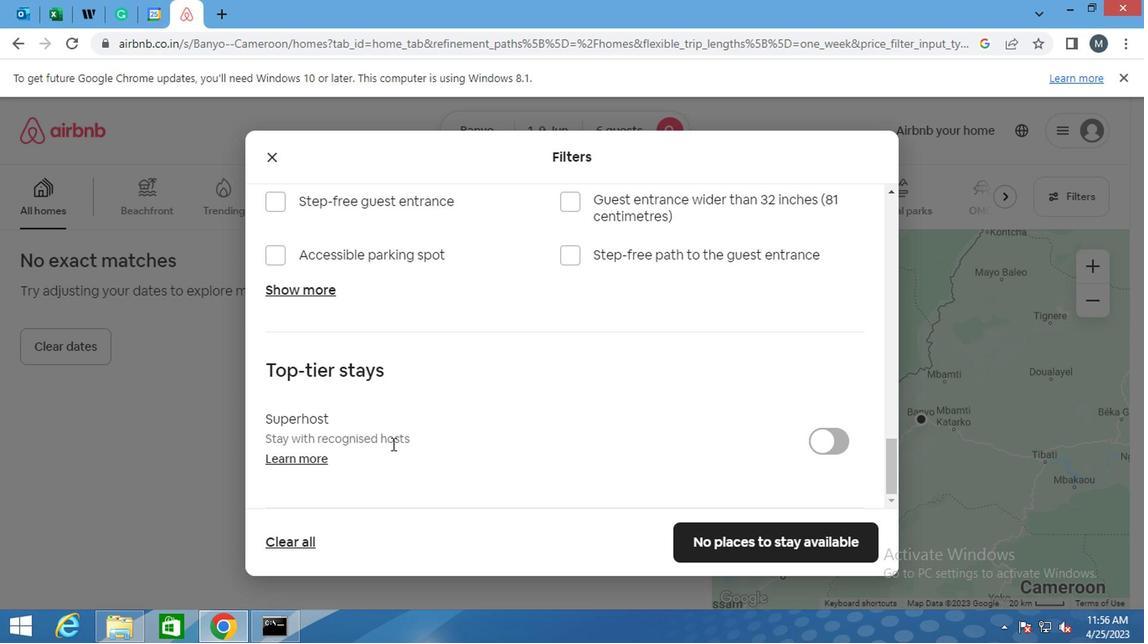 
Action: Mouse scrolled (388, 444) with delta (0, 0)
Screenshot: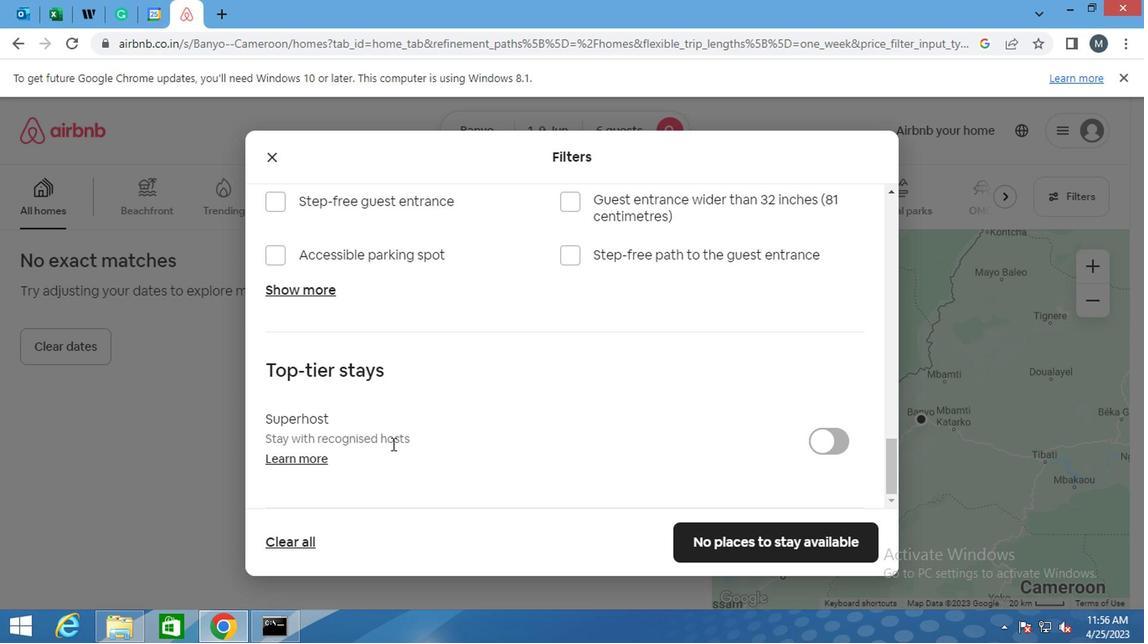 
Action: Mouse moved to (764, 533)
Screenshot: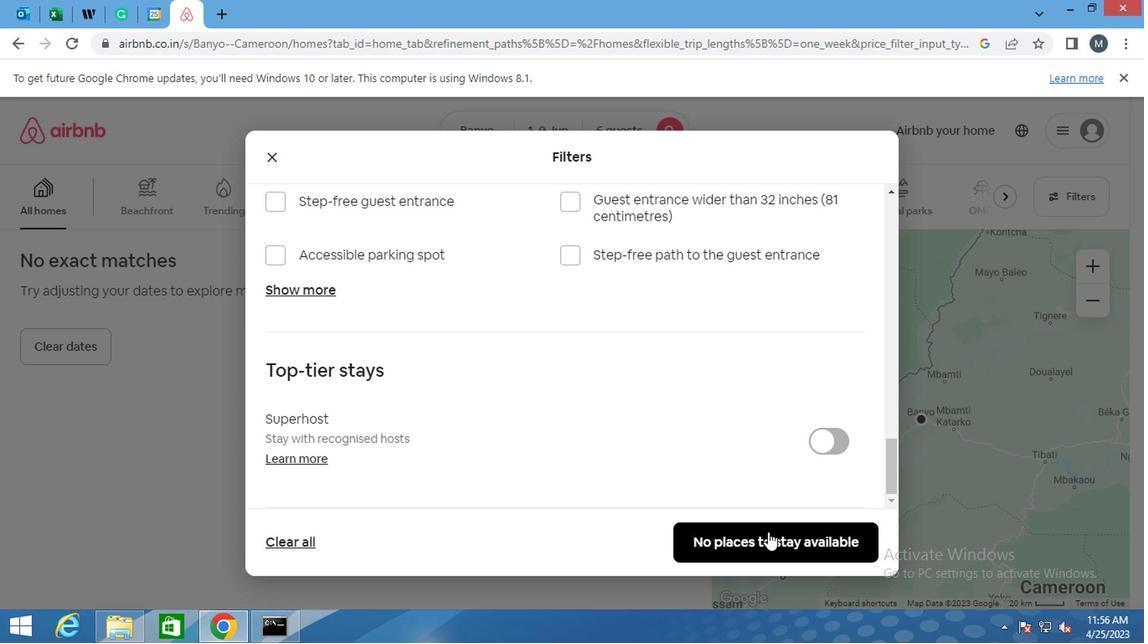 
Action: Mouse pressed left at (764, 533)
Screenshot: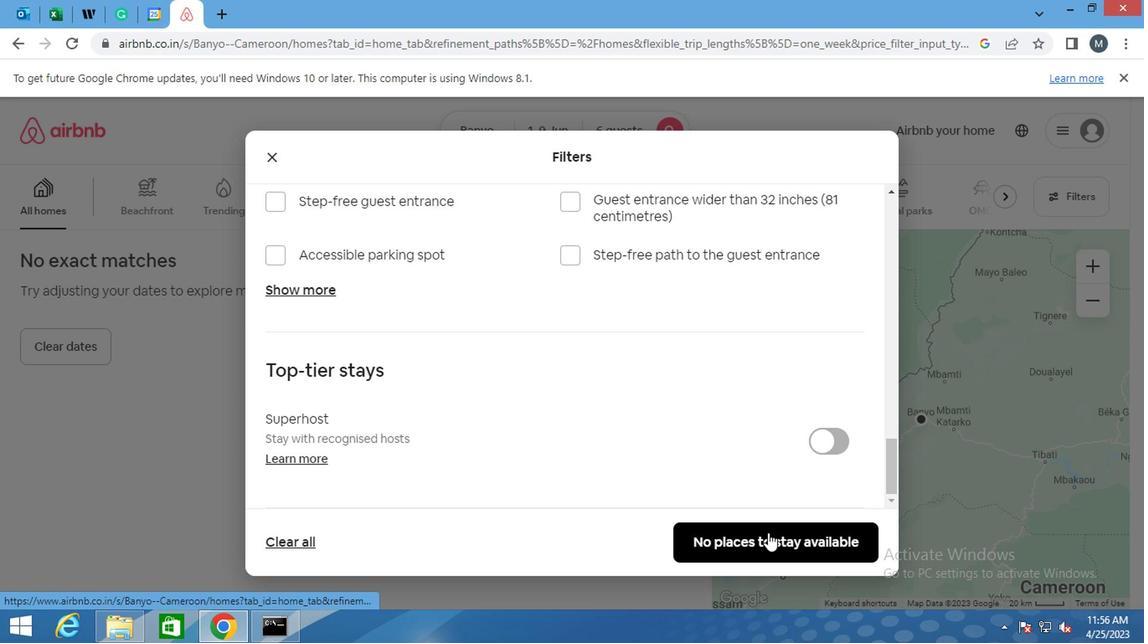 
Action: Mouse moved to (764, 535)
Screenshot: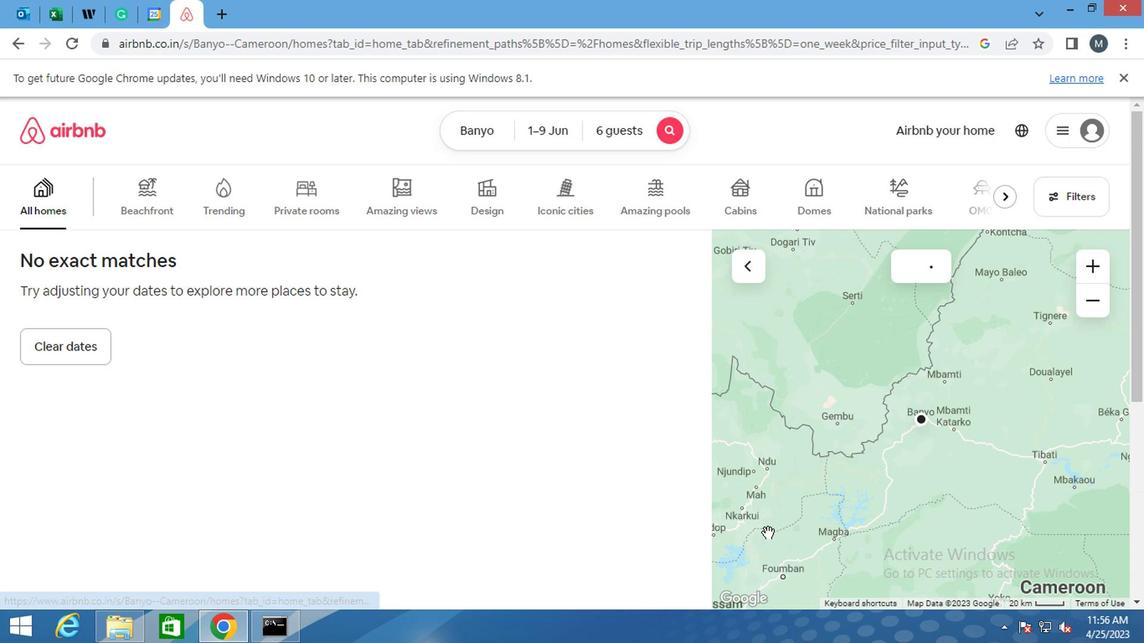 
